 Task: Purchase a set of headphones from Amazon.
Action: Mouse moved to (99, 8)
Screenshot: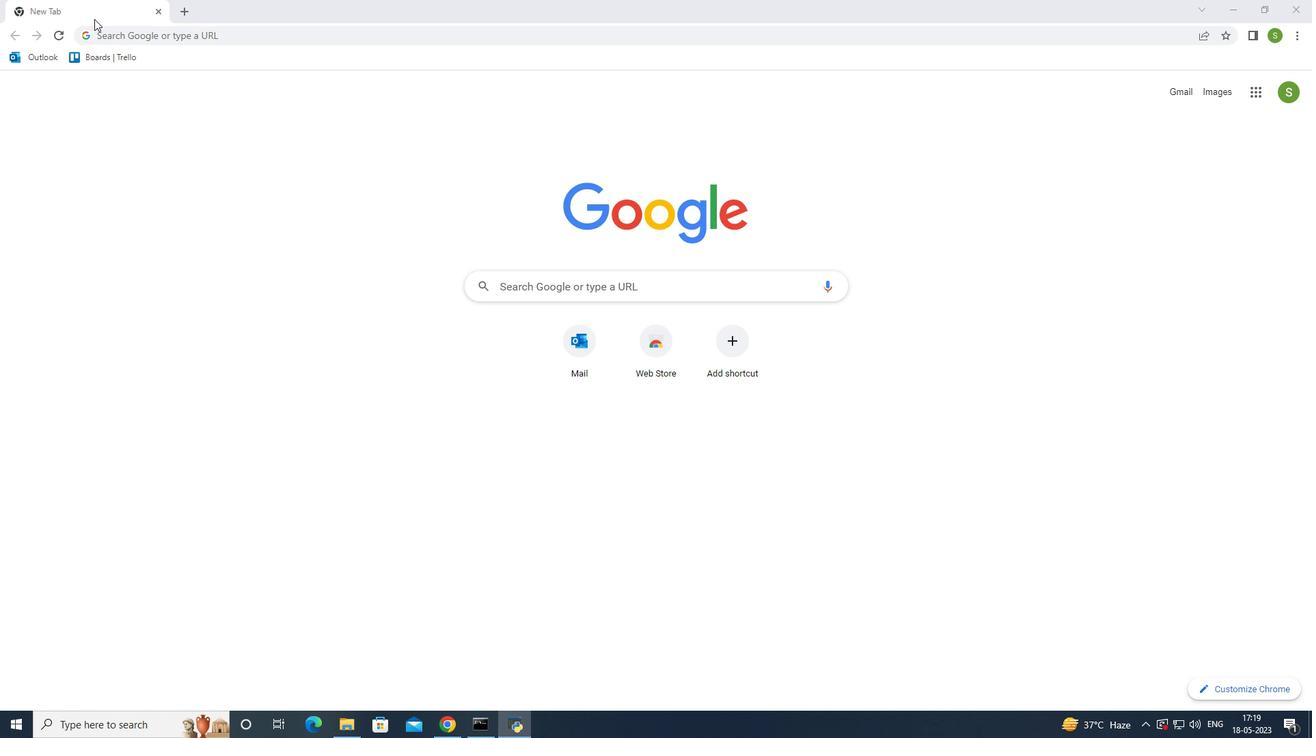 
Action: Mouse pressed left at (99, 8)
Screenshot: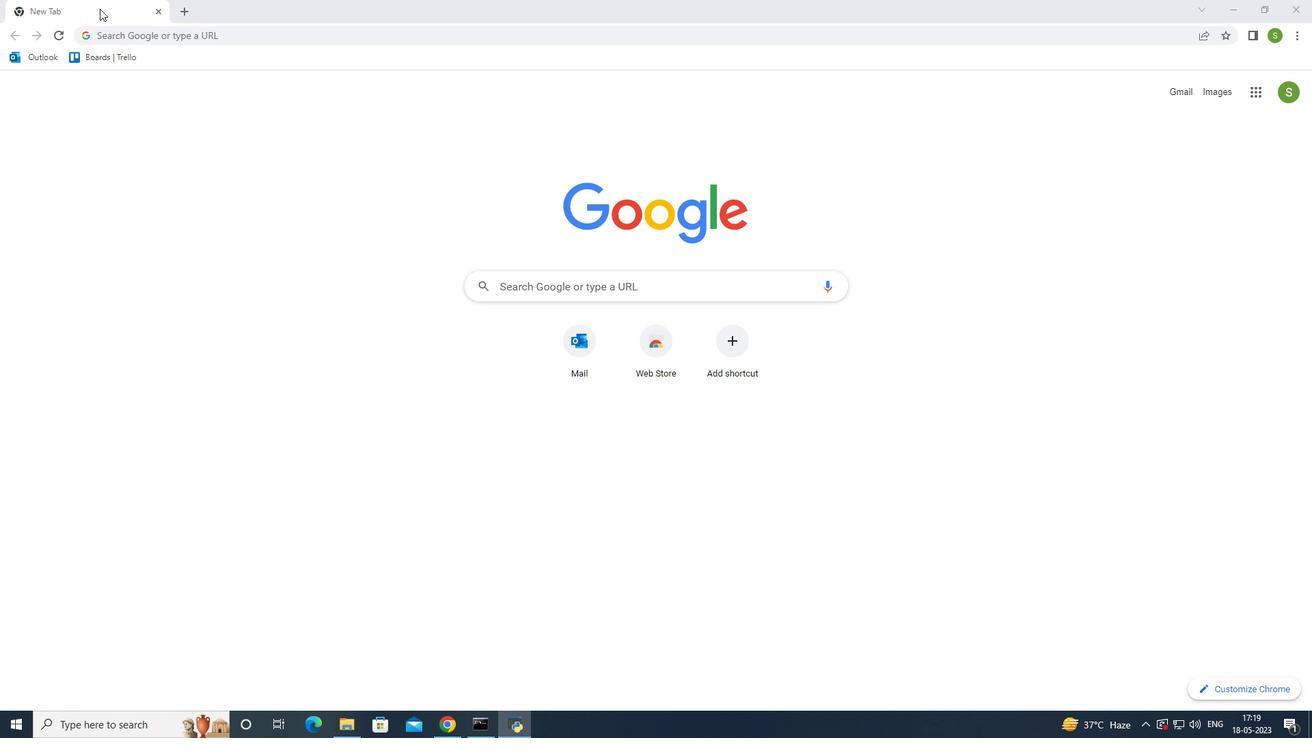 
Action: Mouse moved to (159, 123)
Screenshot: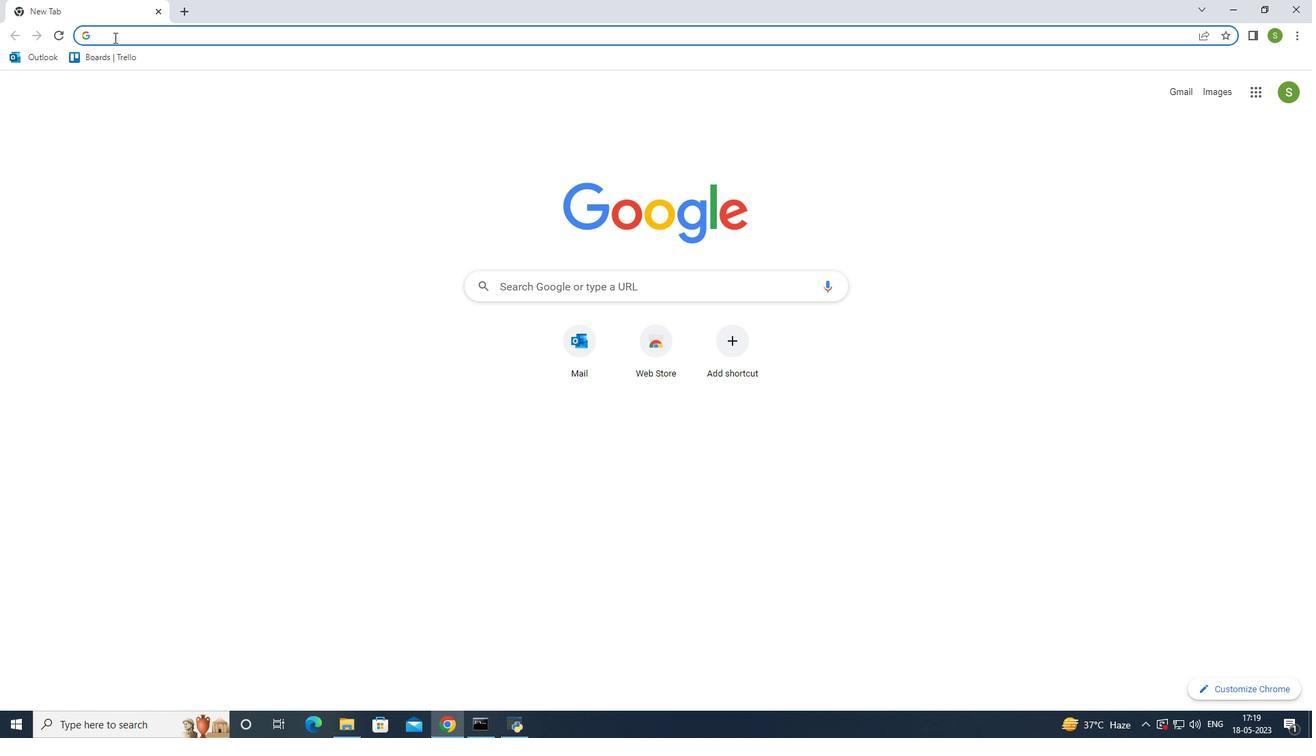 
Action: Key pressed amazon<Key.enter>
Screenshot: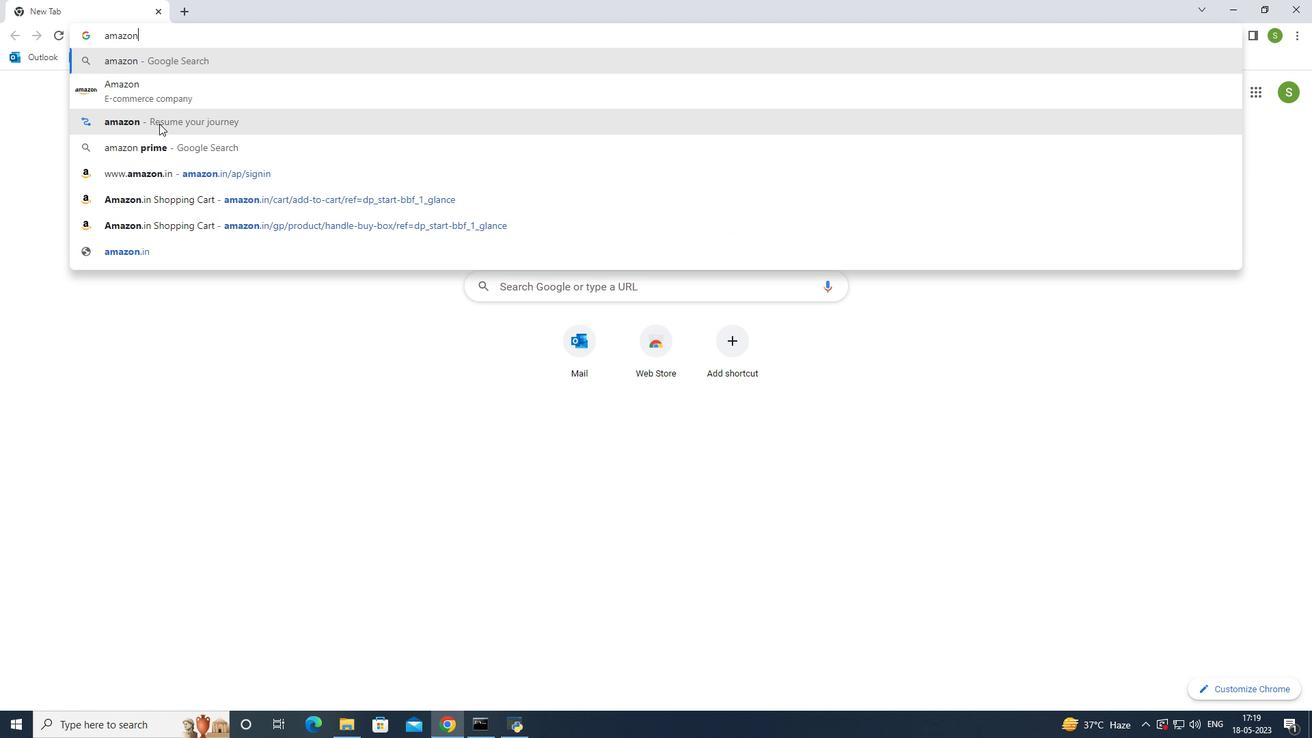 
Action: Mouse moved to (188, 221)
Screenshot: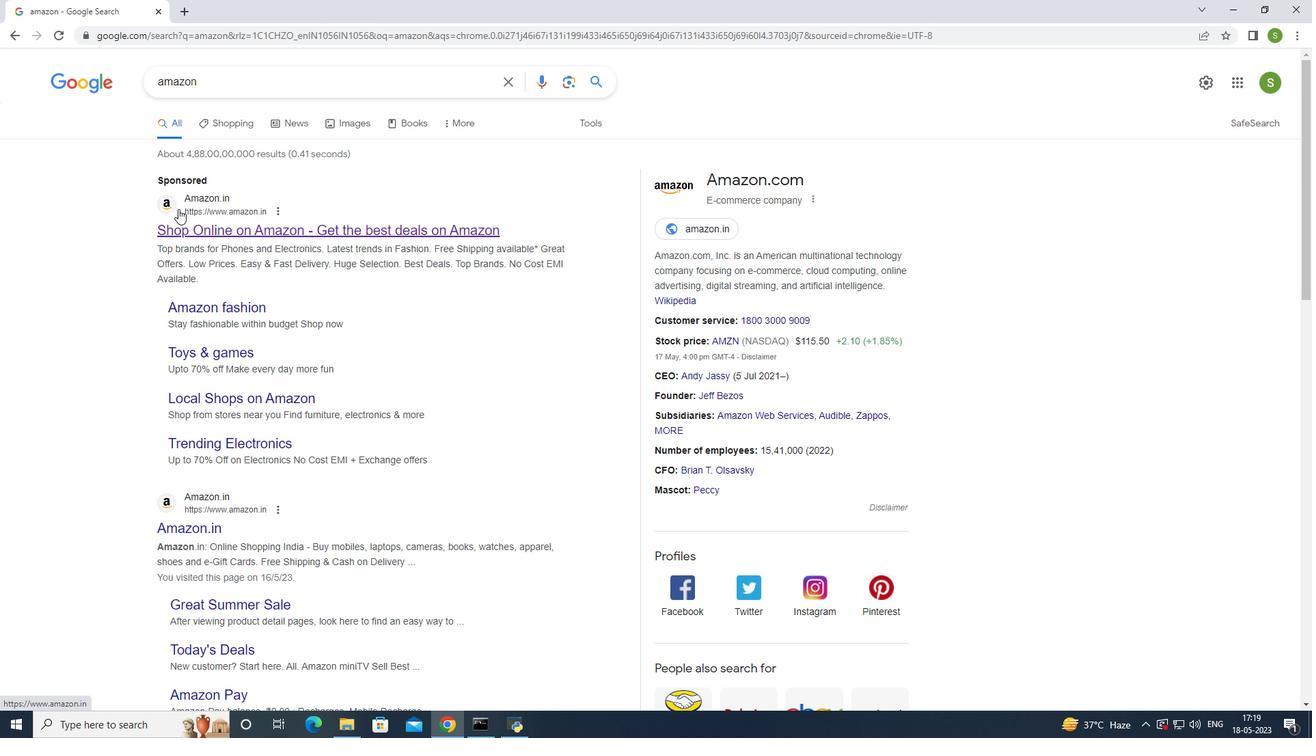 
Action: Mouse pressed left at (188, 221)
Screenshot: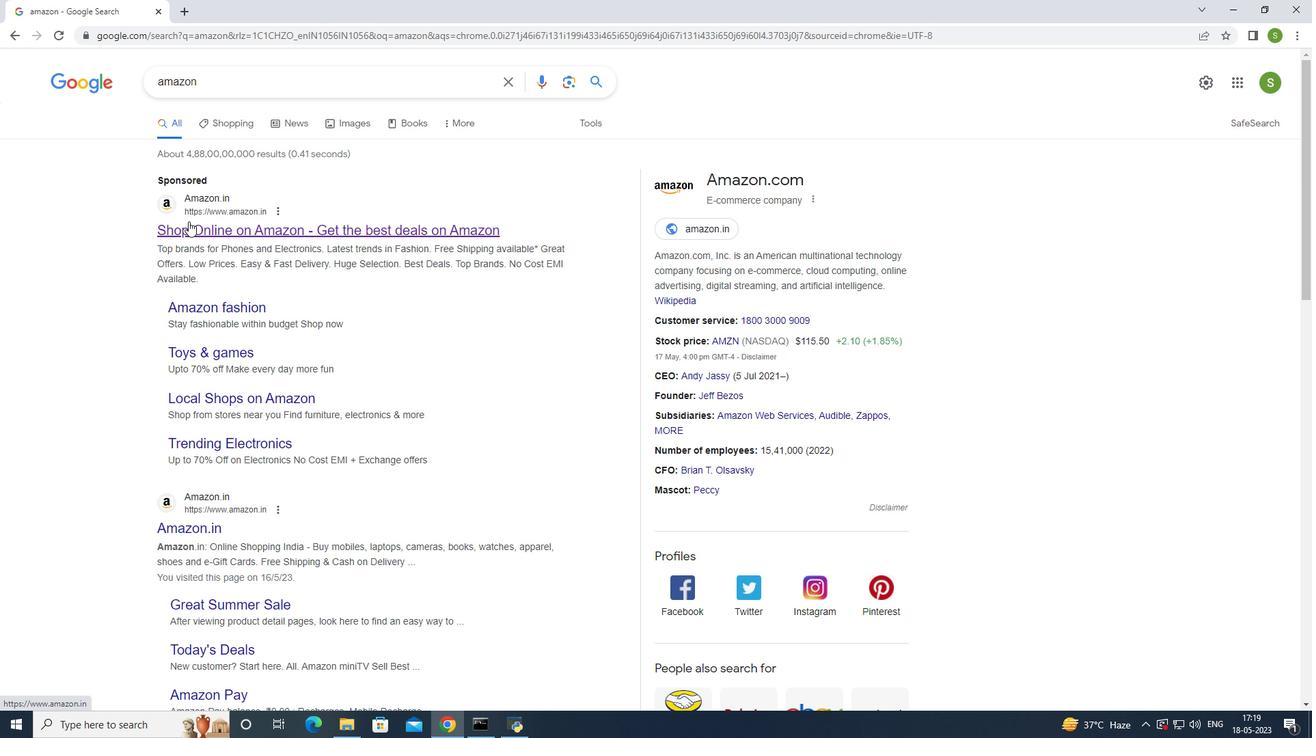 
Action: Mouse moved to (340, 69)
Screenshot: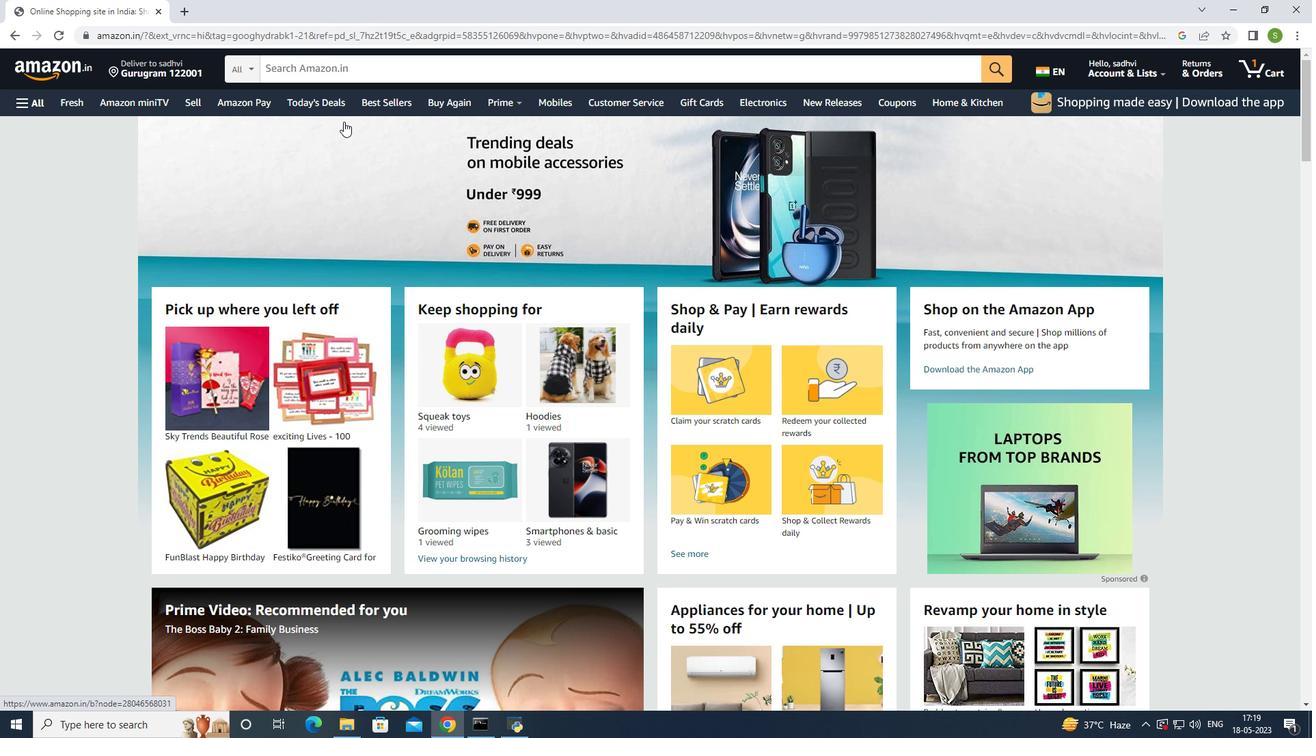 
Action: Mouse pressed left at (340, 69)
Screenshot: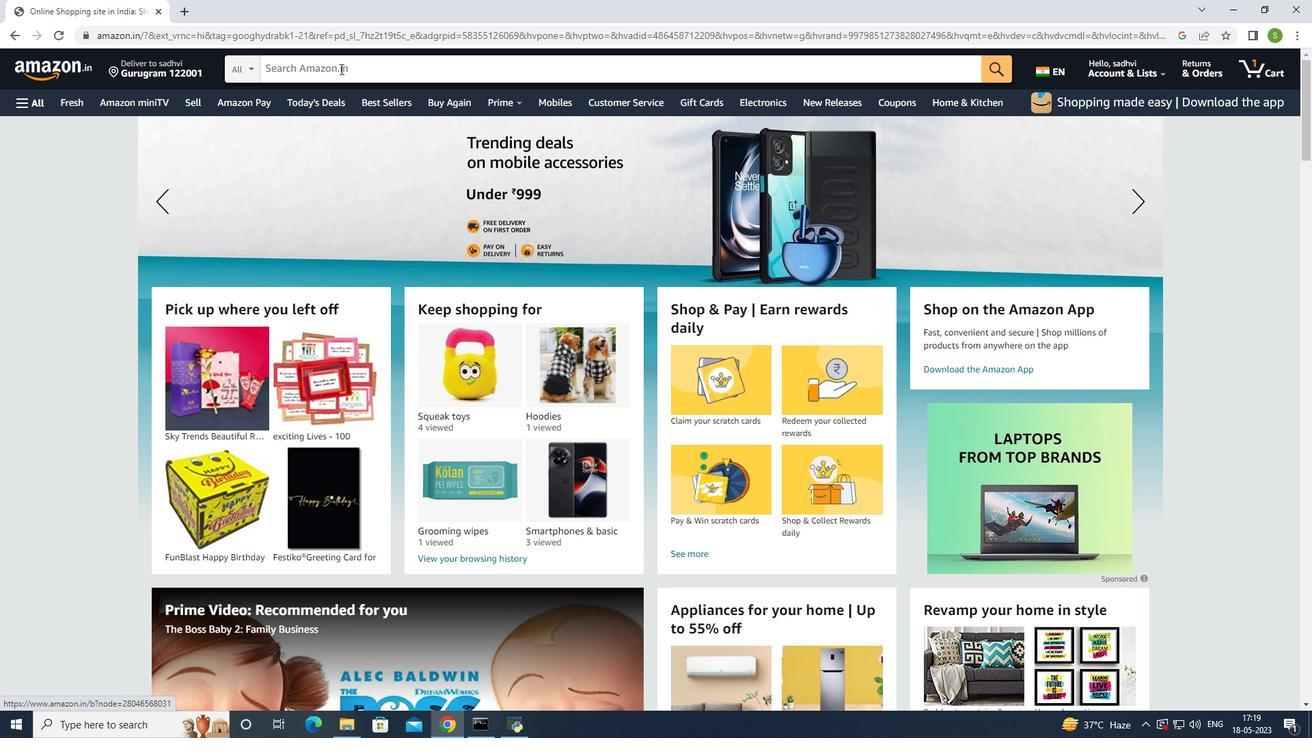 
Action: Mouse moved to (340, 69)
Screenshot: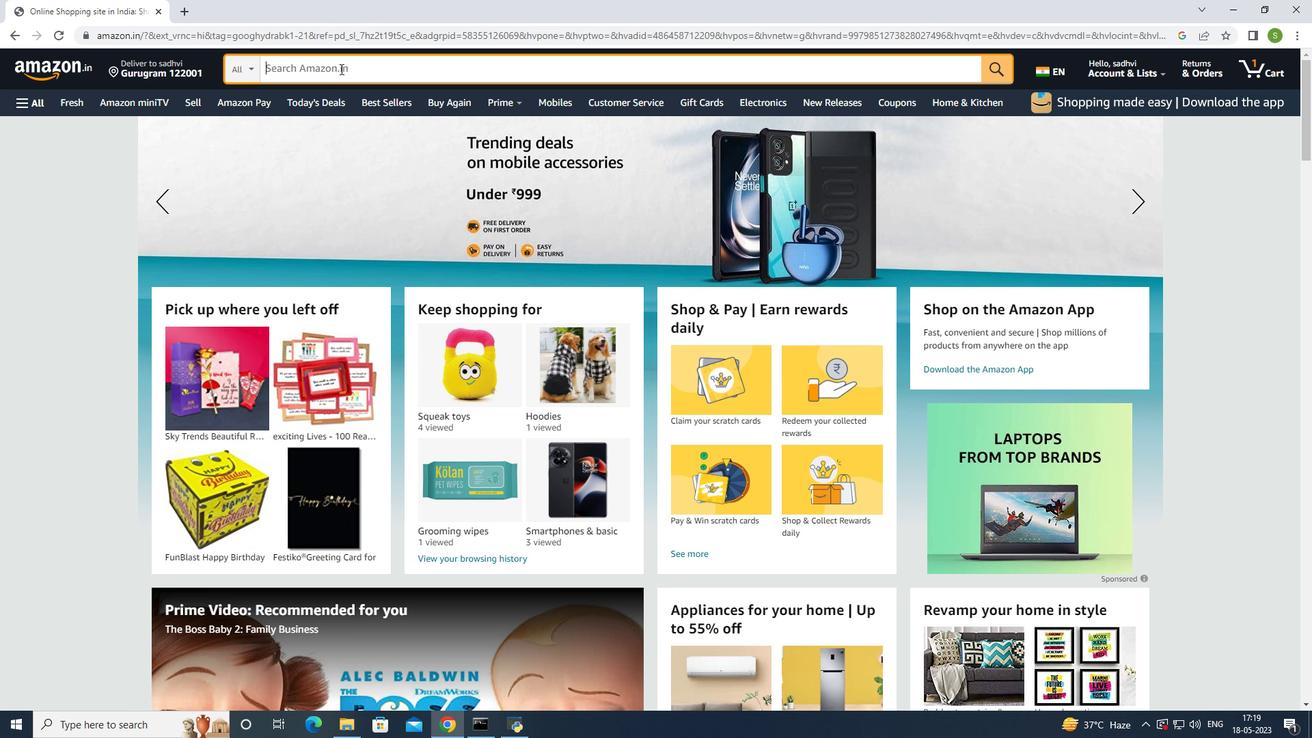 
Action: Key pressed set<Key.space>of<Key.space>headphone<Key.enter>
Screenshot: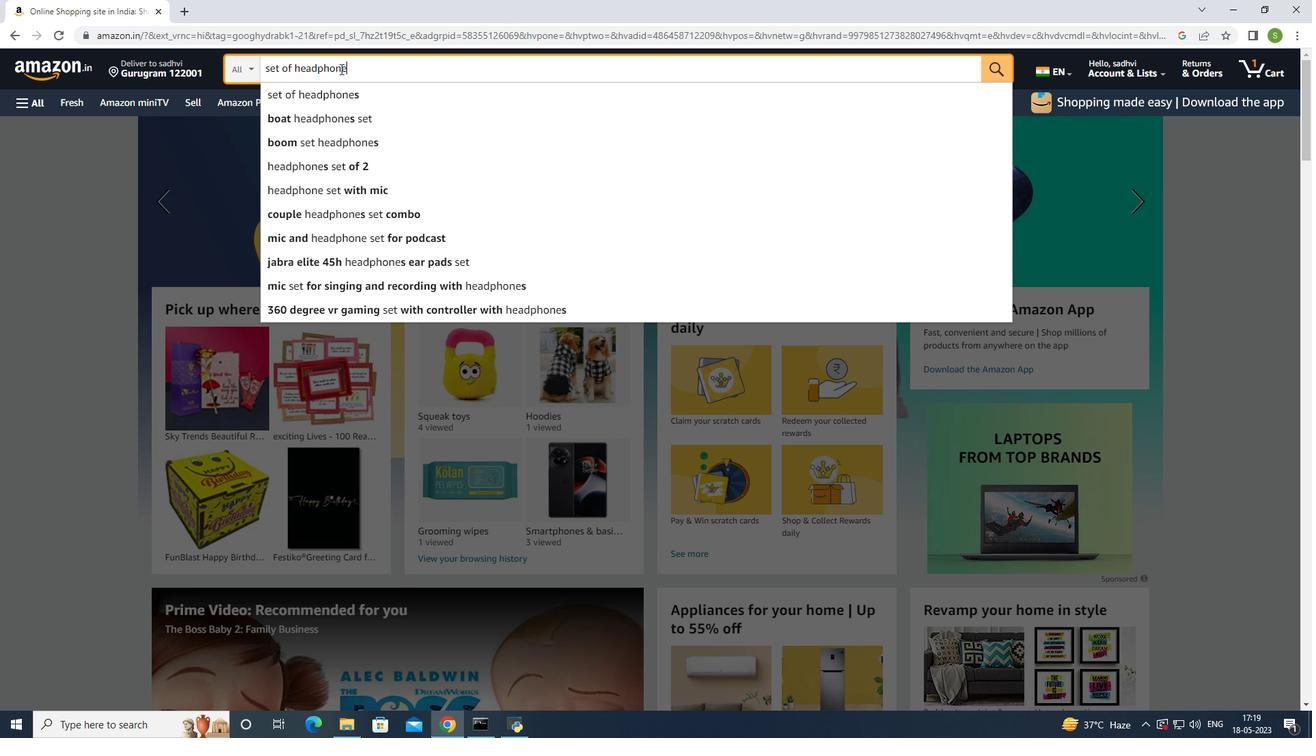 
Action: Mouse moved to (592, 347)
Screenshot: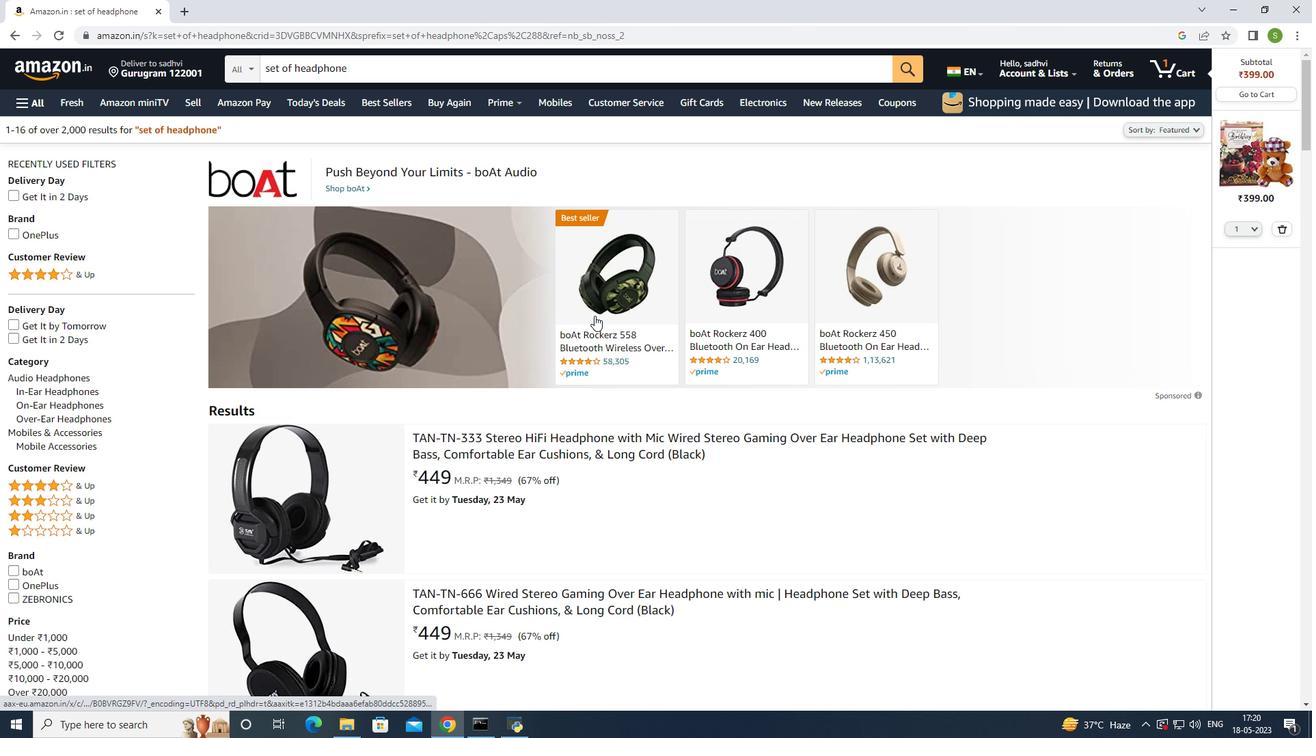 
Action: Mouse scrolled (592, 347) with delta (0, 0)
Screenshot: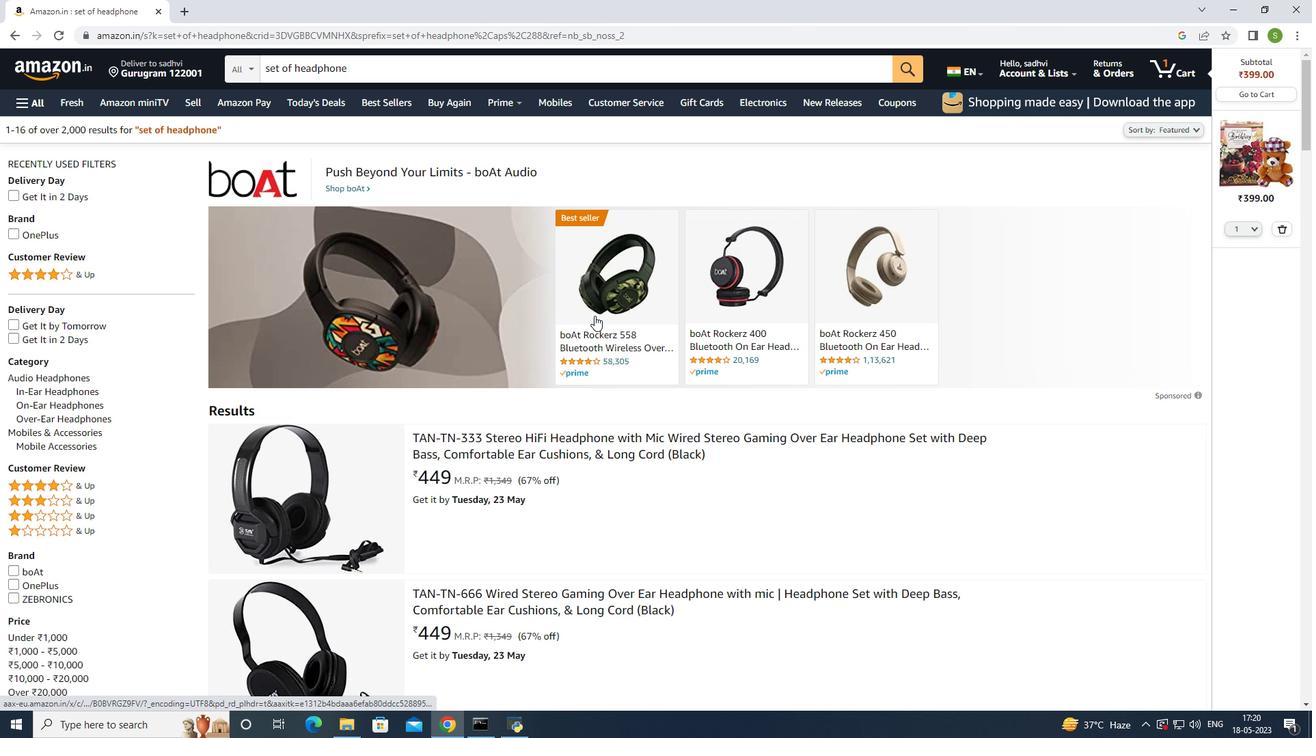 
Action: Mouse moved to (591, 359)
Screenshot: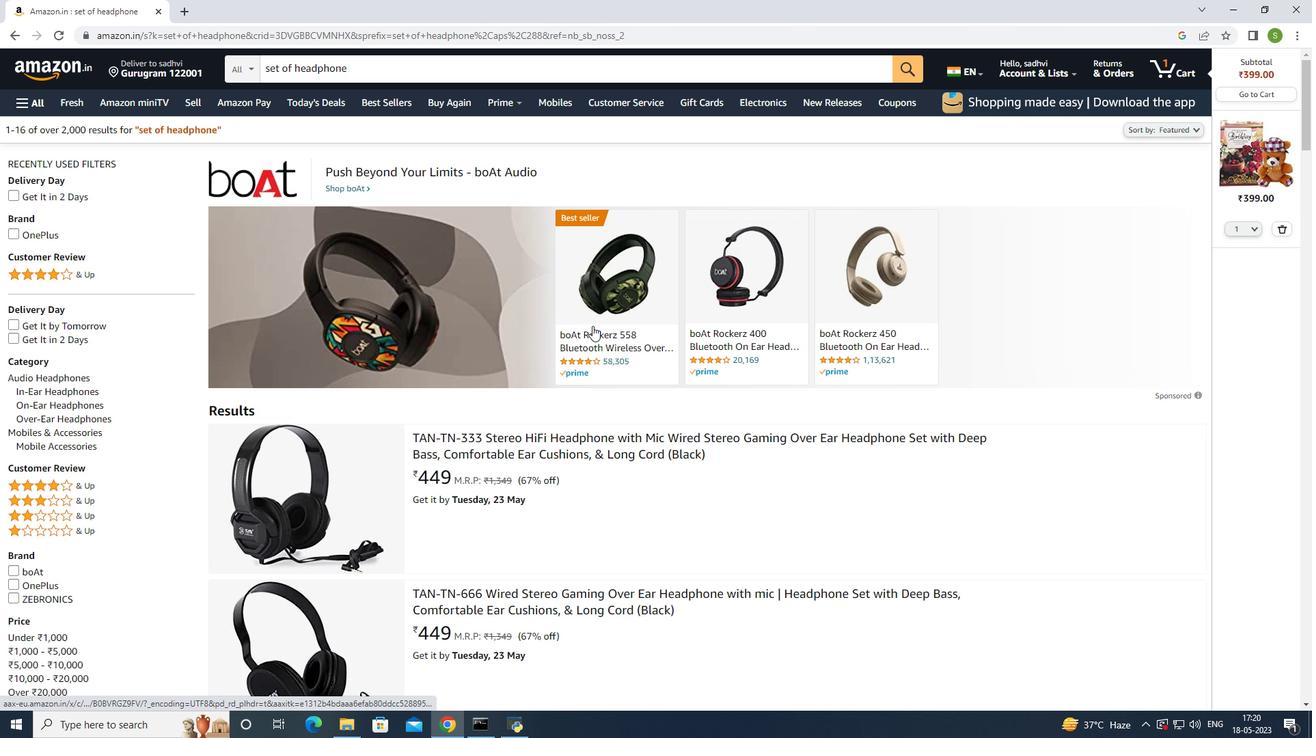 
Action: Mouse scrolled (591, 358) with delta (0, 0)
Screenshot: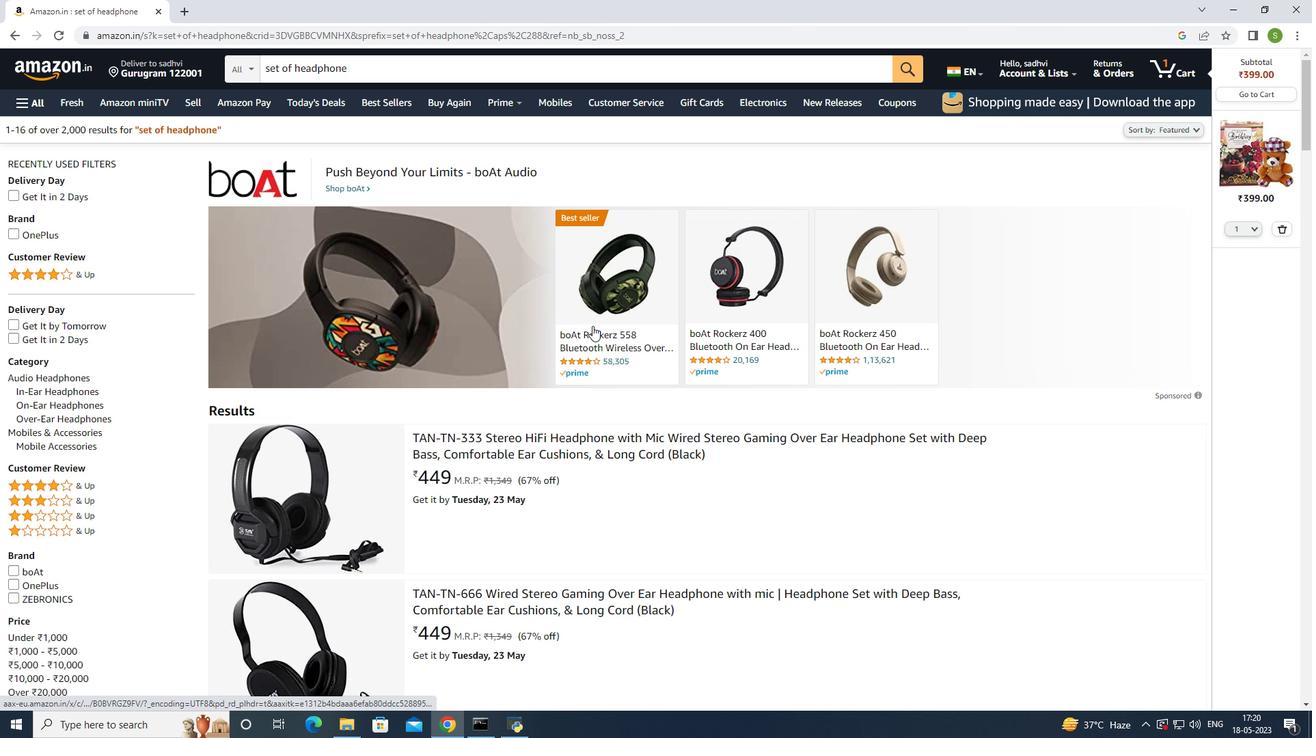 
Action: Mouse moved to (587, 349)
Screenshot: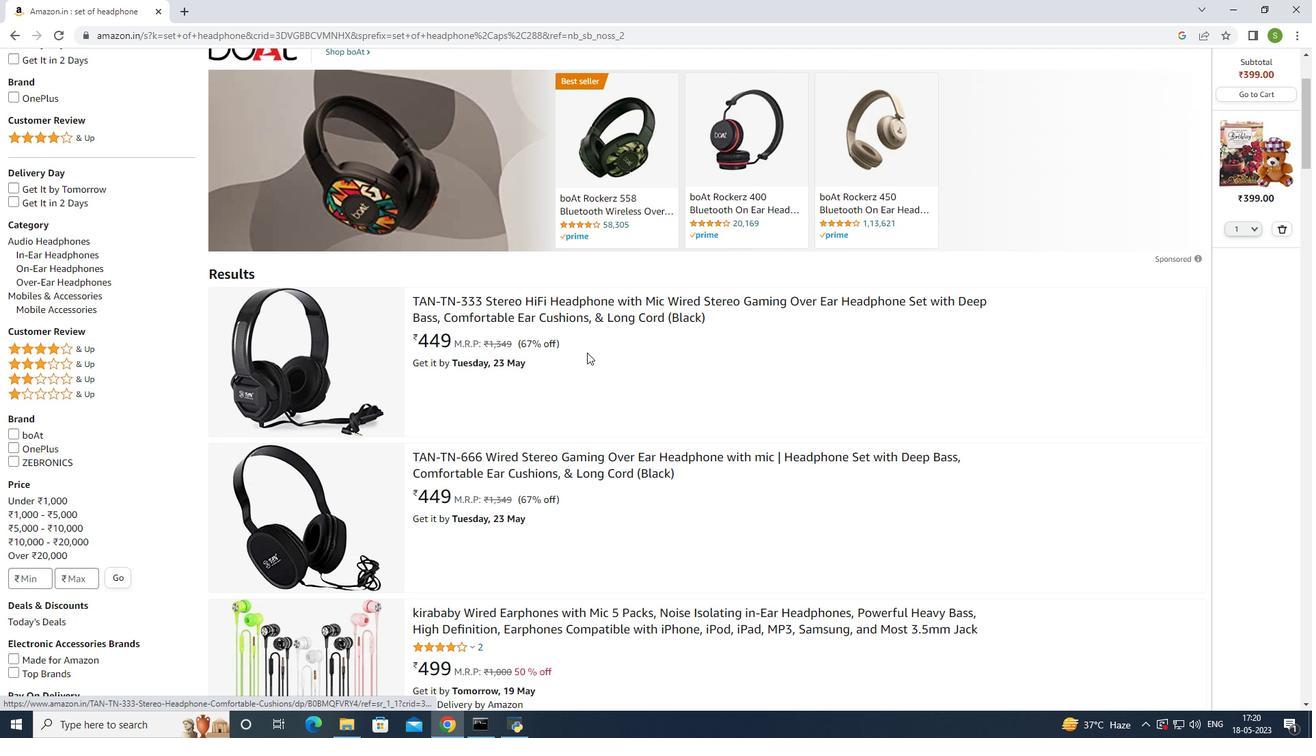 
Action: Mouse scrolled (587, 348) with delta (0, 0)
Screenshot: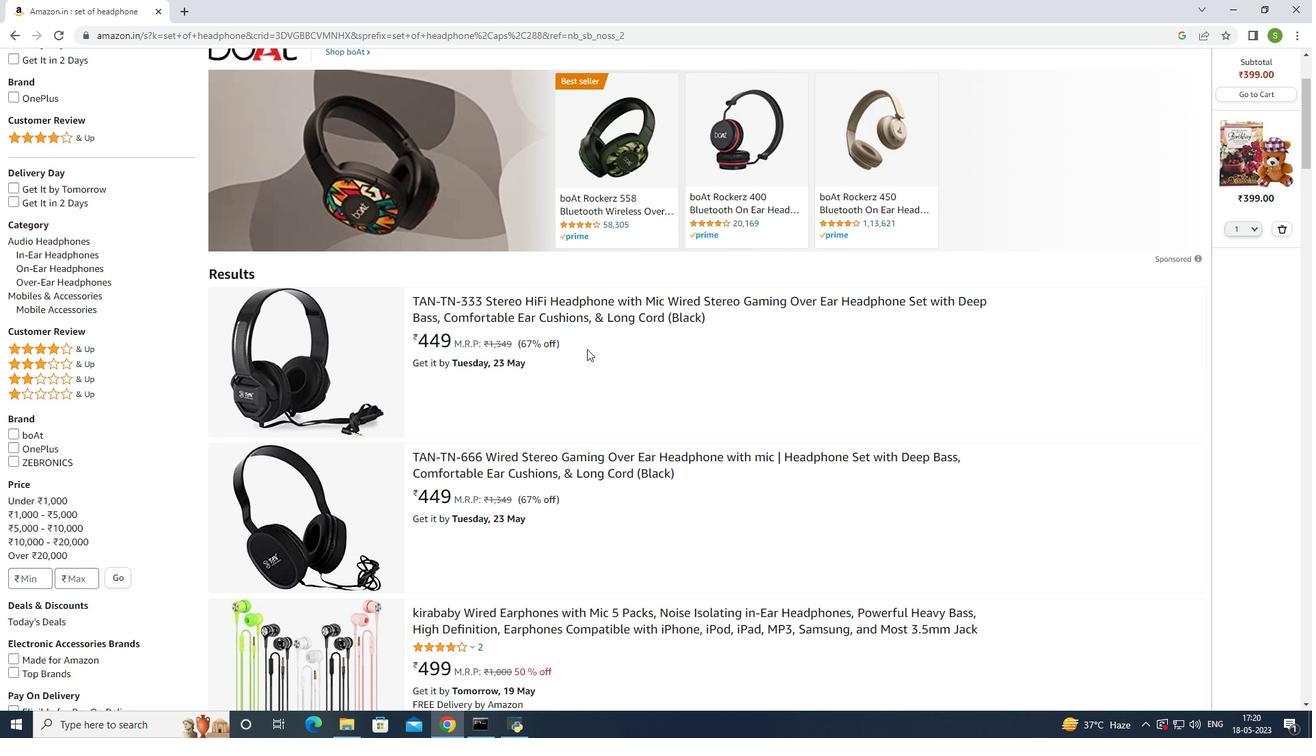 
Action: Mouse scrolled (587, 348) with delta (0, 0)
Screenshot: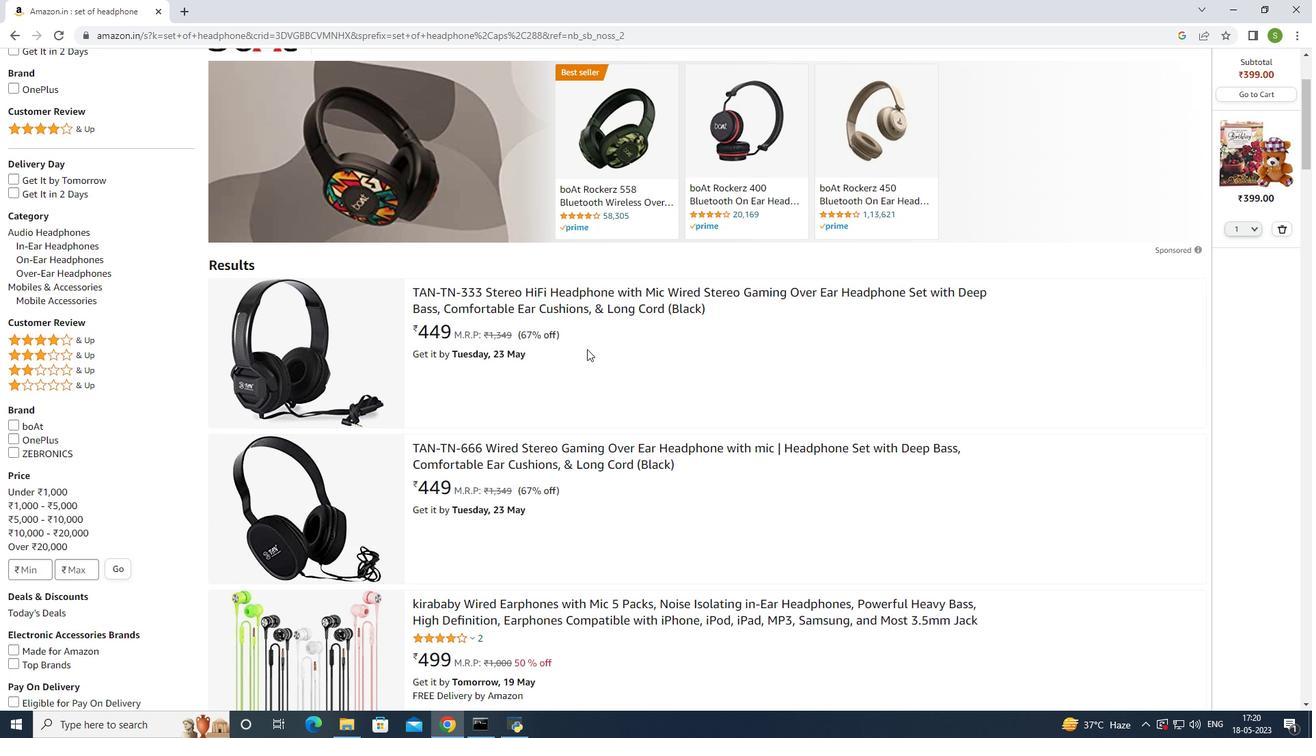
Action: Mouse moved to (455, 218)
Screenshot: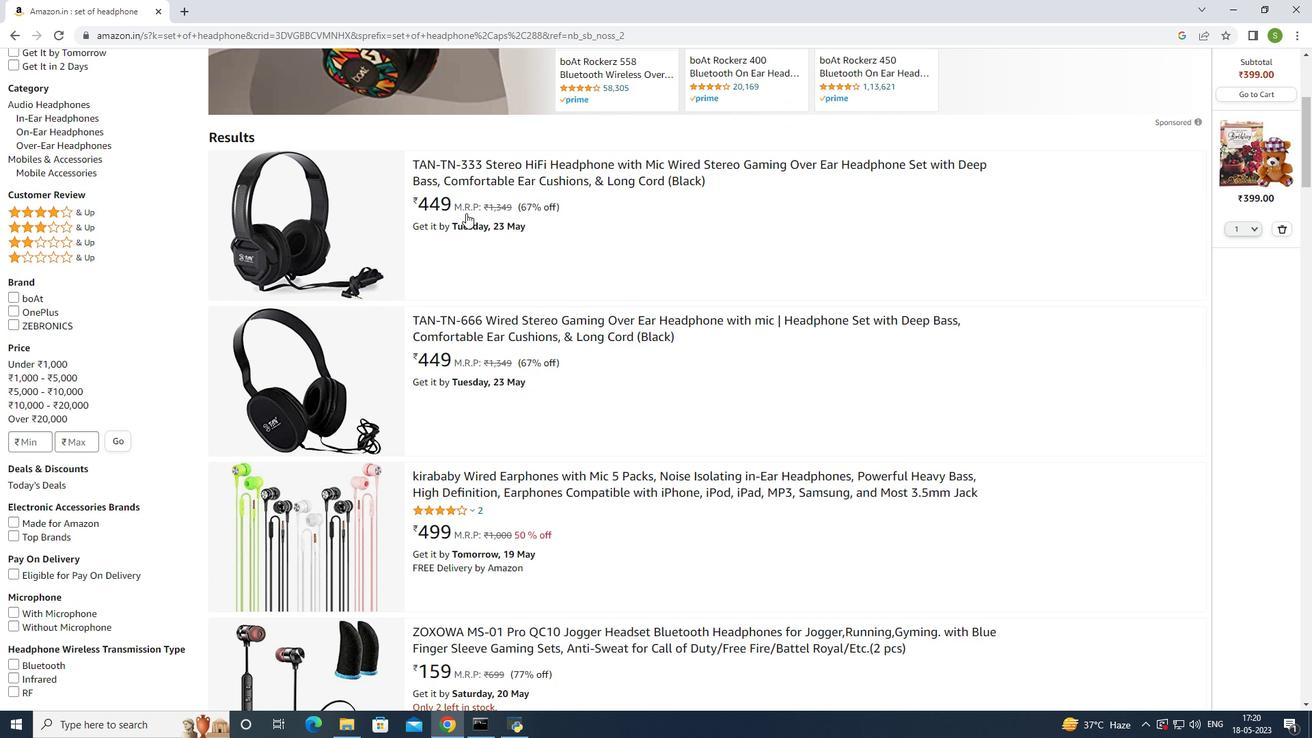 
Action: Mouse pressed left at (455, 218)
Screenshot: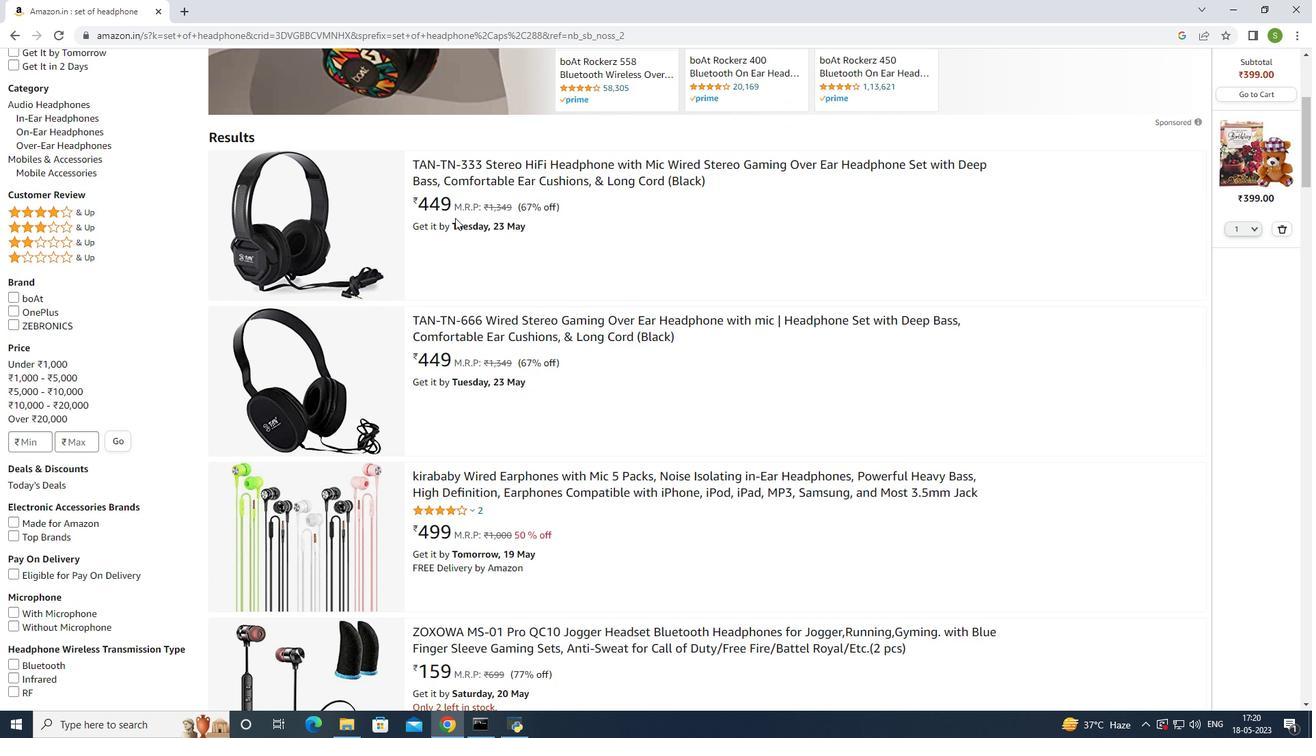 
Action: Mouse pressed left at (455, 218)
Screenshot: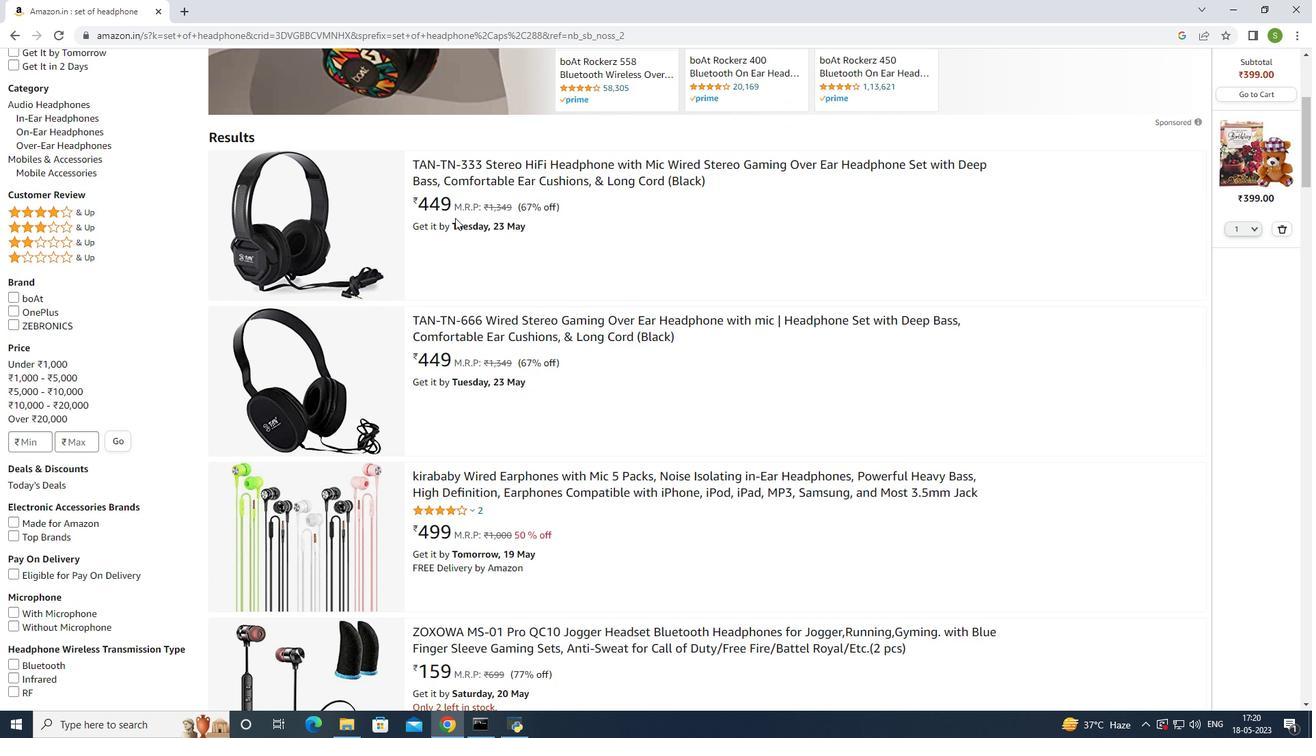 
Action: Mouse moved to (362, 215)
Screenshot: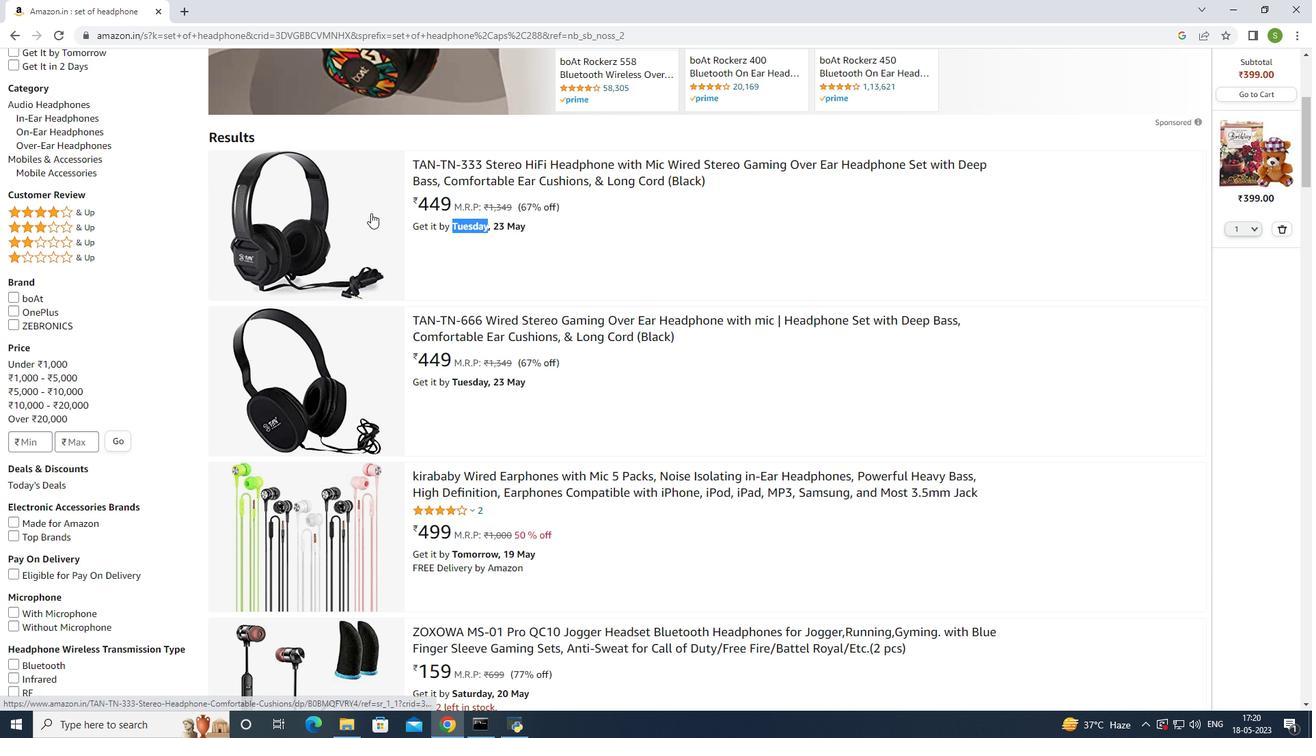 
Action: Mouse pressed left at (362, 215)
Screenshot: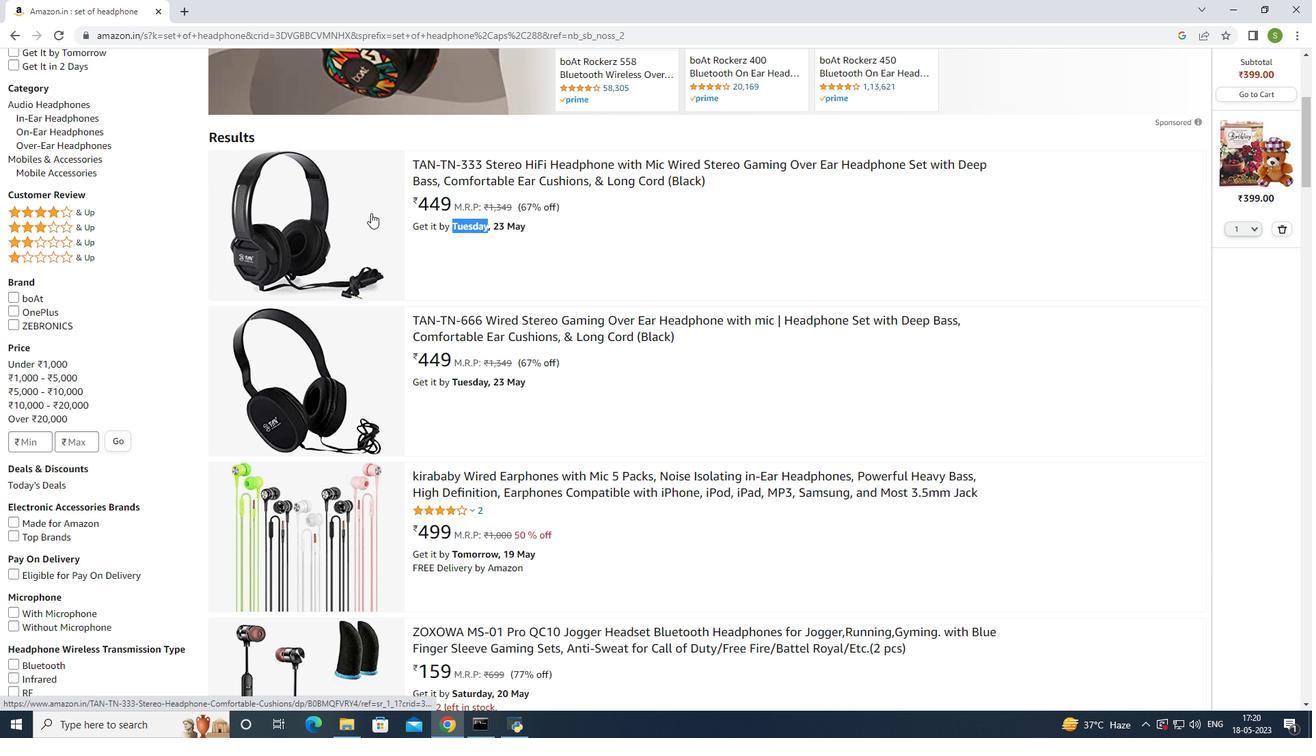 
Action: Mouse moved to (376, 287)
Screenshot: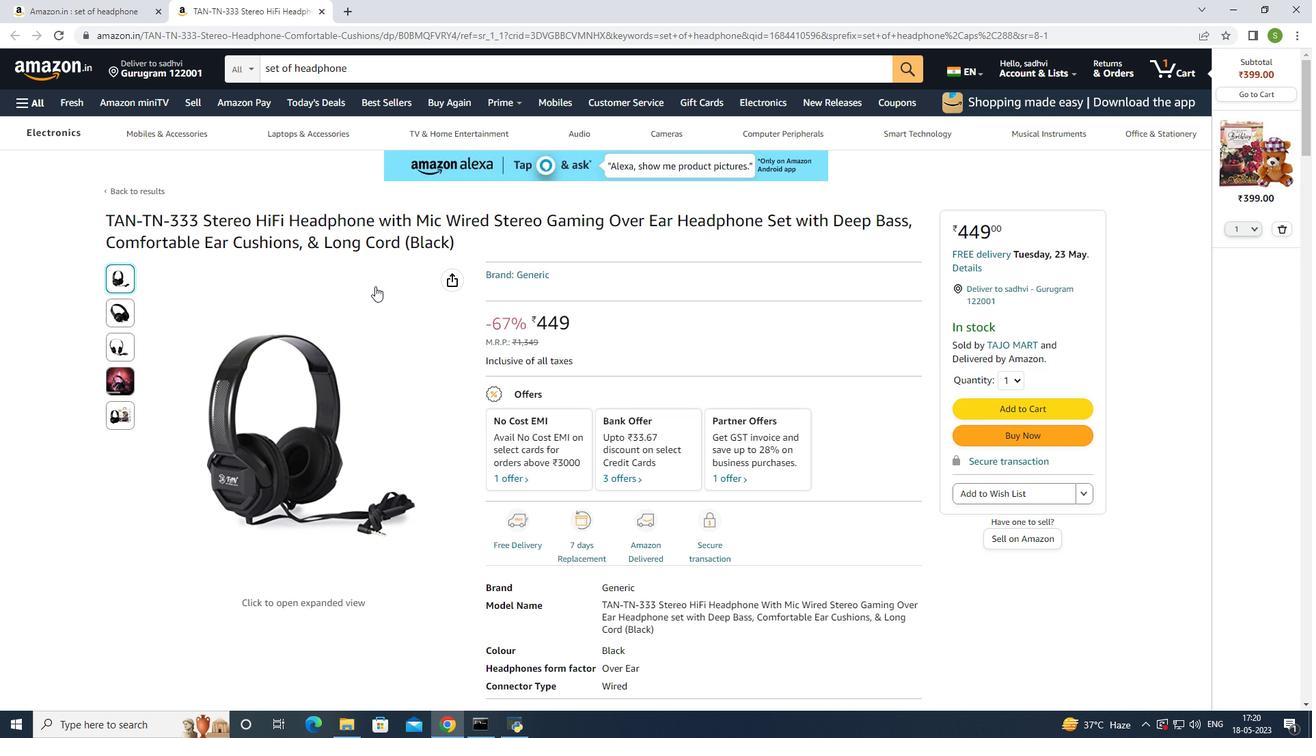 
Action: Mouse scrolled (376, 286) with delta (0, 0)
Screenshot: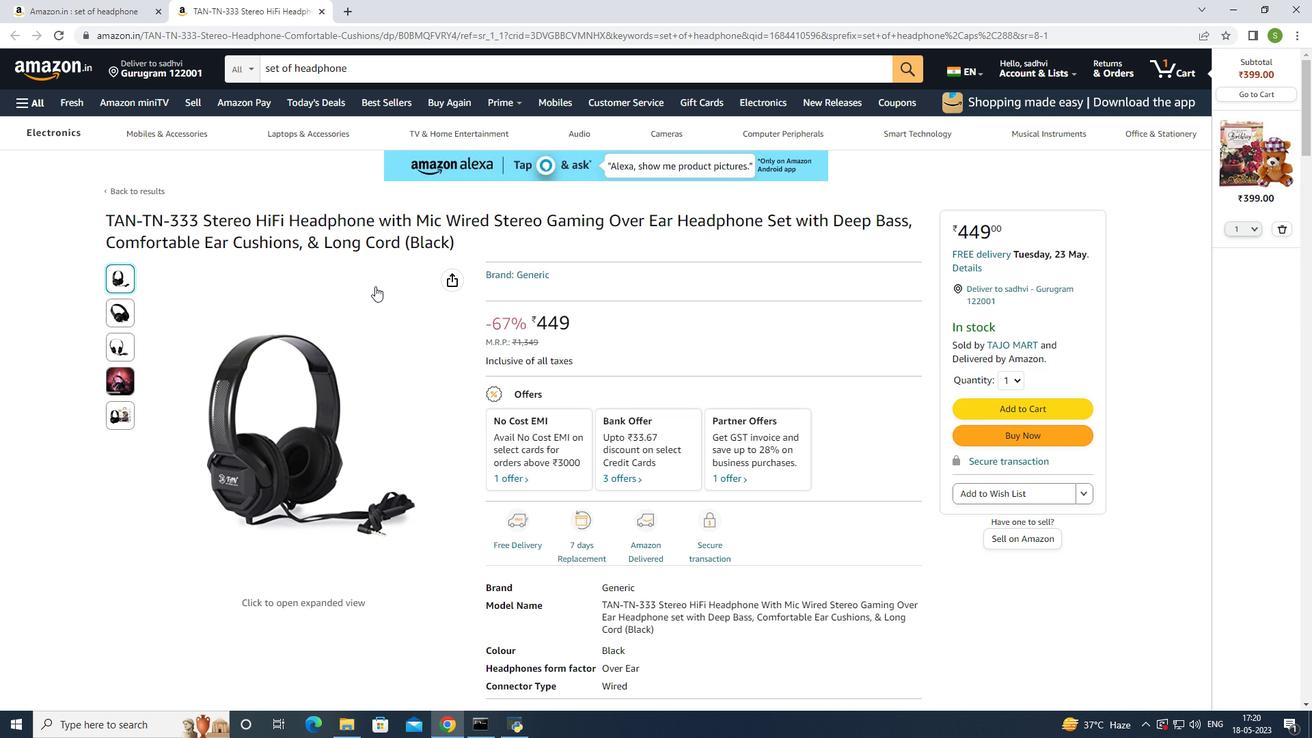
Action: Mouse moved to (384, 293)
Screenshot: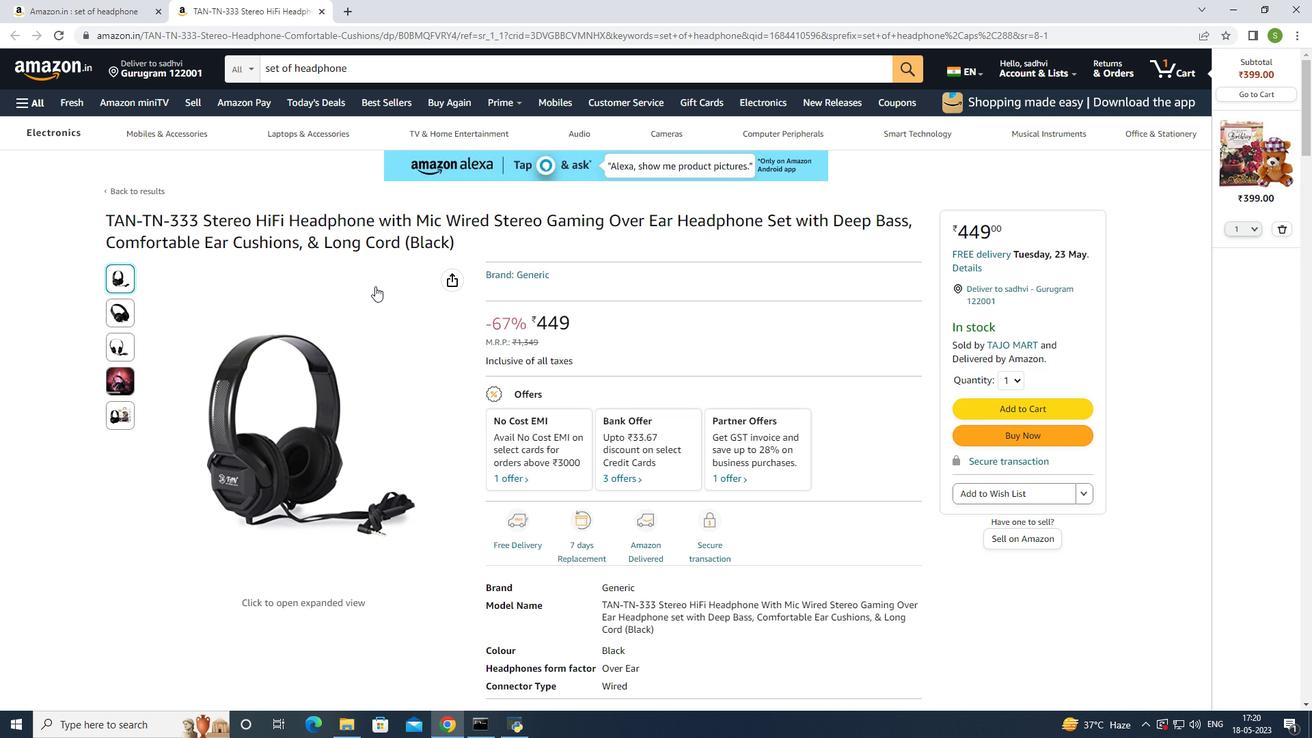 
Action: Mouse scrolled (384, 292) with delta (0, 0)
Screenshot: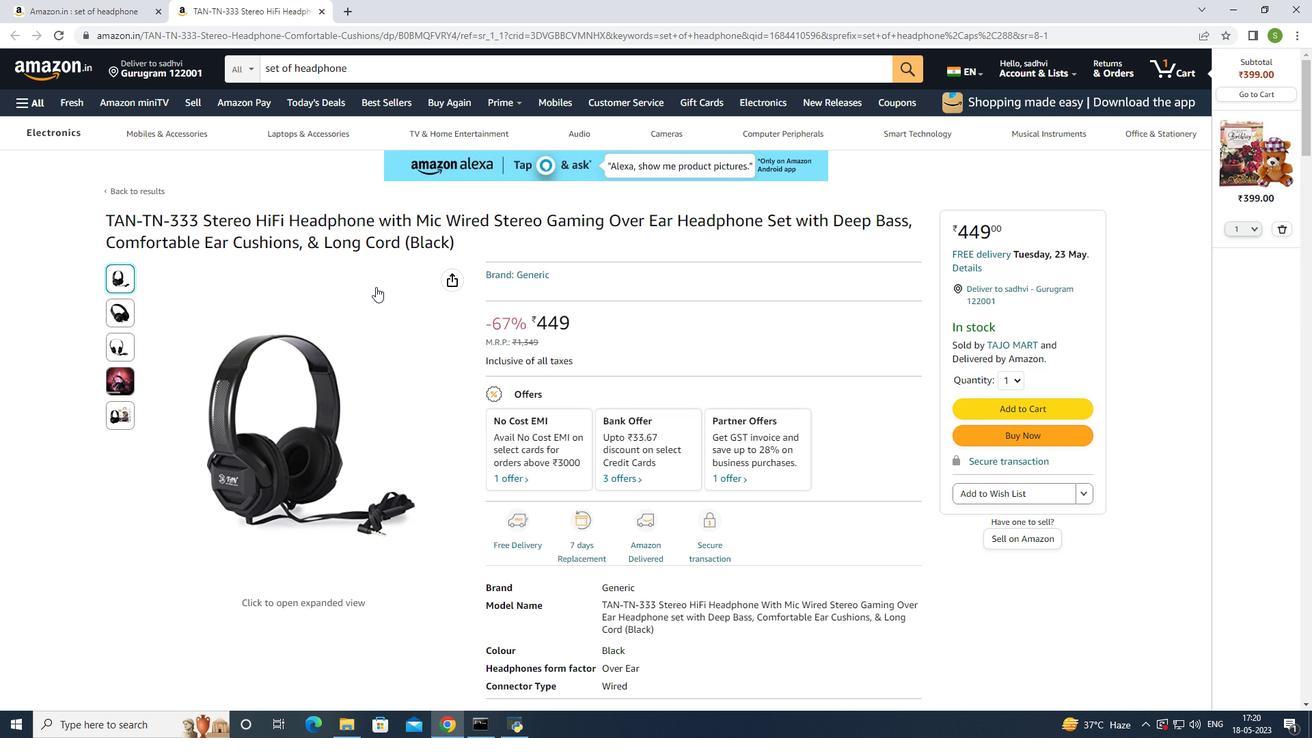 
Action: Mouse moved to (597, 328)
Screenshot: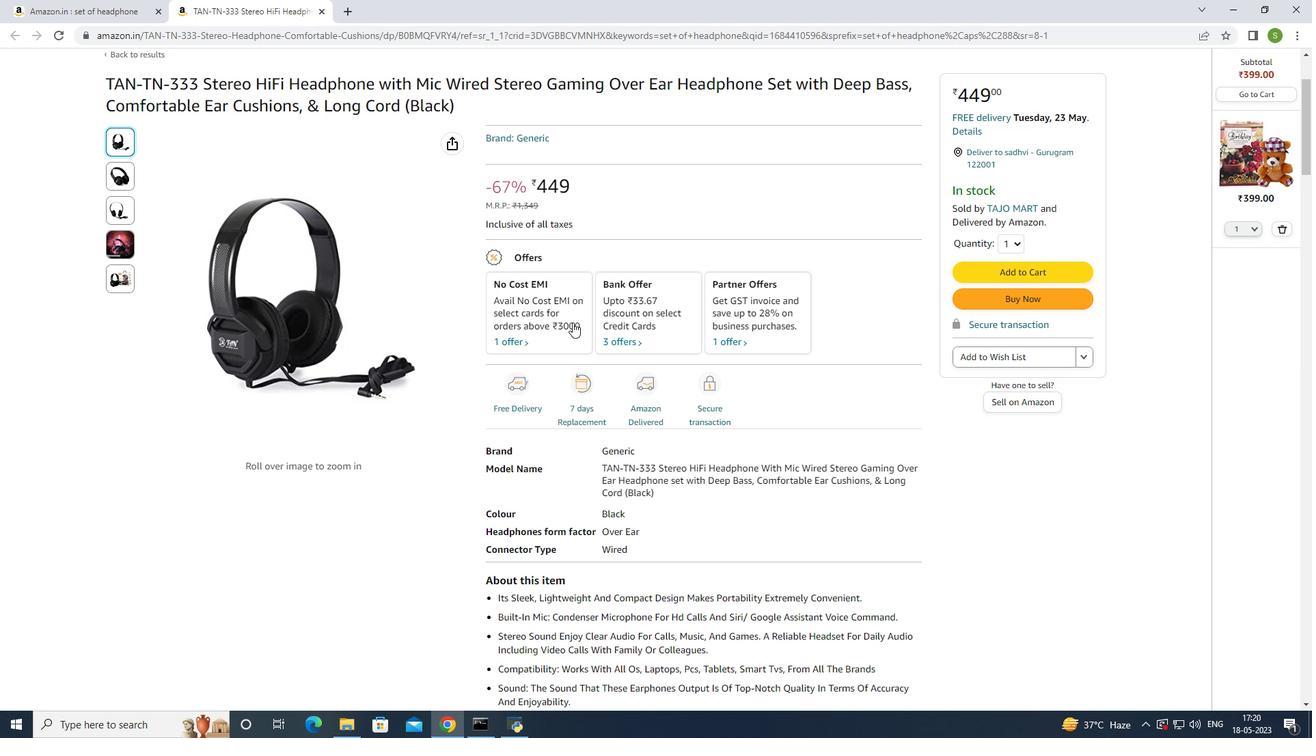 
Action: Mouse scrolled (597, 327) with delta (0, 0)
Screenshot: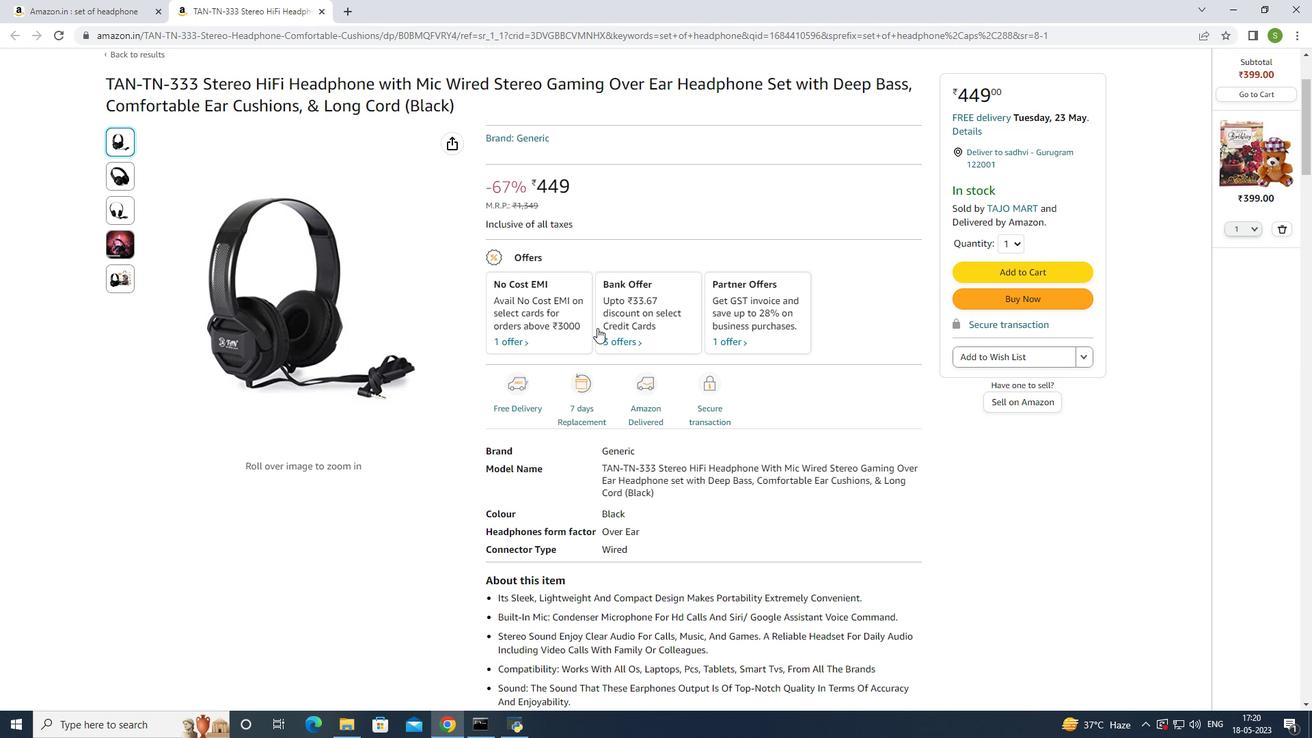 
Action: Mouse scrolled (597, 327) with delta (0, 0)
Screenshot: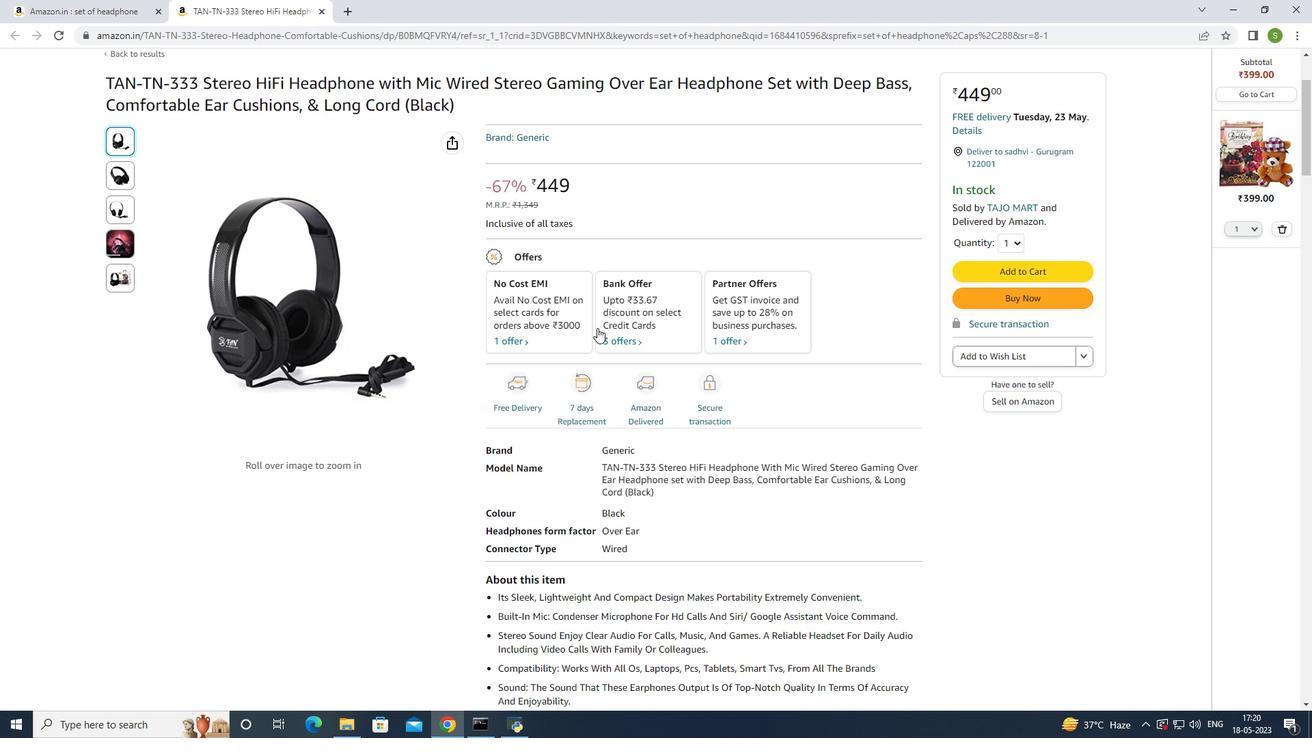 
Action: Mouse moved to (598, 331)
Screenshot: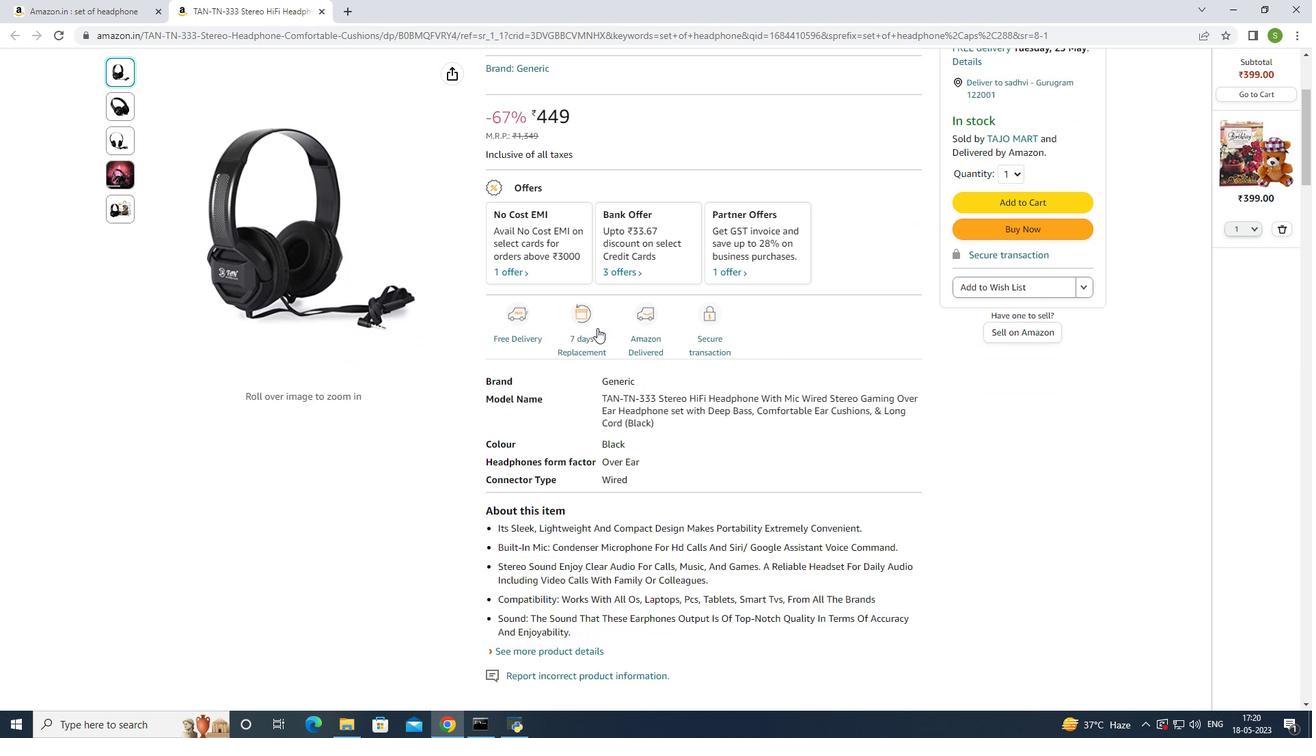 
Action: Mouse scrolled (598, 330) with delta (0, 0)
Screenshot: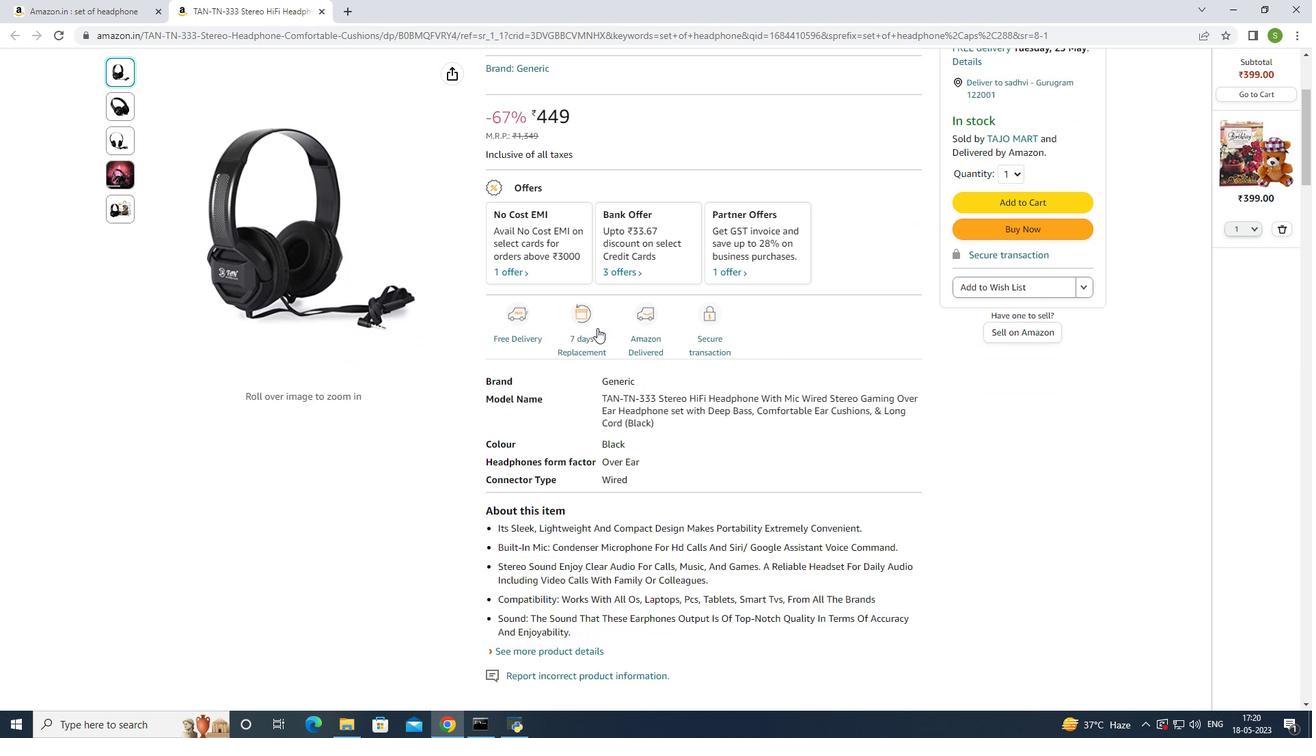 
Action: Mouse moved to (598, 332)
Screenshot: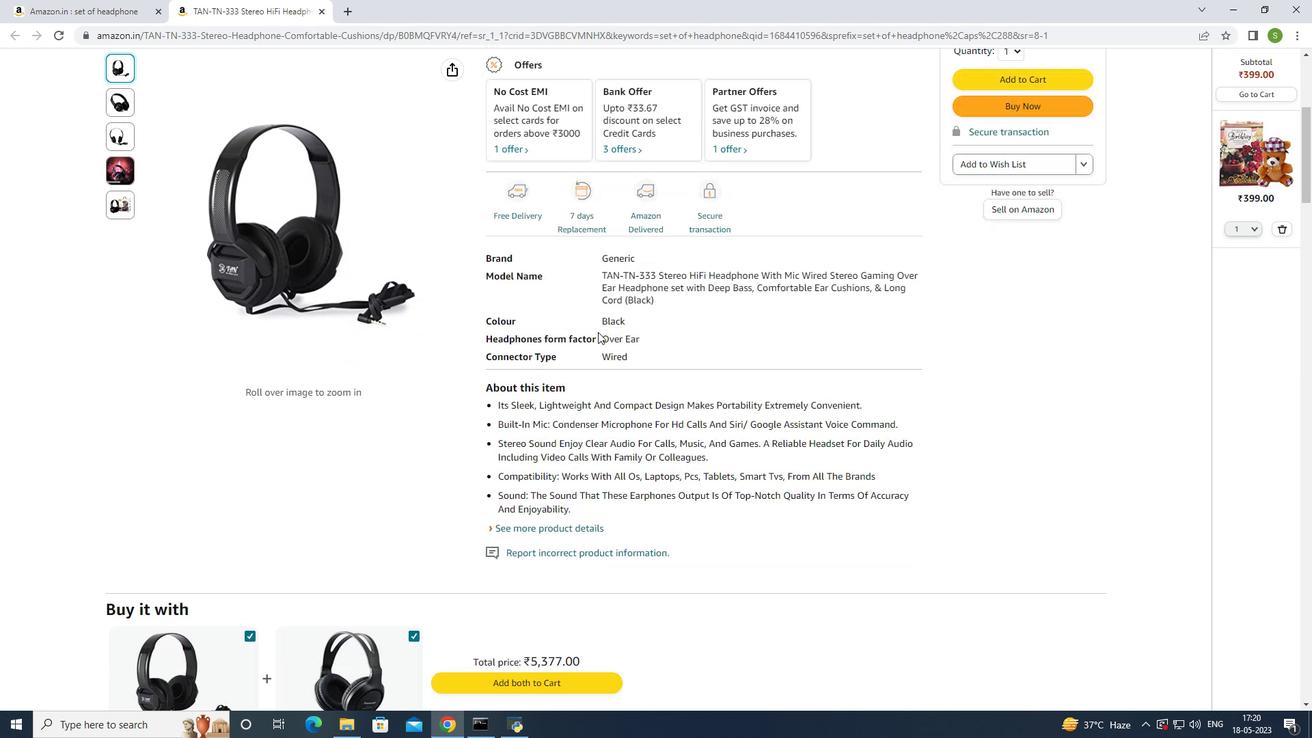 
Action: Mouse scrolled (598, 332) with delta (0, 0)
Screenshot: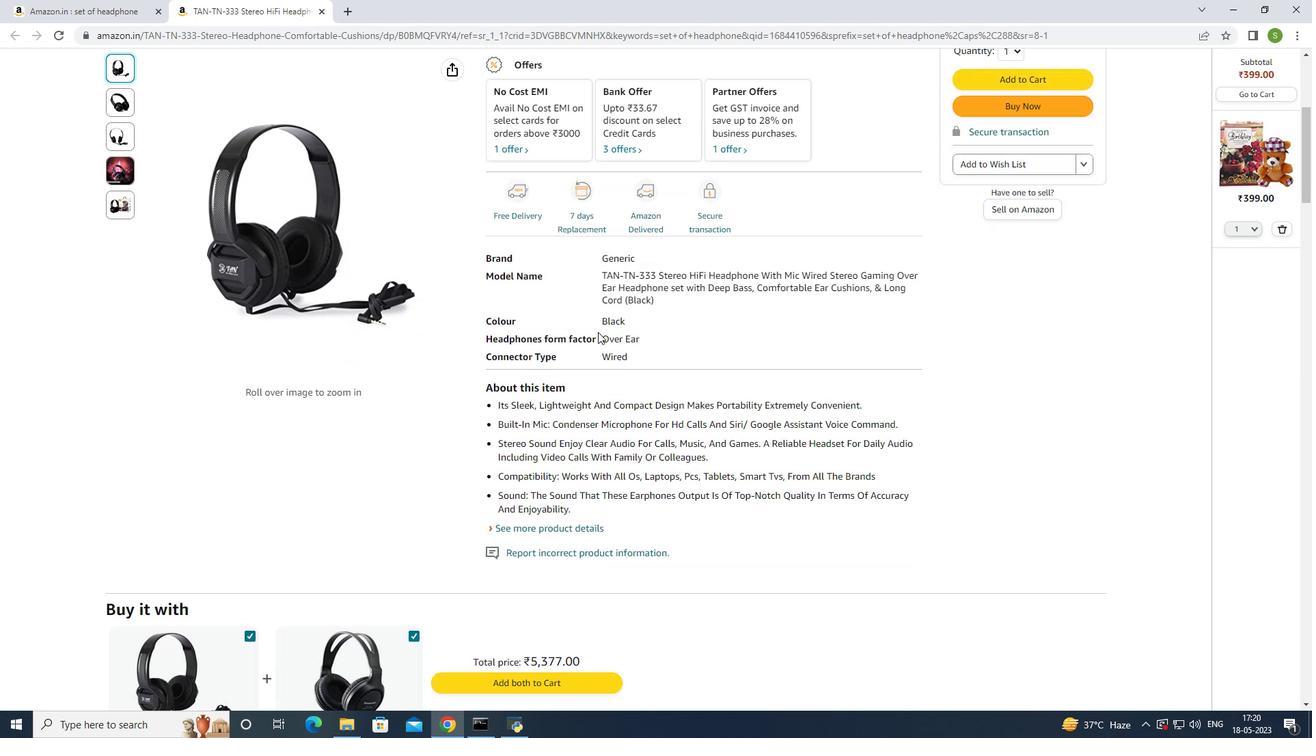 
Action: Mouse scrolled (598, 332) with delta (0, 0)
Screenshot: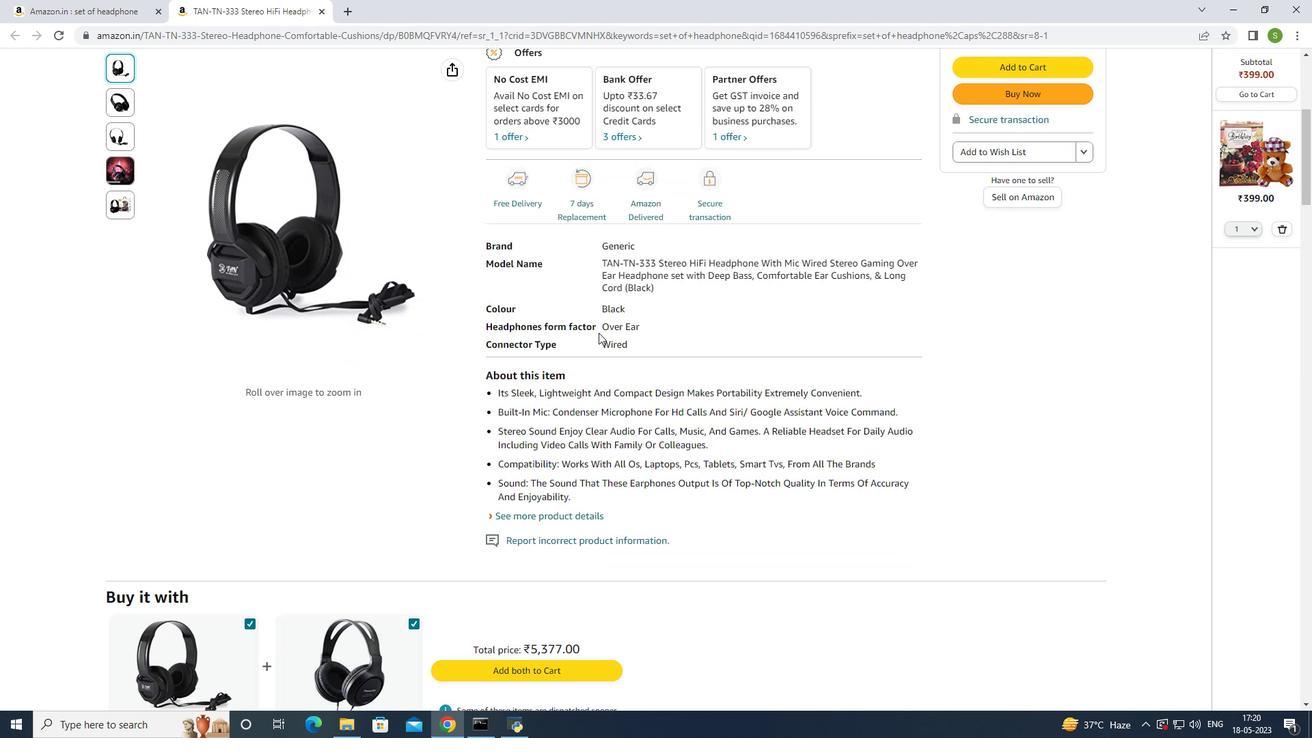 
Action: Mouse scrolled (598, 332) with delta (0, 0)
Screenshot: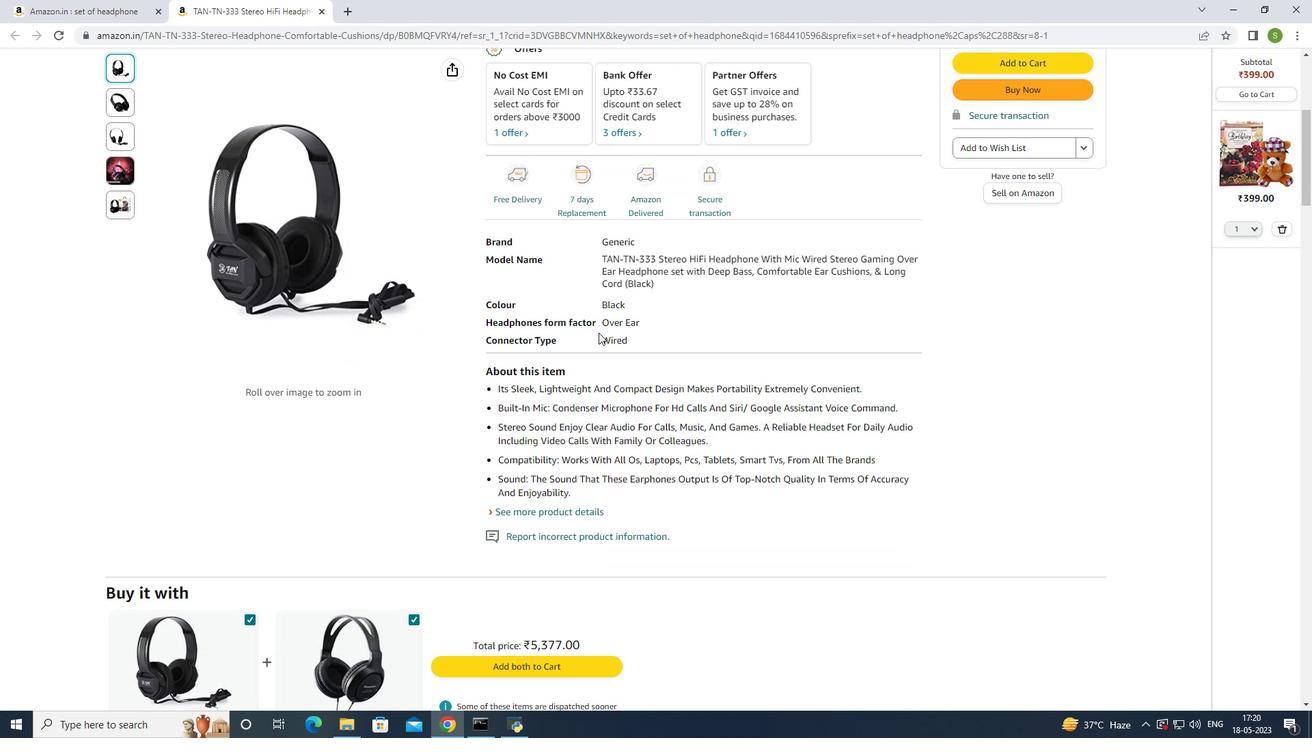 
Action: Mouse scrolled (598, 332) with delta (0, 0)
Screenshot: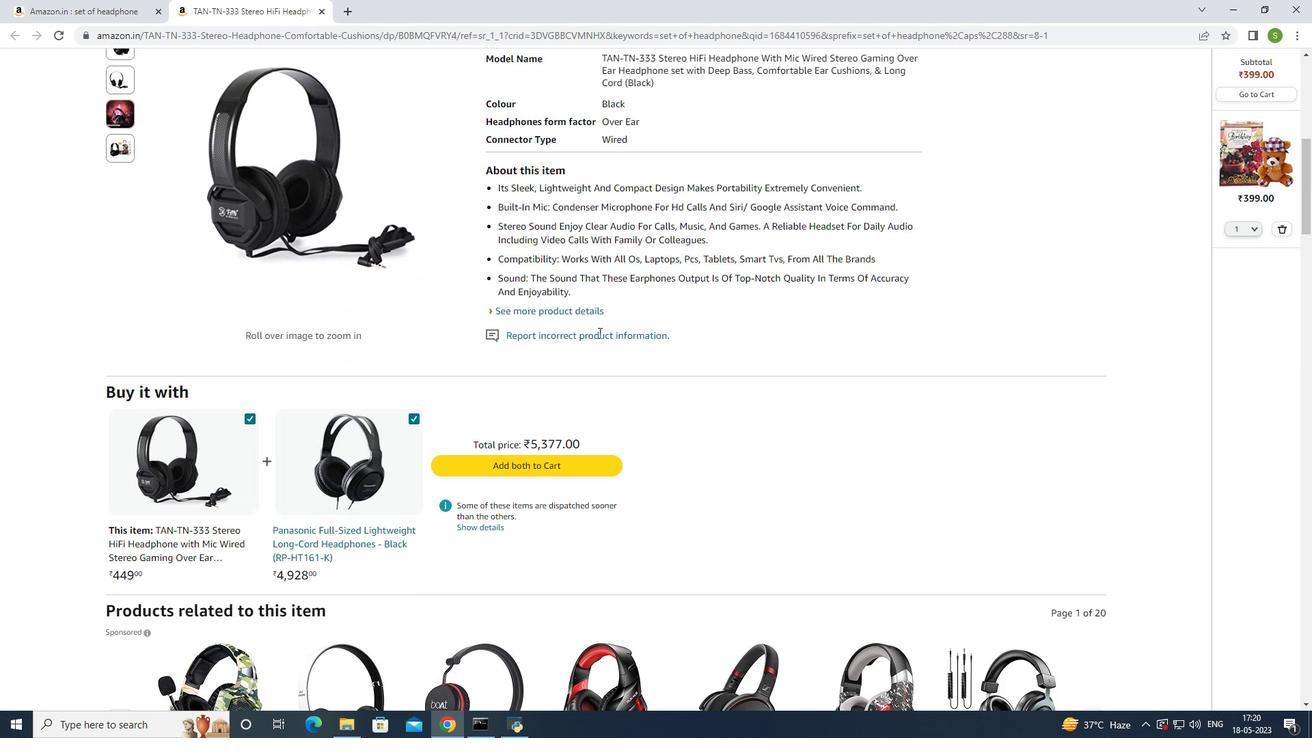 
Action: Mouse scrolled (598, 332) with delta (0, 0)
Screenshot: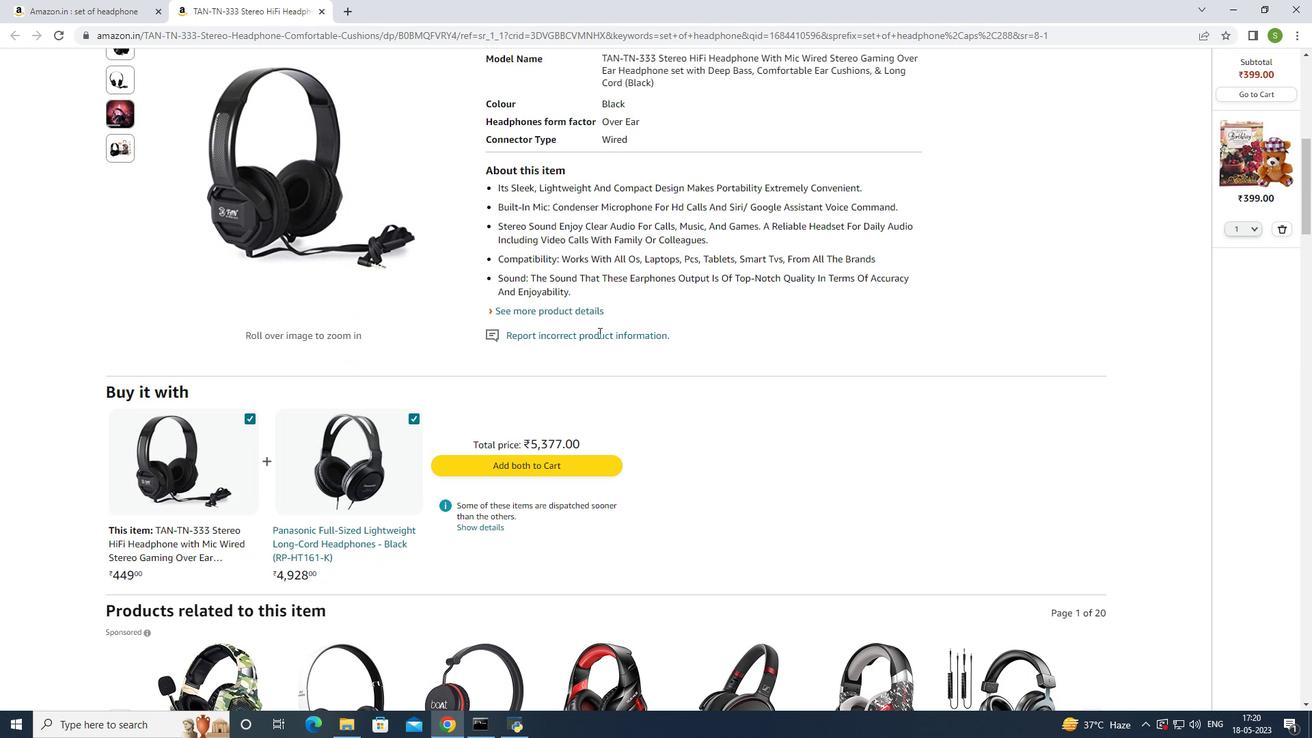 
Action: Mouse scrolled (598, 332) with delta (0, 0)
Screenshot: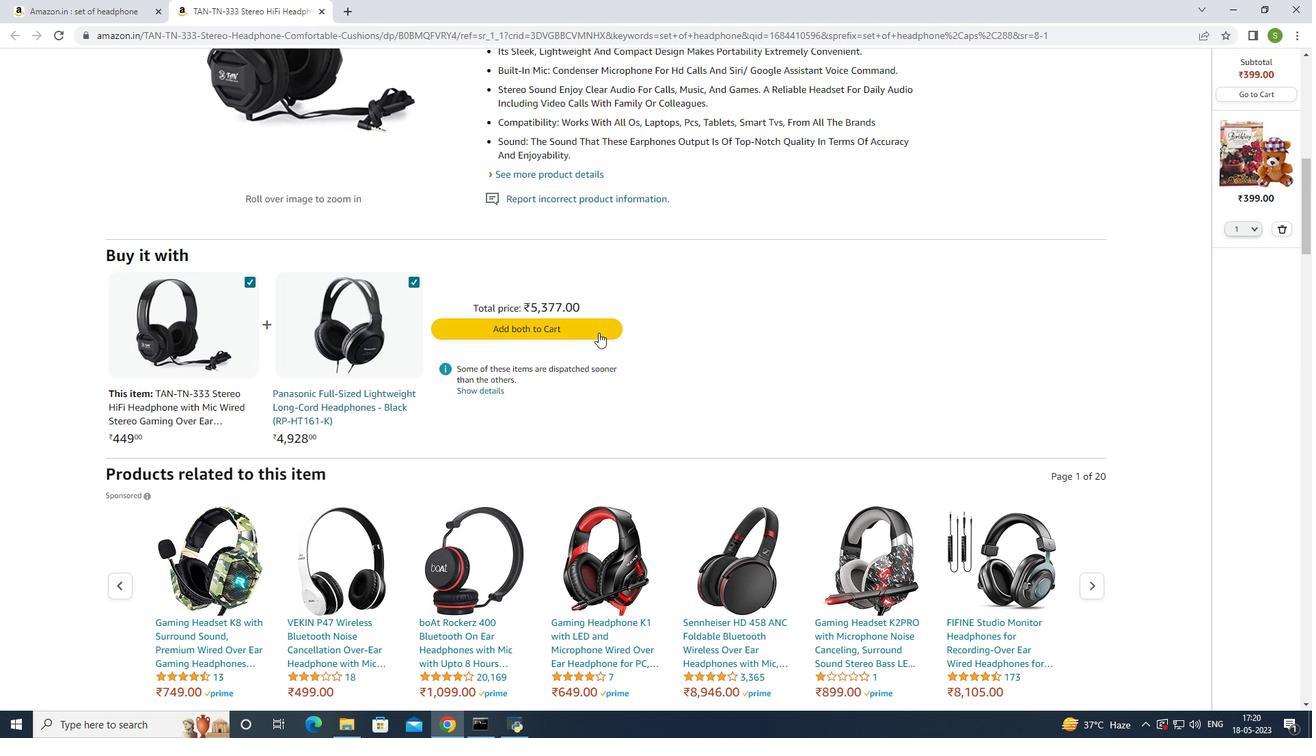 
Action: Mouse scrolled (598, 332) with delta (0, 0)
Screenshot: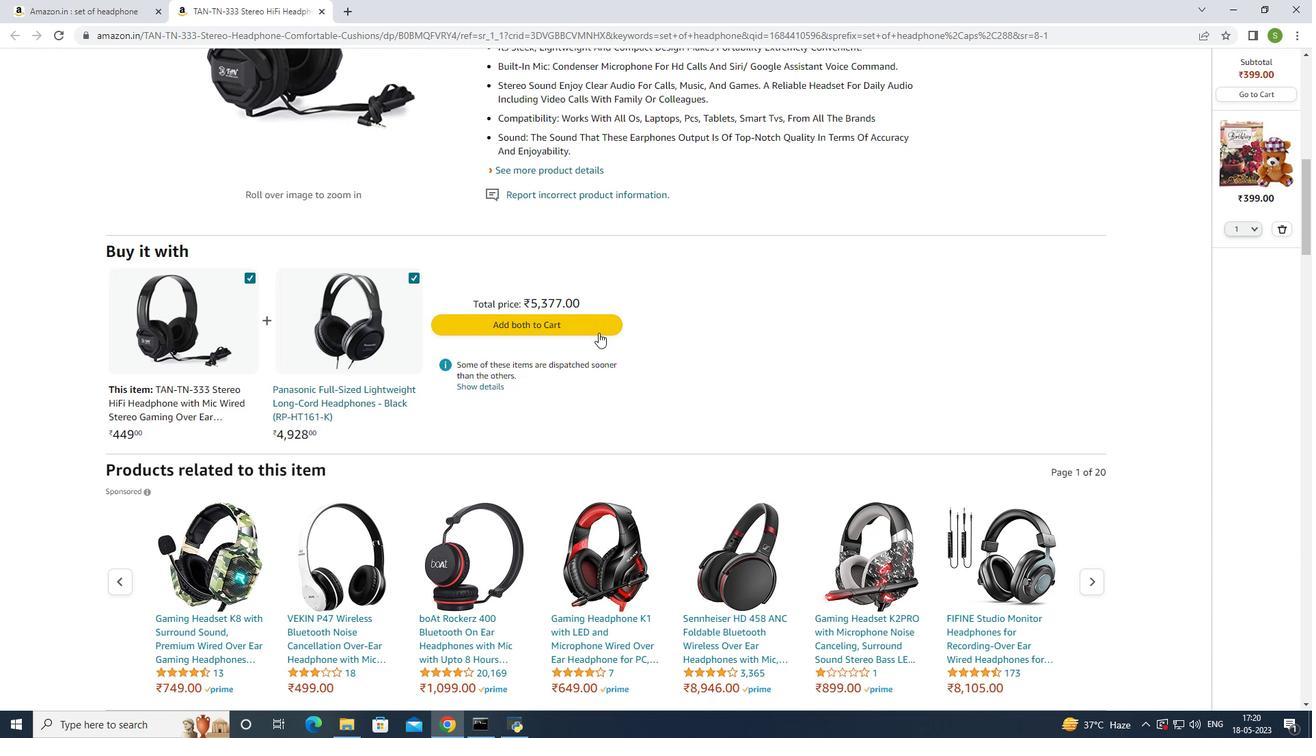 
Action: Mouse scrolled (598, 332) with delta (0, 0)
Screenshot: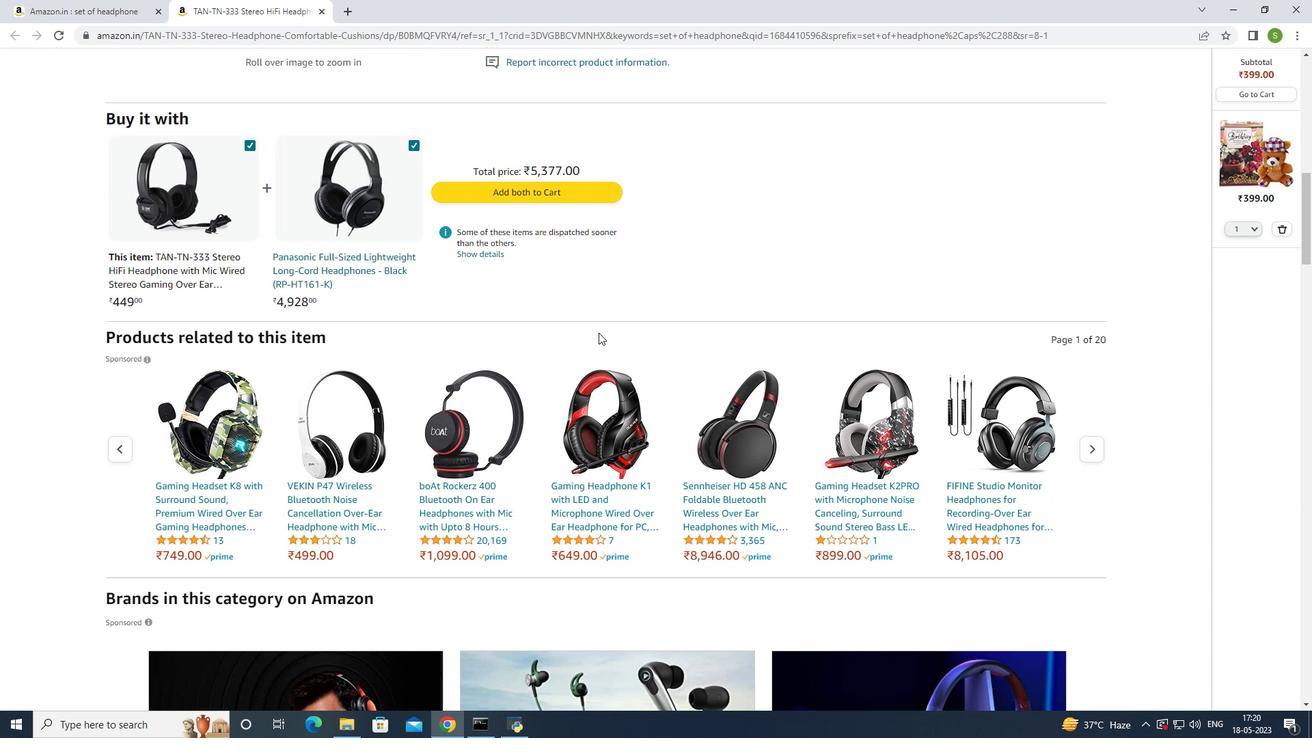 
Action: Mouse scrolled (598, 332) with delta (0, 0)
Screenshot: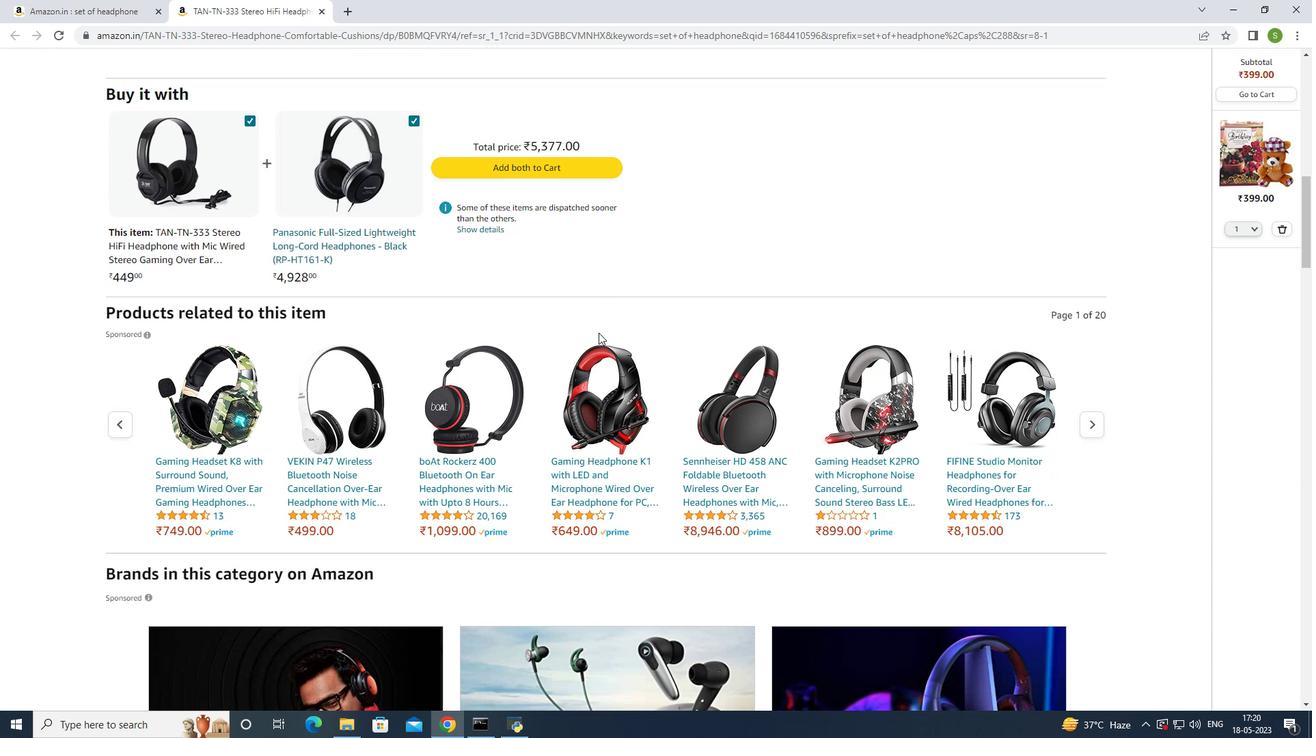 
Action: Mouse scrolled (598, 332) with delta (0, 0)
Screenshot: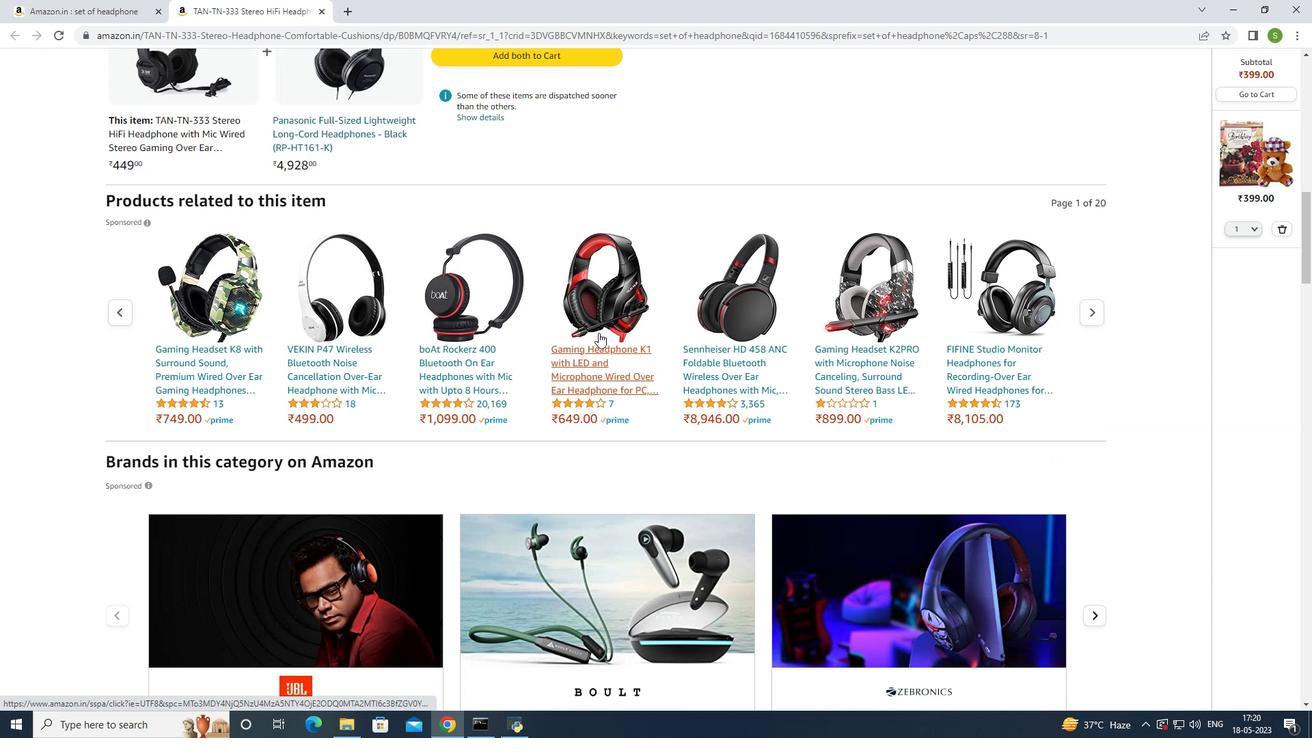 
Action: Mouse scrolled (598, 332) with delta (0, 0)
Screenshot: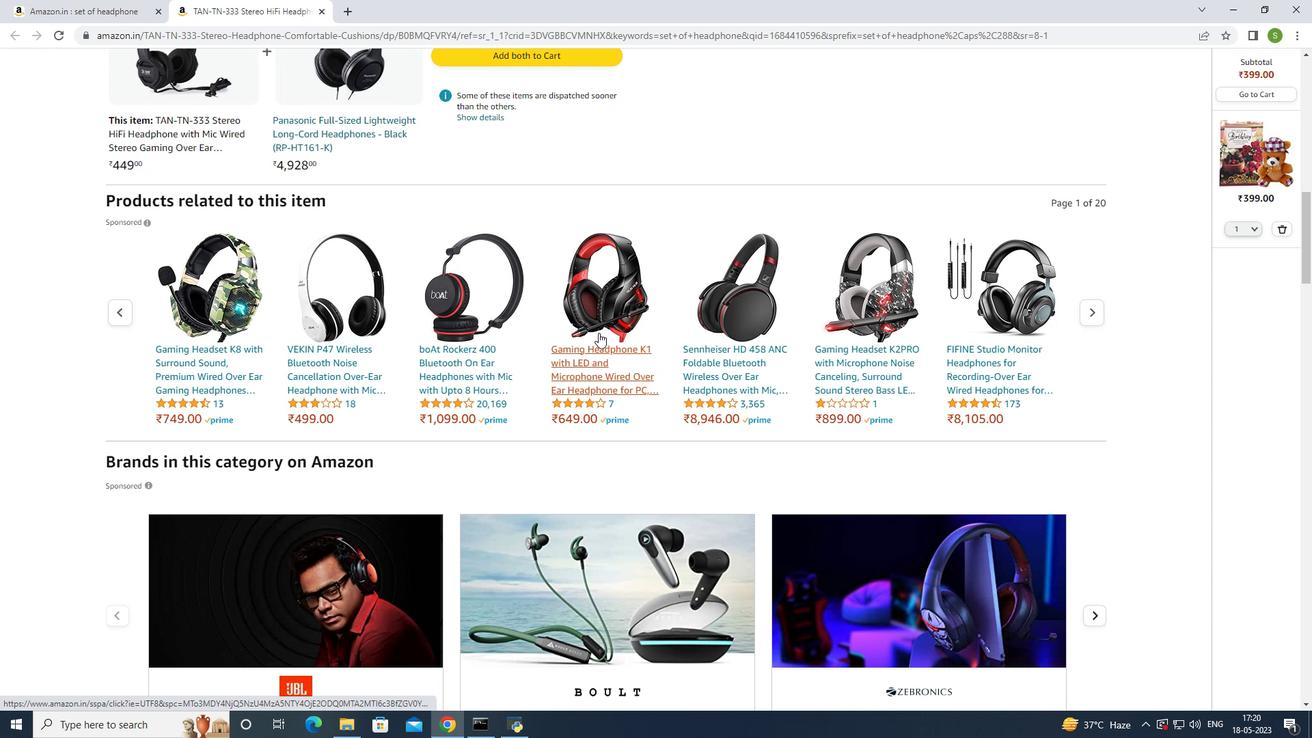 
Action: Mouse scrolled (598, 332) with delta (0, 0)
Screenshot: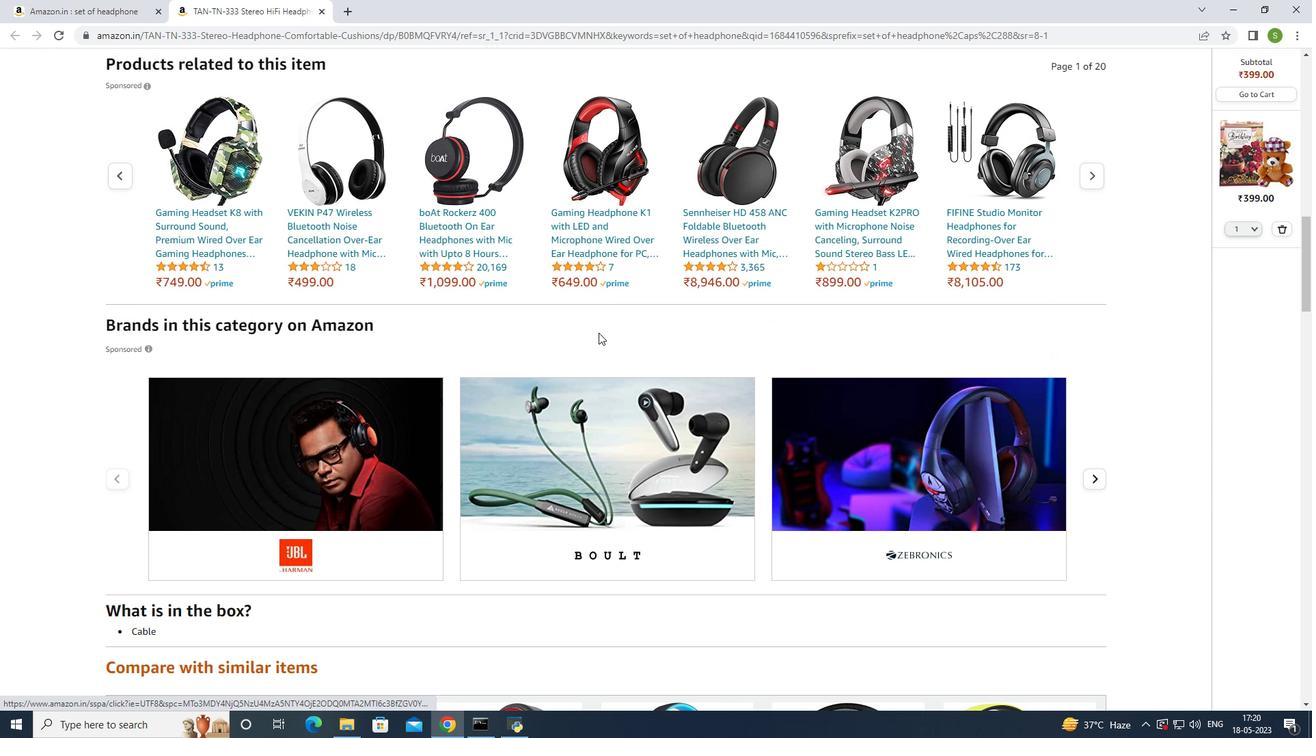 
Action: Mouse scrolled (598, 332) with delta (0, 0)
Screenshot: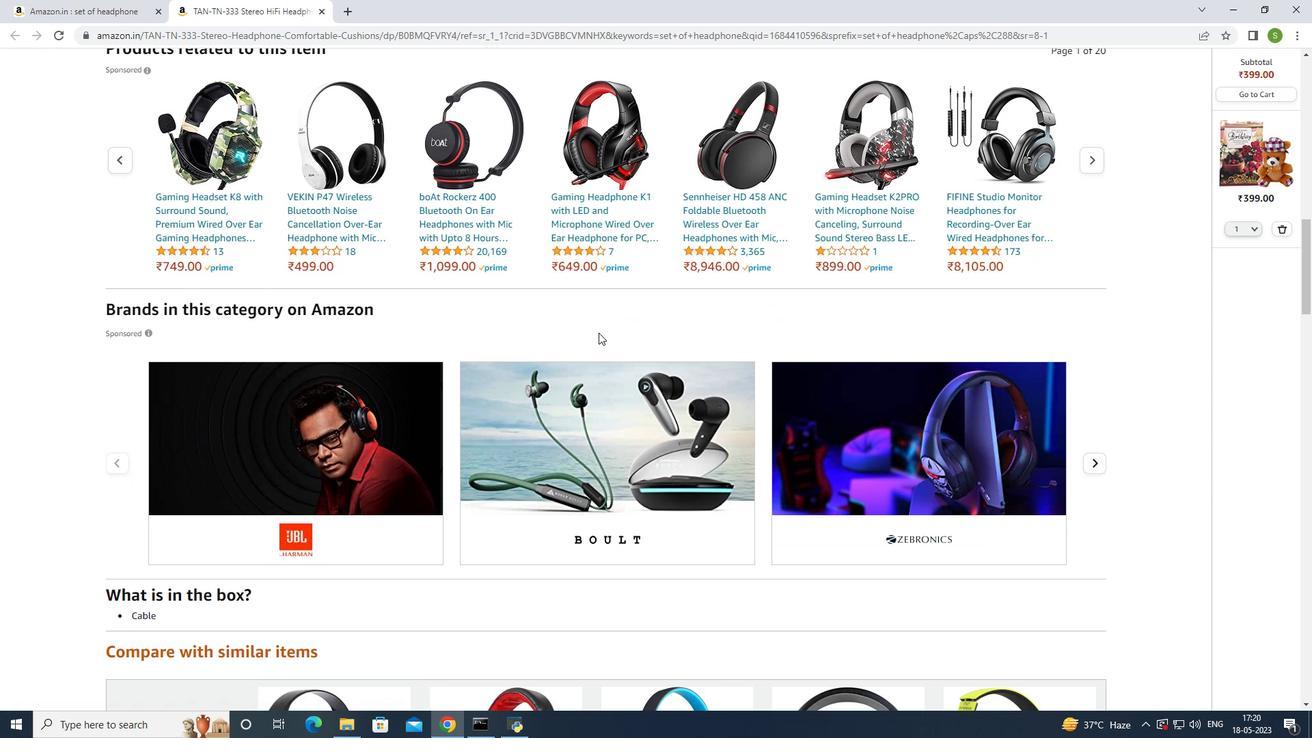 
Action: Mouse scrolled (598, 333) with delta (0, 0)
Screenshot: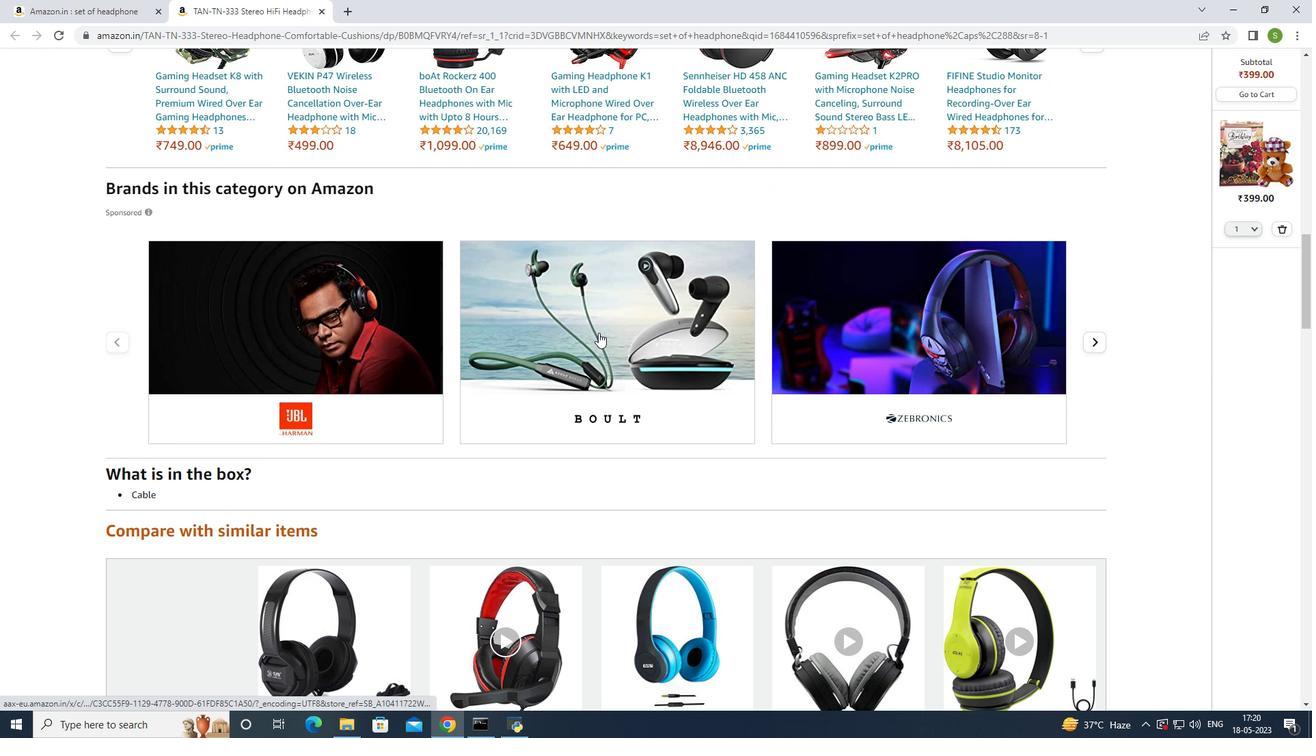 
Action: Mouse scrolled (598, 333) with delta (0, 0)
Screenshot: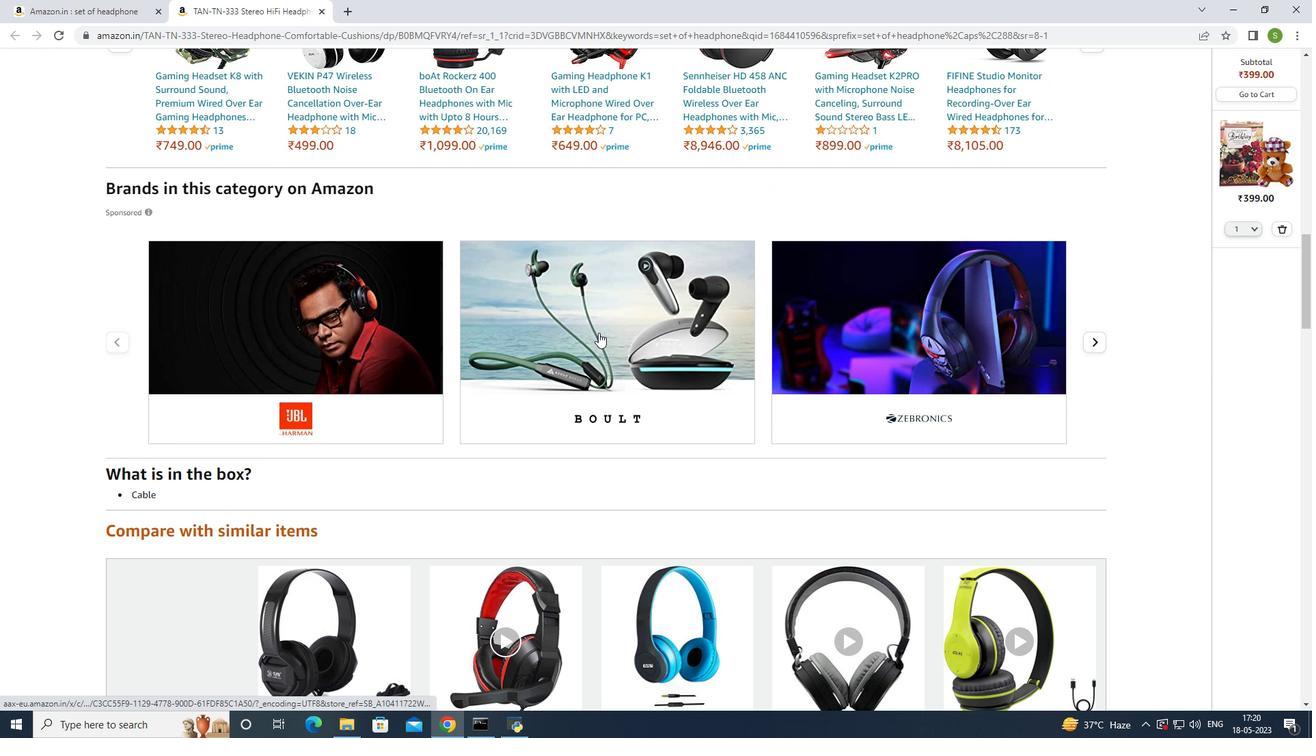 
Action: Mouse scrolled (598, 333) with delta (0, 0)
Screenshot: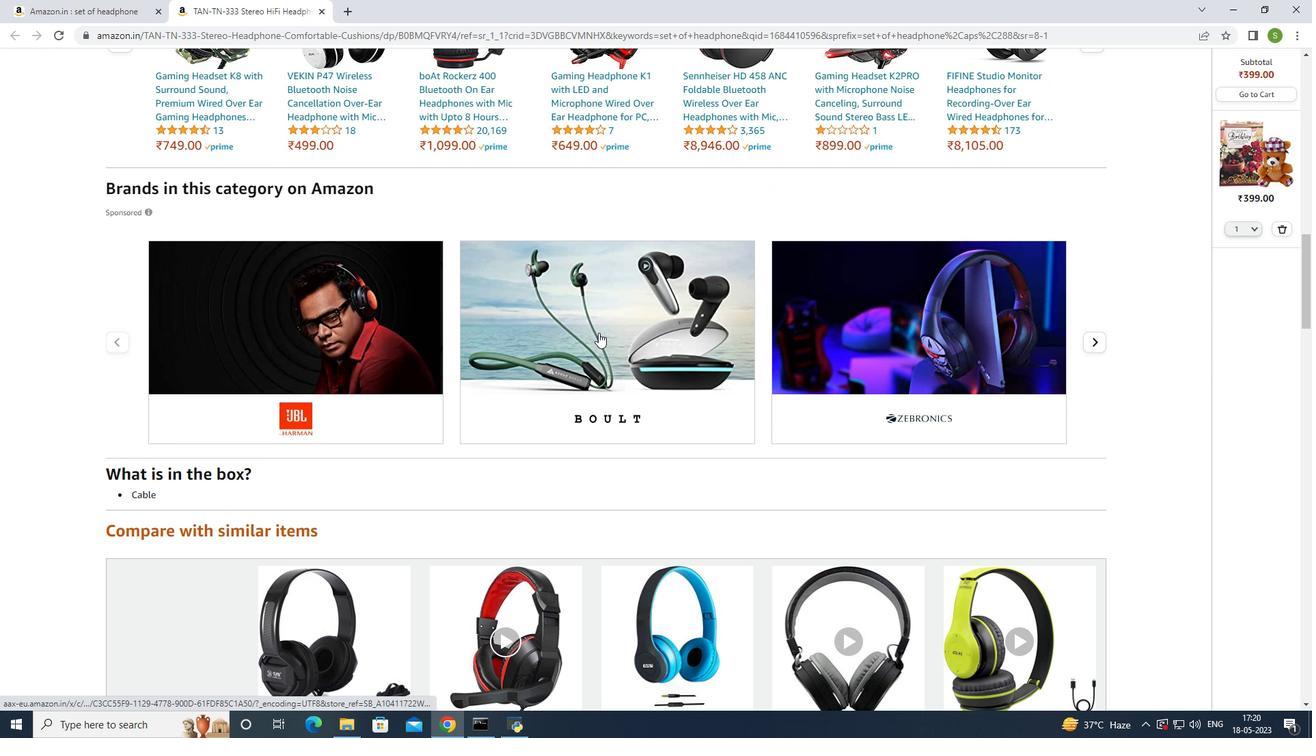 
Action: Mouse scrolled (598, 333) with delta (0, 0)
Screenshot: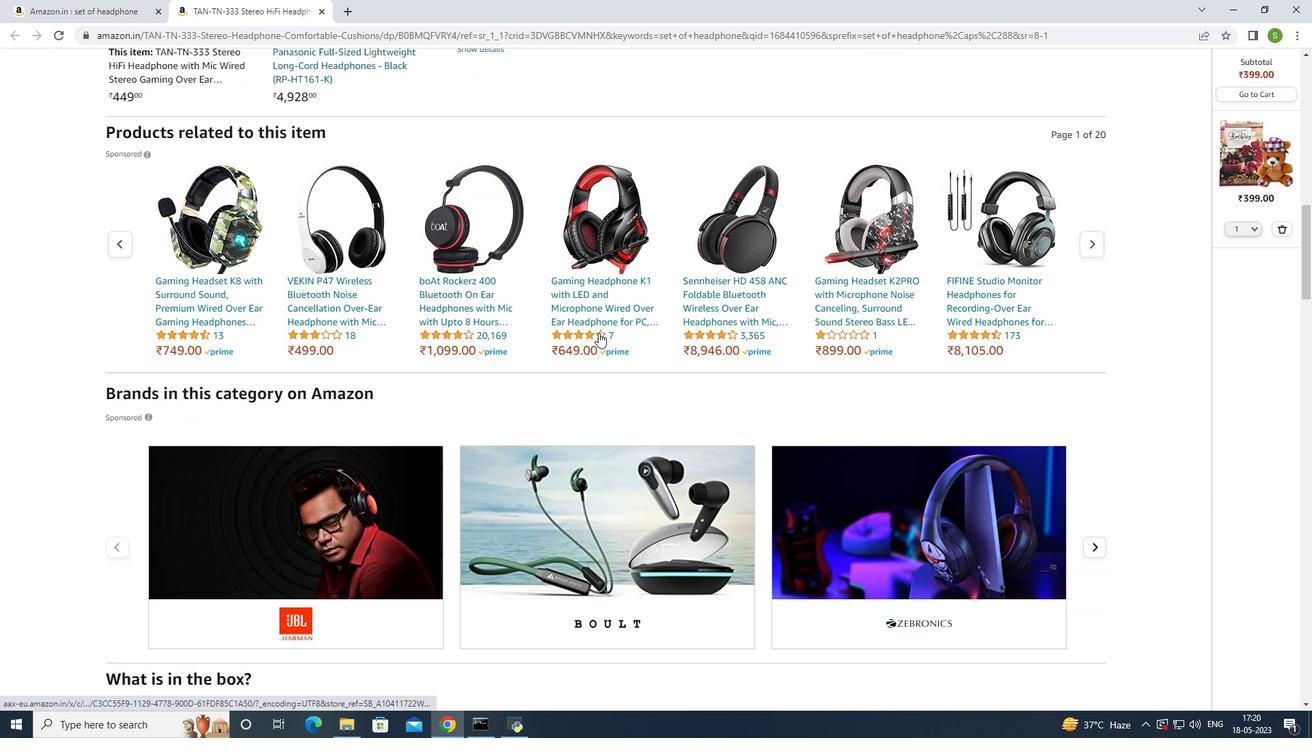 
Action: Mouse scrolled (598, 333) with delta (0, 0)
Screenshot: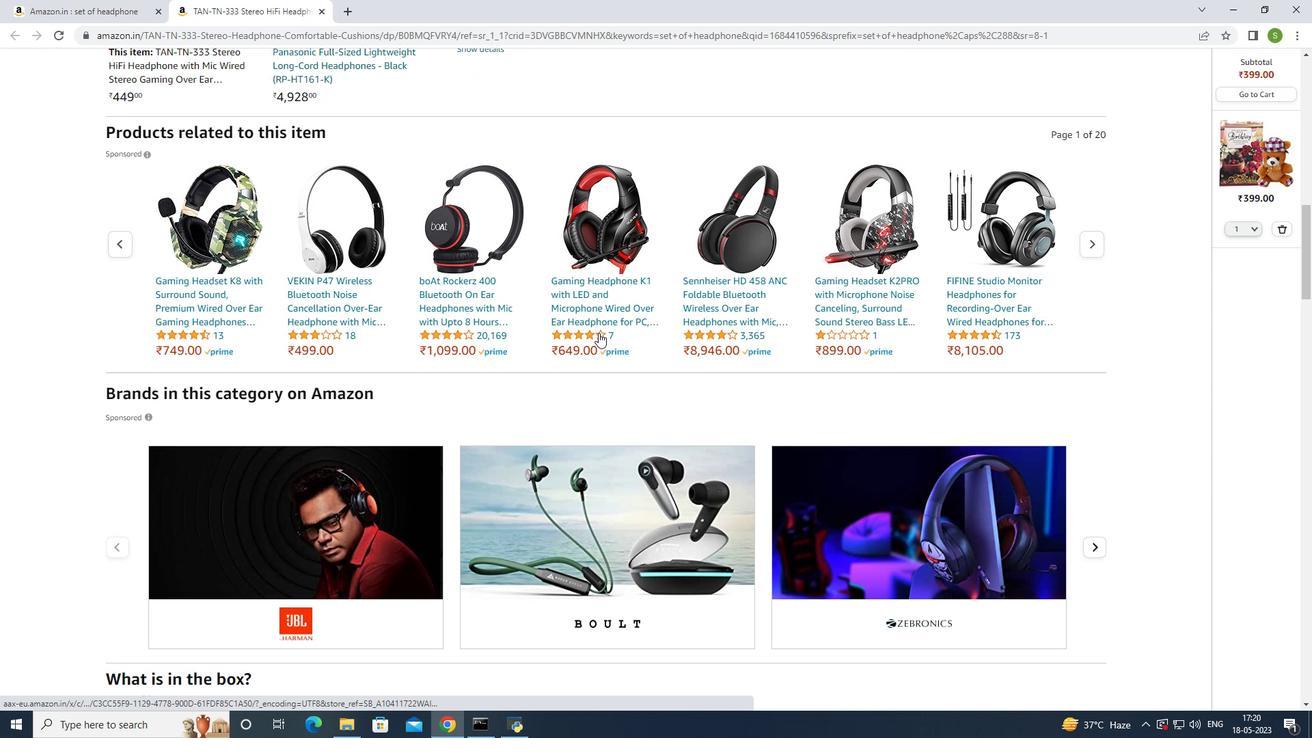
Action: Mouse scrolled (598, 333) with delta (0, 0)
Screenshot: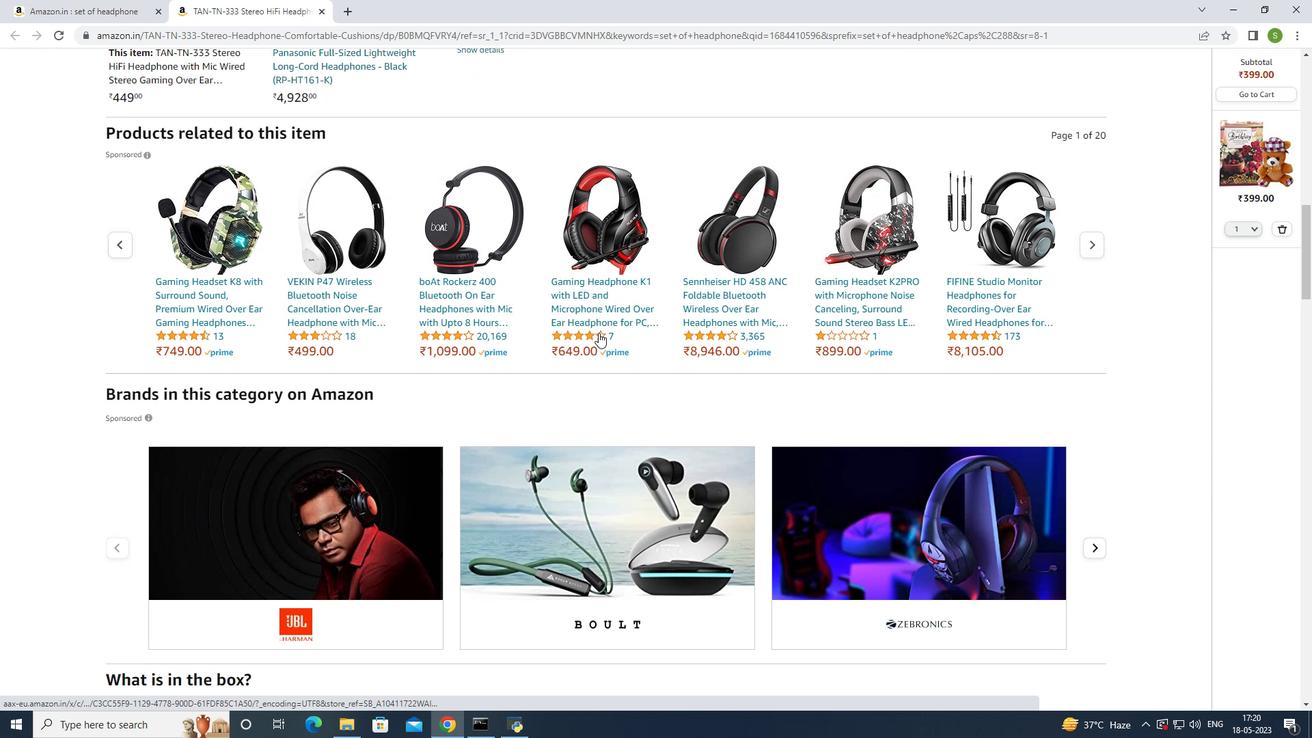 
Action: Mouse scrolled (598, 333) with delta (0, 0)
Screenshot: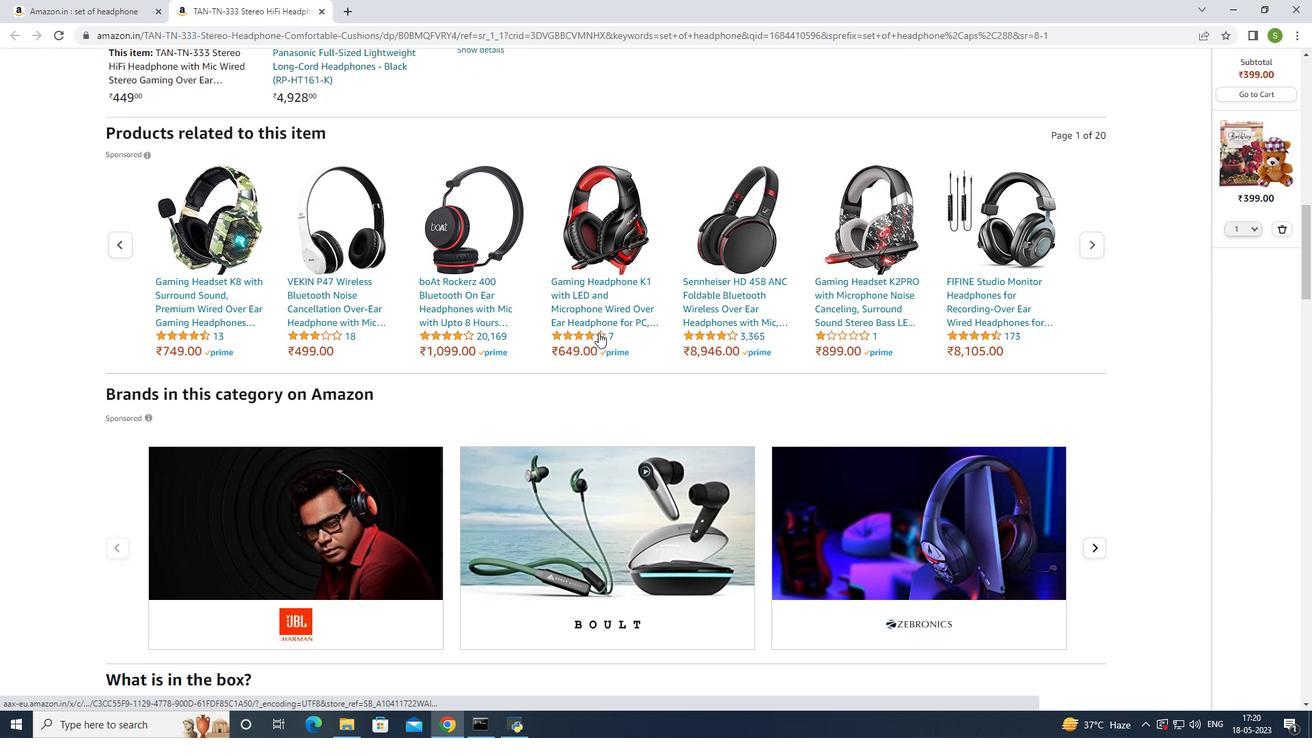 
Action: Mouse scrolled (598, 333) with delta (0, 0)
Screenshot: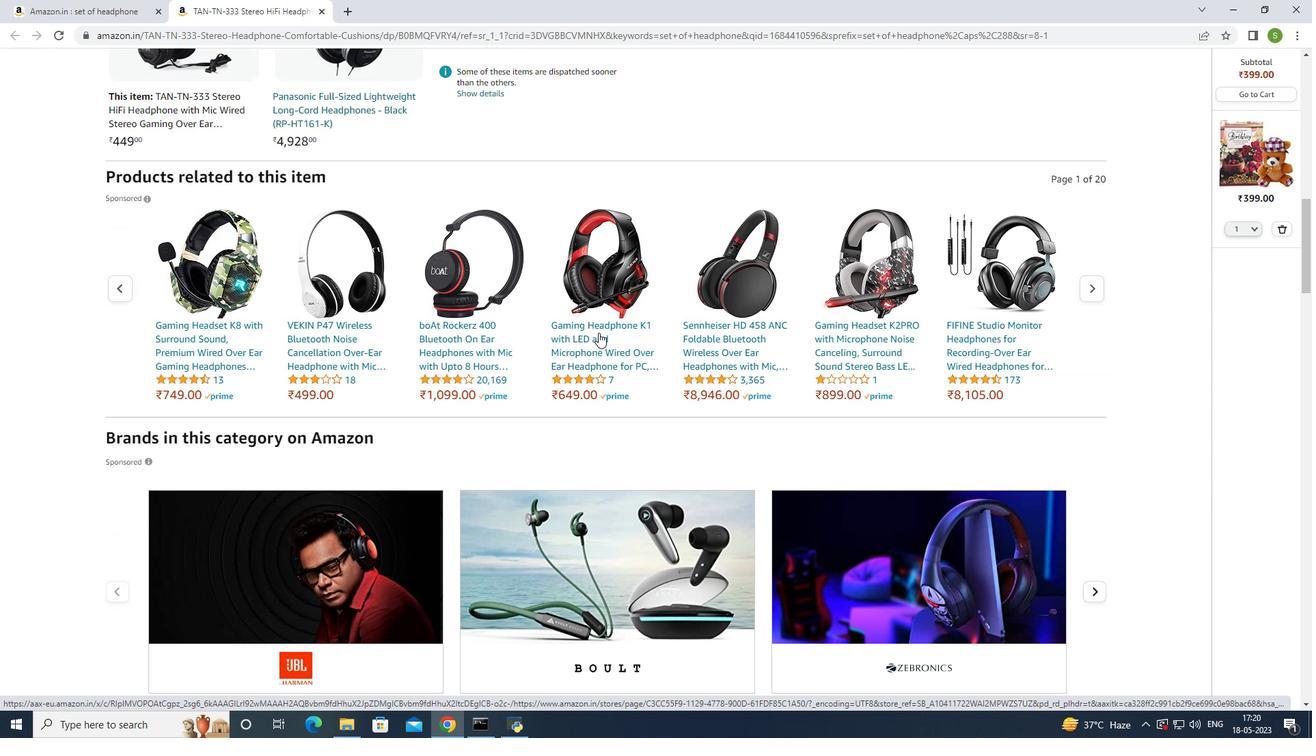 
Action: Mouse scrolled (598, 333) with delta (0, 0)
Screenshot: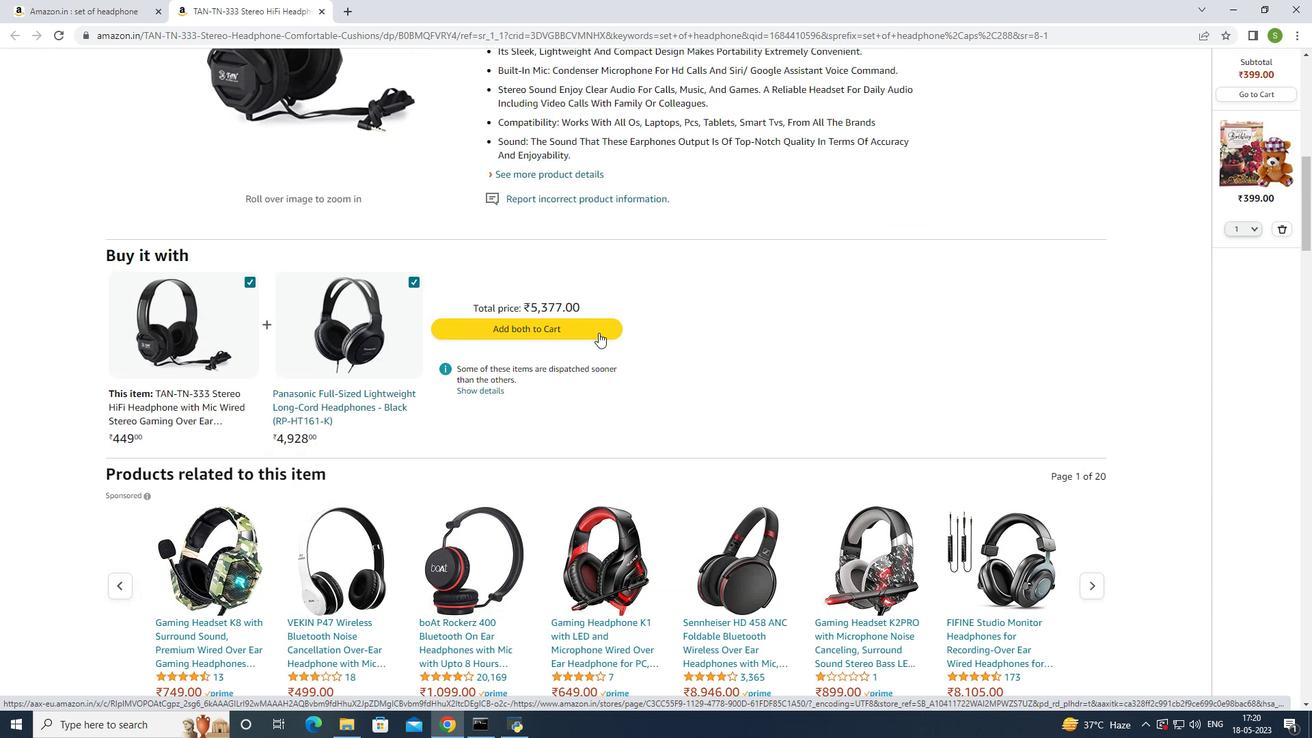 
Action: Mouse scrolled (598, 333) with delta (0, 0)
Screenshot: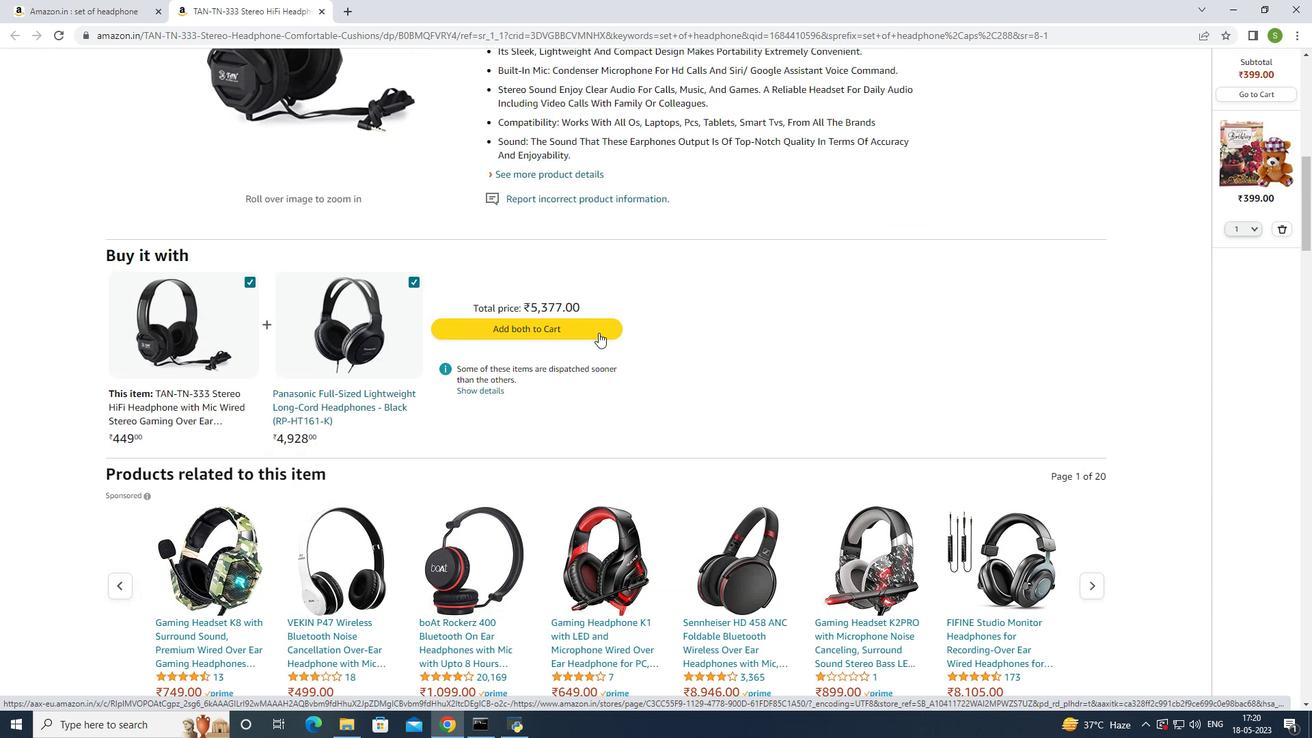 
Action: Mouse scrolled (598, 333) with delta (0, 0)
Screenshot: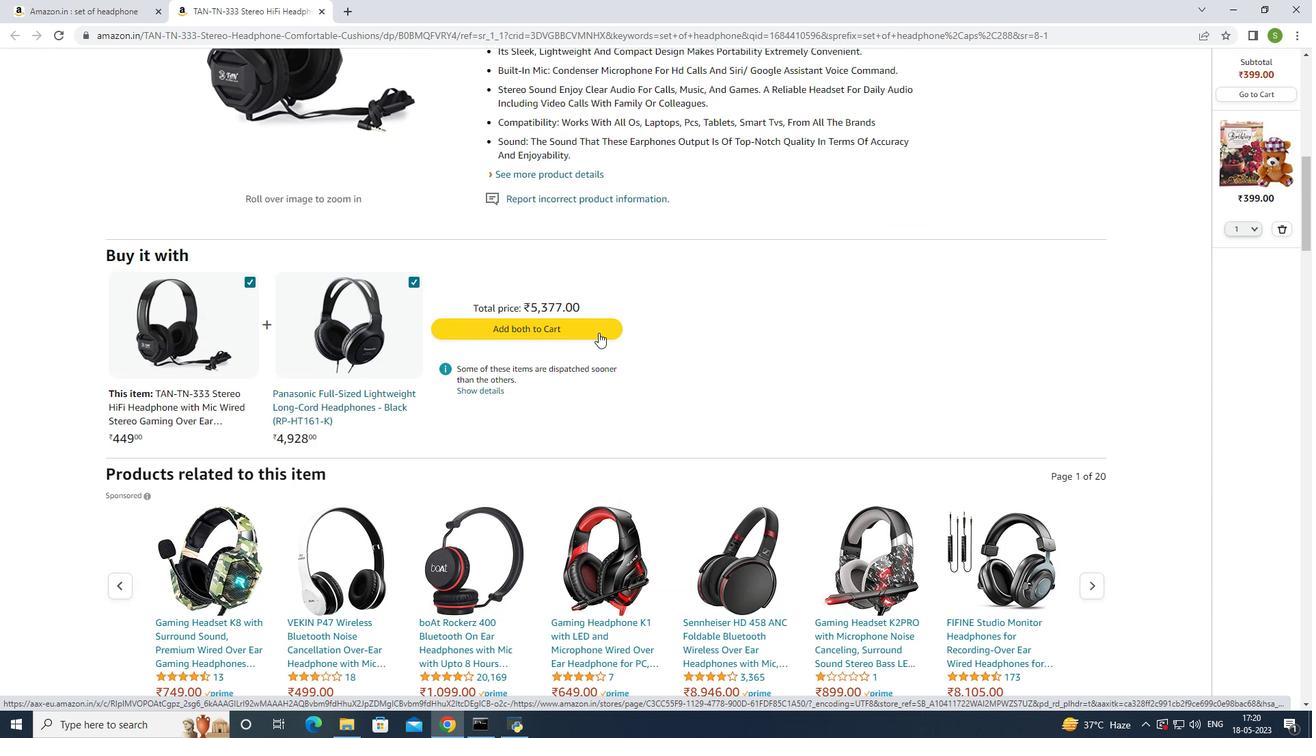 
Action: Mouse scrolled (598, 333) with delta (0, 0)
Screenshot: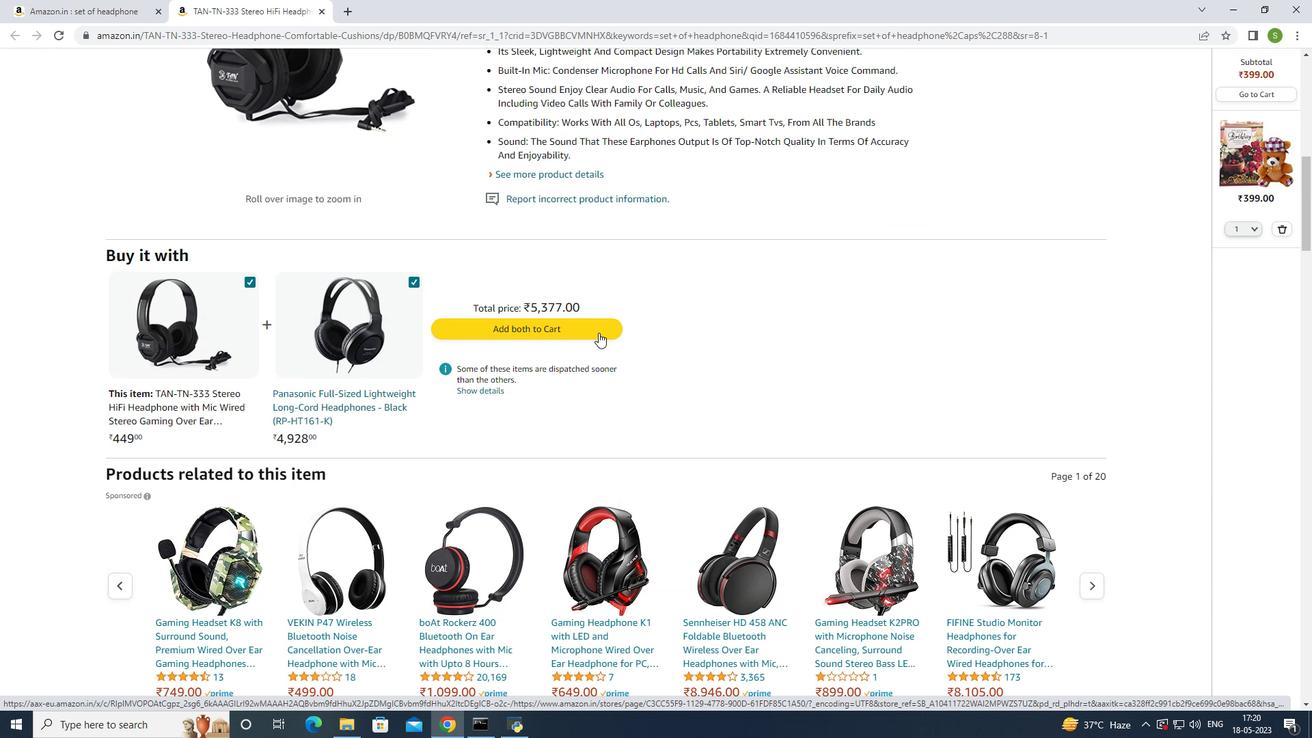 
Action: Mouse scrolled (598, 333) with delta (0, 0)
Screenshot: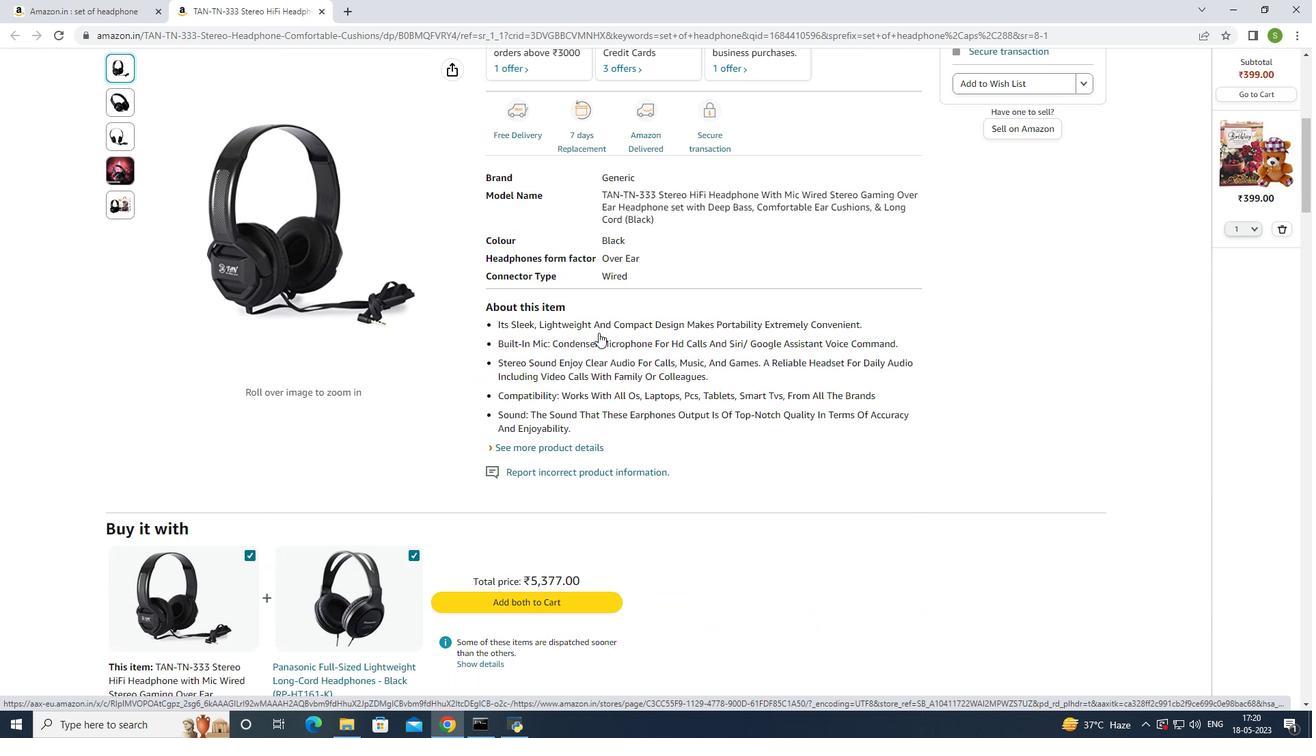 
Action: Mouse scrolled (598, 333) with delta (0, 0)
Screenshot: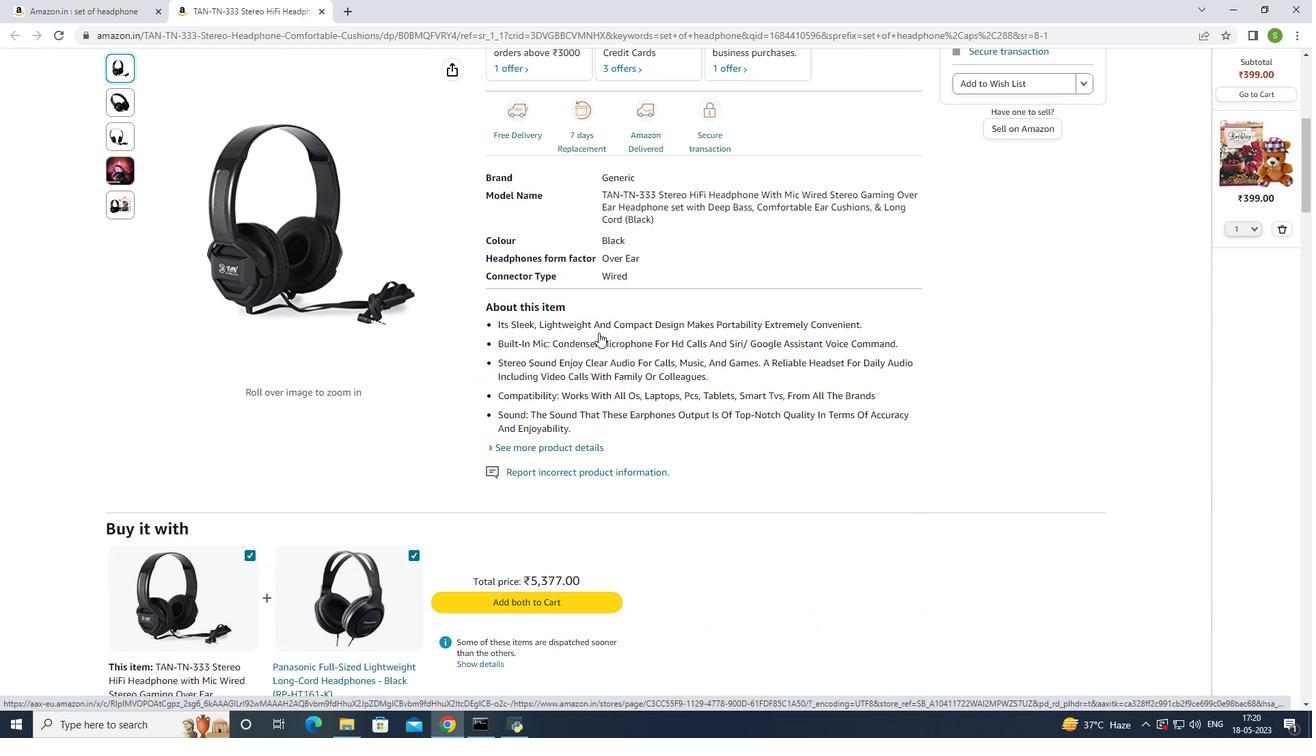 
Action: Mouse scrolled (598, 333) with delta (0, 0)
Screenshot: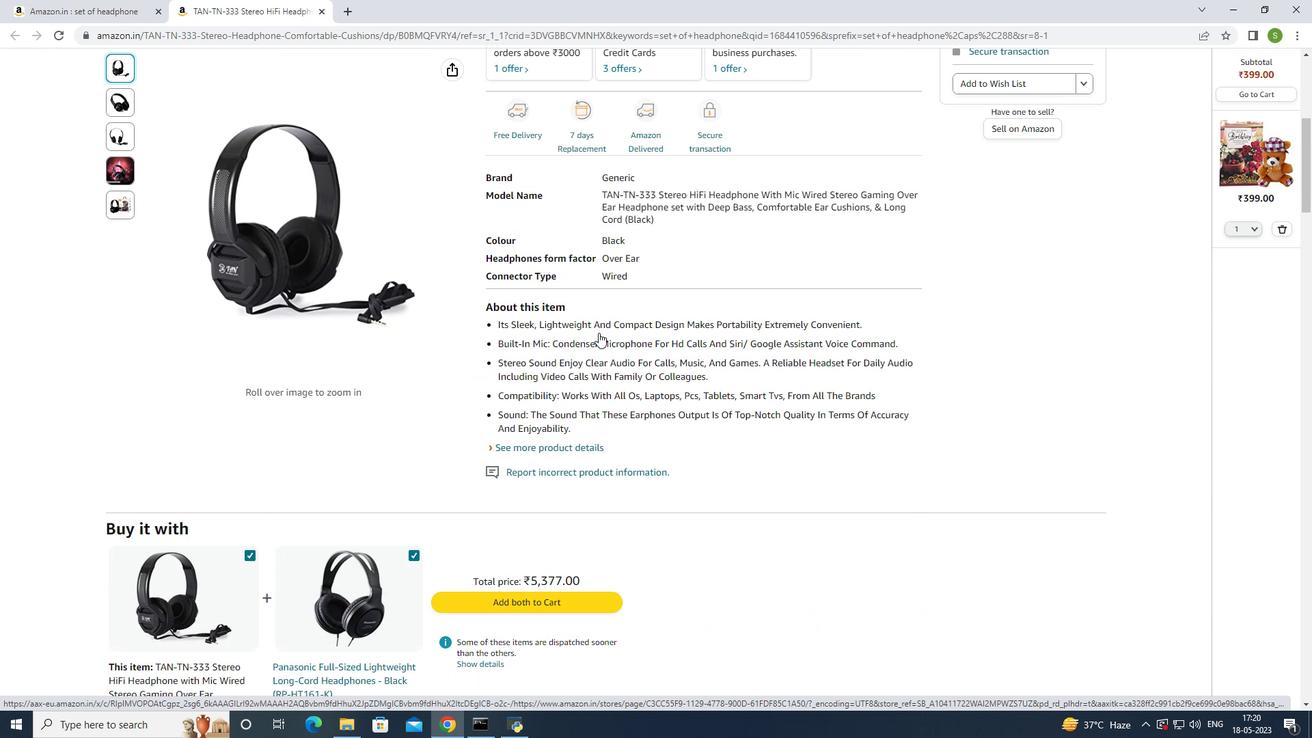 
Action: Mouse scrolled (598, 333) with delta (0, 0)
Screenshot: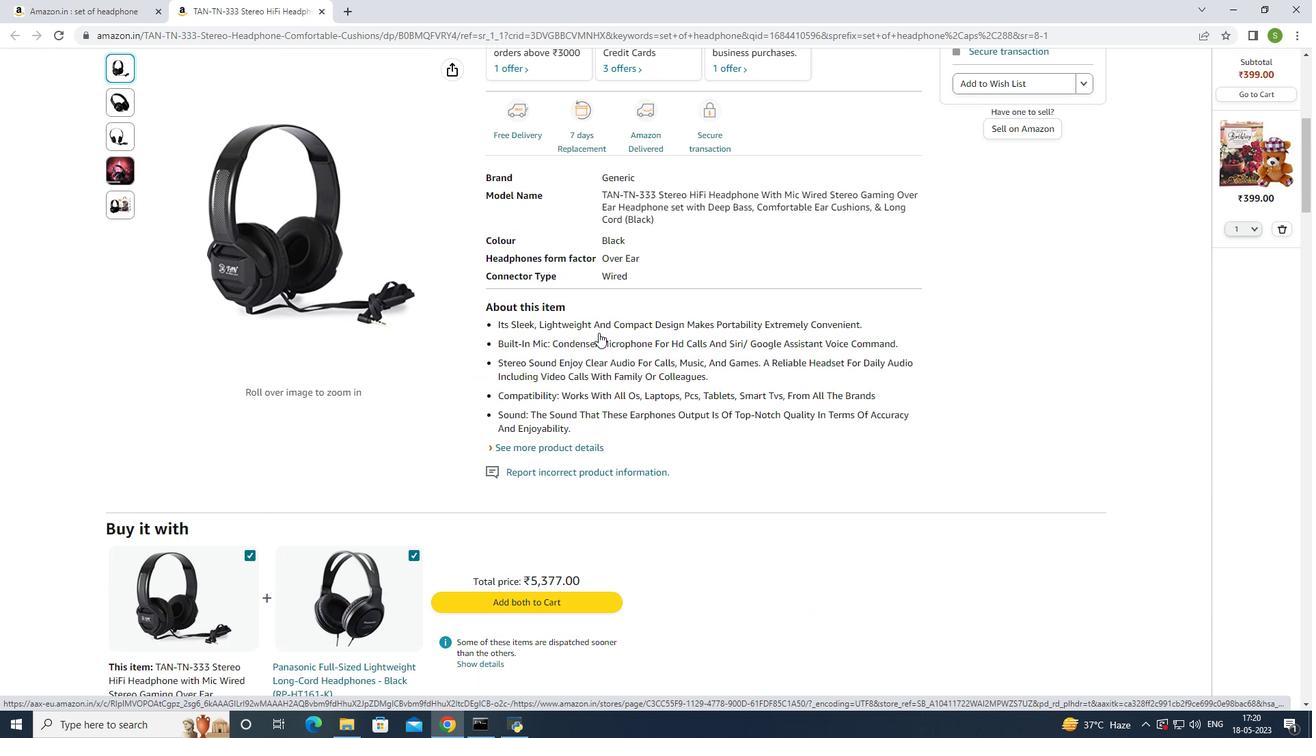 
Action: Mouse scrolled (598, 333) with delta (0, 0)
Screenshot: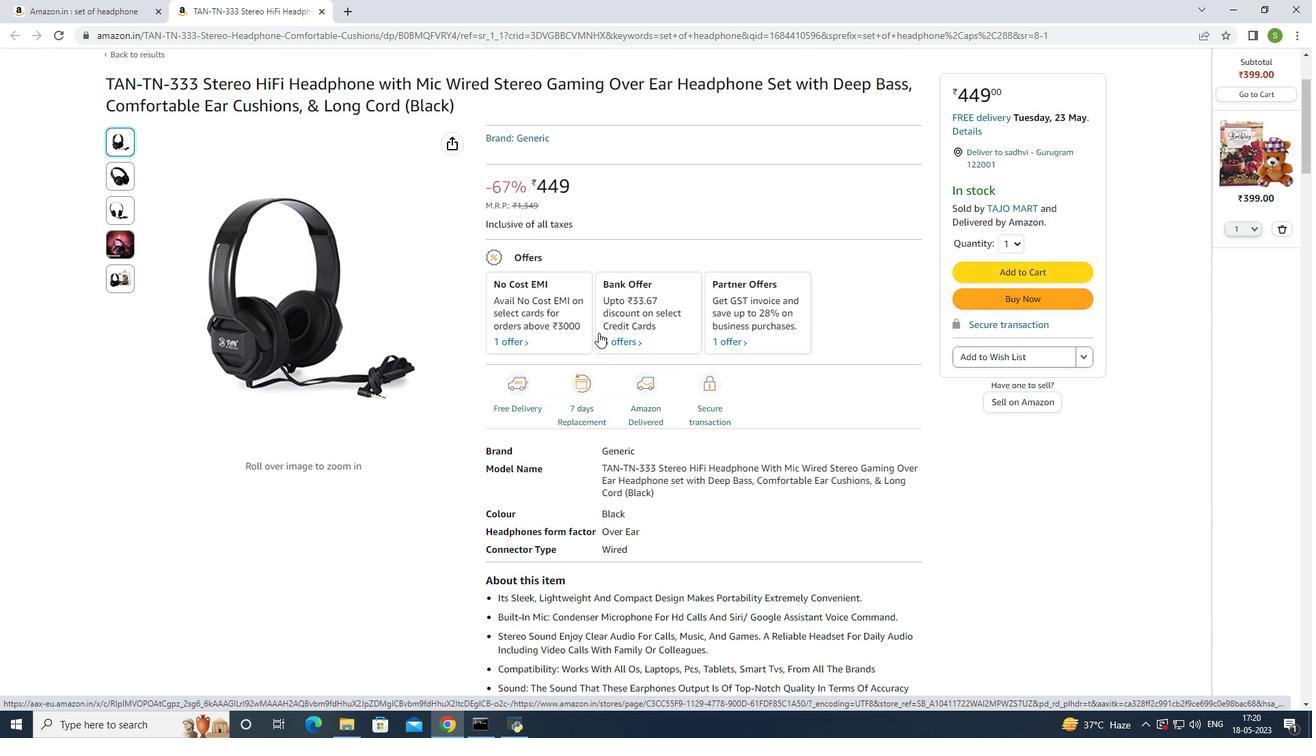 
Action: Mouse scrolled (598, 333) with delta (0, 0)
Screenshot: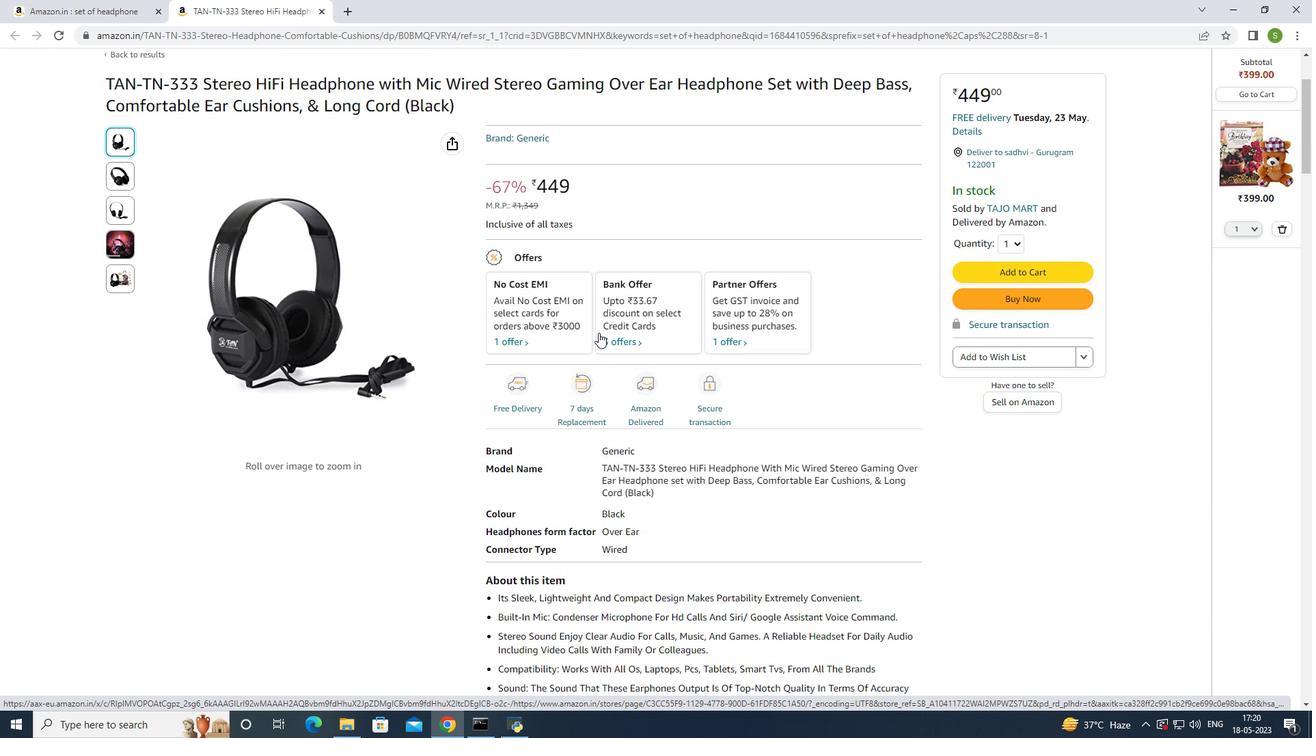 
Action: Mouse scrolled (598, 333) with delta (0, 0)
Screenshot: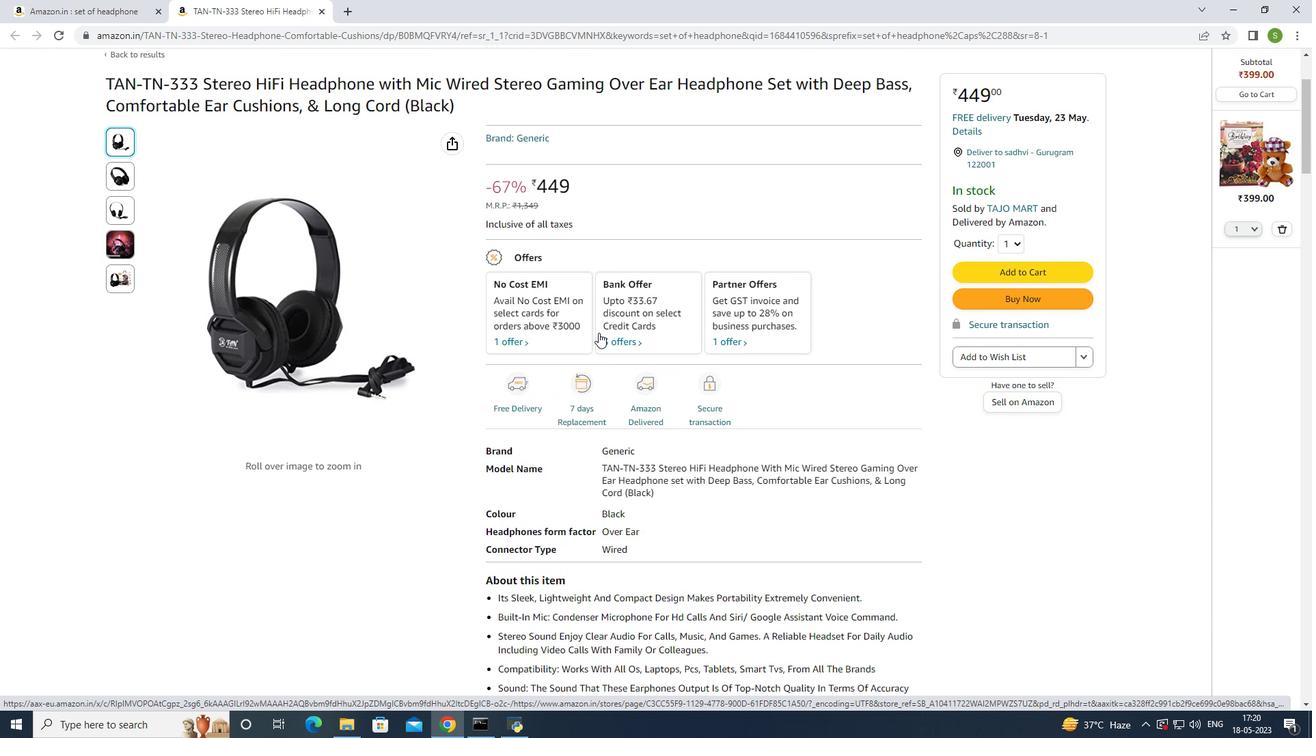 
Action: Mouse moved to (122, 189)
Screenshot: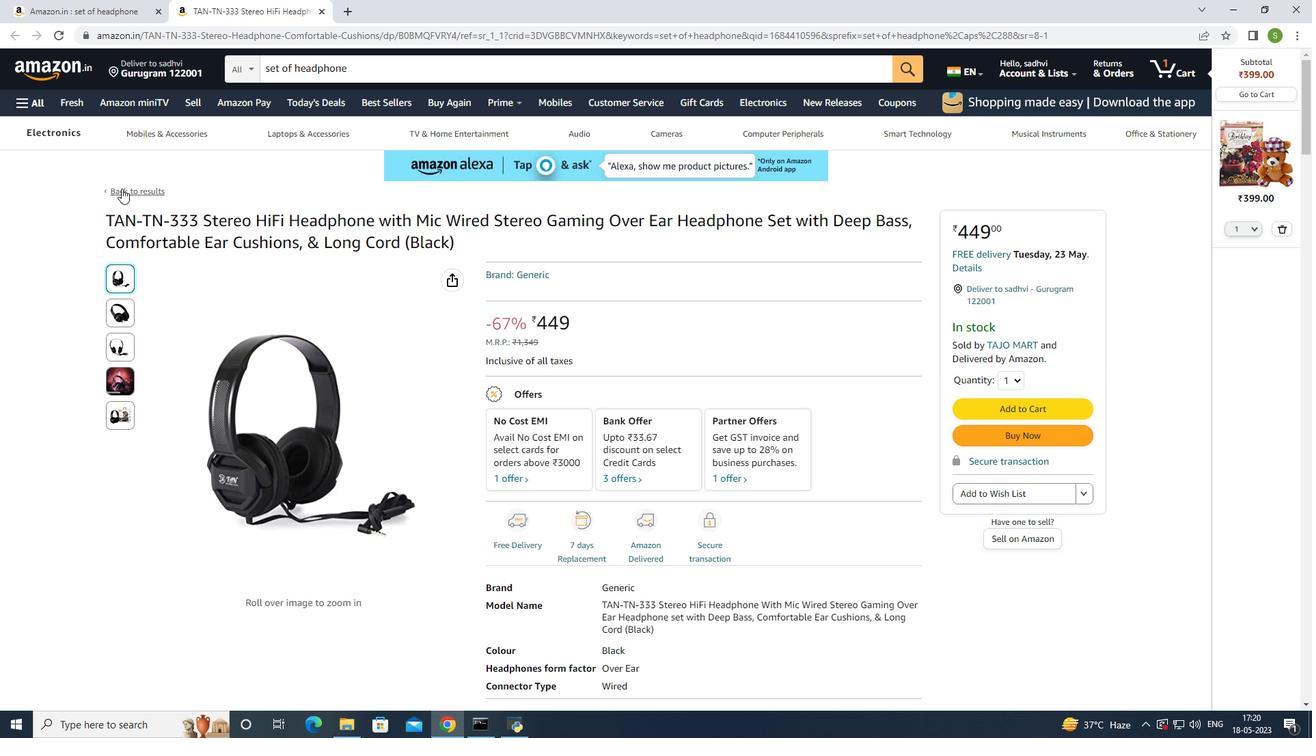 
Action: Mouse pressed left at (122, 189)
Screenshot: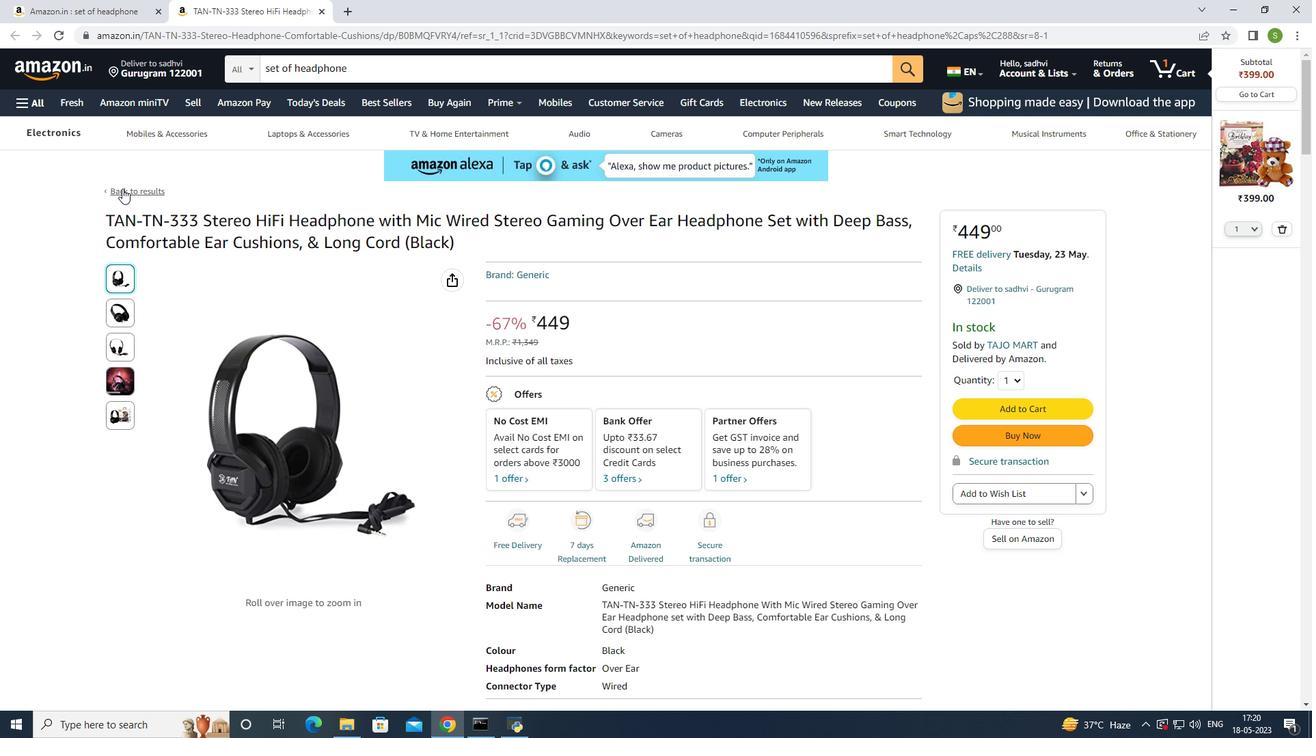 
Action: Mouse moved to (665, 373)
Screenshot: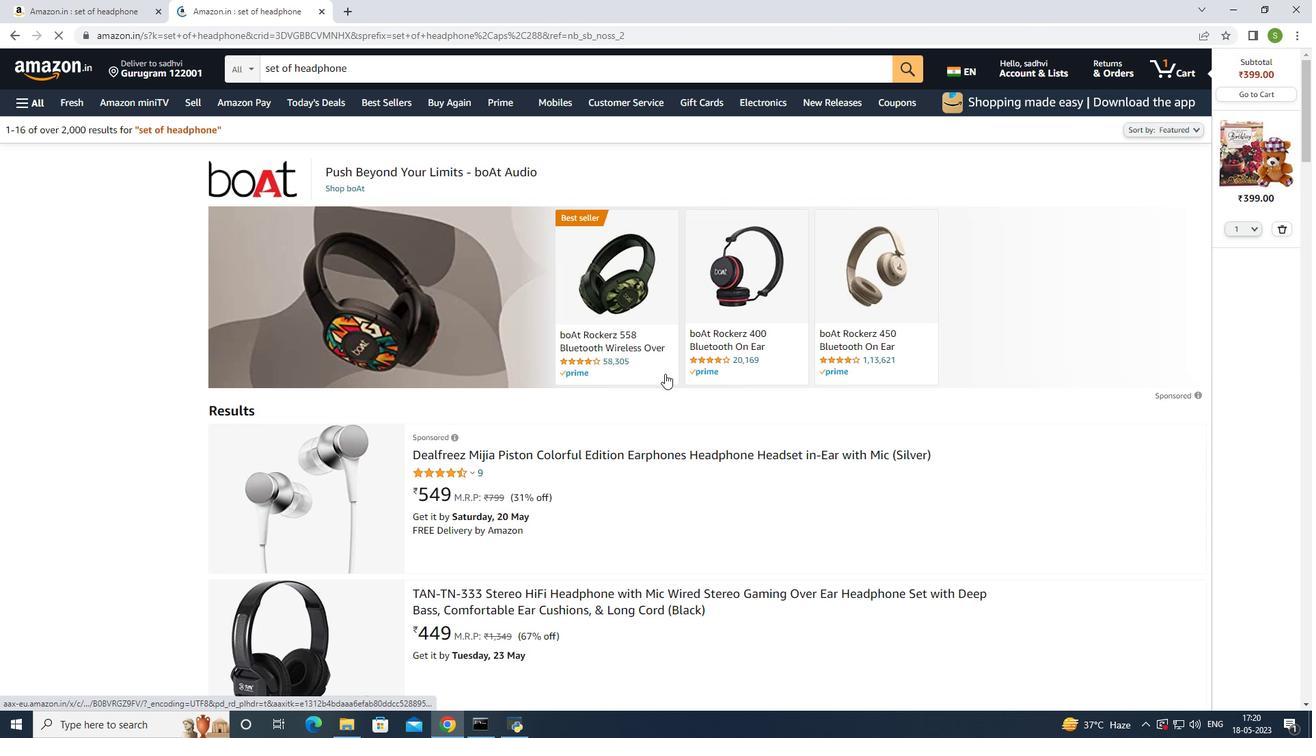 
Action: Mouse scrolled (665, 372) with delta (0, 0)
Screenshot: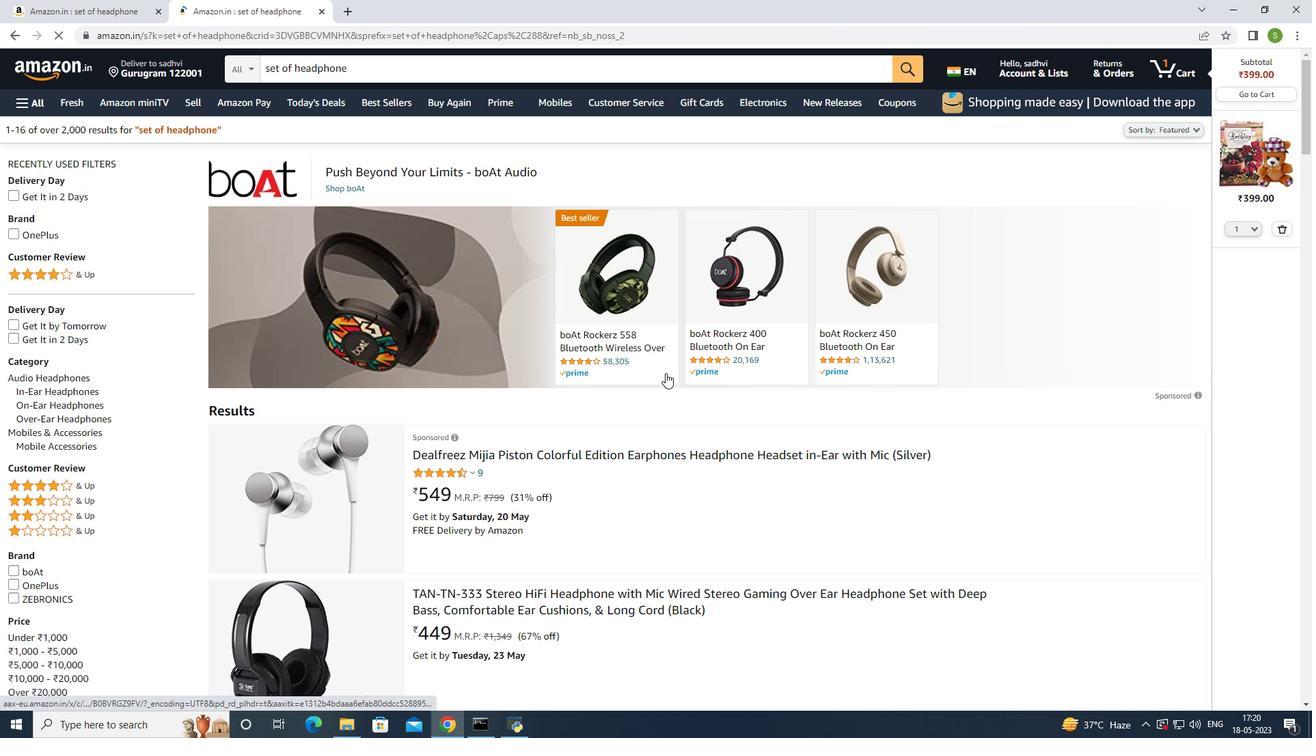 
Action: Mouse scrolled (665, 372) with delta (0, 0)
Screenshot: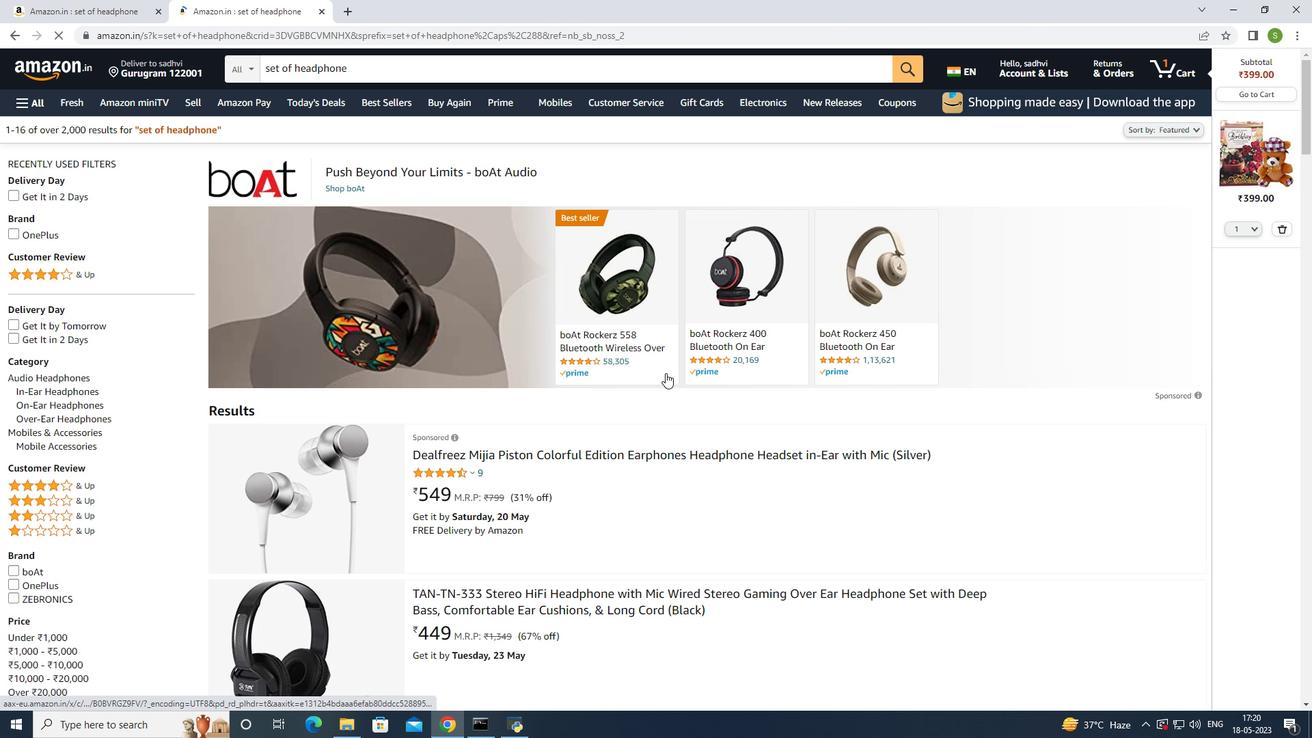 
Action: Mouse scrolled (665, 372) with delta (0, 0)
Screenshot: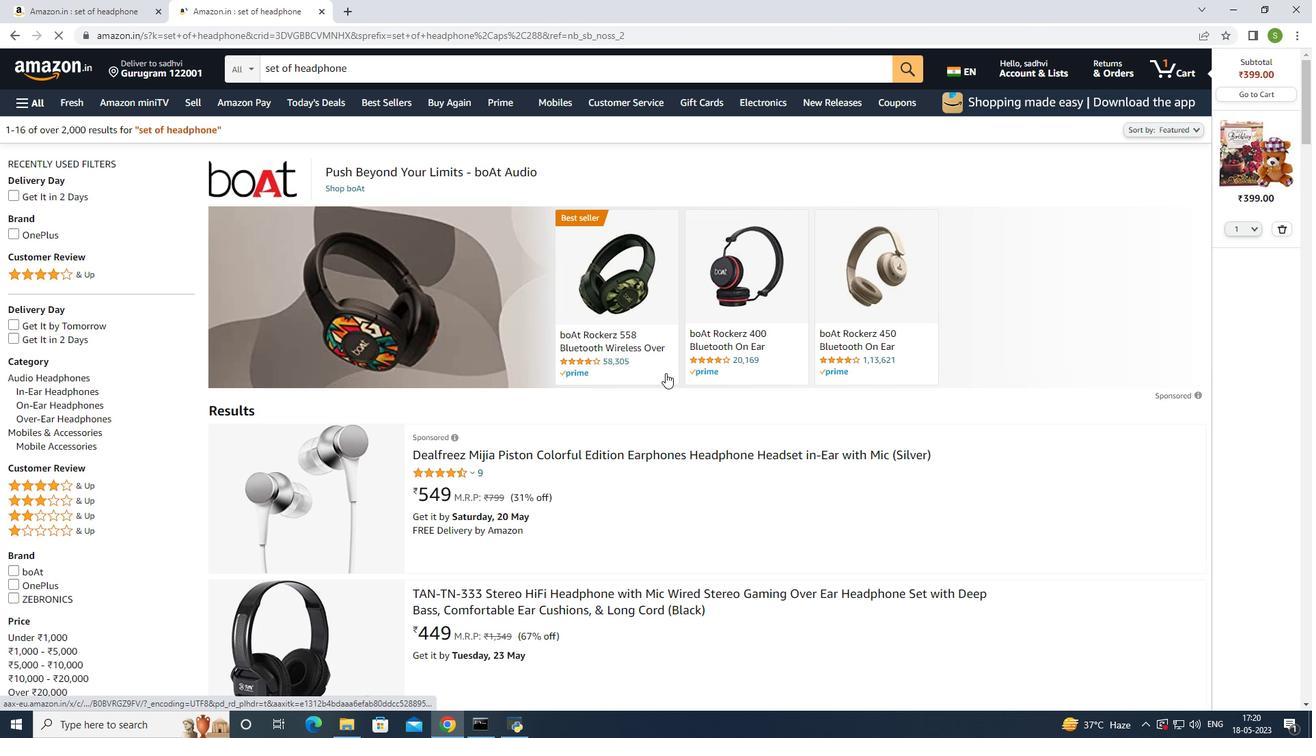 
Action: Mouse moved to (662, 393)
Screenshot: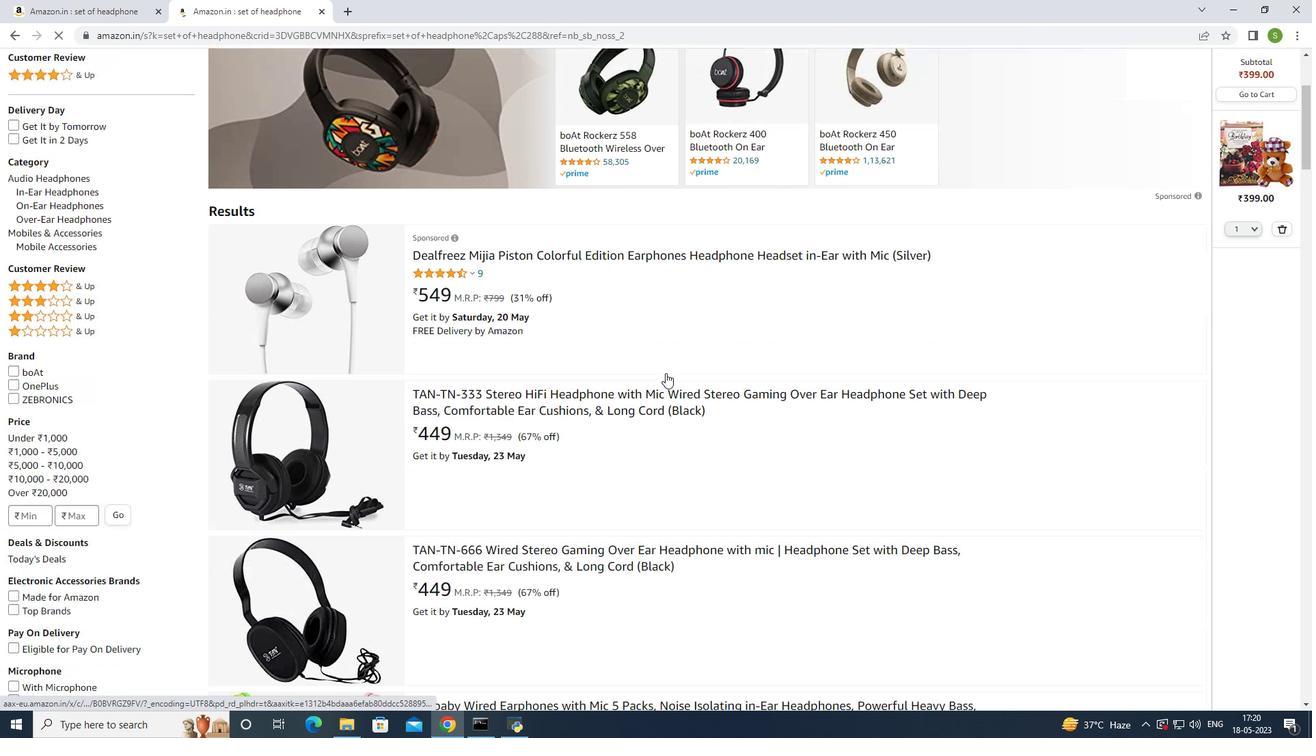 
Action: Mouse scrolled (662, 392) with delta (0, 0)
Screenshot: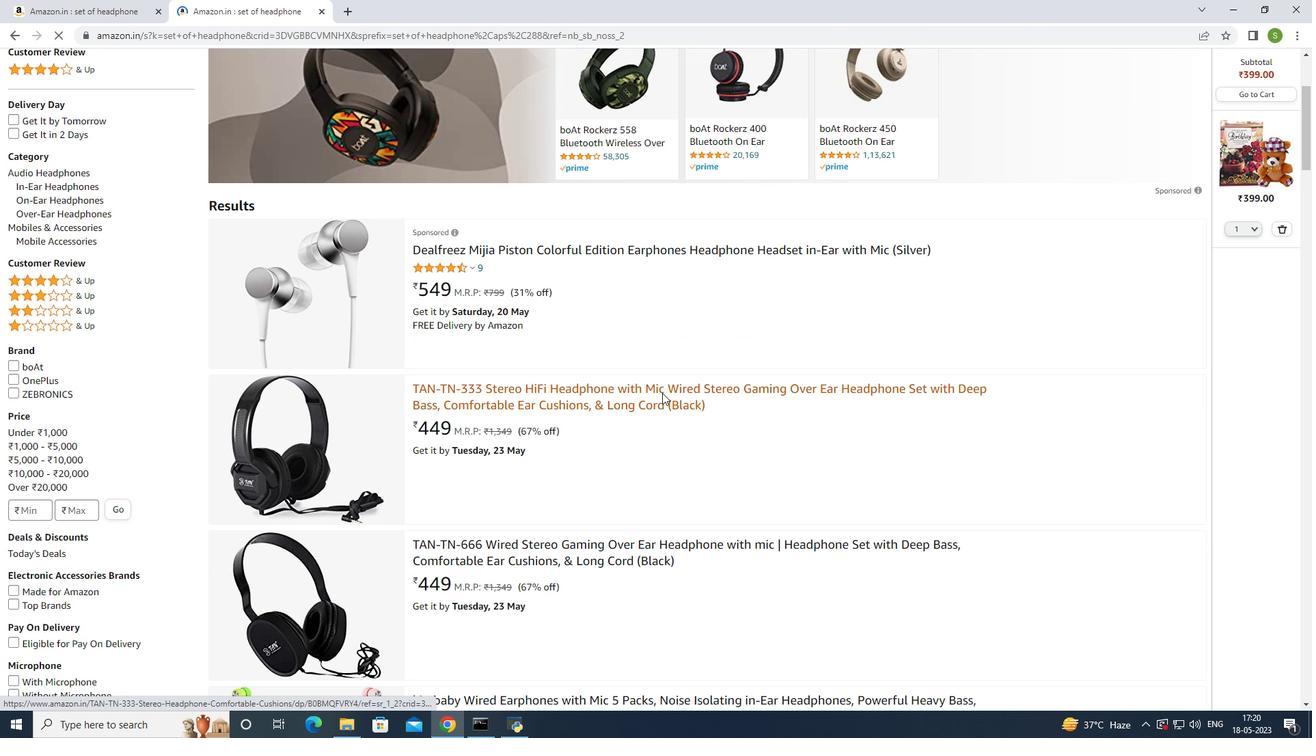 
Action: Mouse scrolled (662, 392) with delta (0, 0)
Screenshot: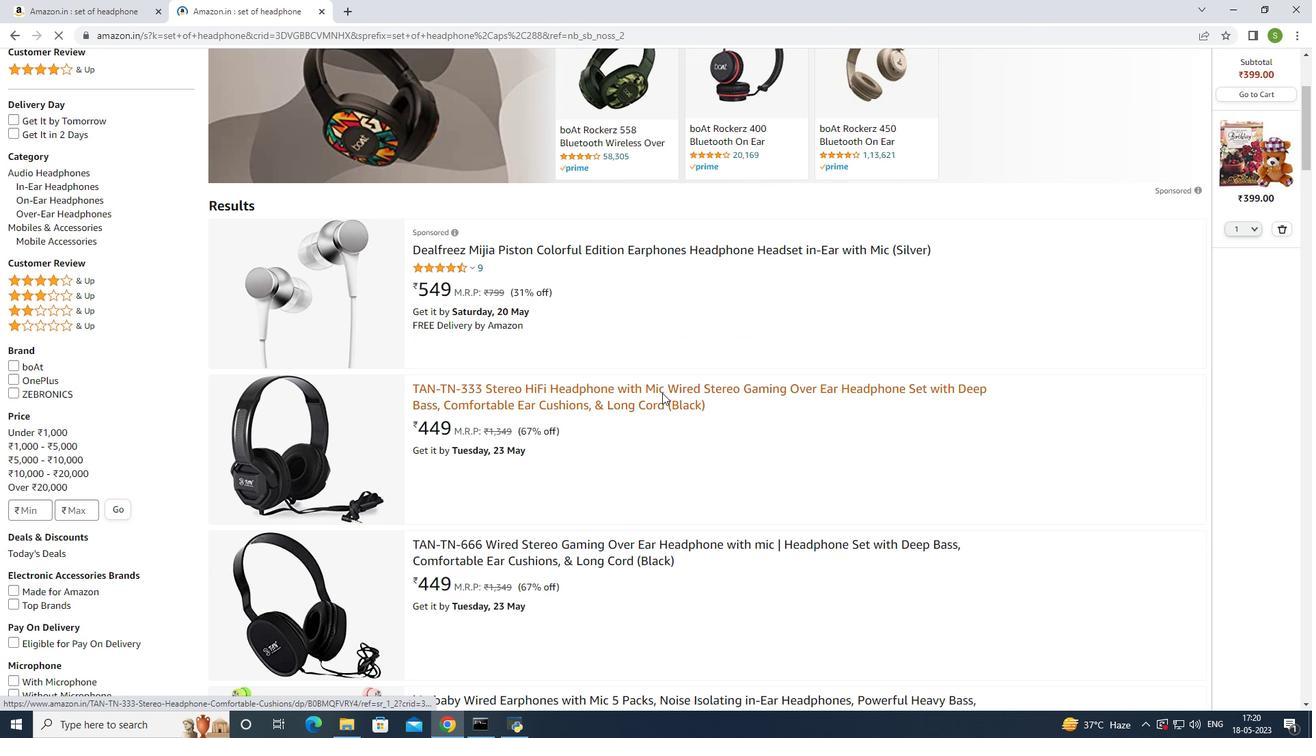 
Action: Mouse scrolled (662, 392) with delta (0, 0)
Screenshot: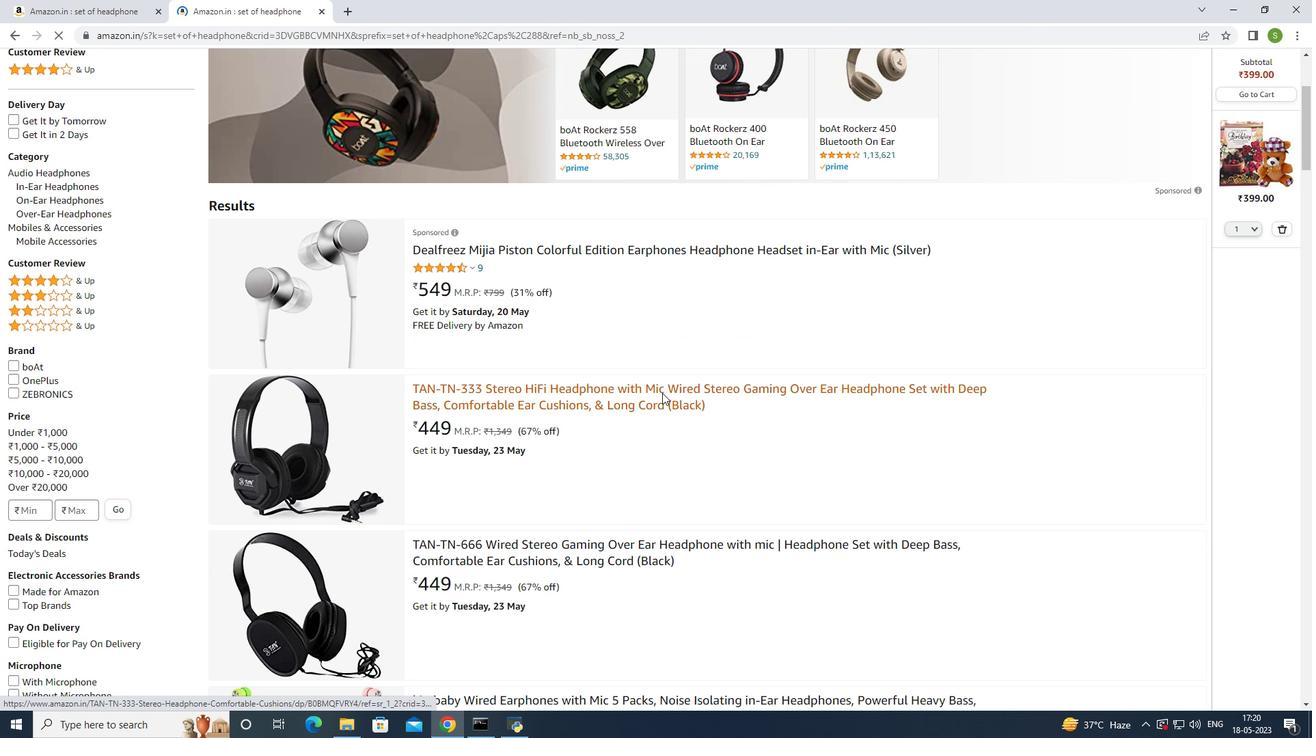 
Action: Mouse moved to (662, 393)
Screenshot: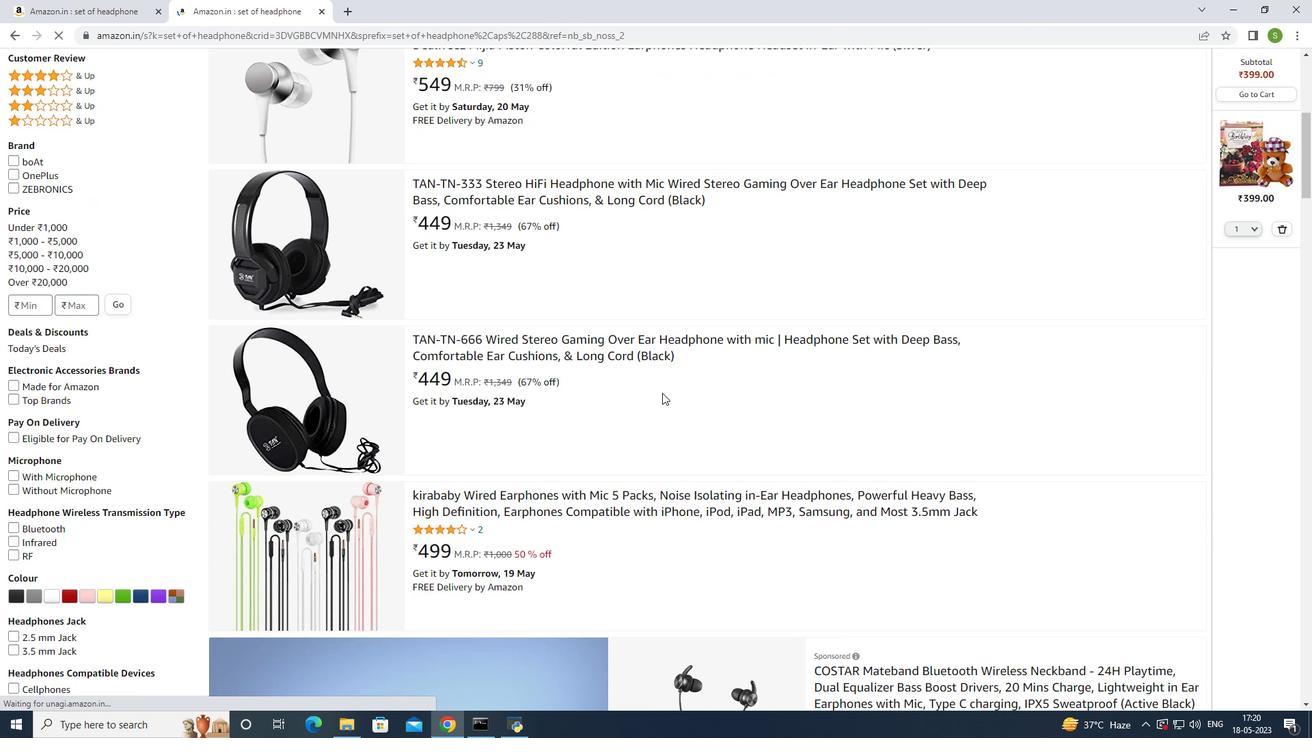 
Action: Mouse scrolled (662, 392) with delta (0, 0)
Screenshot: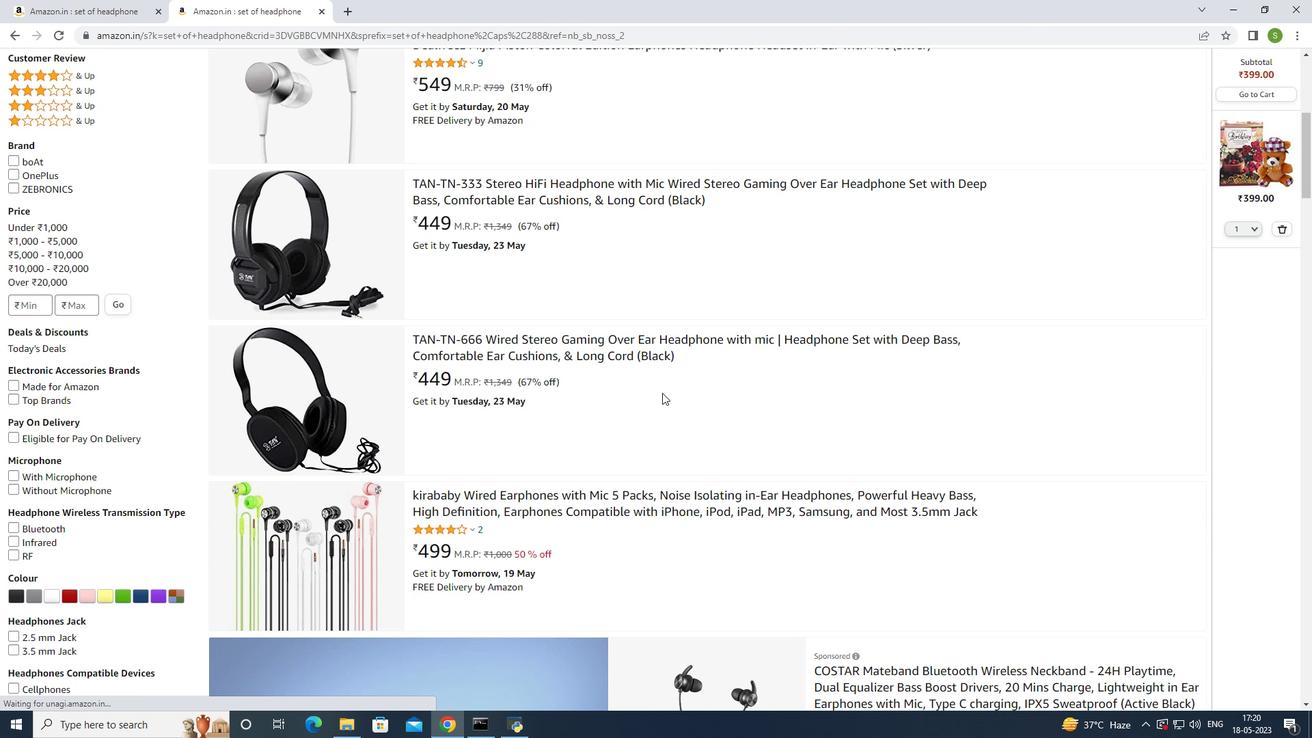 
Action: Mouse scrolled (662, 392) with delta (0, 0)
Screenshot: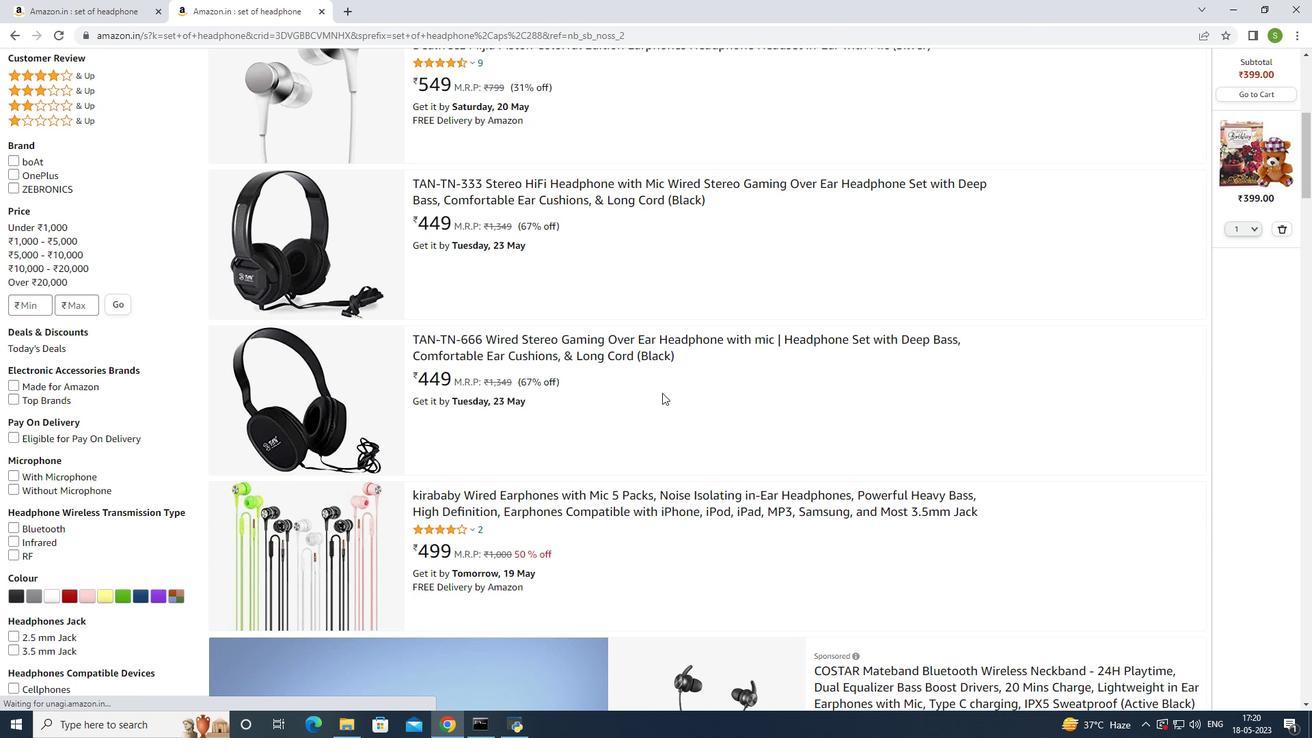 
Action: Mouse scrolled (662, 392) with delta (0, 0)
Screenshot: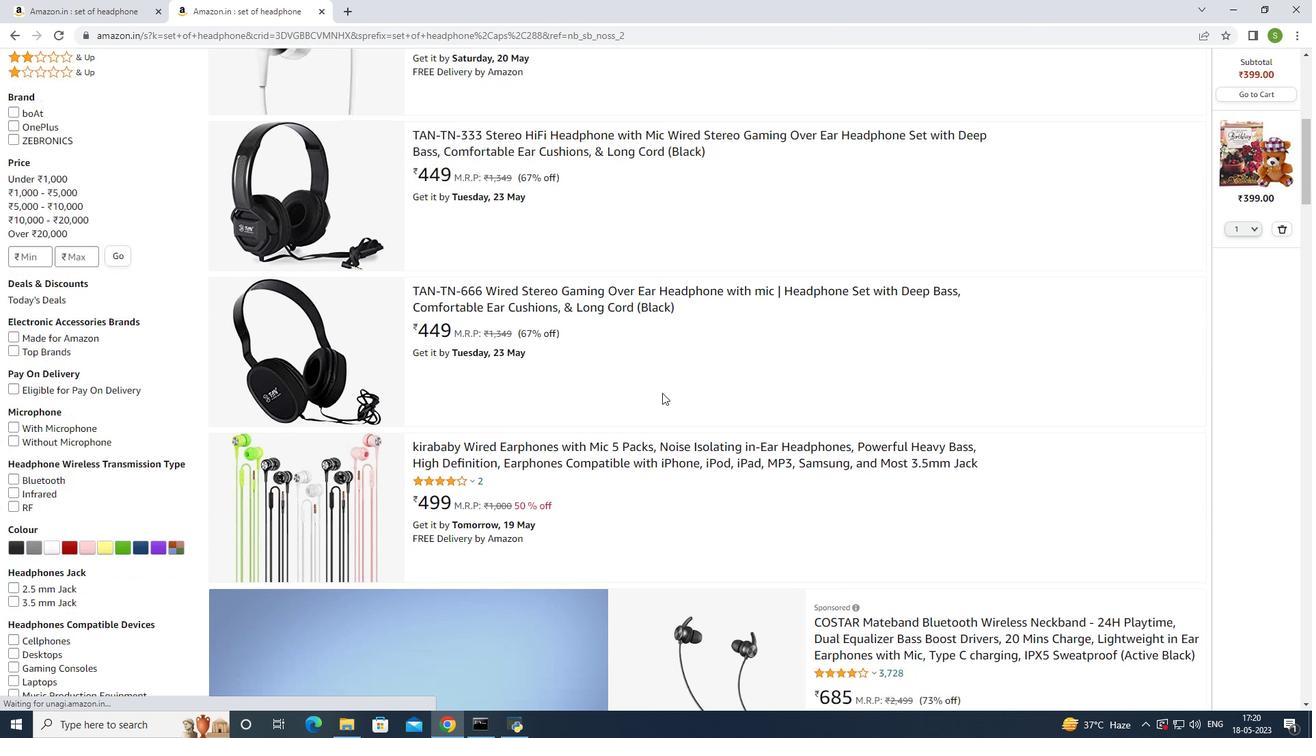 
Action: Mouse scrolled (662, 392) with delta (0, 0)
Screenshot: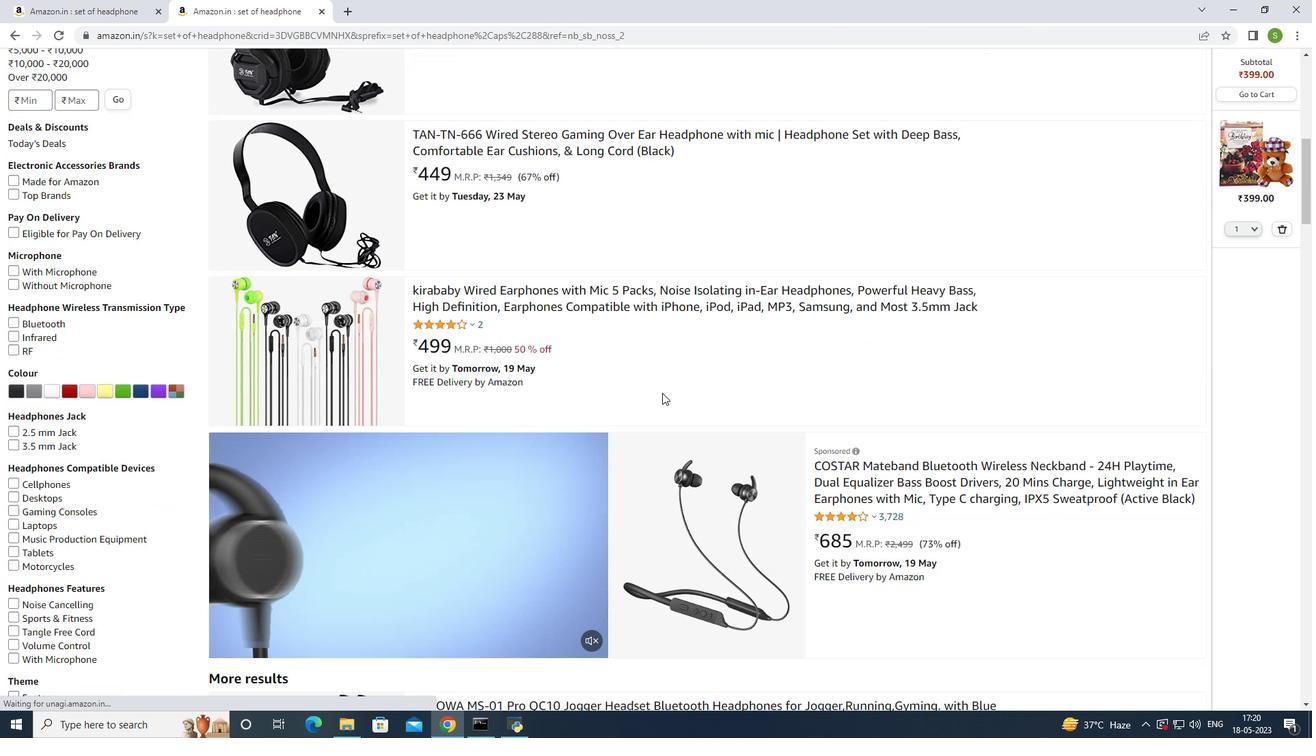 
Action: Mouse scrolled (662, 392) with delta (0, 0)
Screenshot: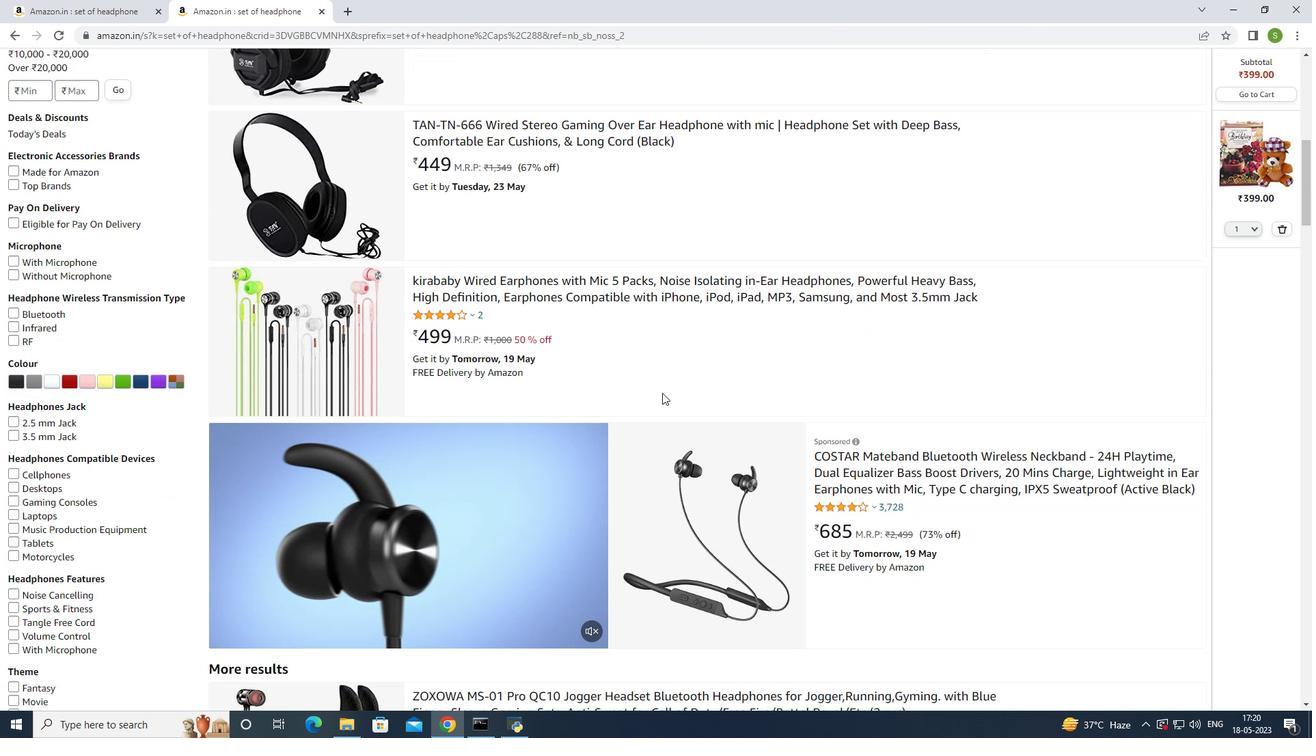 
Action: Mouse scrolled (662, 392) with delta (0, 0)
Screenshot: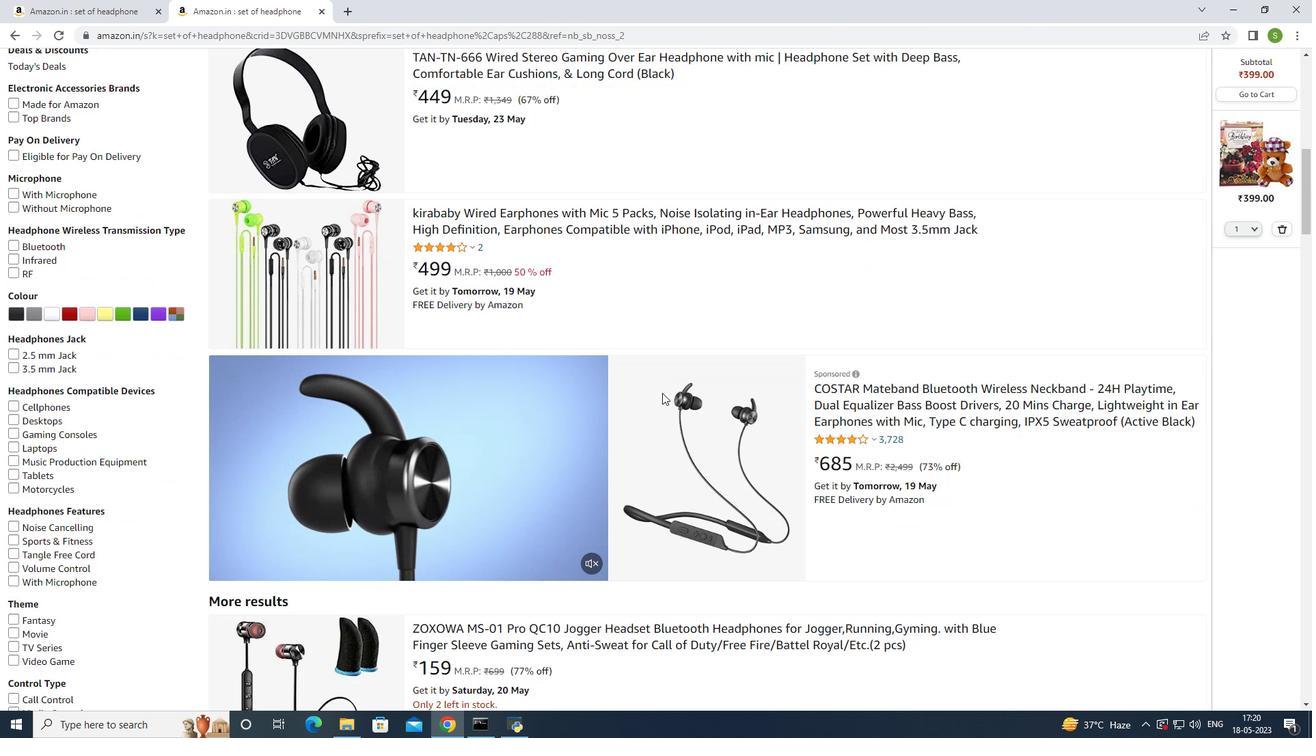 
Action: Mouse scrolled (662, 392) with delta (0, 0)
Screenshot: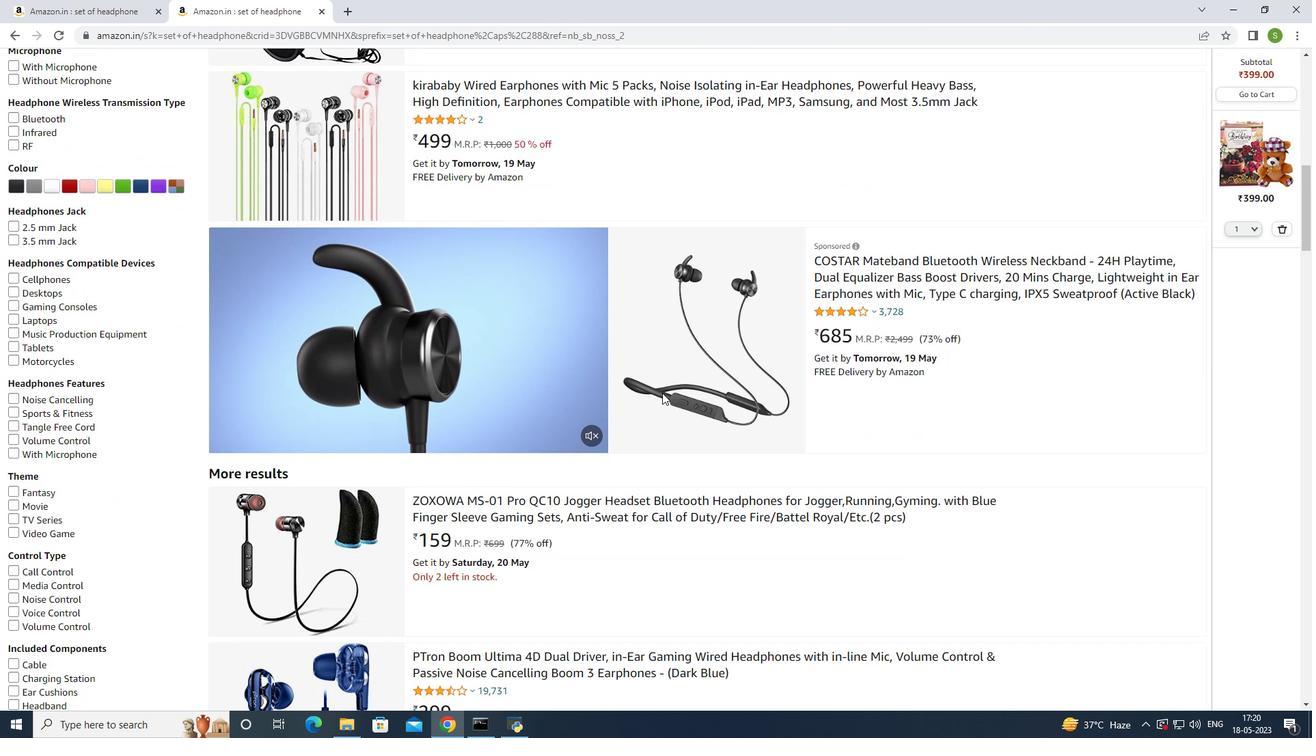 
Action: Mouse scrolled (662, 392) with delta (0, 0)
Screenshot: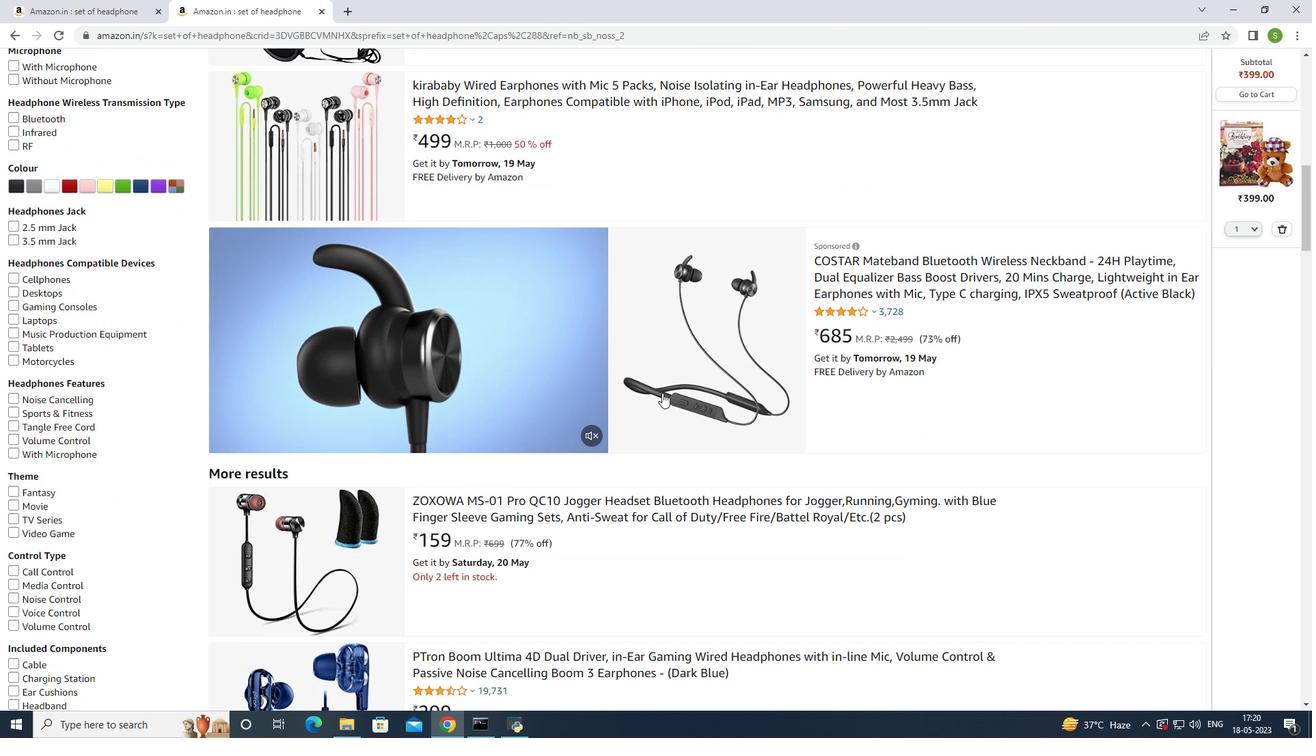 
Action: Mouse scrolled (662, 392) with delta (0, 0)
Screenshot: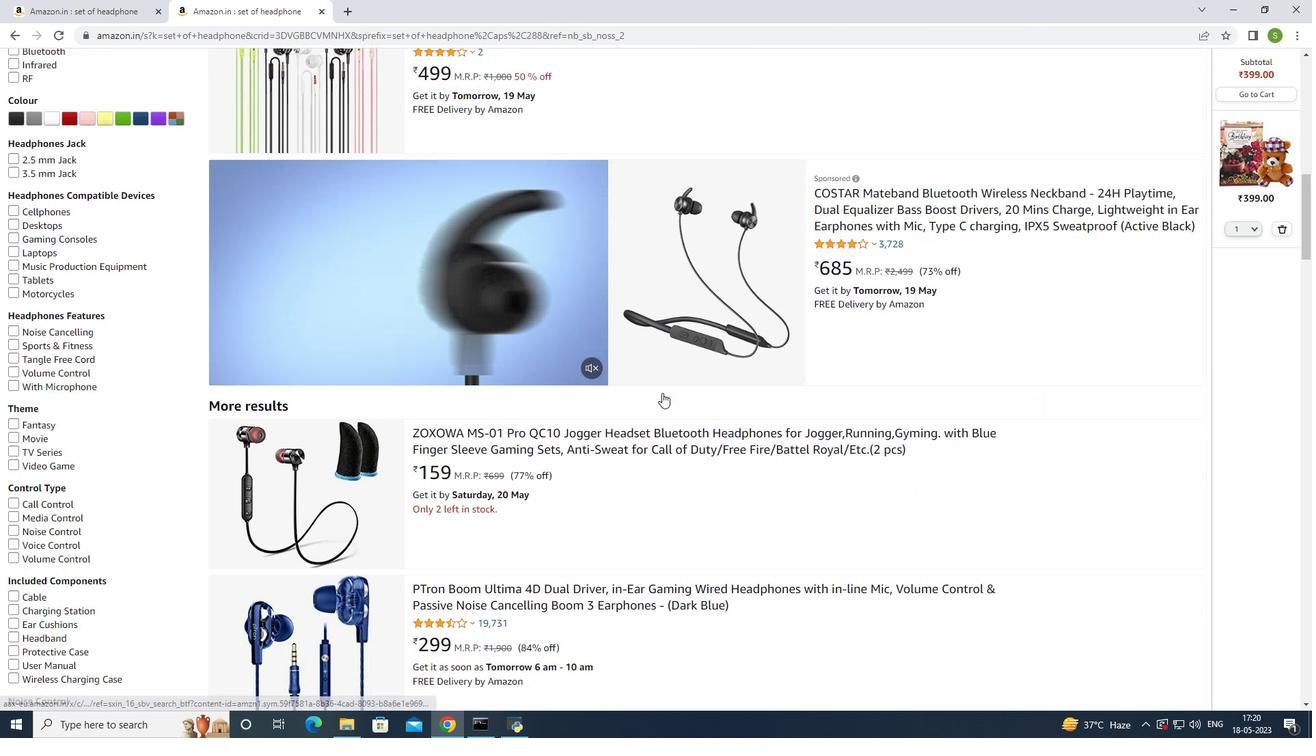
Action: Mouse scrolled (662, 392) with delta (0, 0)
Screenshot: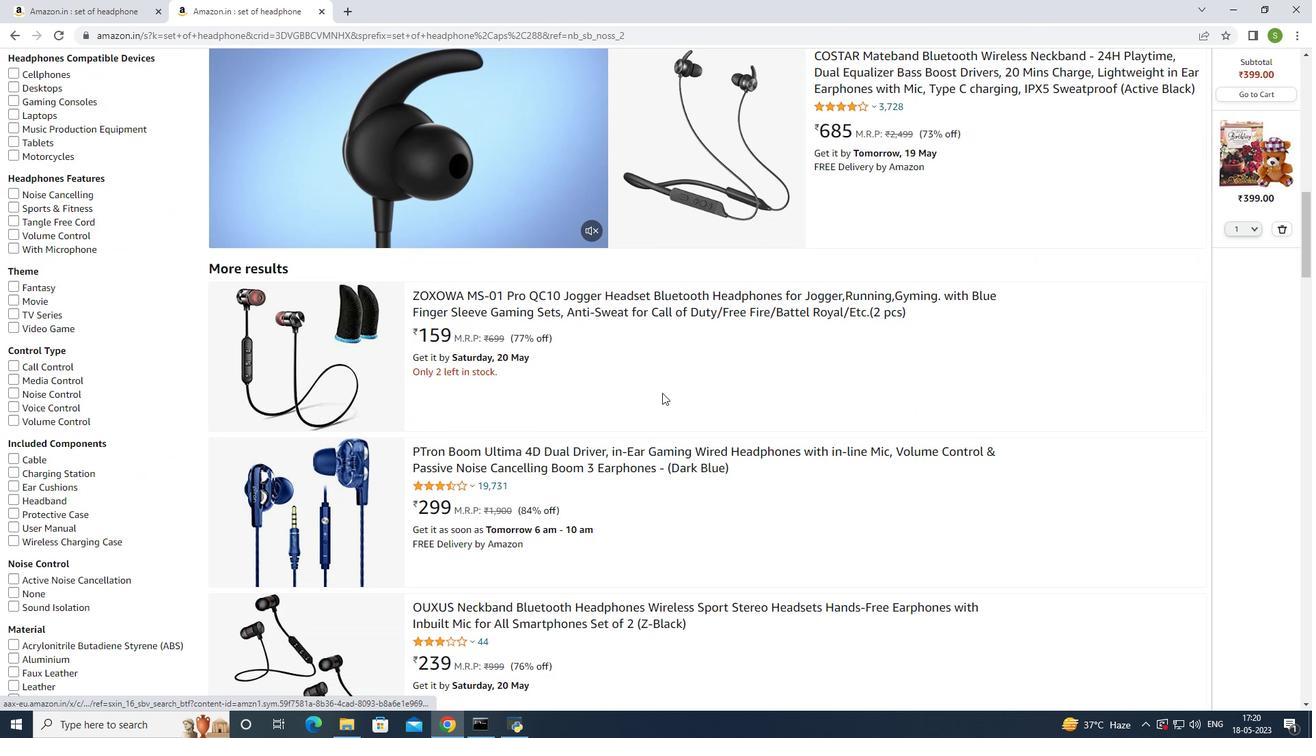 
Action: Mouse scrolled (662, 392) with delta (0, 0)
Screenshot: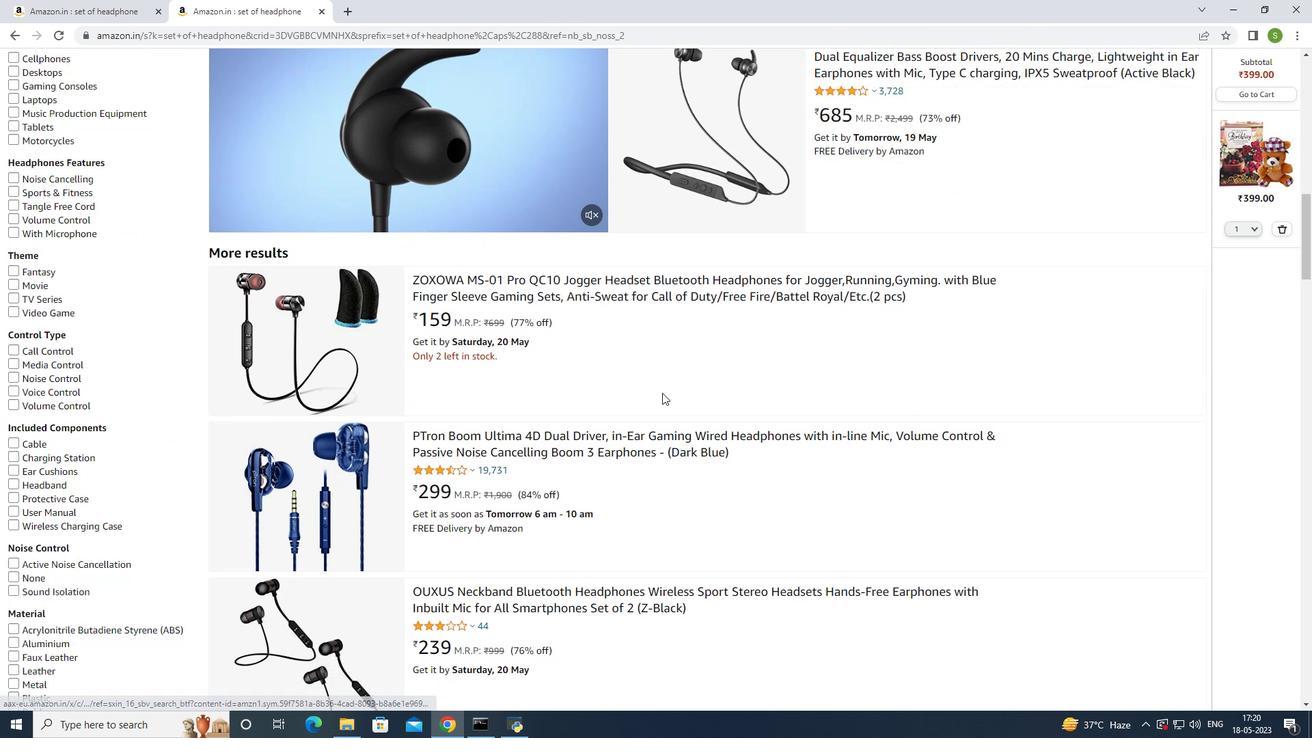 
Action: Mouse scrolled (662, 392) with delta (0, 0)
Screenshot: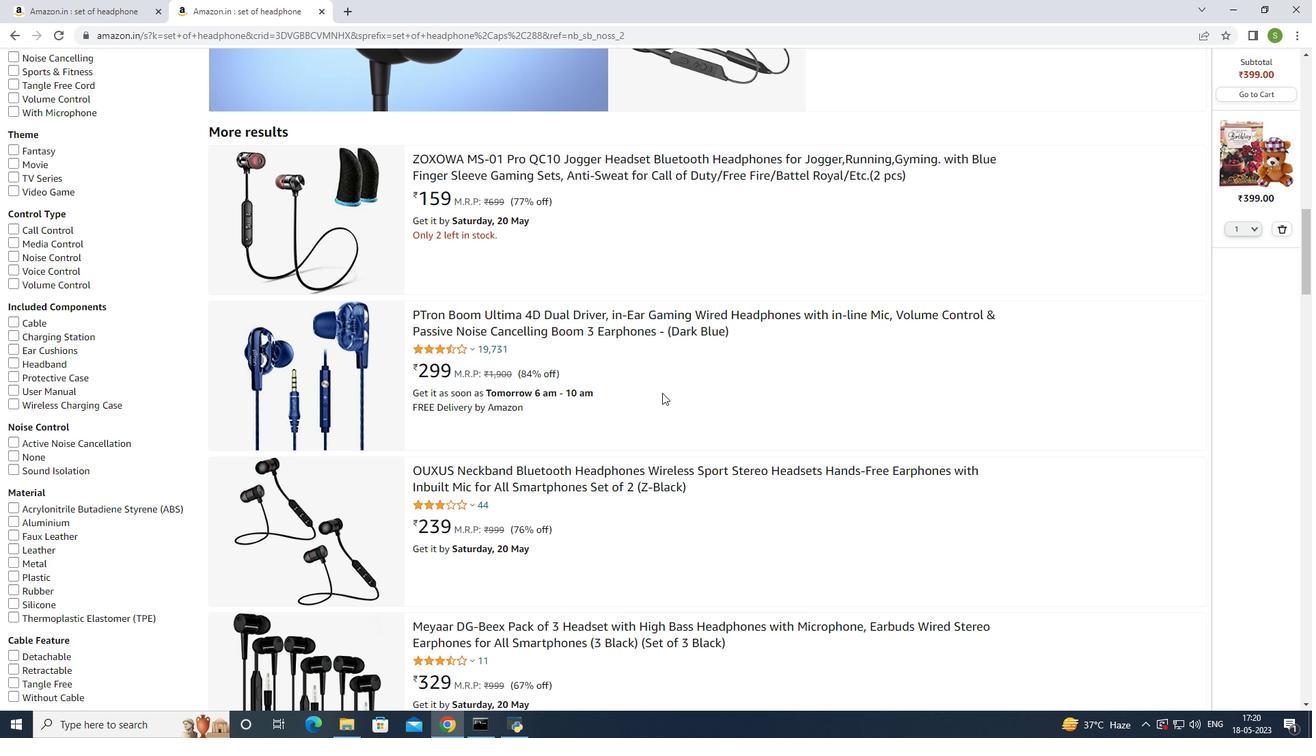 
Action: Mouse scrolled (662, 392) with delta (0, 0)
Screenshot: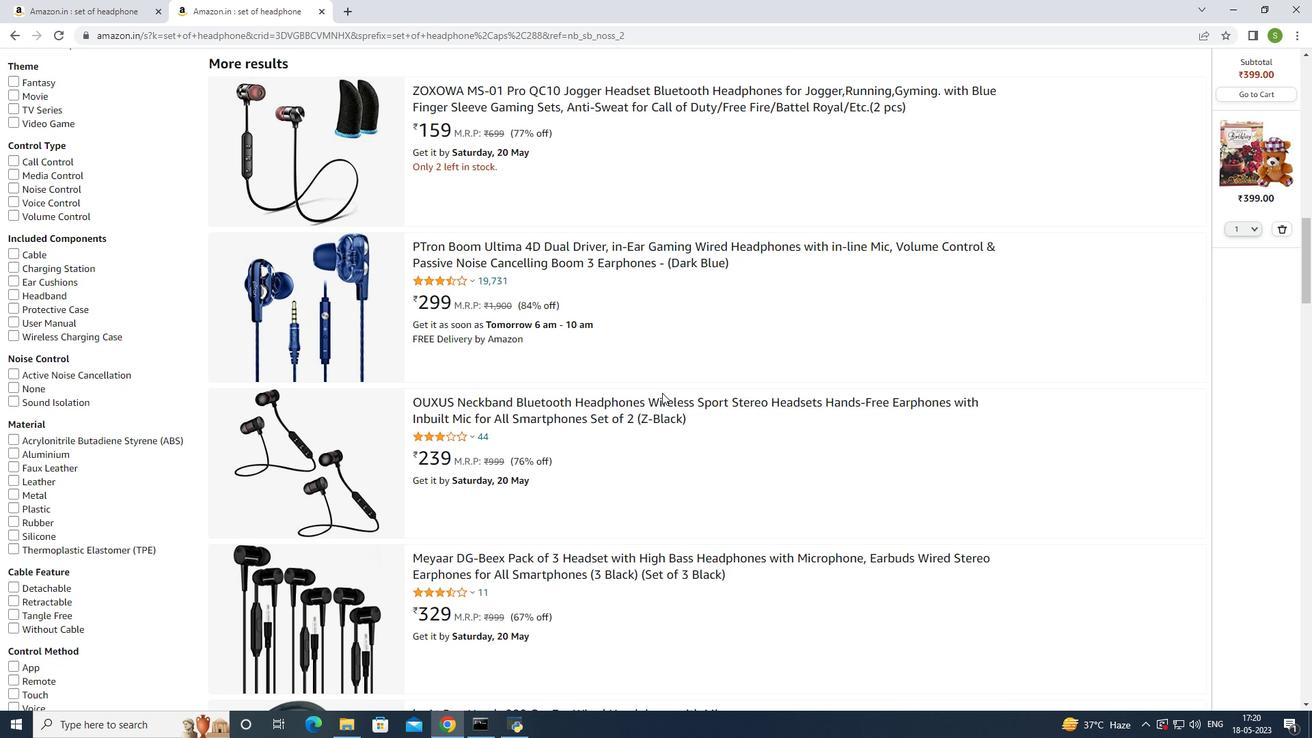 
Action: Mouse scrolled (662, 392) with delta (0, 0)
Screenshot: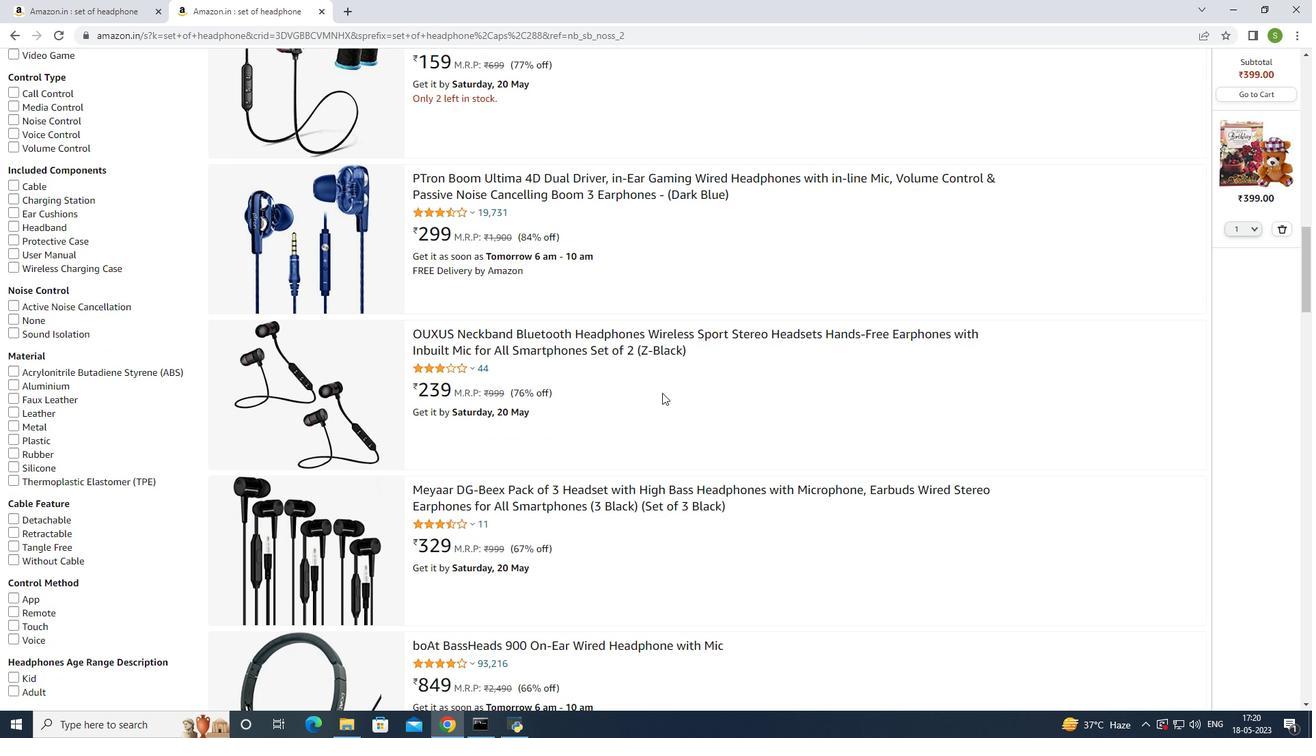 
Action: Mouse moved to (662, 389)
Screenshot: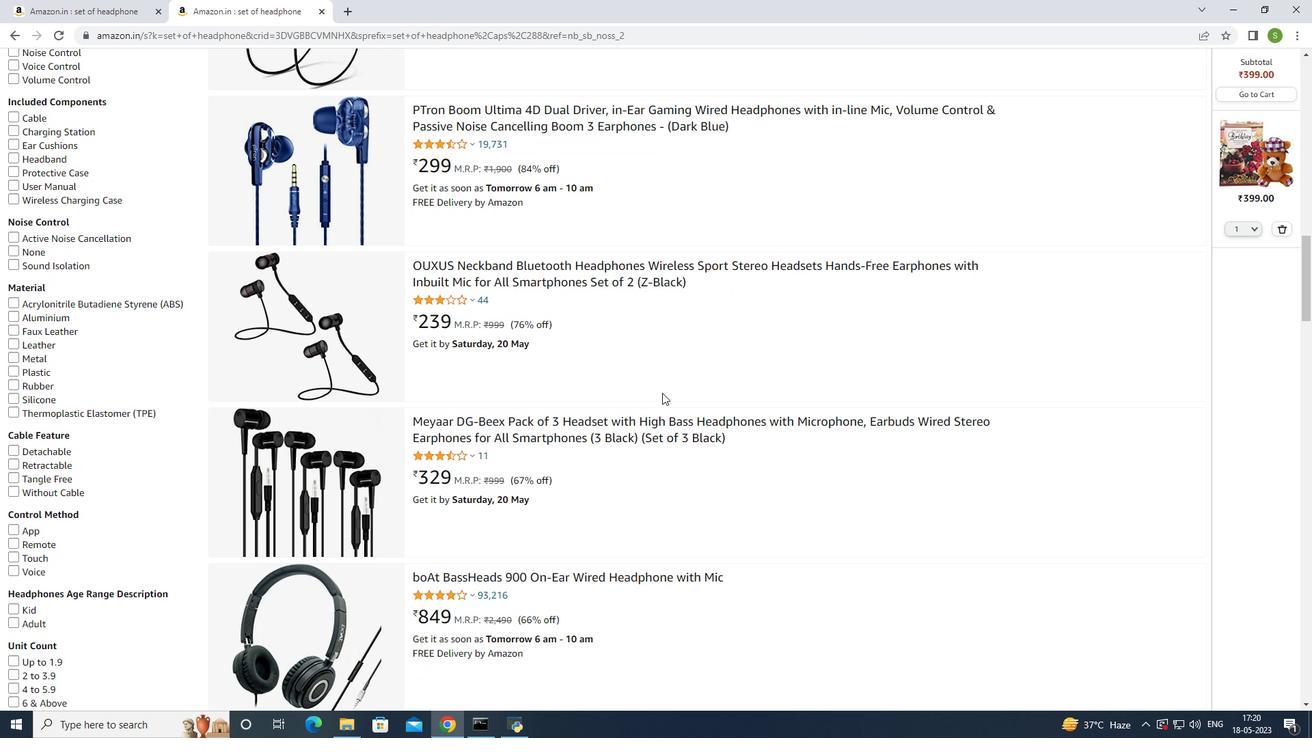 
Action: Mouse scrolled (662, 388) with delta (0, 0)
Screenshot: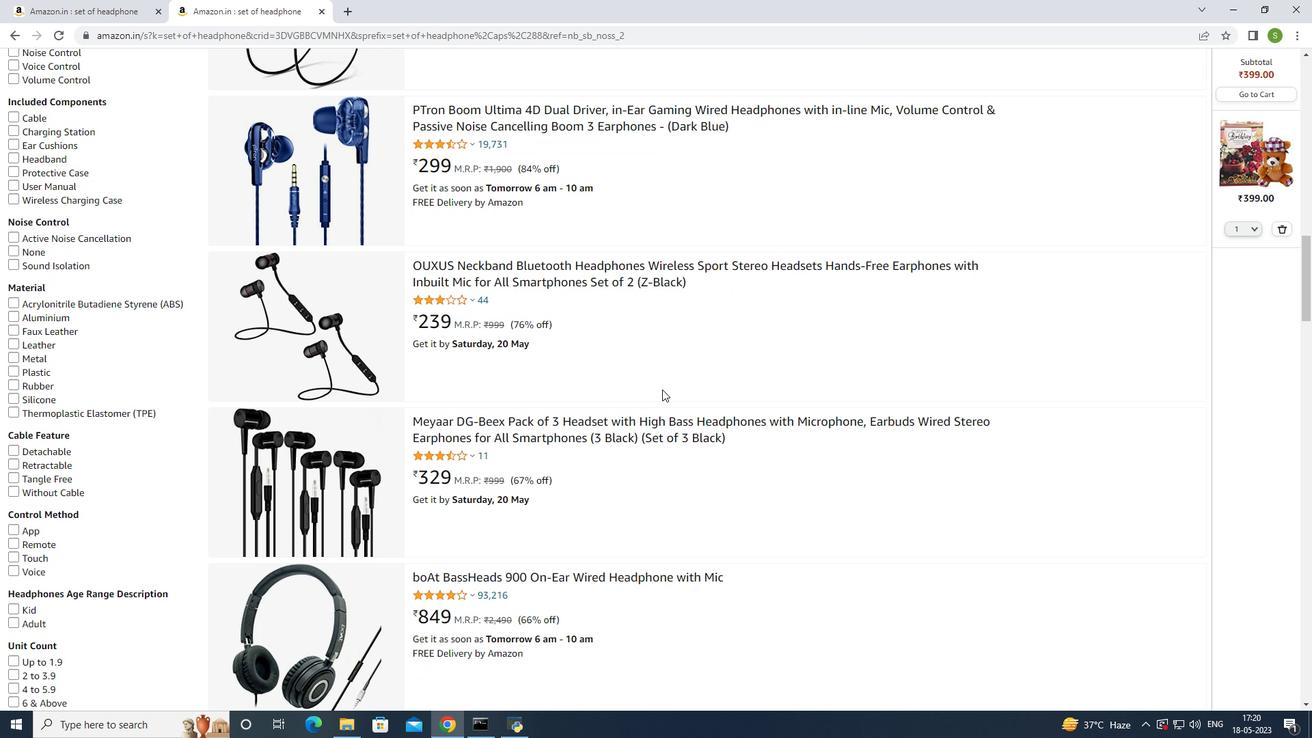 
Action: Mouse scrolled (662, 388) with delta (0, 0)
Screenshot: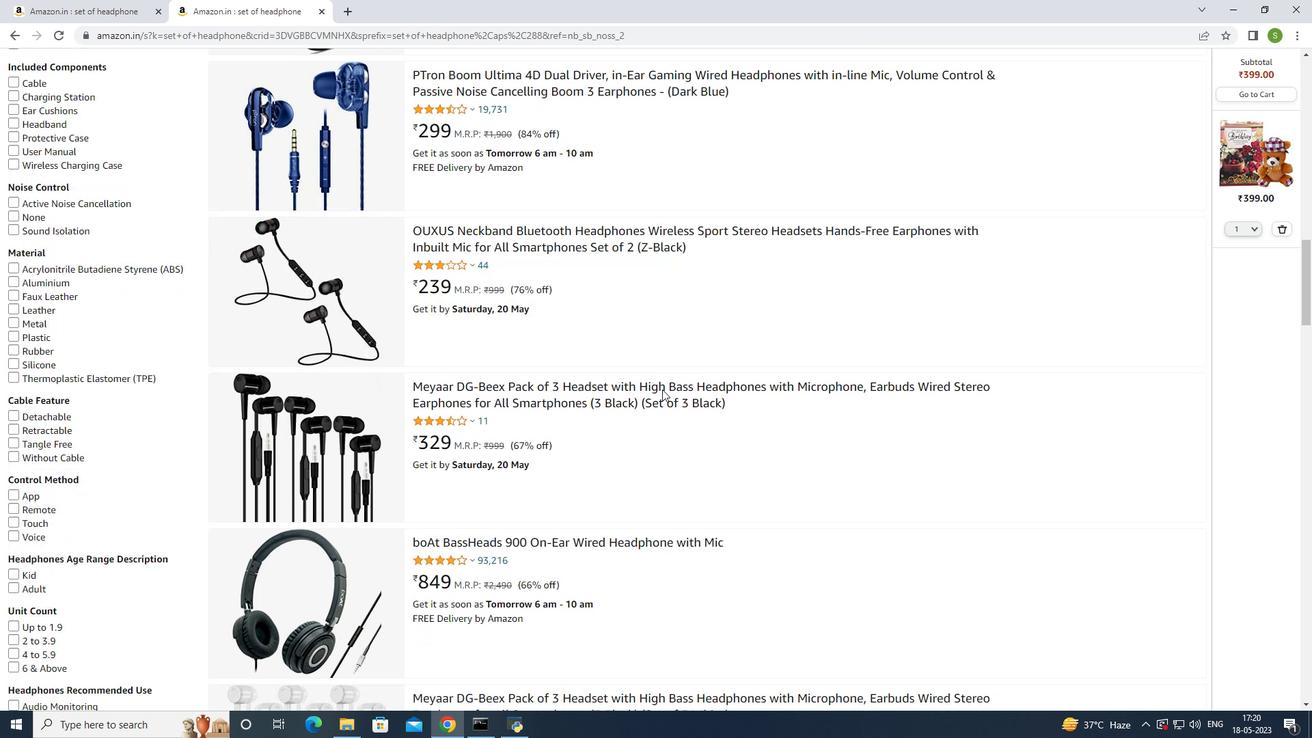 
Action: Mouse scrolled (662, 388) with delta (0, 0)
Screenshot: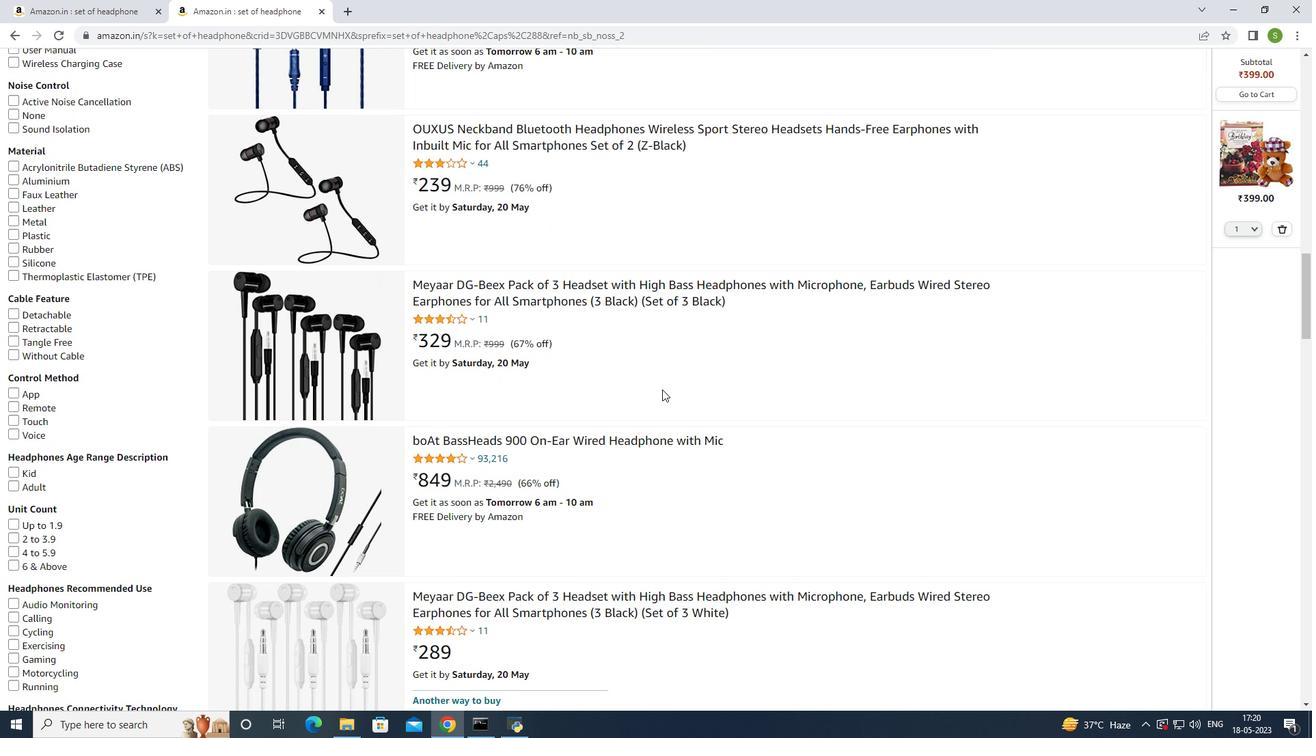 
Action: Mouse scrolled (662, 388) with delta (0, 0)
Screenshot: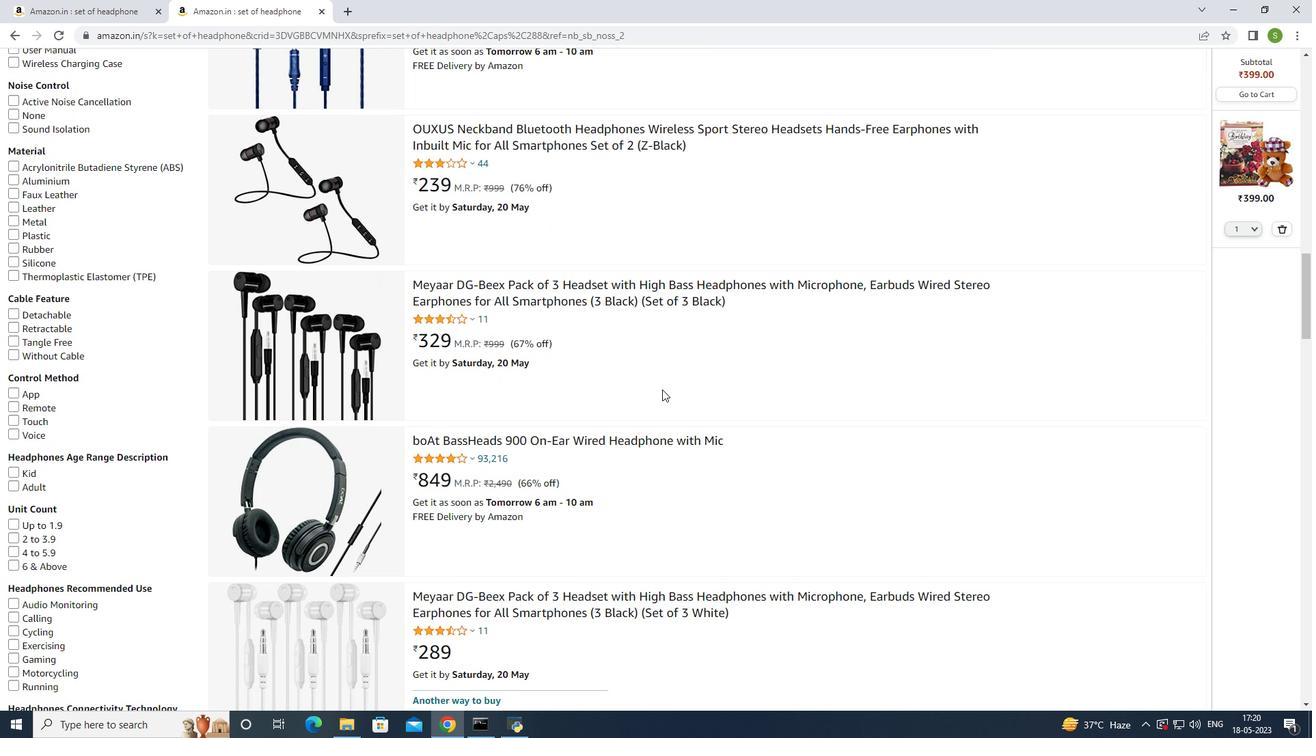 
Action: Mouse scrolled (662, 388) with delta (0, 0)
Screenshot: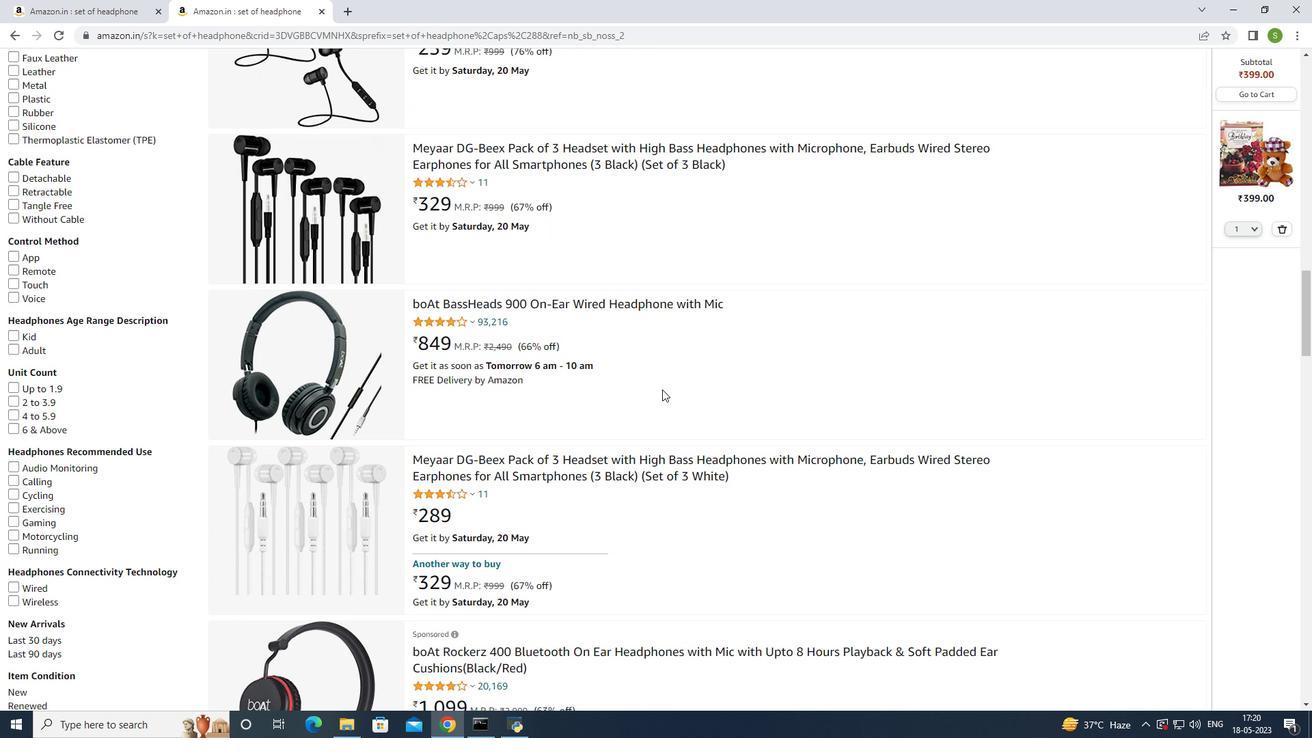 
Action: Mouse scrolled (662, 388) with delta (0, 0)
Screenshot: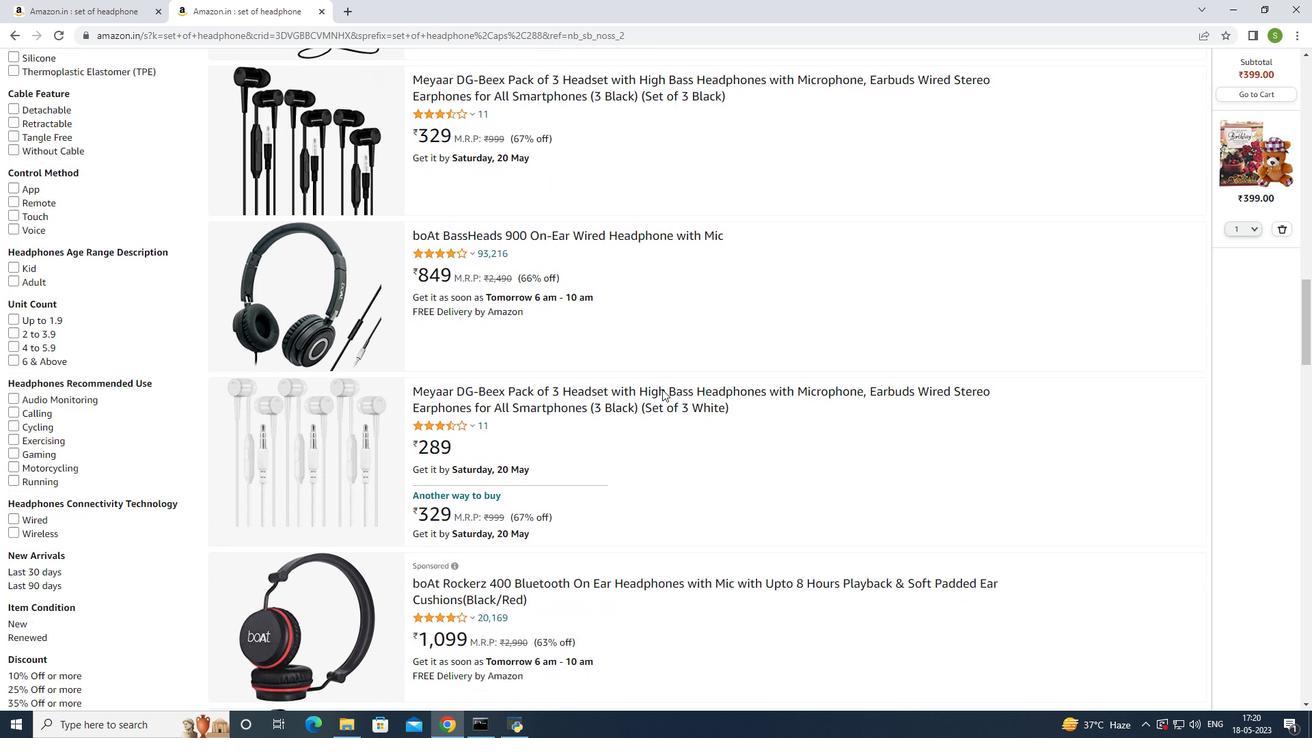 
Action: Mouse scrolled (662, 388) with delta (0, 0)
Screenshot: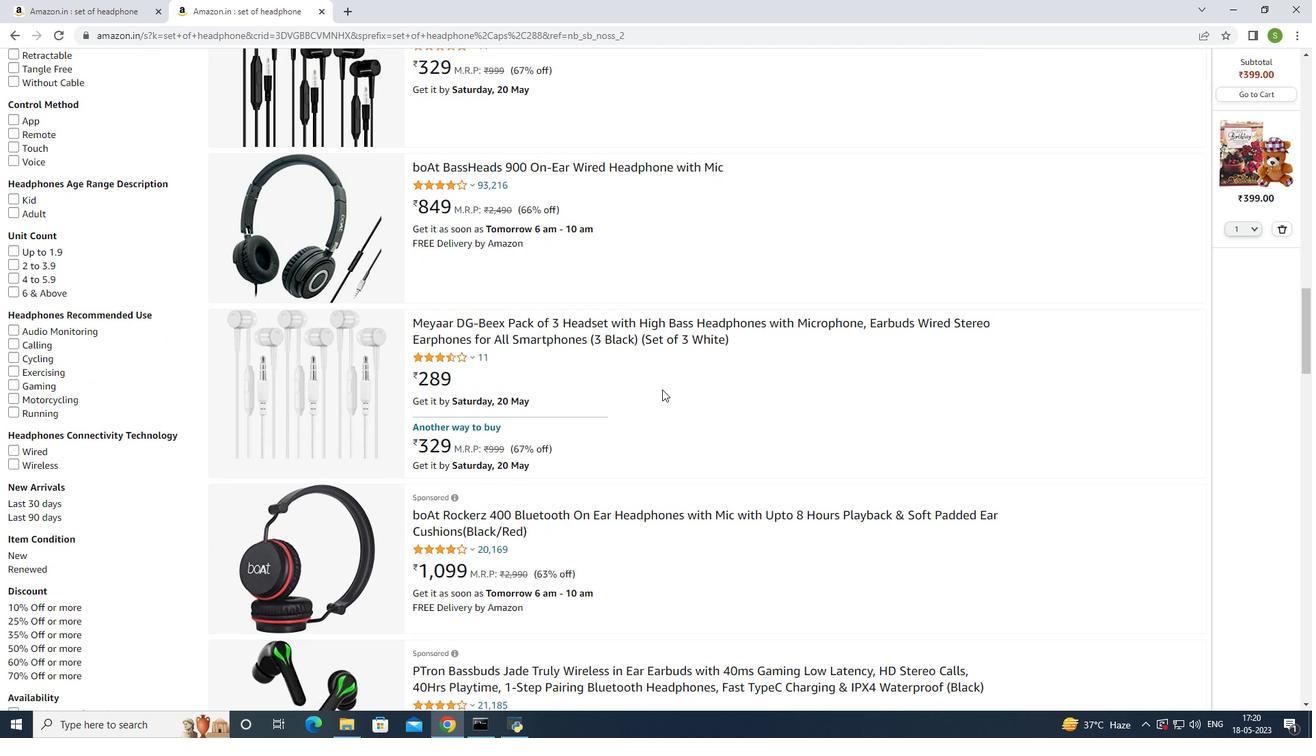 
Action: Mouse moved to (516, 466)
Screenshot: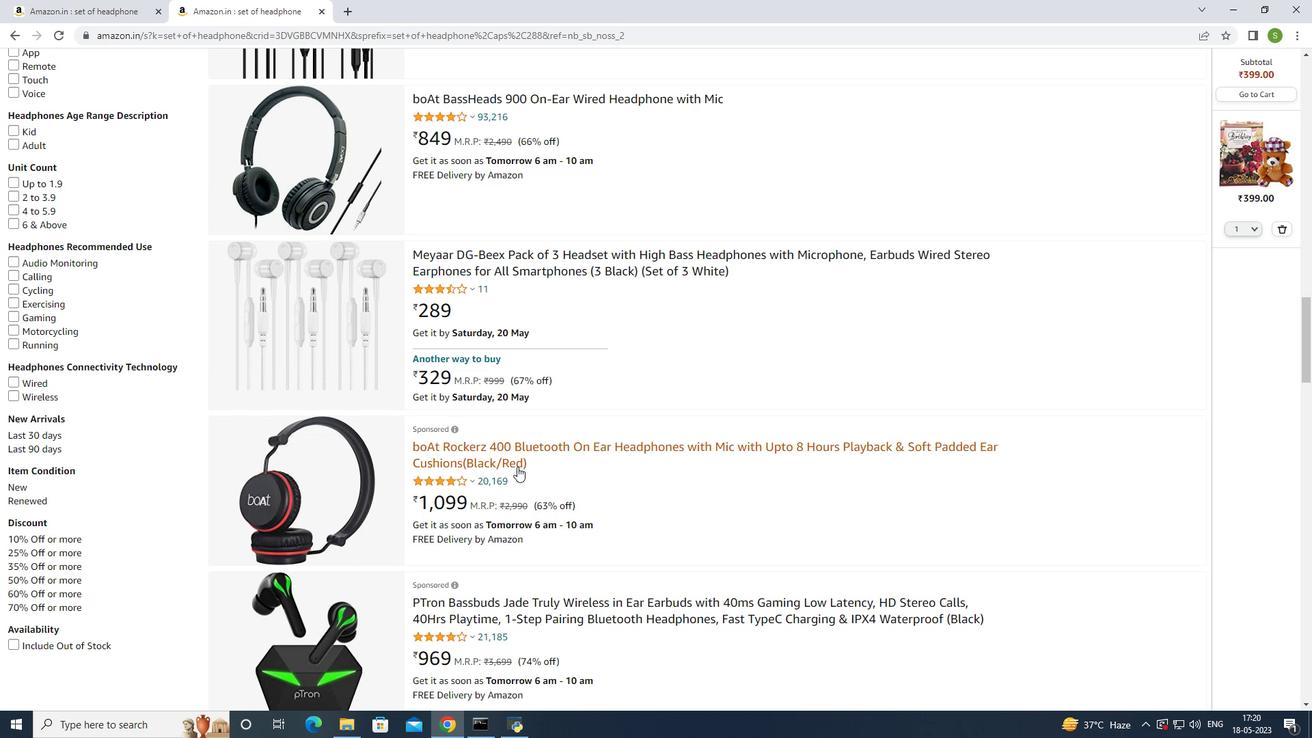 
Action: Mouse pressed left at (516, 466)
Screenshot: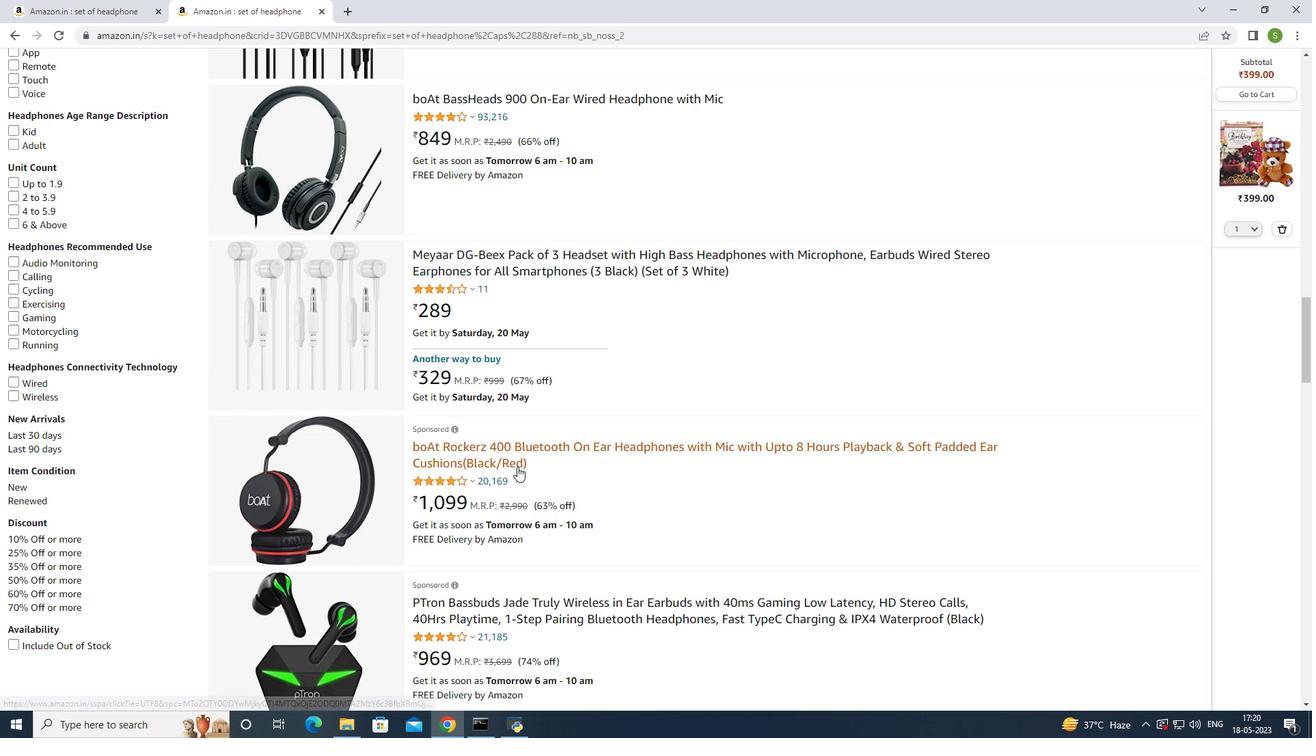 
Action: Mouse pressed left at (516, 466)
Screenshot: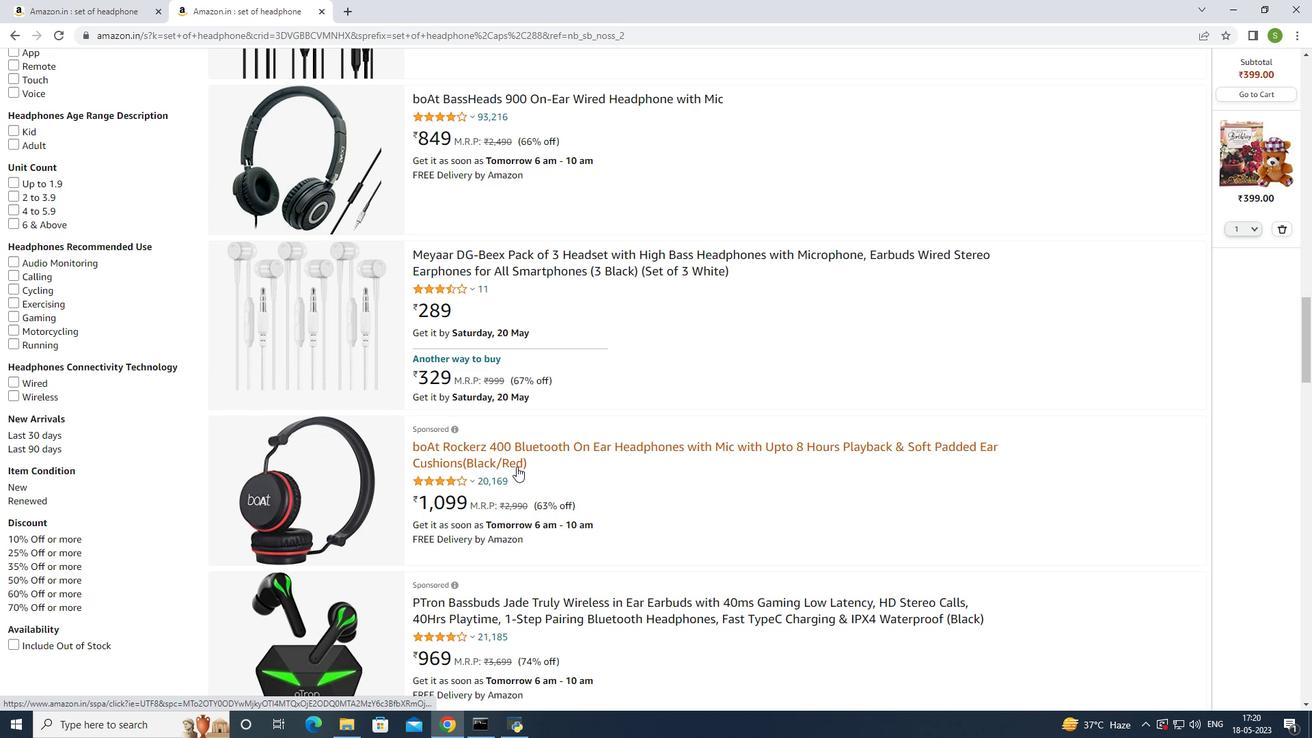 
Action: Mouse moved to (516, 463)
Screenshot: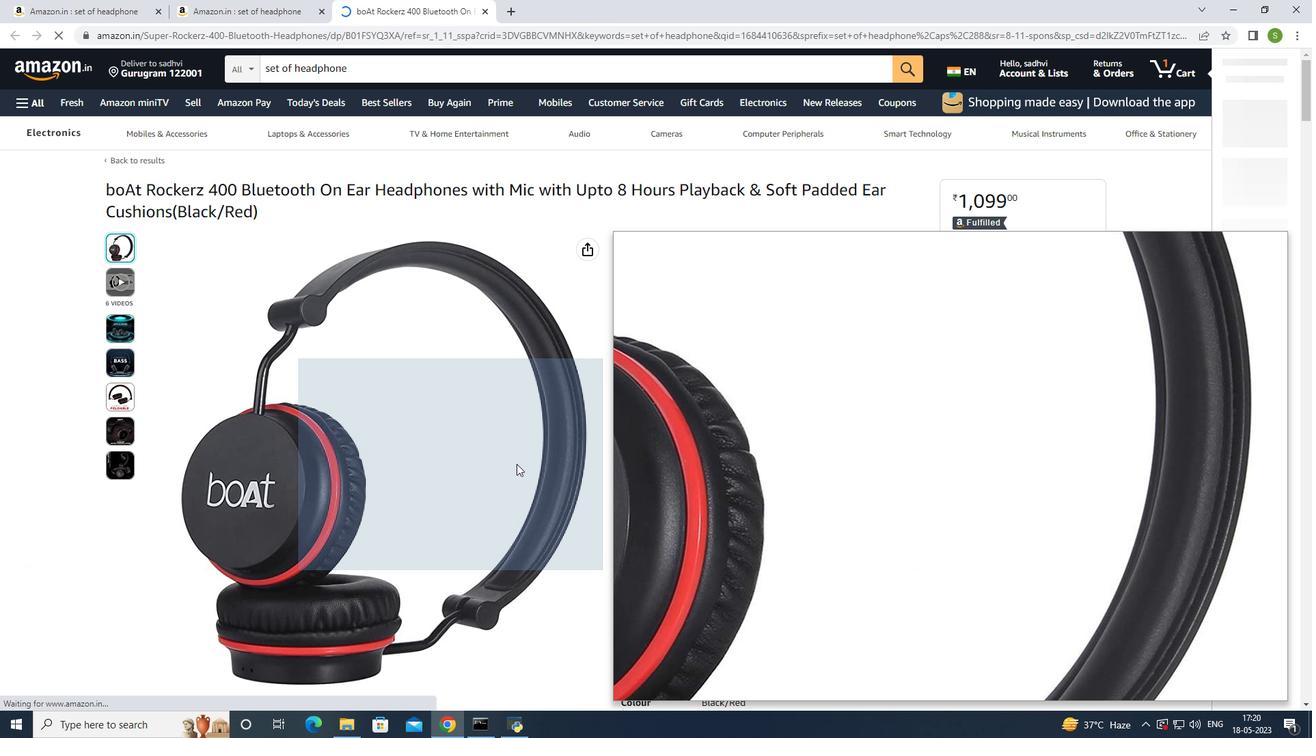 
Action: Mouse scrolled (516, 462) with delta (0, 0)
Screenshot: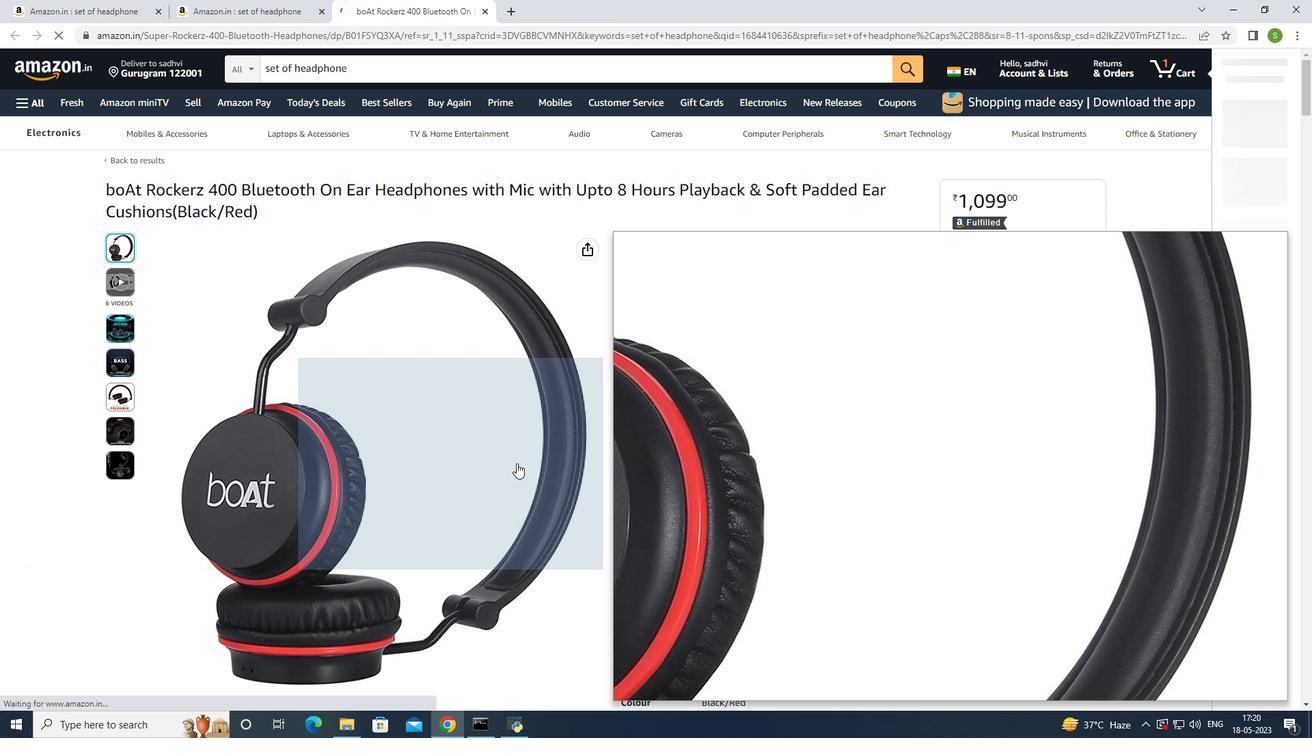 
Action: Mouse moved to (525, 453)
Screenshot: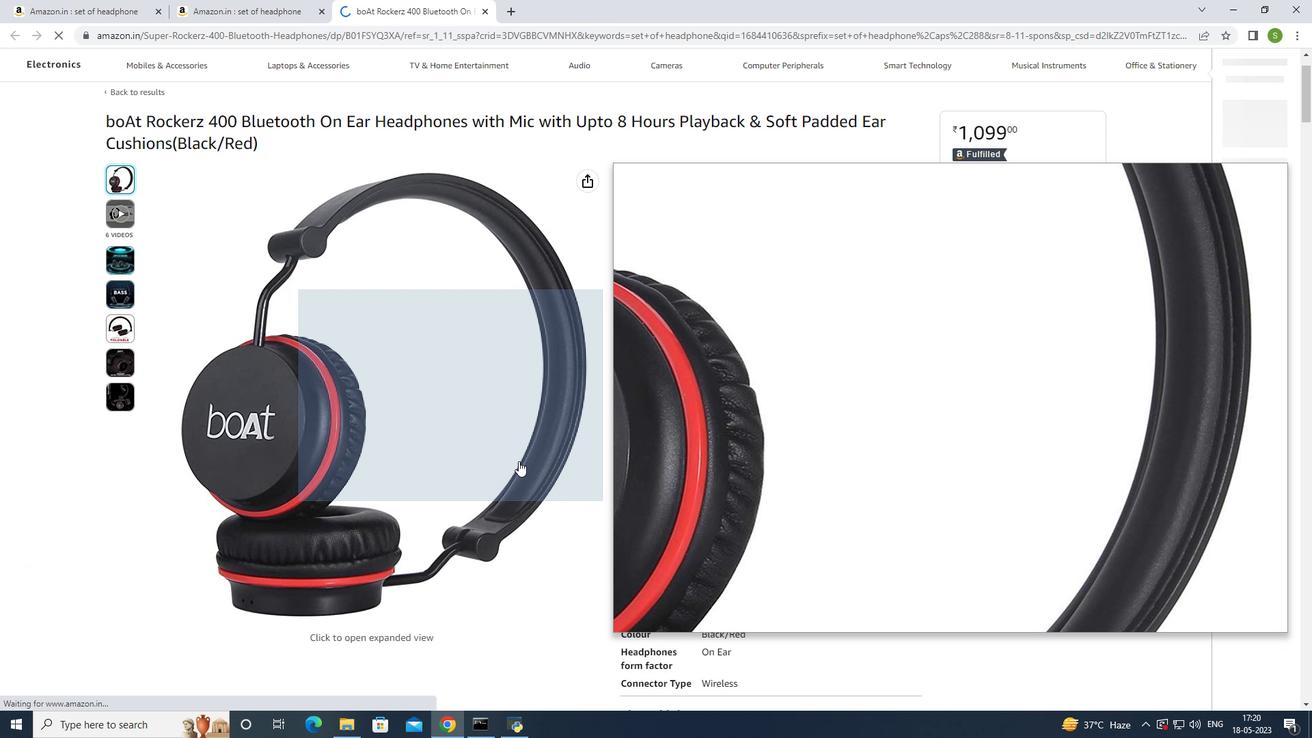 
Action: Mouse scrolled (525, 452) with delta (0, 0)
Screenshot: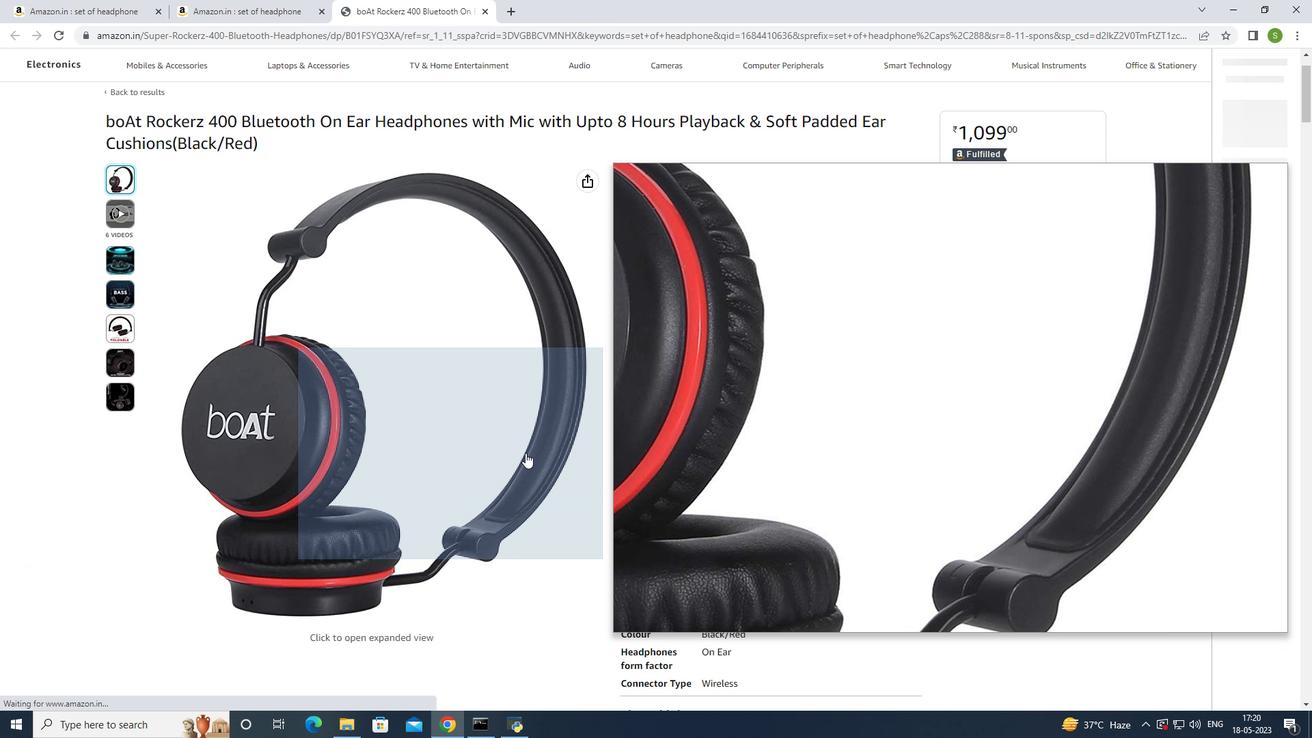 
Action: Mouse moved to (407, 518)
Screenshot: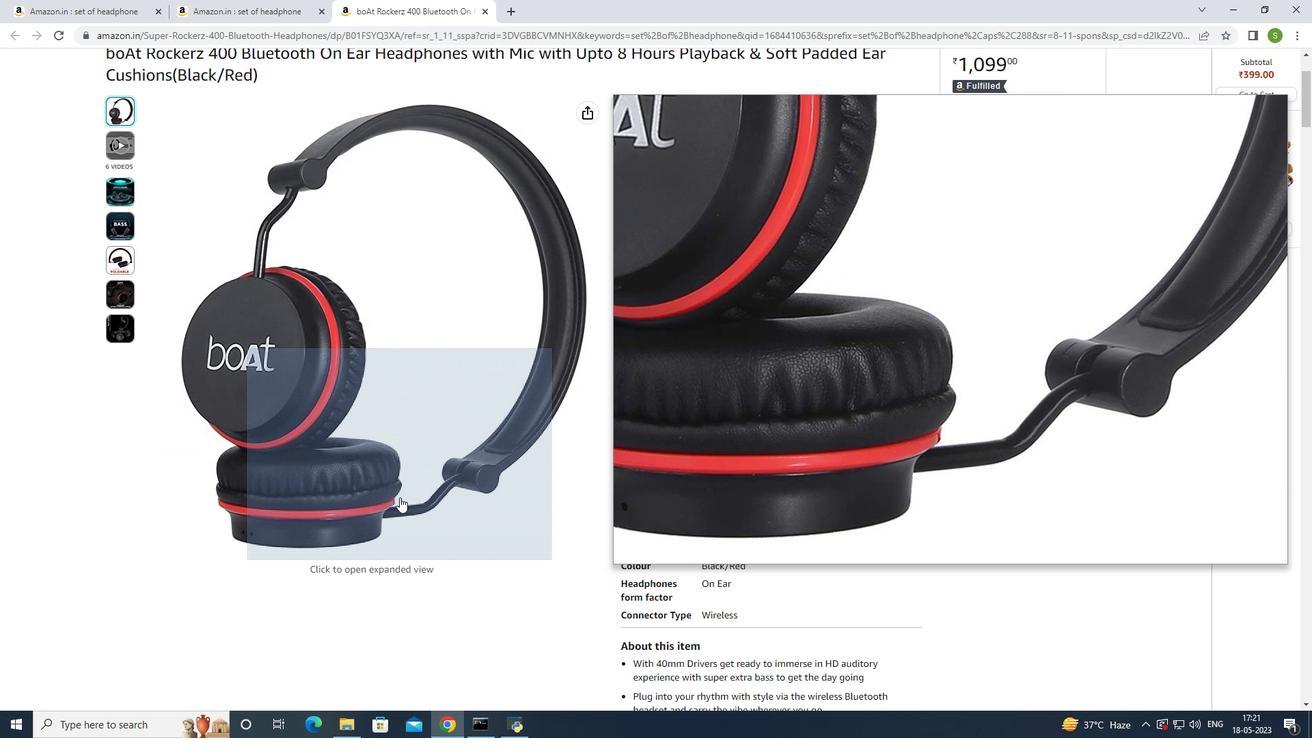 
Action: Mouse scrolled (407, 518) with delta (0, 0)
Screenshot: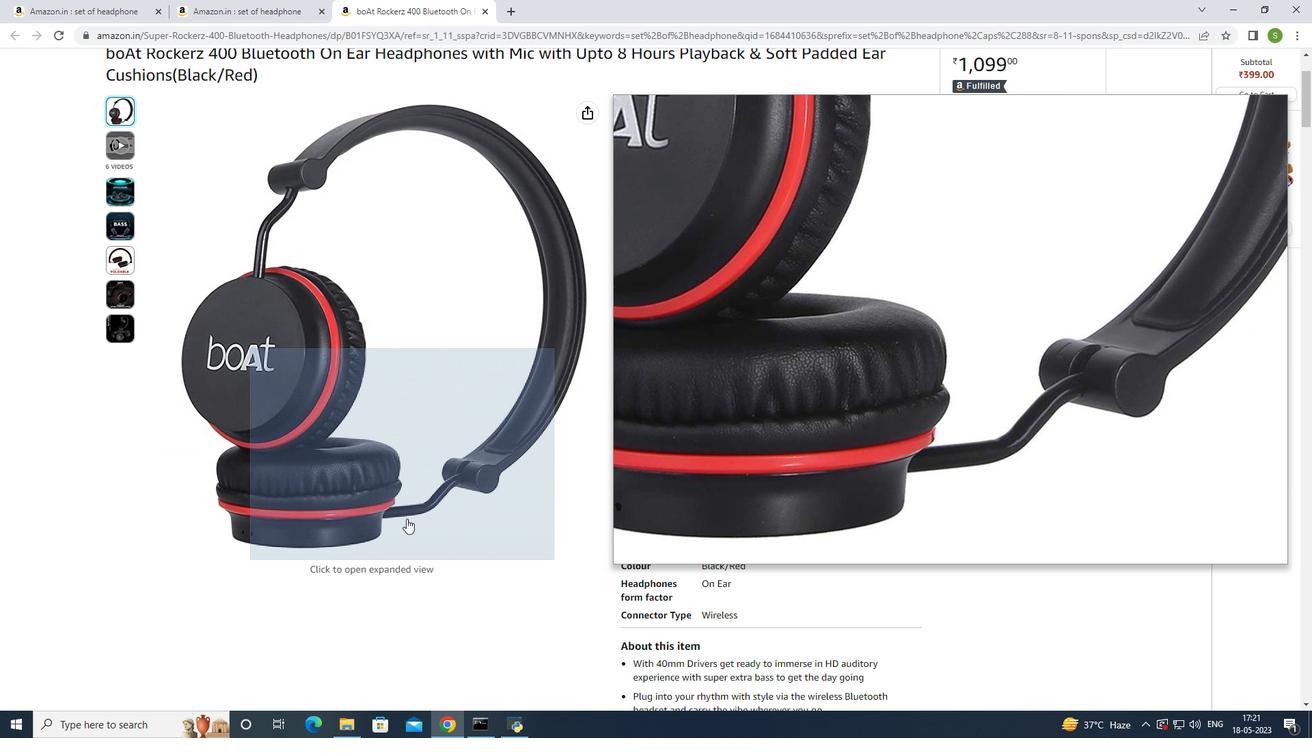 
Action: Mouse scrolled (407, 518) with delta (0, 0)
Screenshot: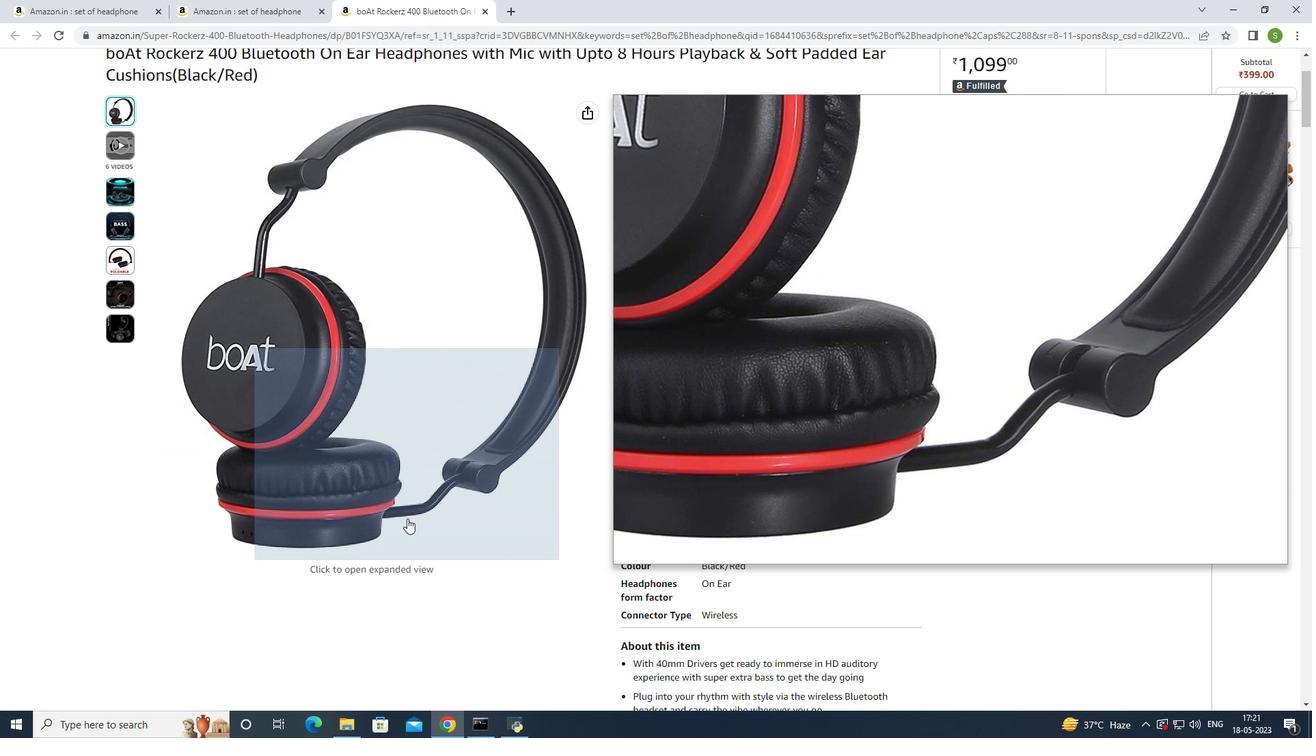 
Action: Mouse moved to (423, 515)
Screenshot: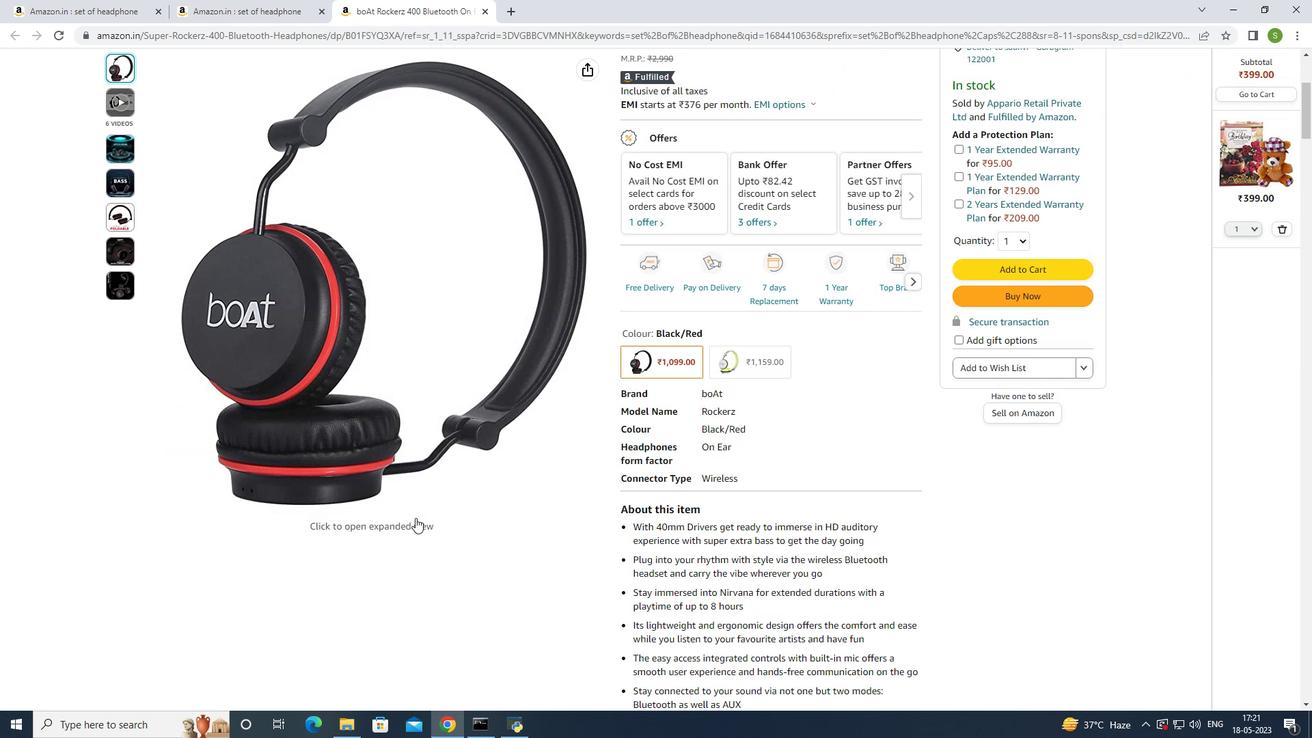 
Action: Mouse scrolled (423, 514) with delta (0, 0)
Screenshot: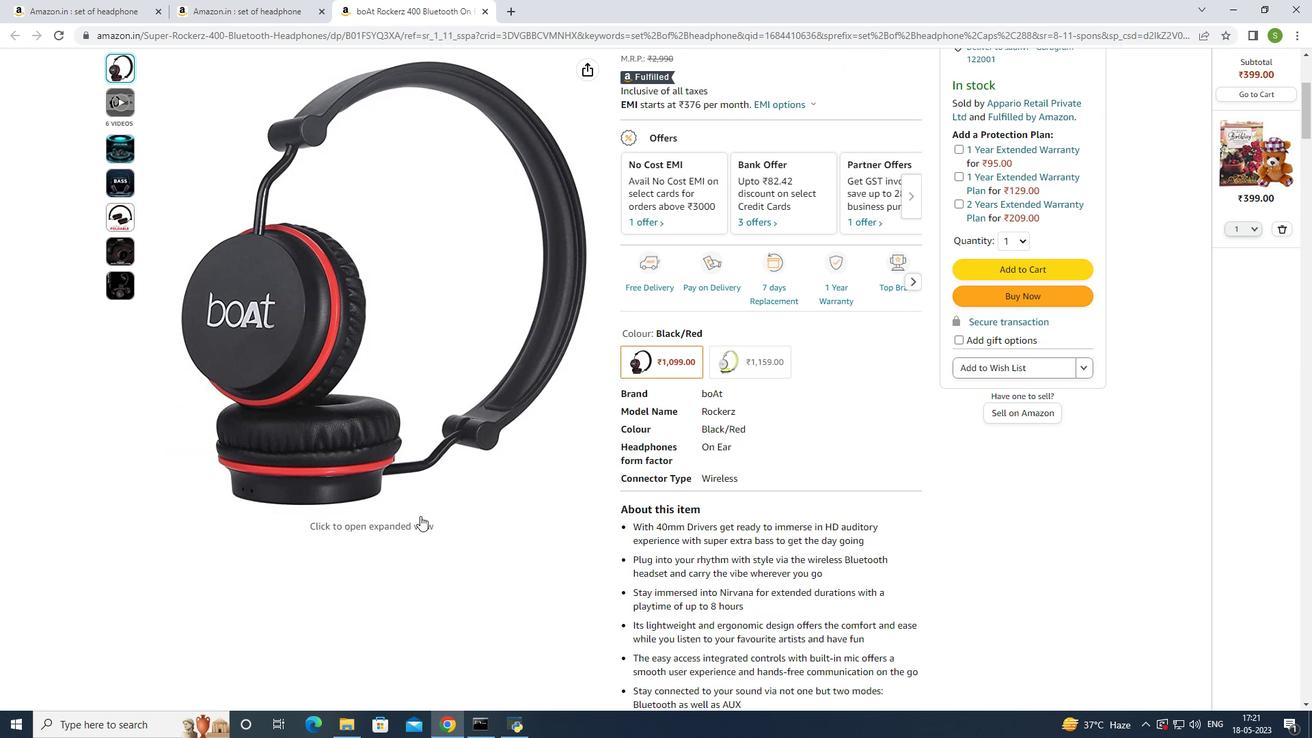 
Action: Mouse scrolled (423, 514) with delta (0, 0)
Screenshot: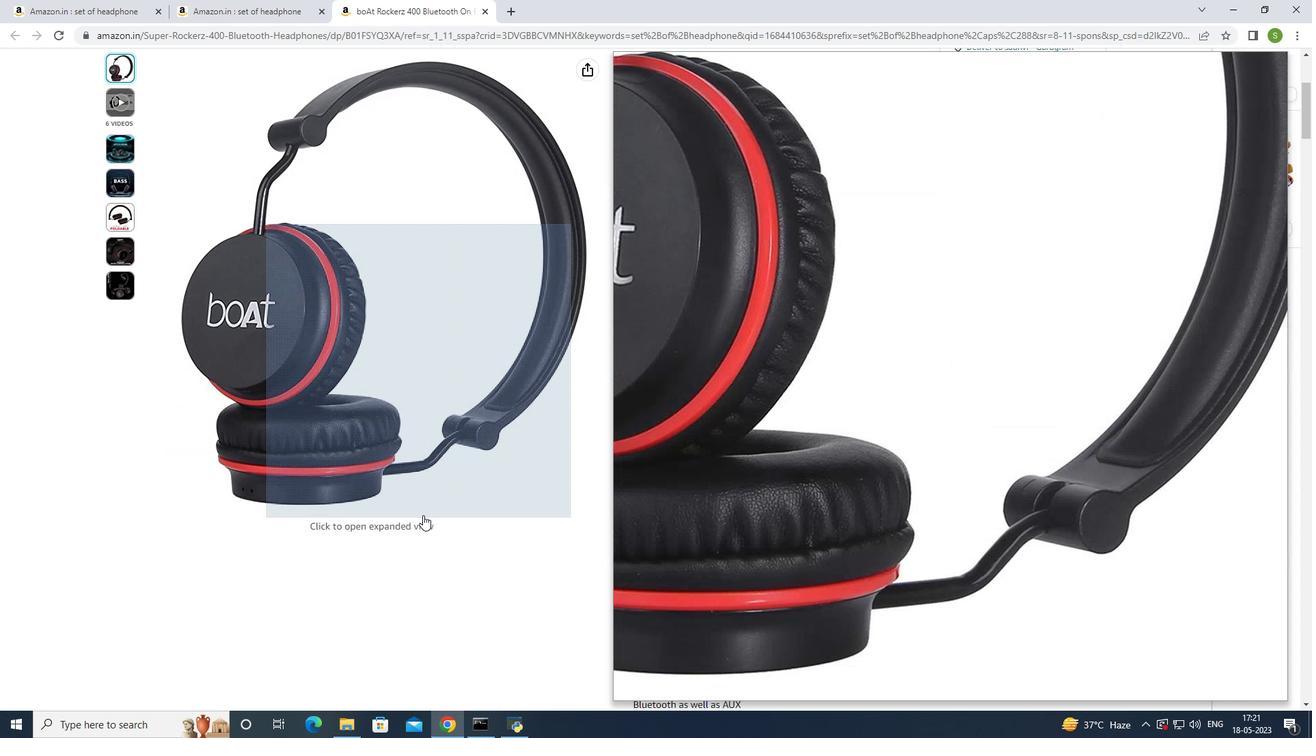 
Action: Mouse moved to (425, 512)
Screenshot: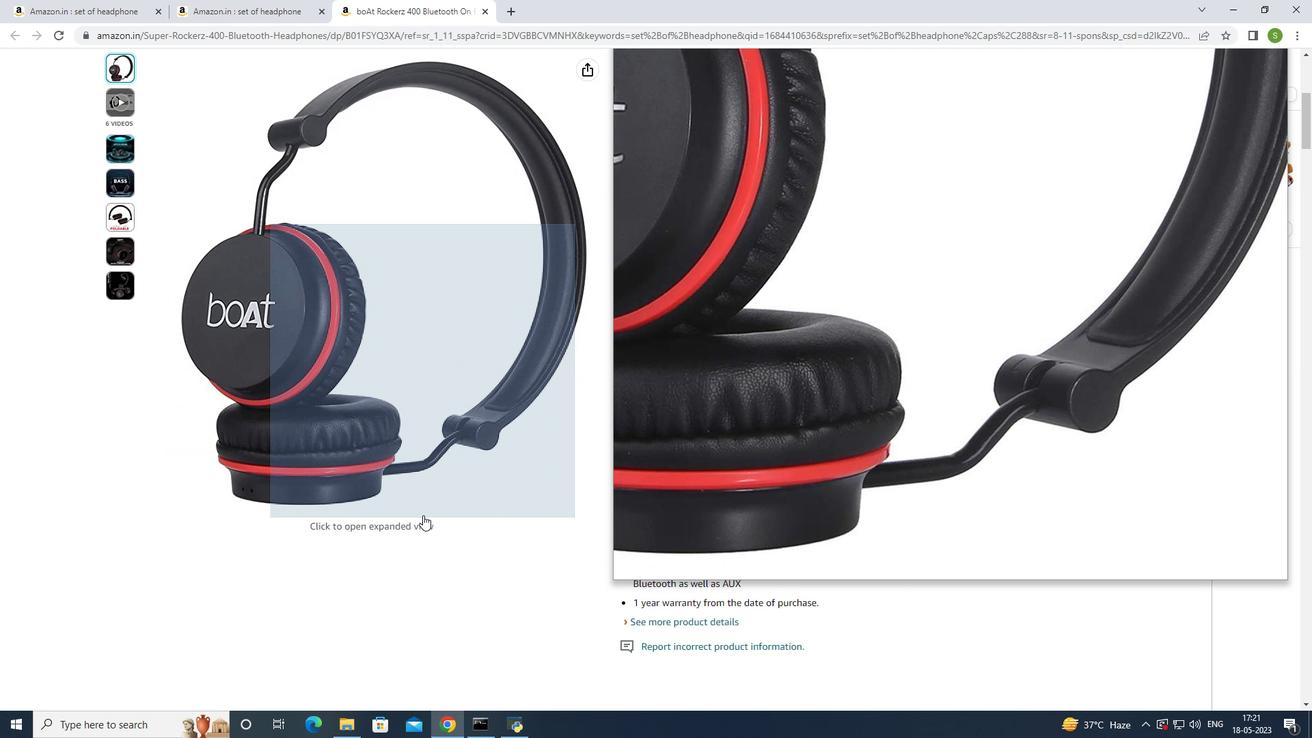 
Action: Mouse scrolled (425, 511) with delta (0, 0)
Screenshot: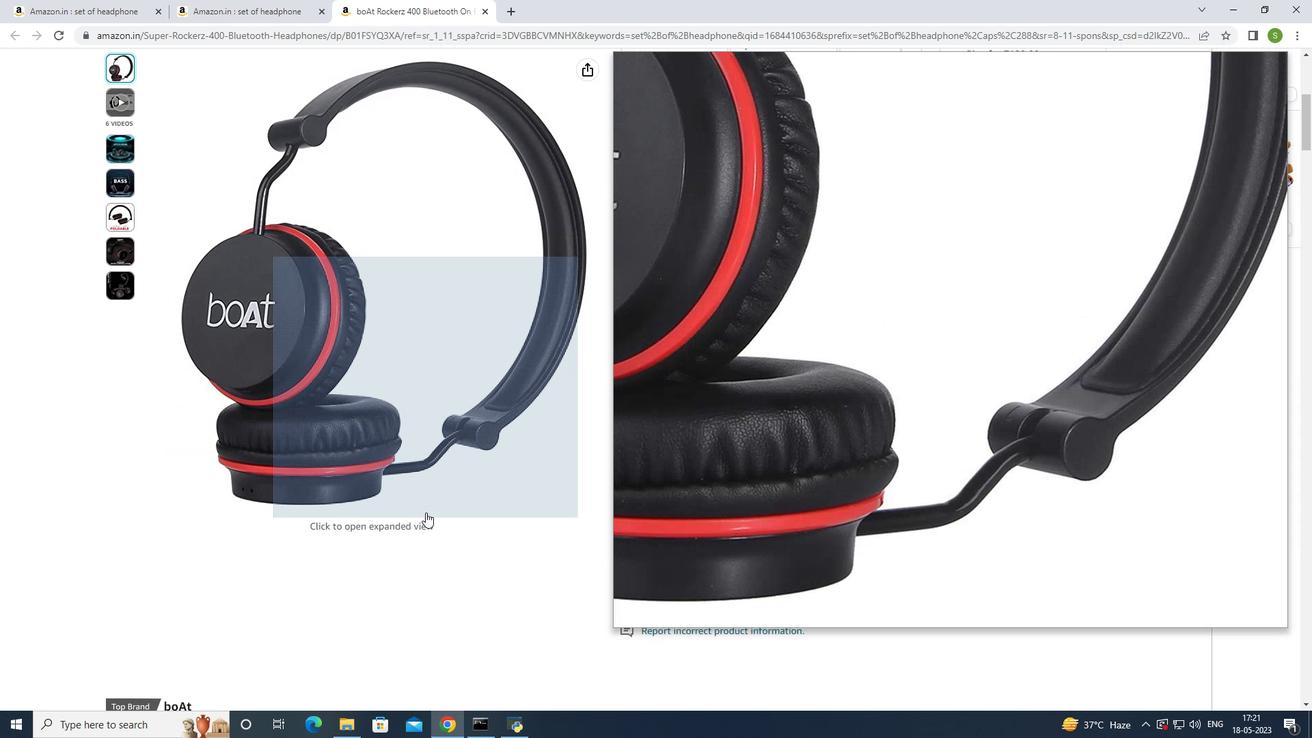 
Action: Mouse scrolled (425, 511) with delta (0, 0)
Screenshot: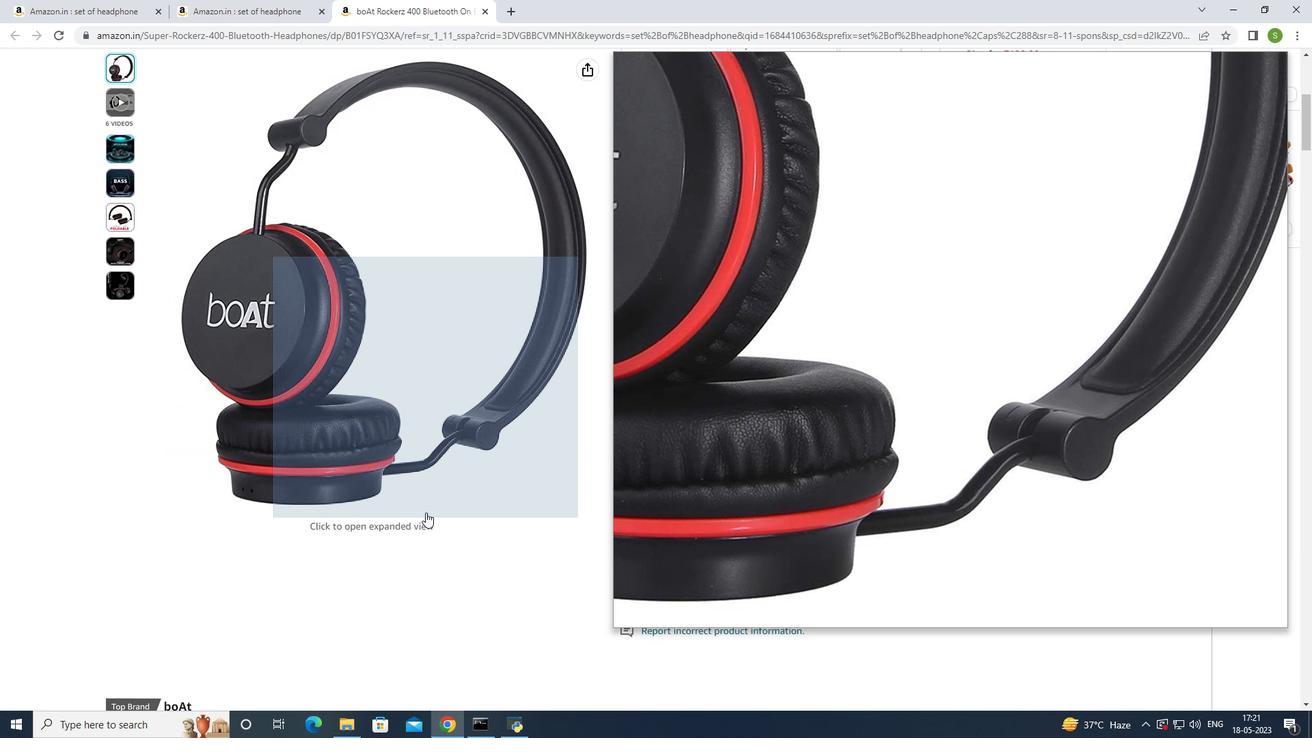 
Action: Mouse moved to (572, 523)
Screenshot: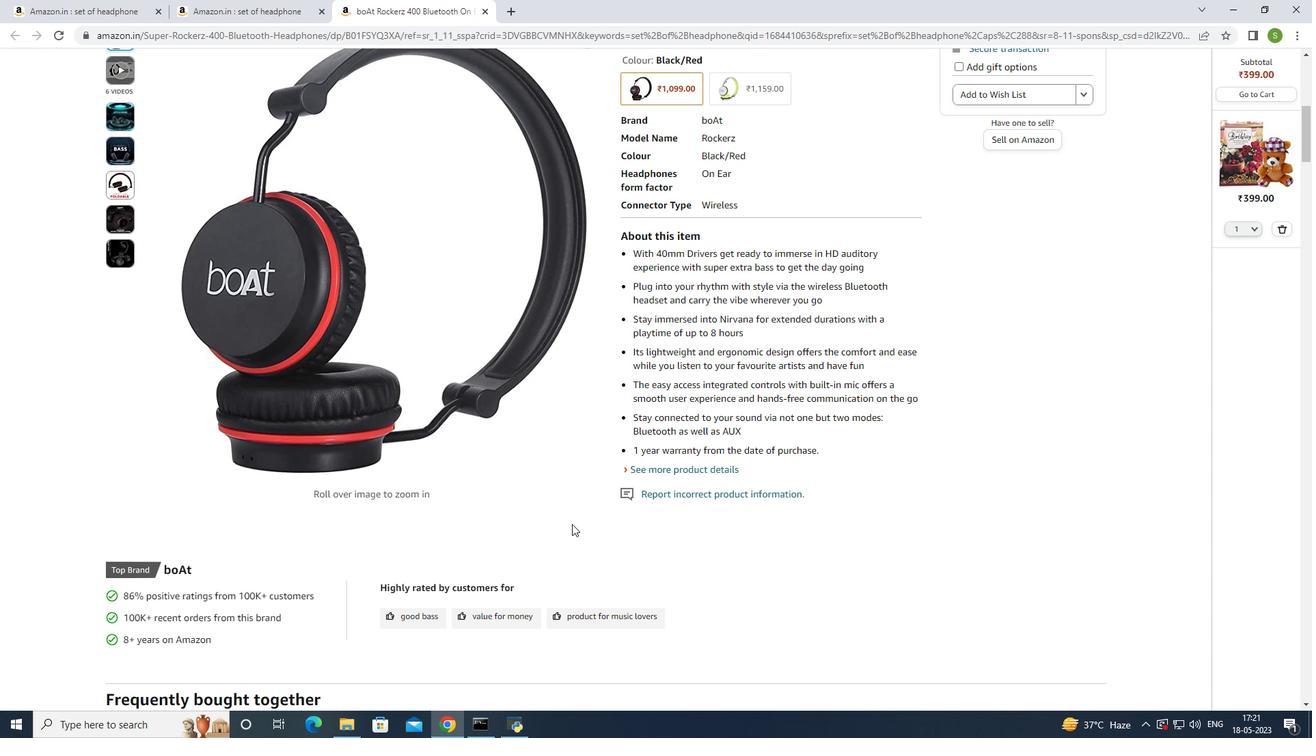 
Action: Mouse scrolled (572, 522) with delta (0, 0)
Screenshot: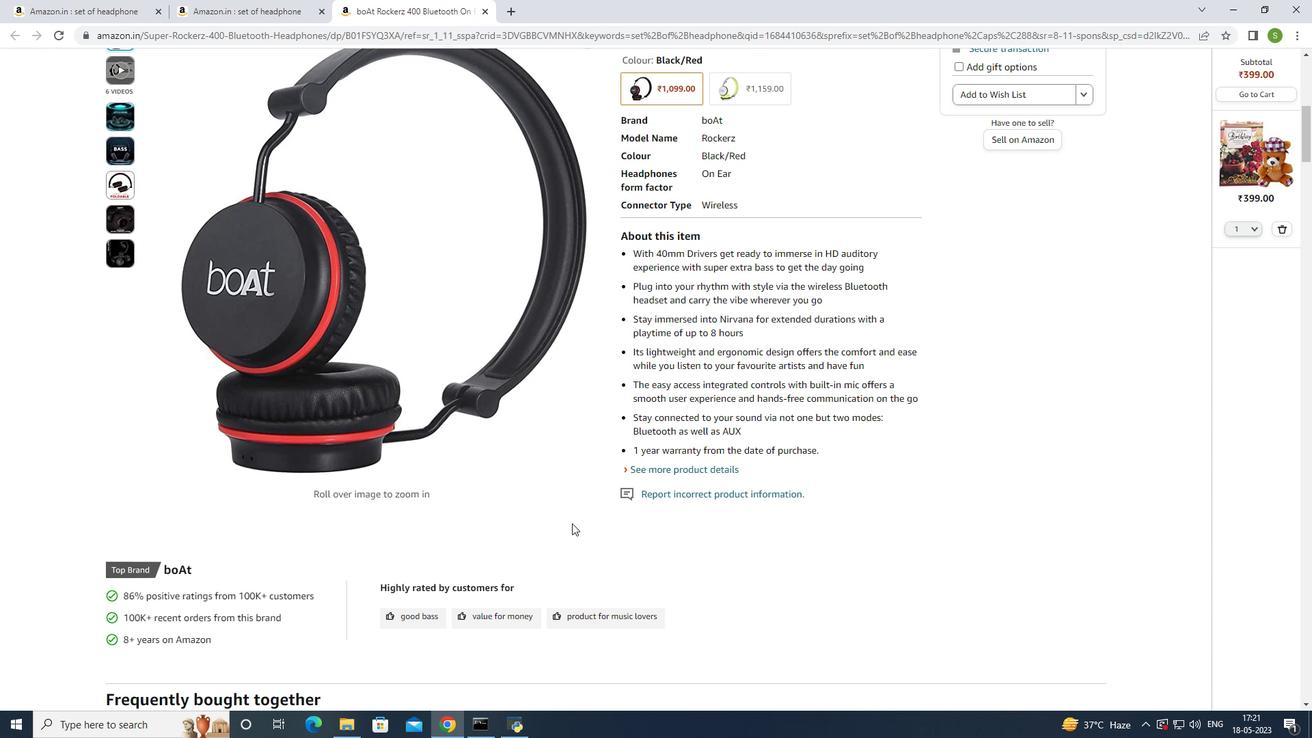 
Action: Mouse scrolled (572, 522) with delta (0, 0)
Screenshot: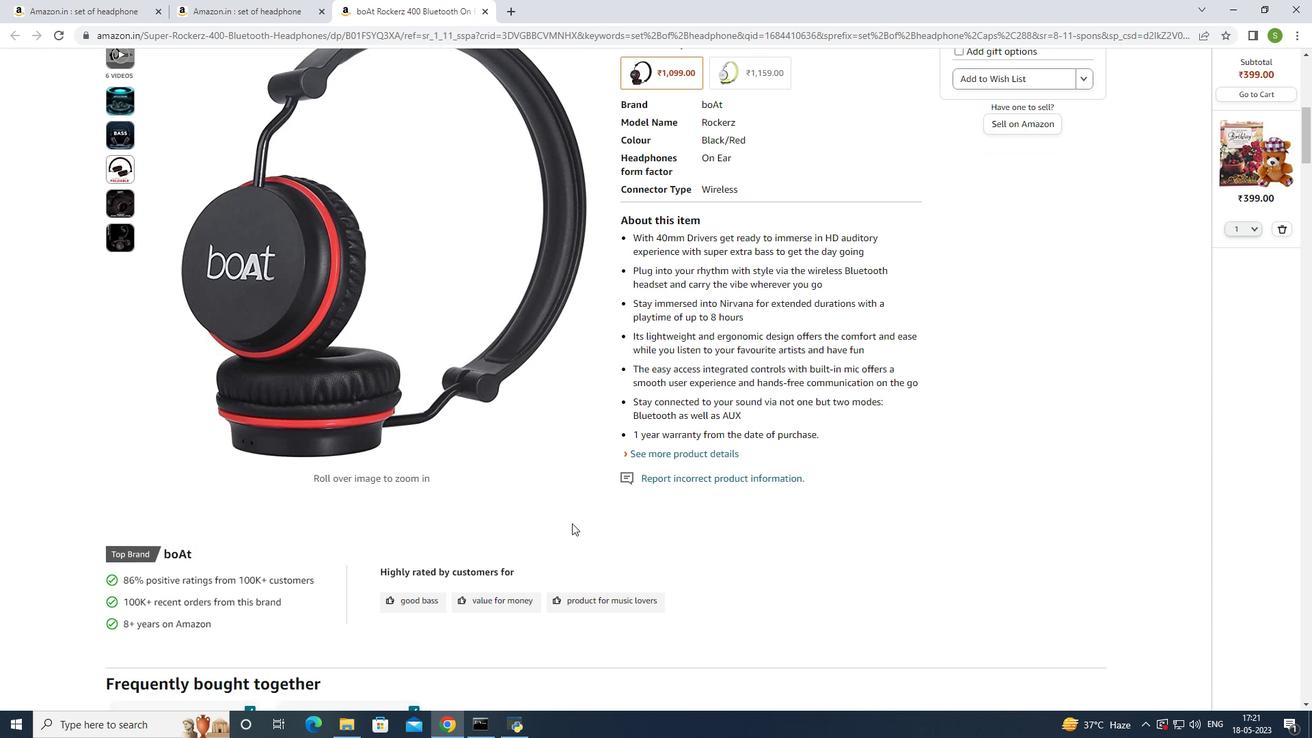 
Action: Mouse scrolled (572, 522) with delta (0, 0)
Screenshot: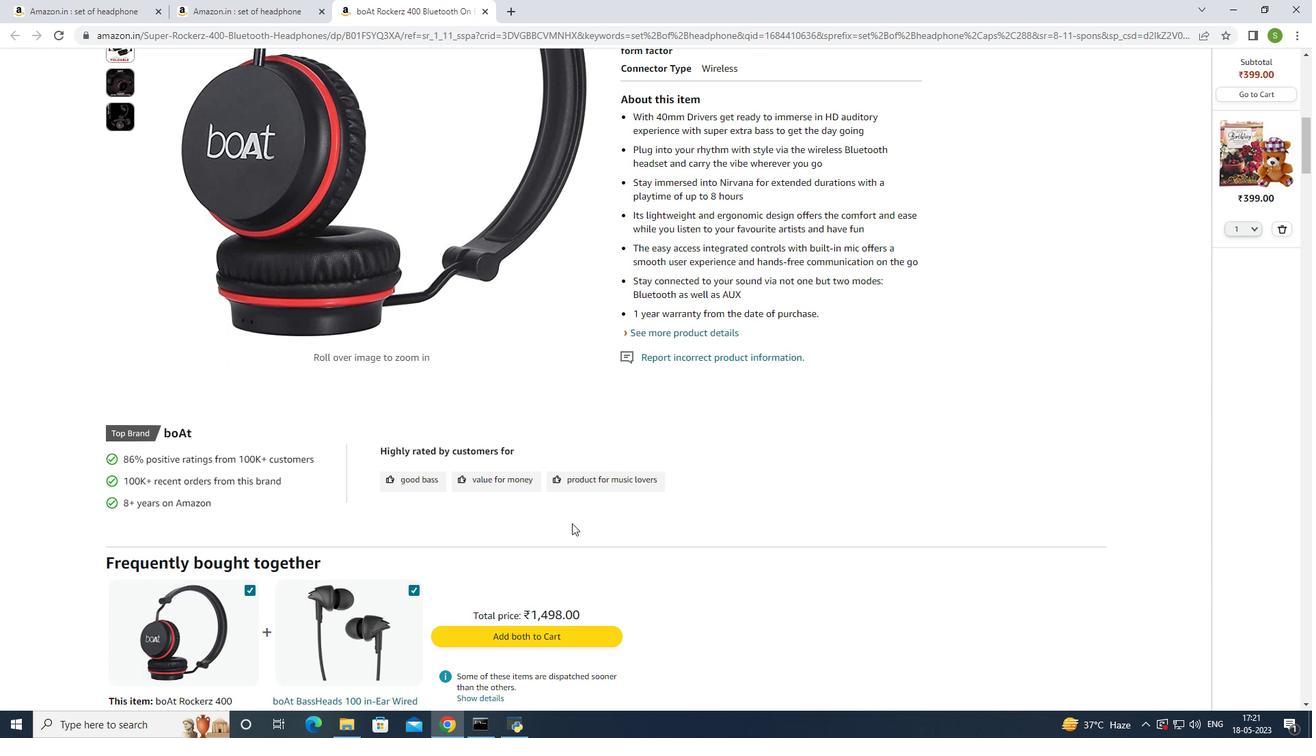 
Action: Mouse scrolled (572, 522) with delta (0, 0)
Screenshot: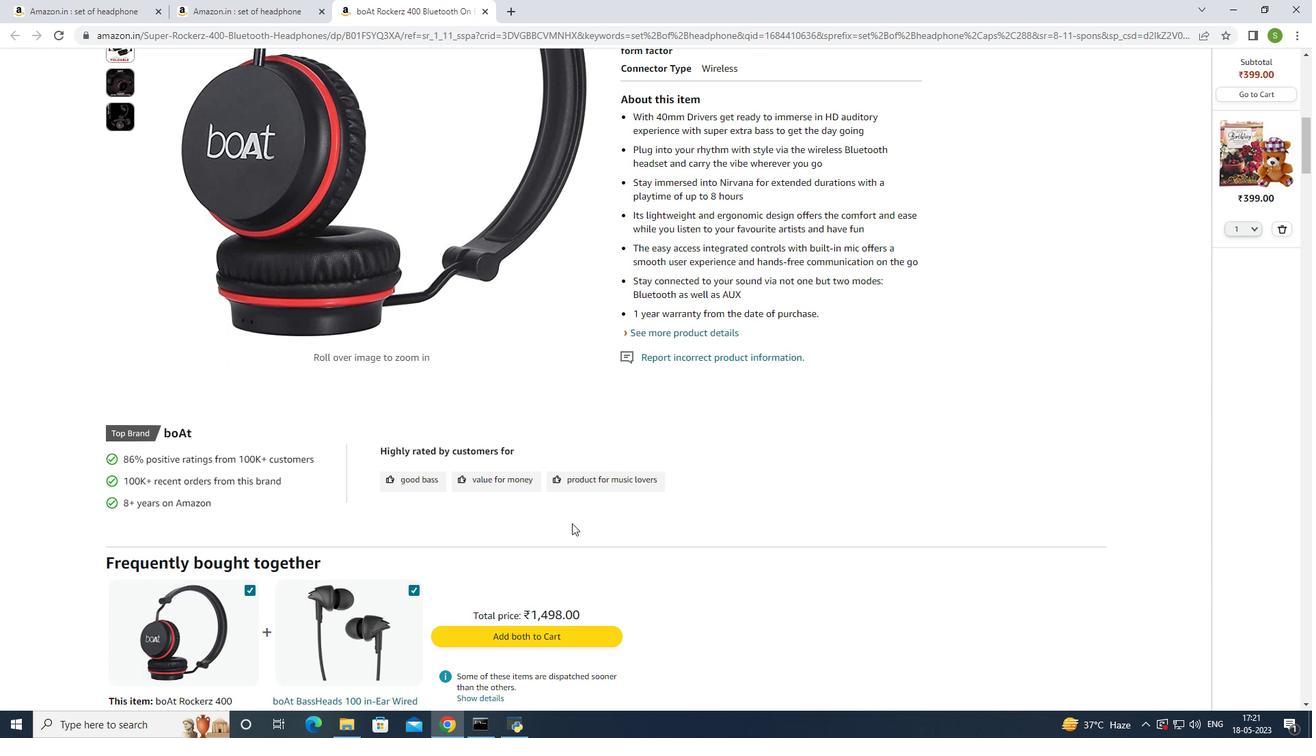 
Action: Mouse moved to (563, 518)
Screenshot: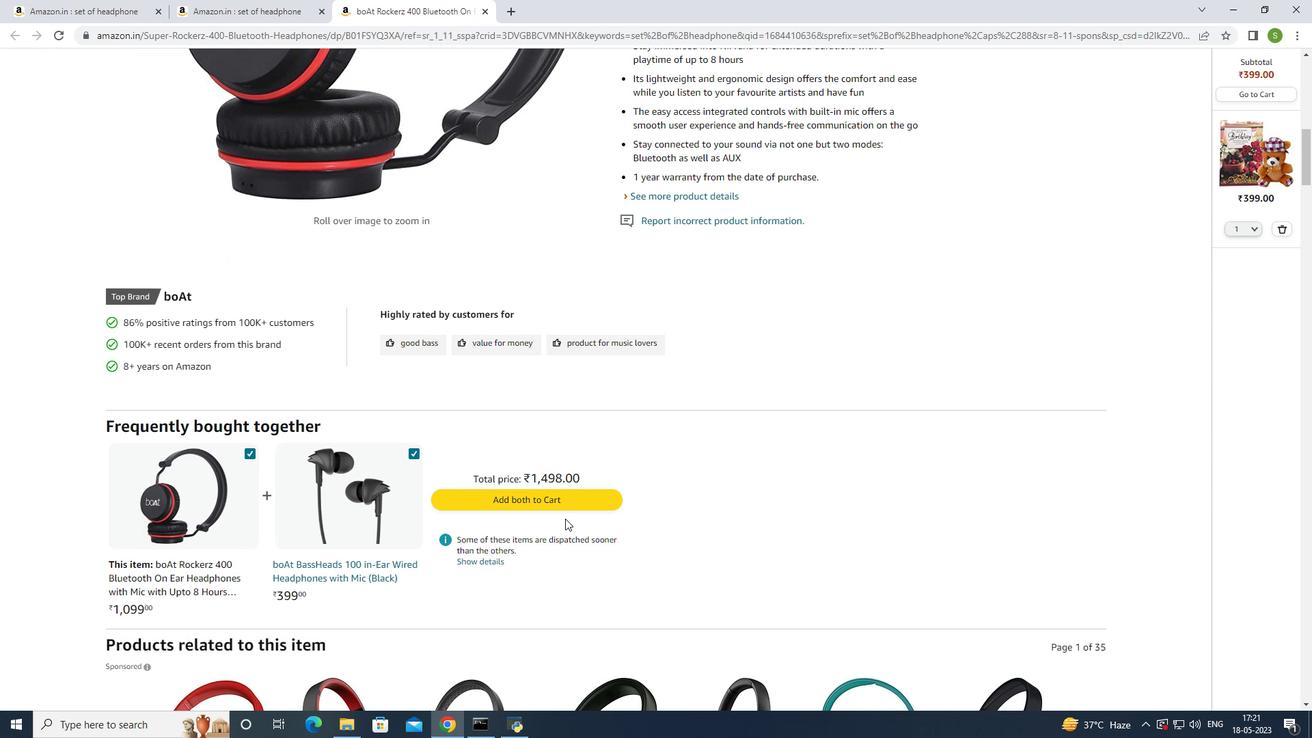 
Action: Mouse scrolled (563, 518) with delta (0, 0)
Screenshot: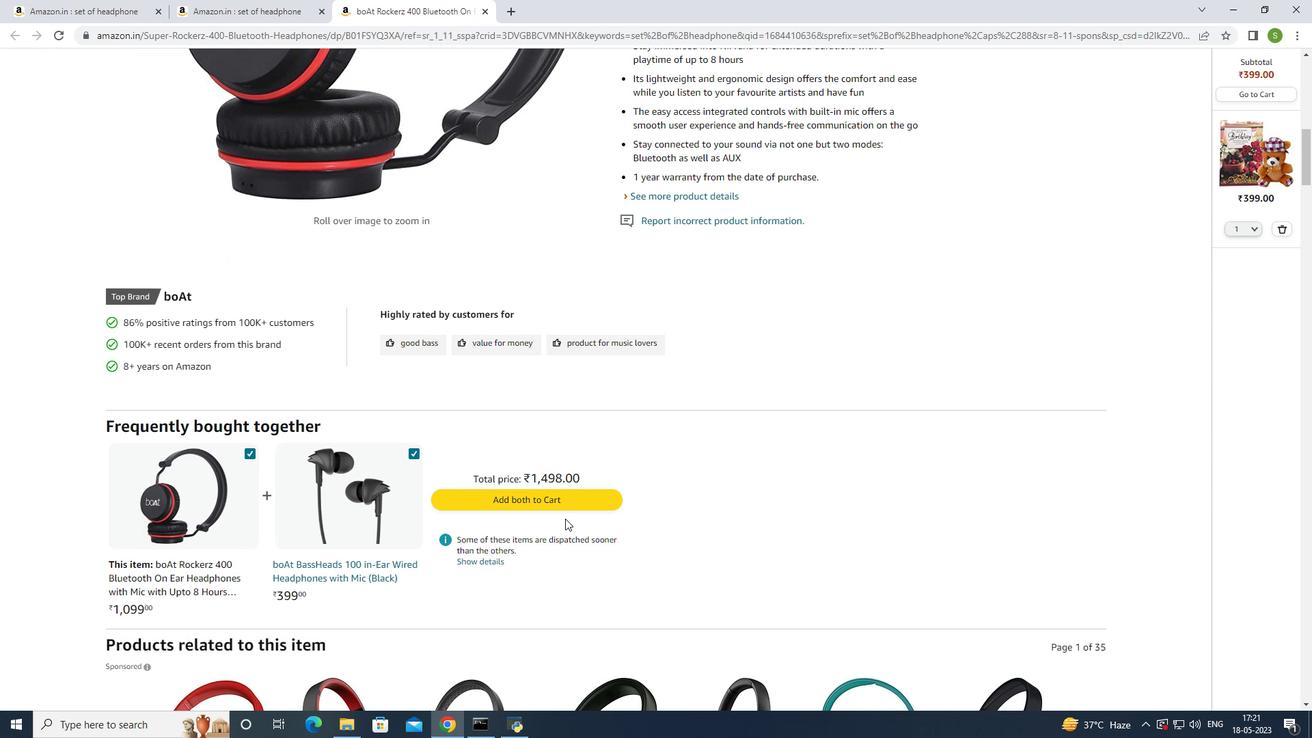 
Action: Mouse scrolled (563, 518) with delta (0, 0)
Screenshot: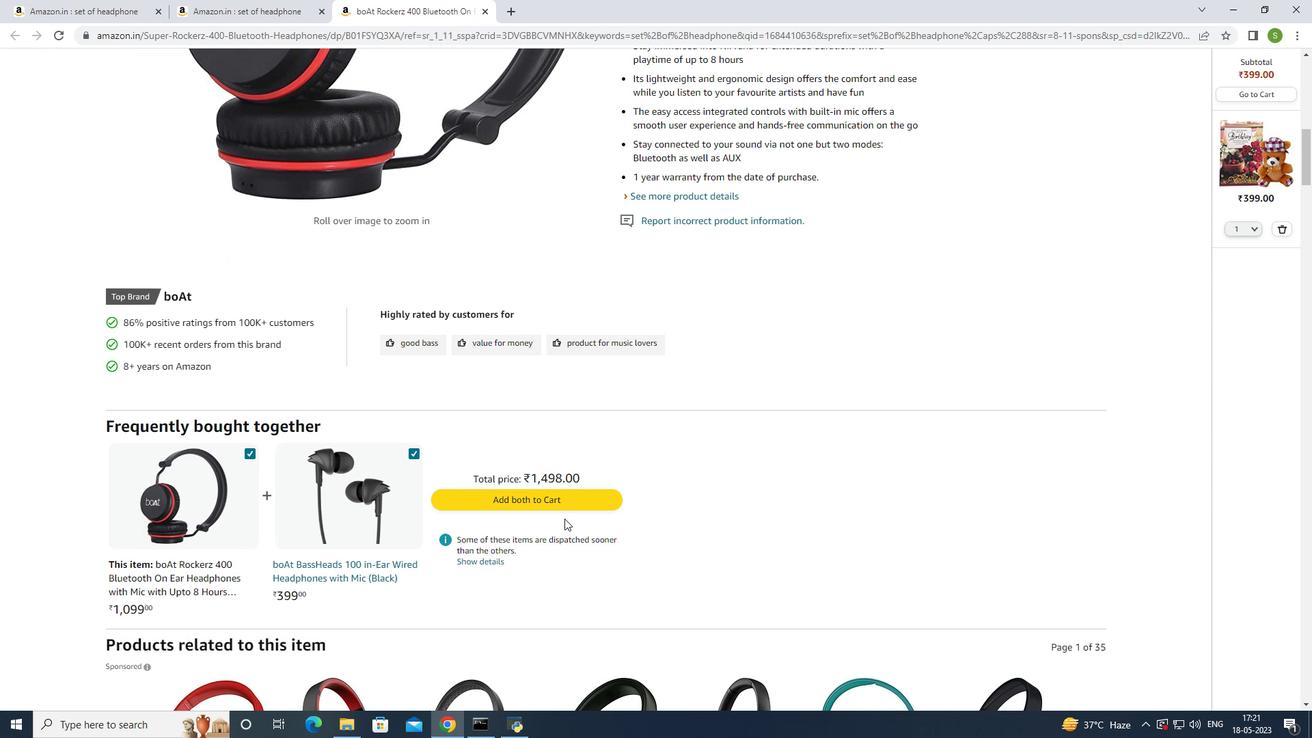 
Action: Mouse scrolled (563, 518) with delta (0, 0)
Screenshot: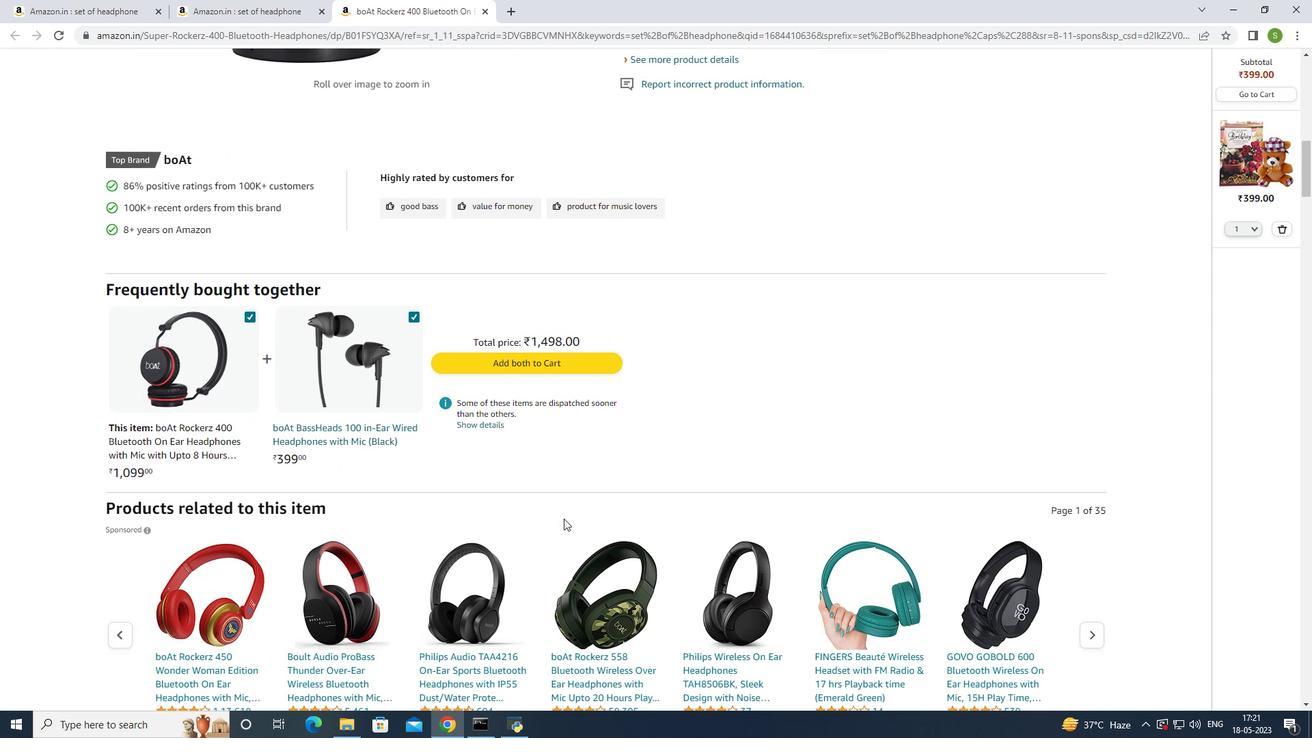 
Action: Mouse scrolled (563, 518) with delta (0, 0)
Screenshot: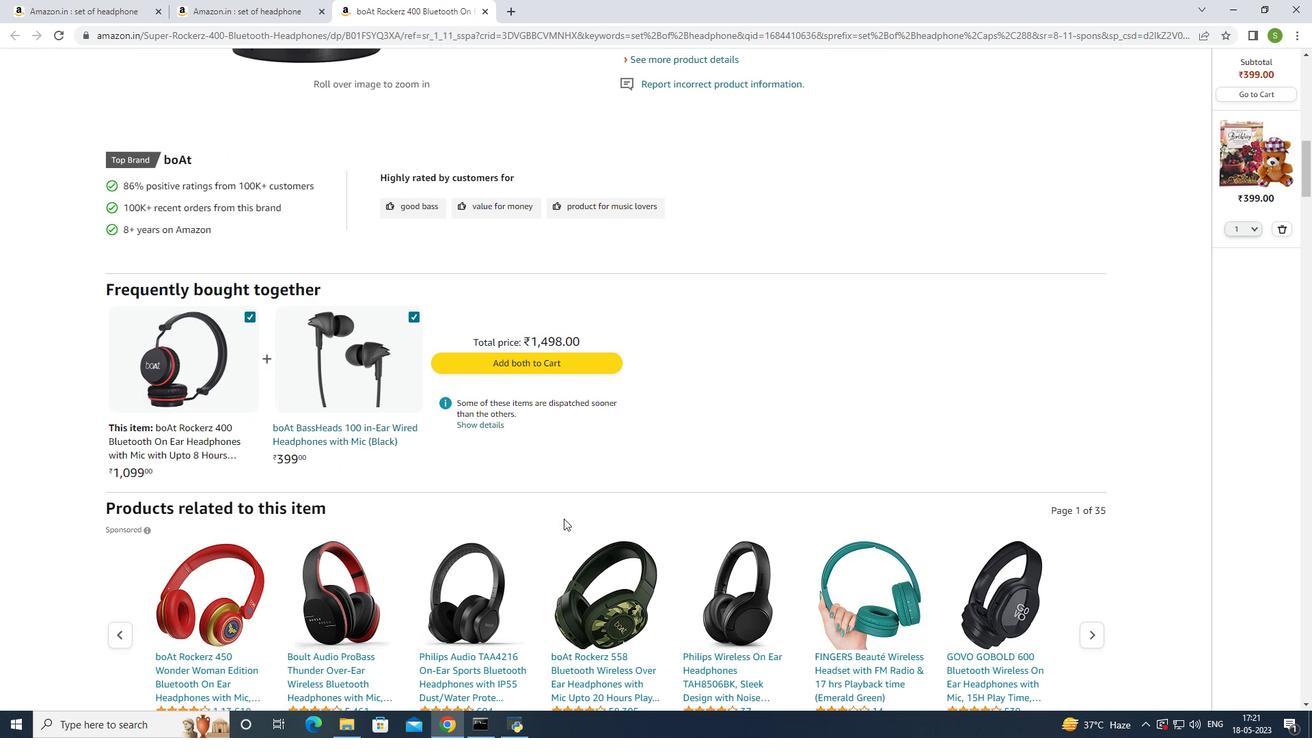
Action: Mouse moved to (563, 518)
Screenshot: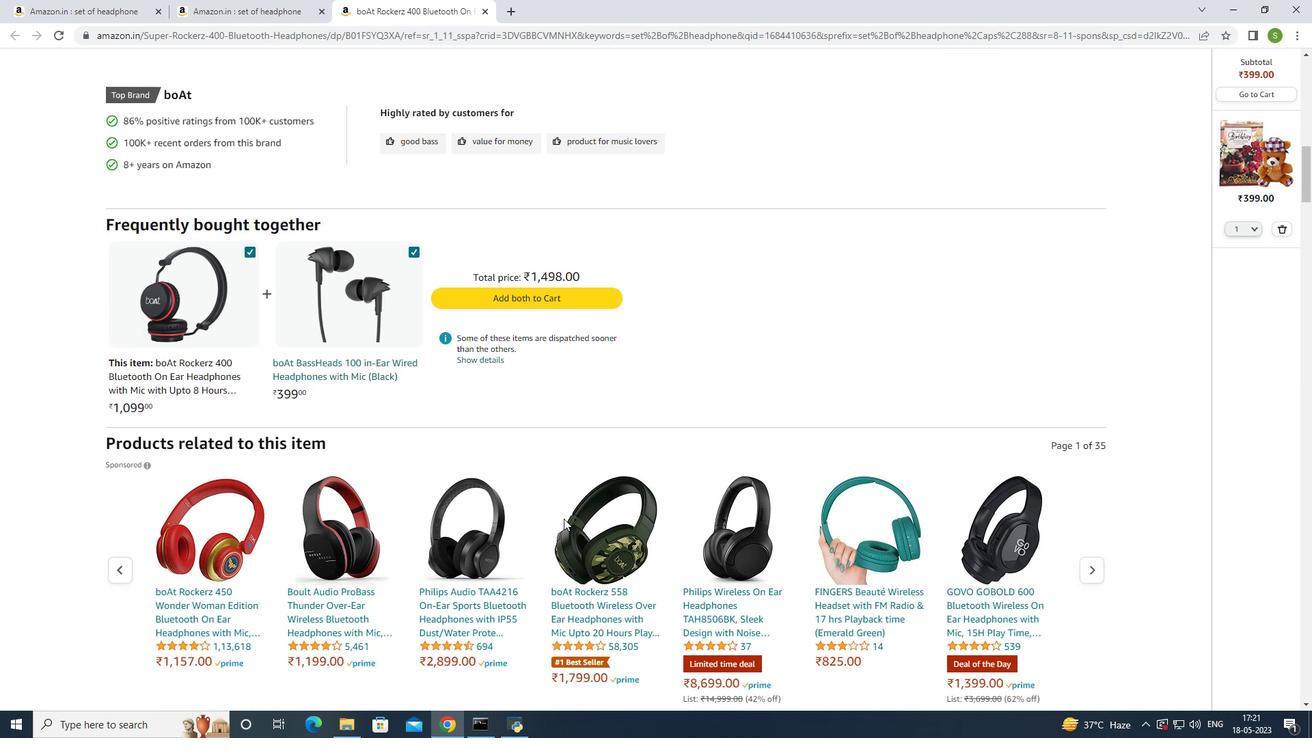 
Action: Mouse scrolled (563, 517) with delta (0, 0)
Screenshot: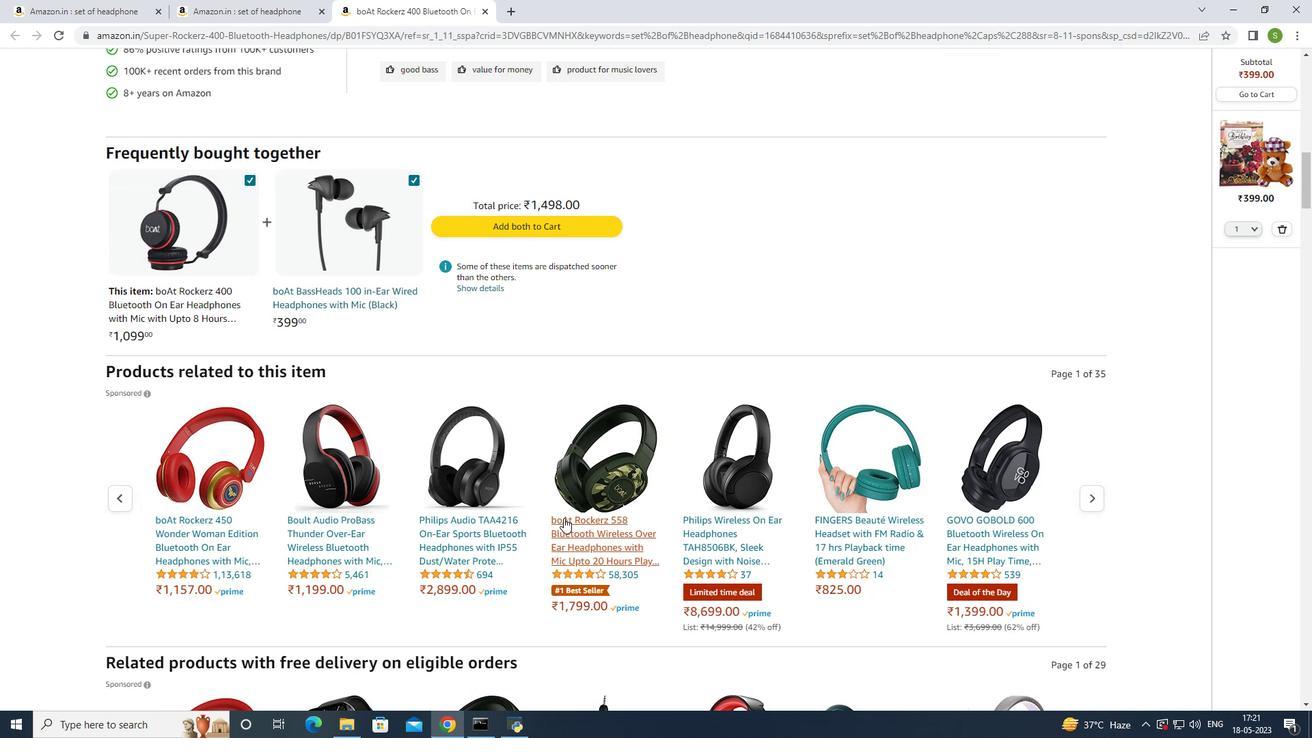 
Action: Mouse scrolled (563, 517) with delta (0, 0)
Screenshot: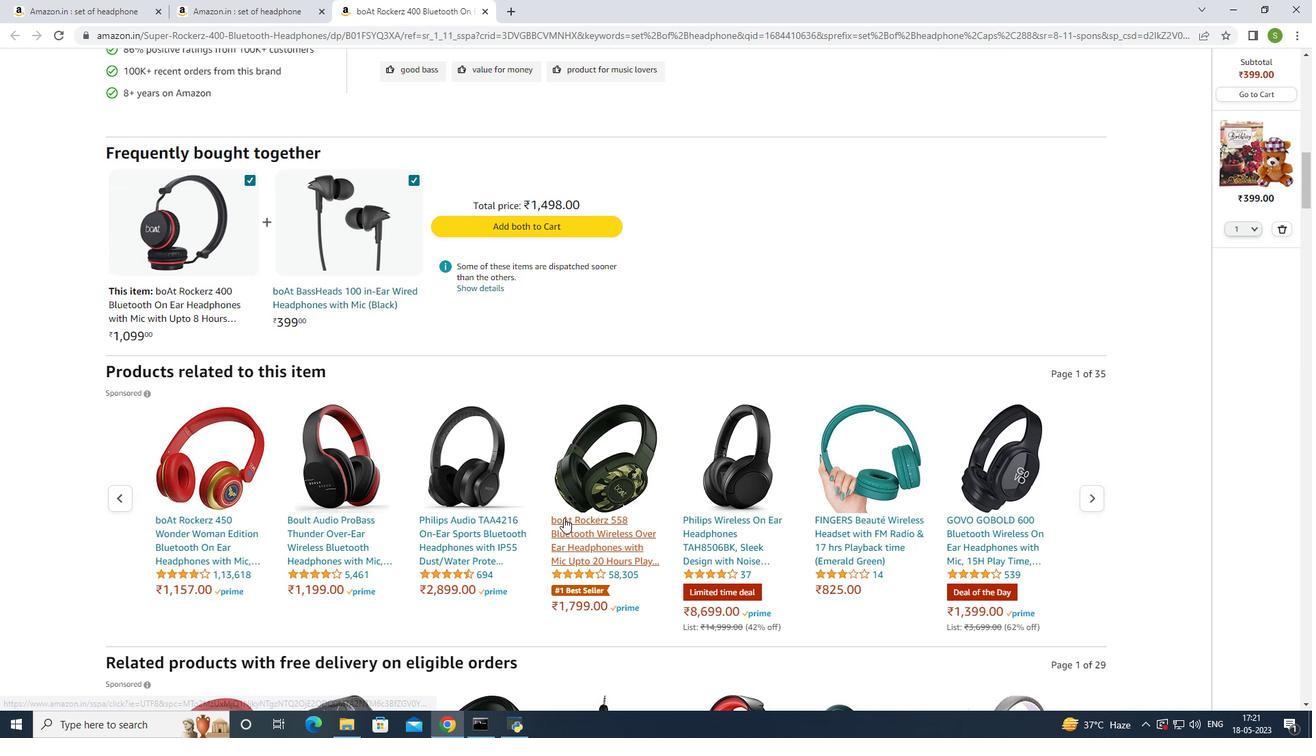 
Action: Mouse scrolled (563, 517) with delta (0, 0)
Screenshot: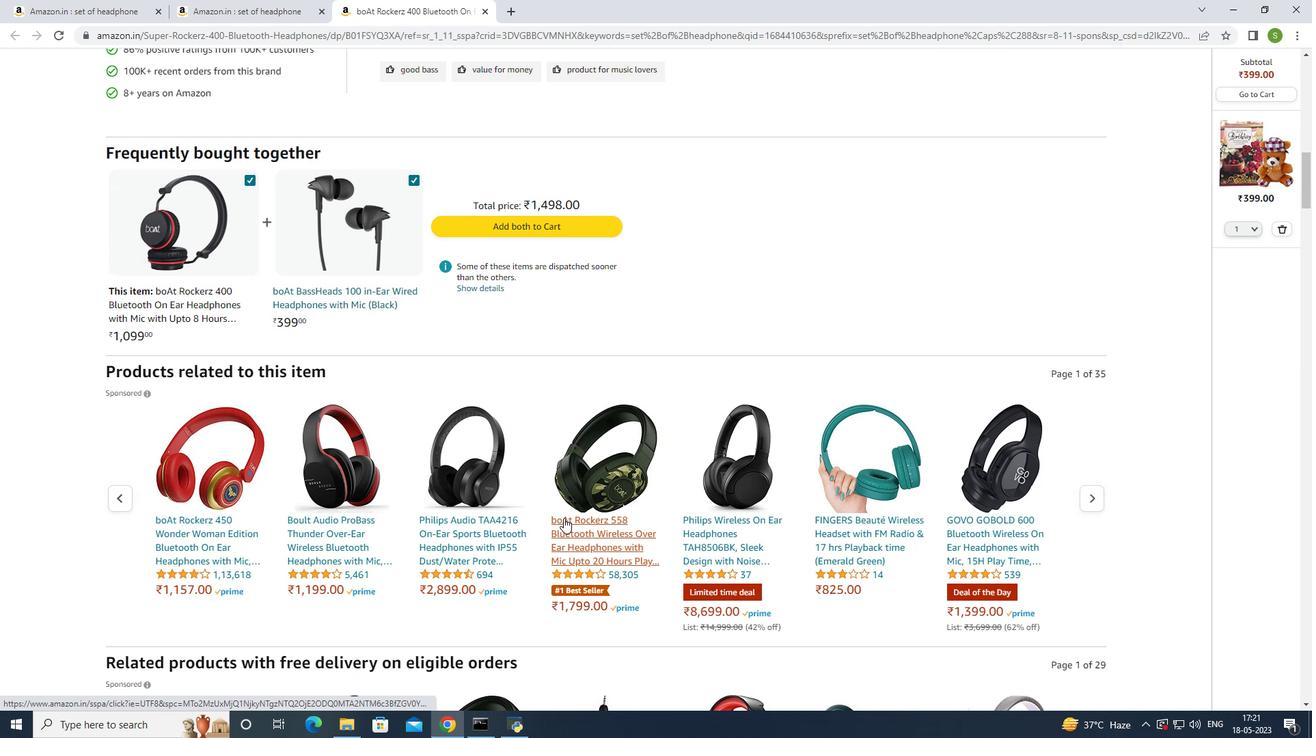 
Action: Mouse scrolled (563, 517) with delta (0, 0)
Screenshot: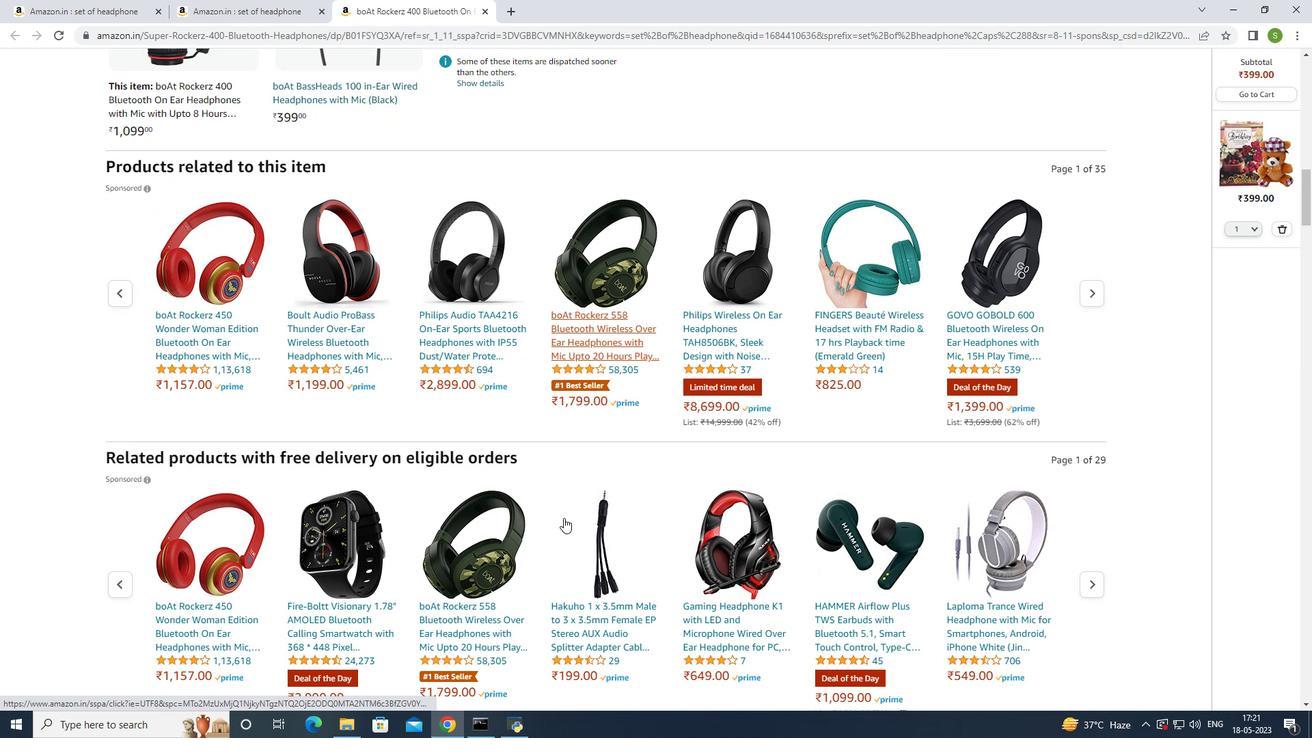 
Action: Mouse scrolled (563, 517) with delta (0, 0)
Screenshot: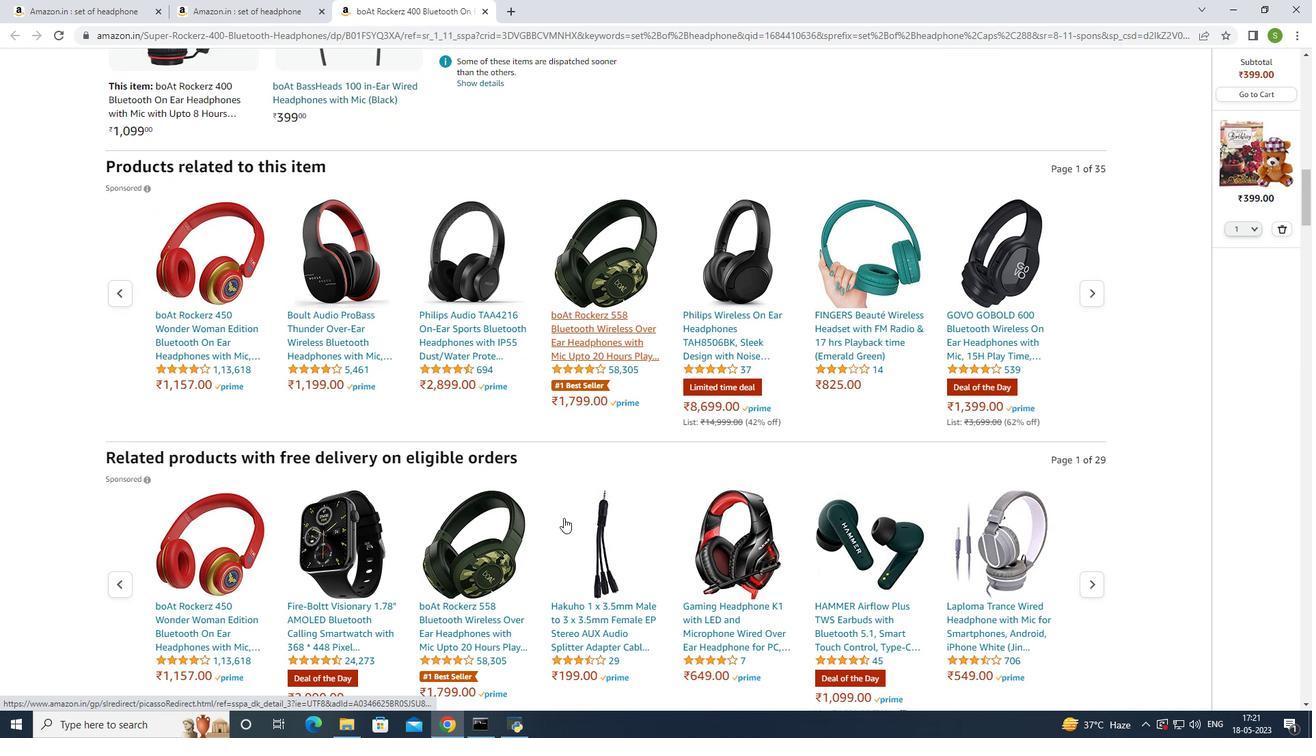 
Action: Mouse scrolled (563, 517) with delta (0, 0)
Screenshot: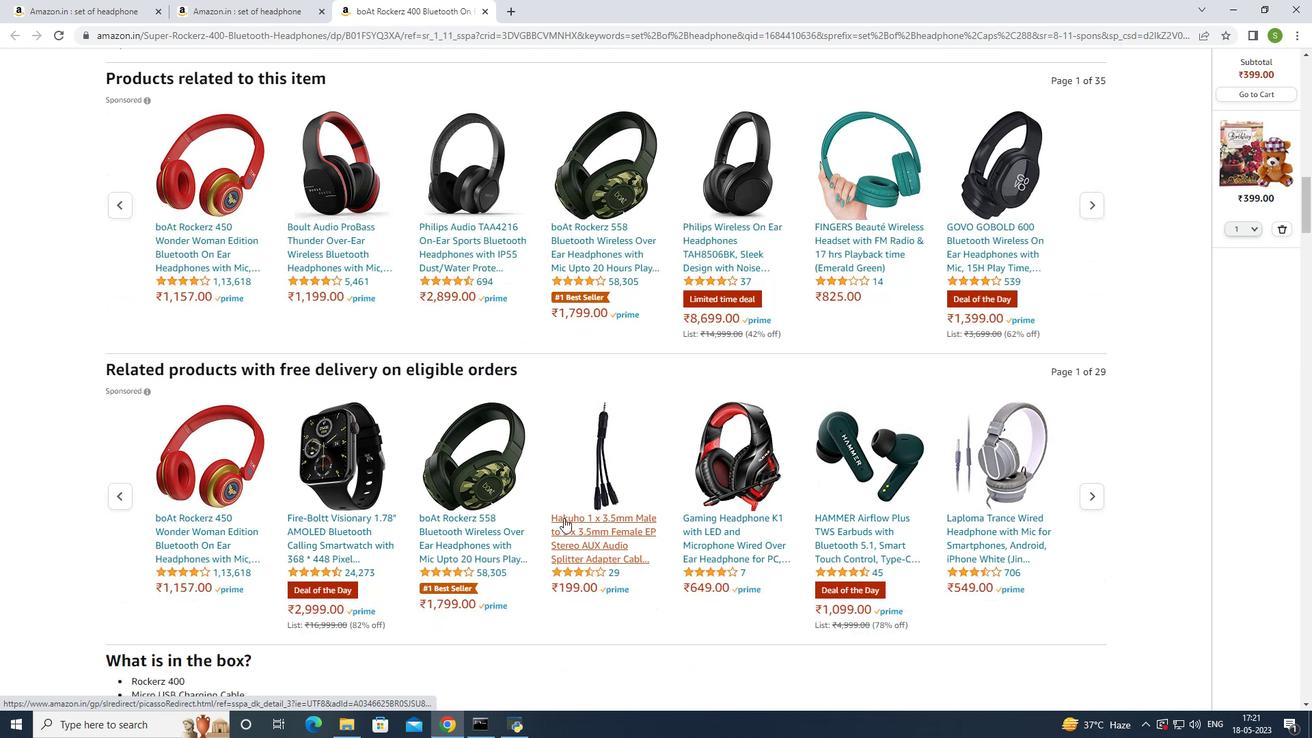 
Action: Mouse scrolled (563, 517) with delta (0, 0)
Screenshot: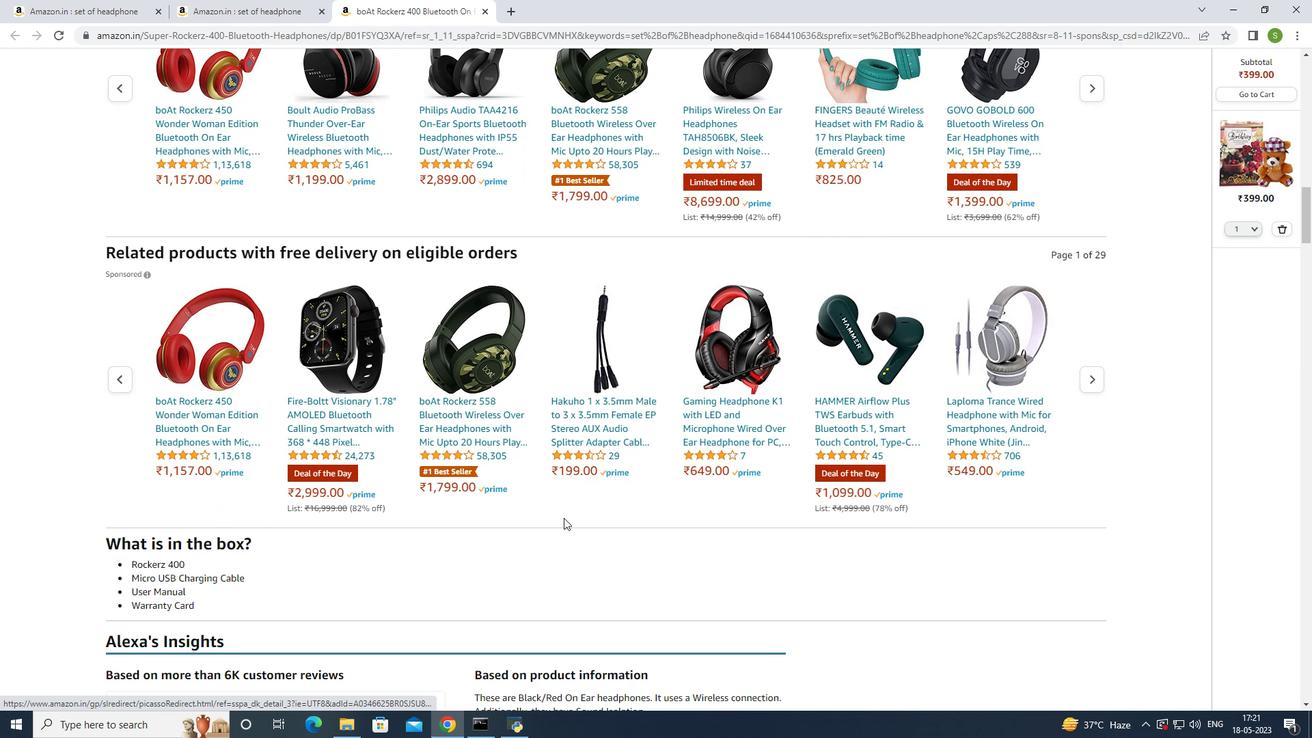 
Action: Mouse scrolled (563, 517) with delta (0, 0)
Screenshot: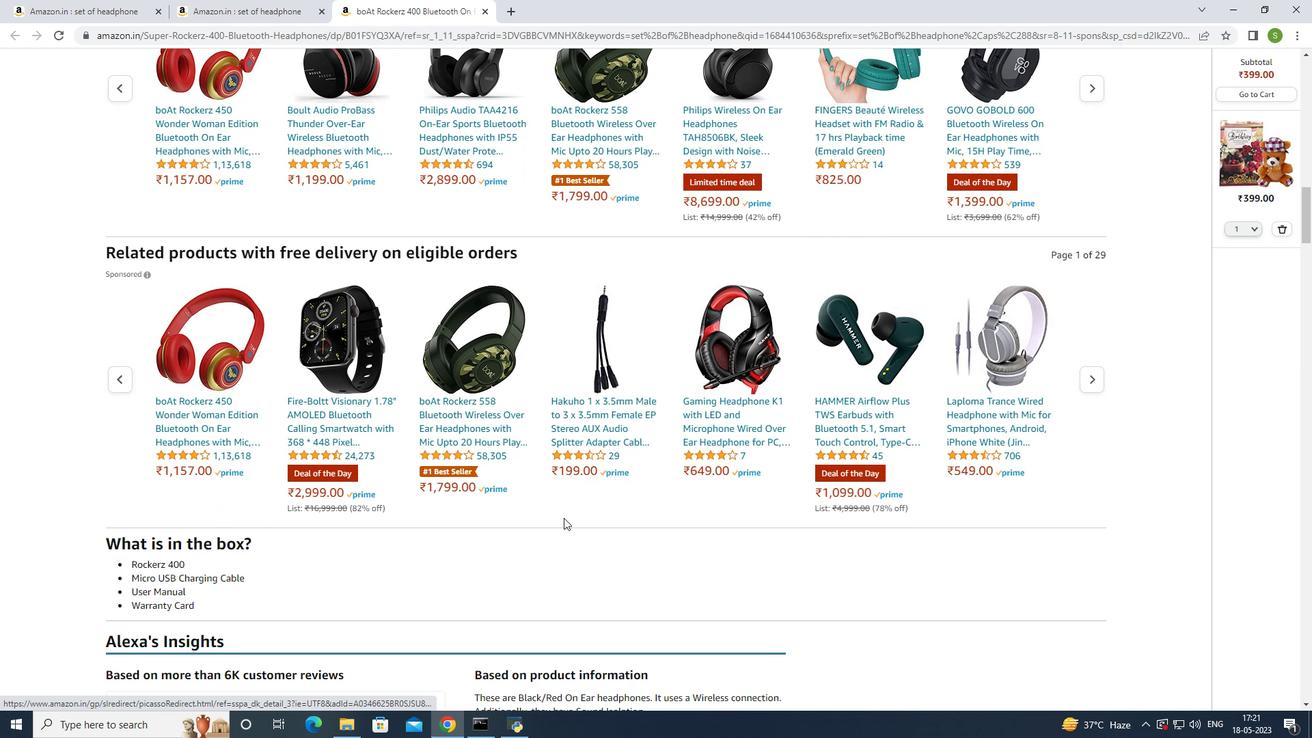 
Action: Mouse scrolled (563, 518) with delta (0, 0)
Screenshot: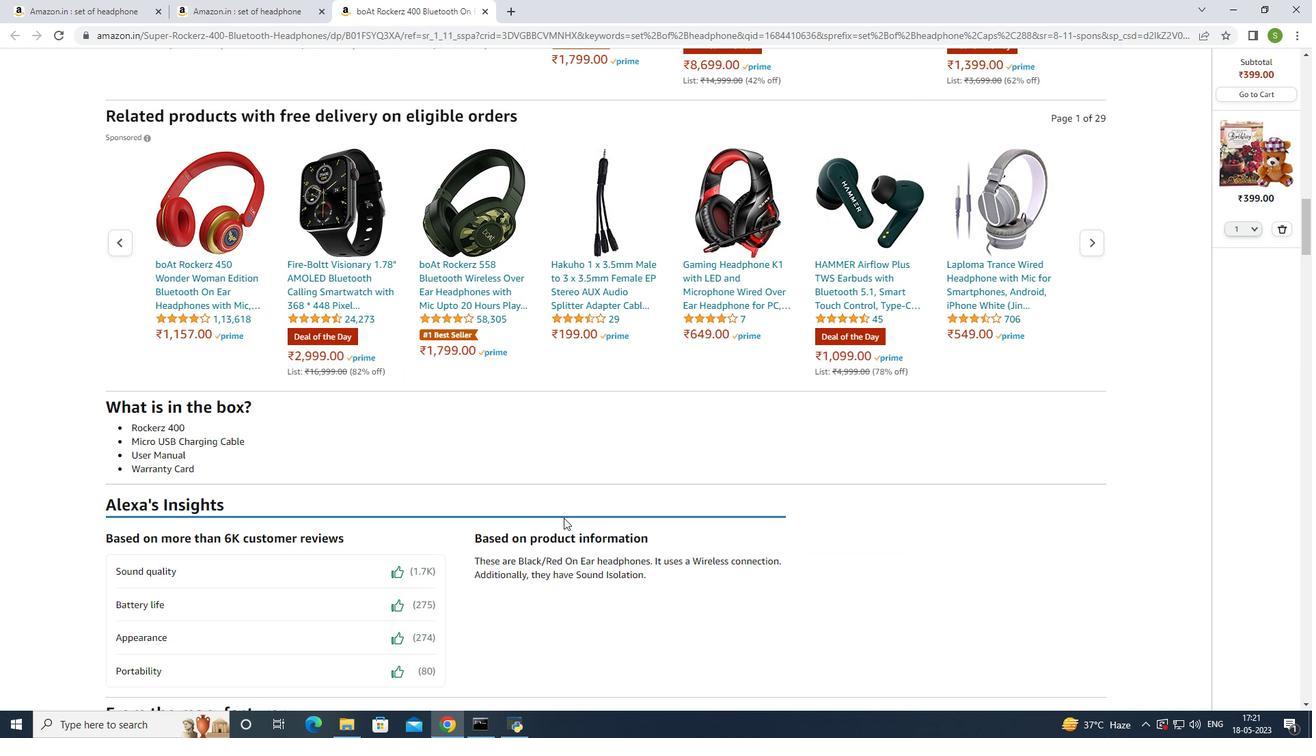 
Action: Mouse scrolled (563, 518) with delta (0, 0)
Screenshot: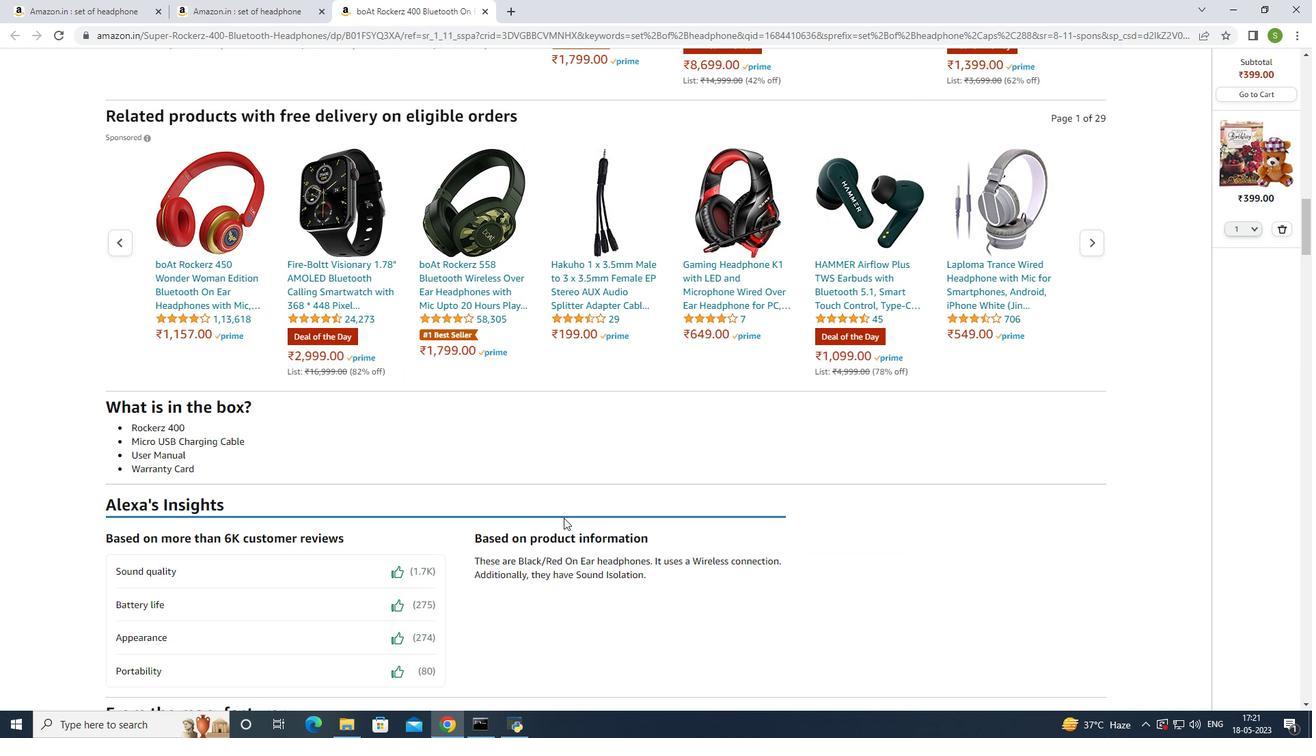 
Action: Mouse scrolled (563, 518) with delta (0, 0)
Screenshot: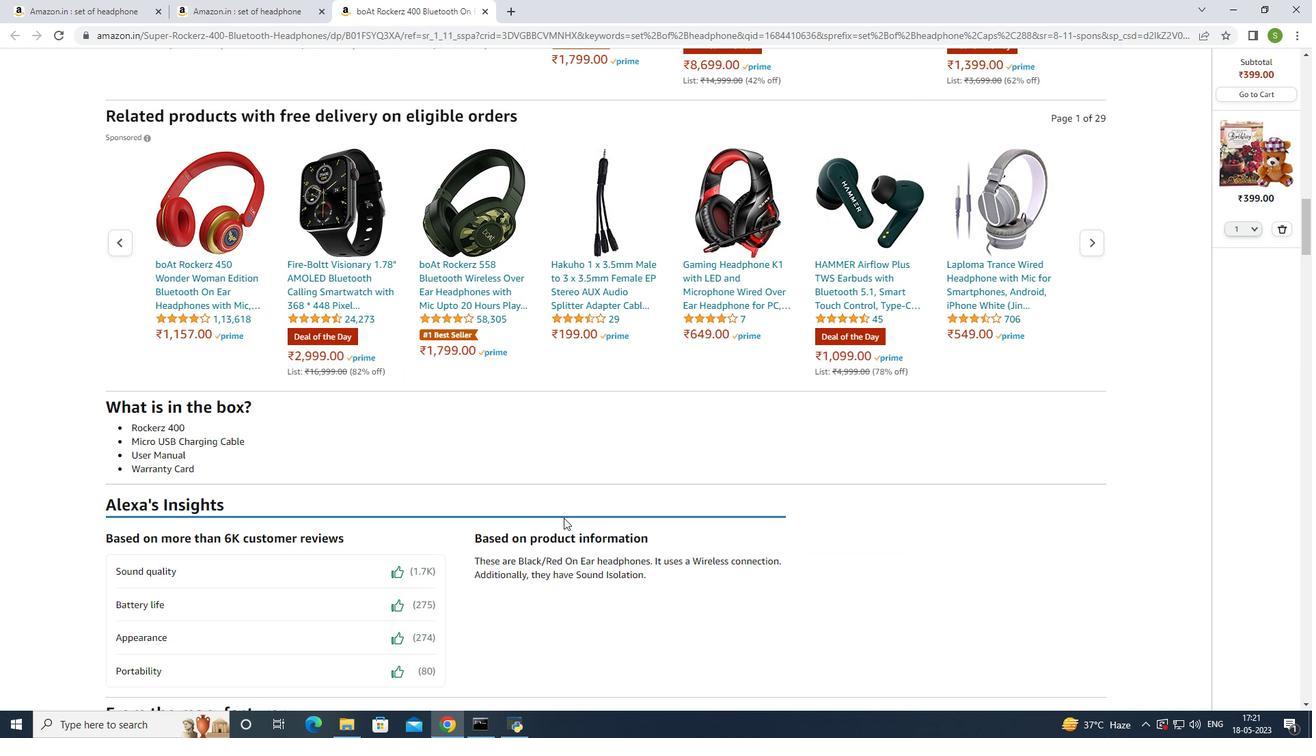 
Action: Mouse scrolled (563, 518) with delta (0, 0)
Screenshot: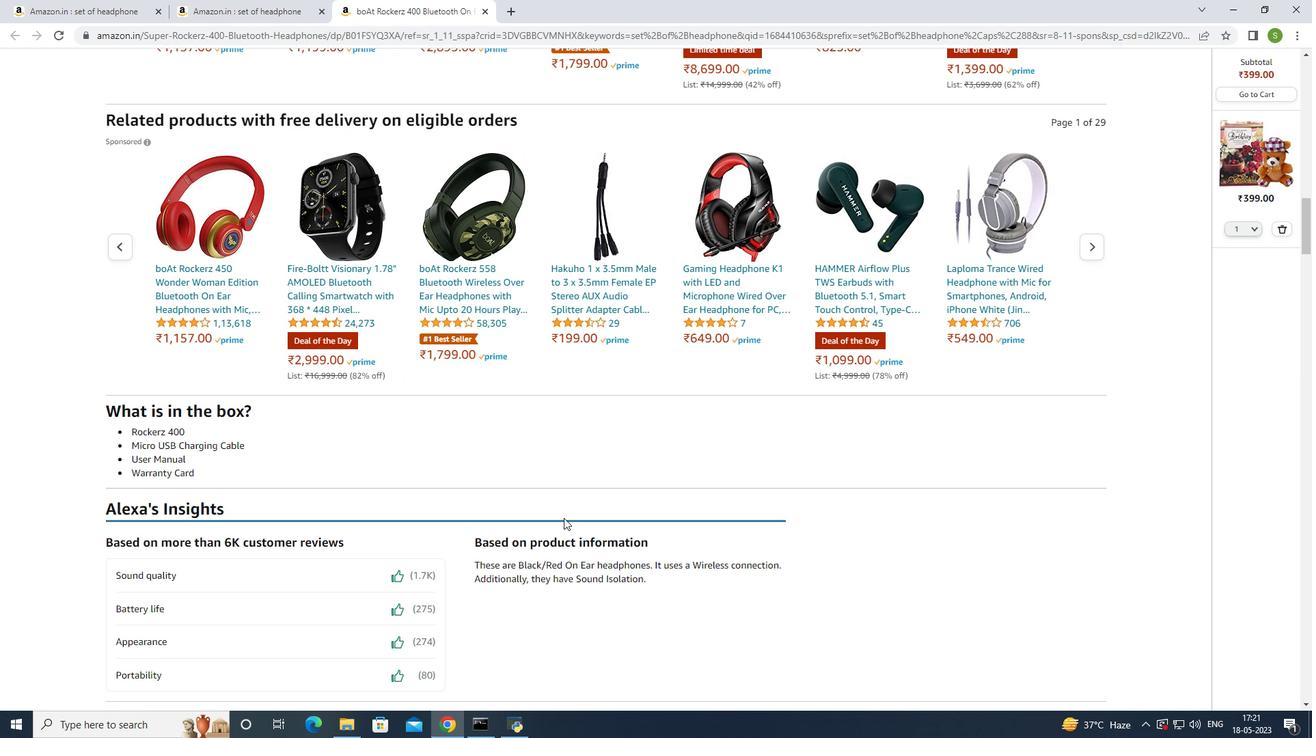 
Action: Mouse scrolled (563, 518) with delta (0, 0)
Screenshot: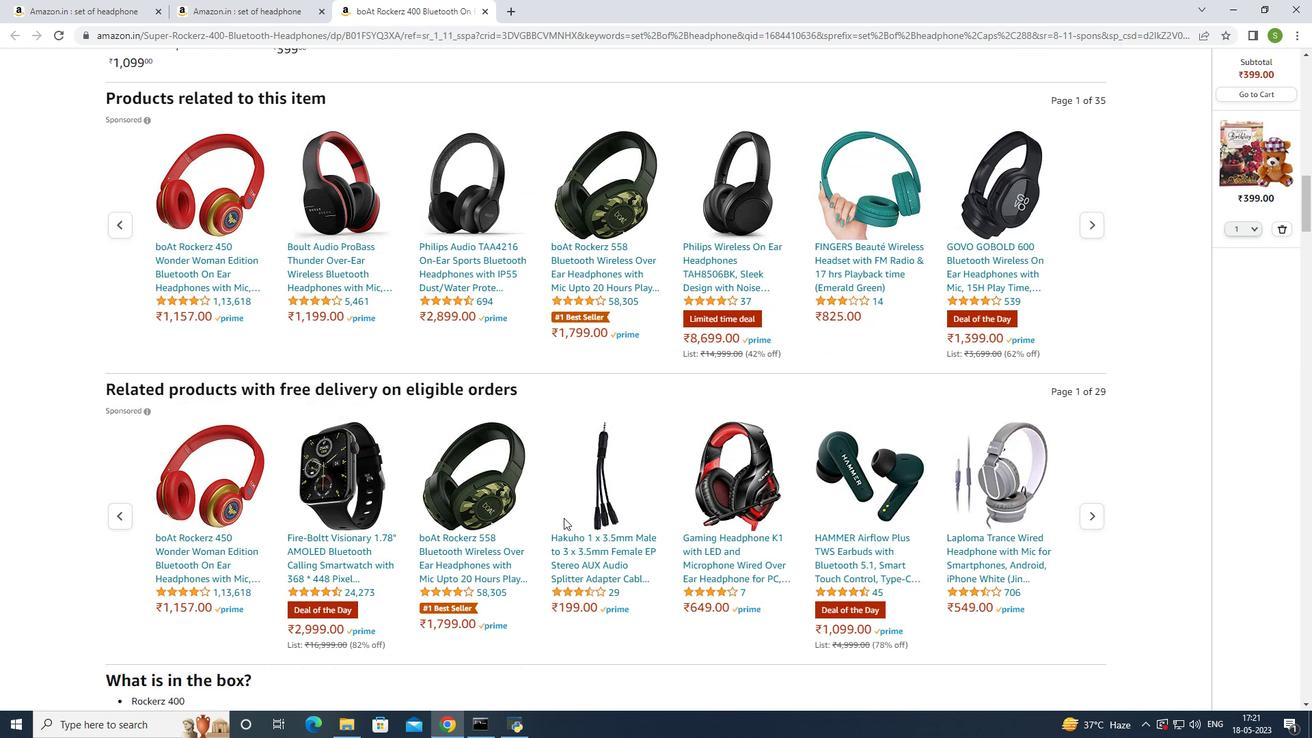 
Action: Mouse scrolled (563, 518) with delta (0, 0)
Screenshot: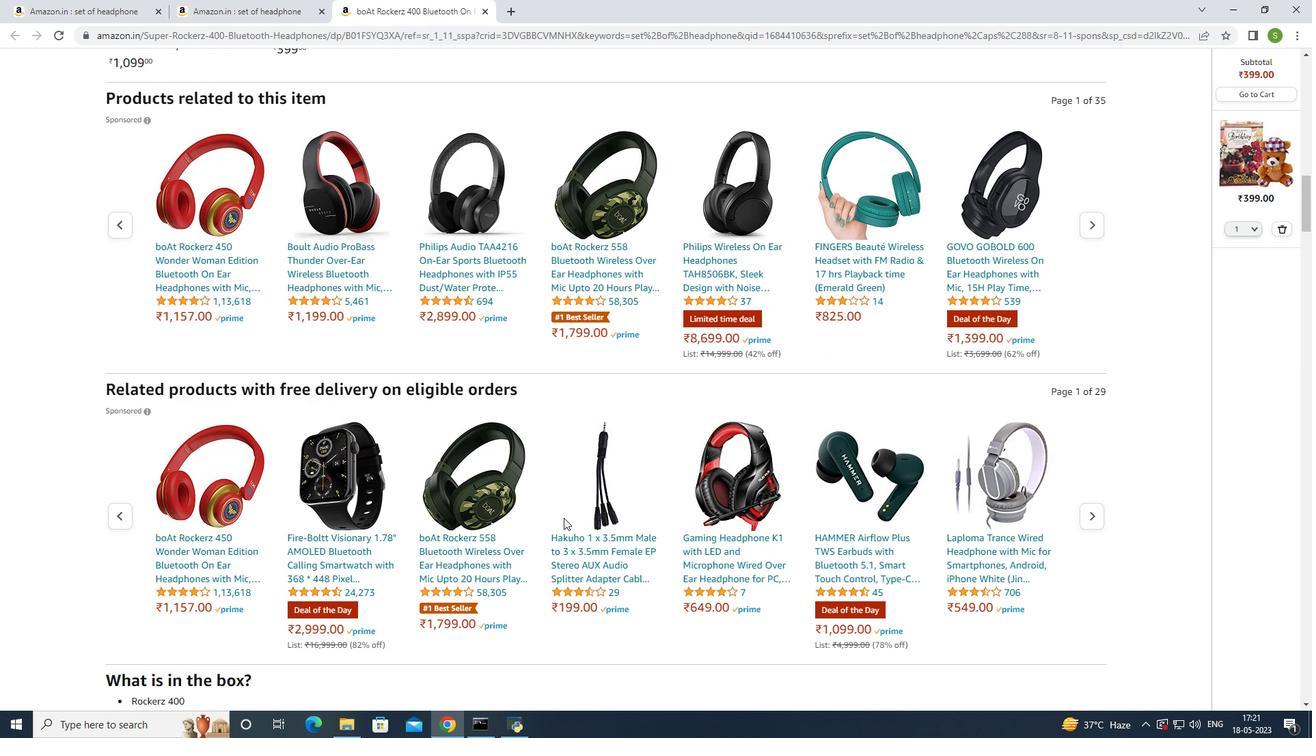 
Action: Mouse scrolled (563, 518) with delta (0, 0)
Screenshot: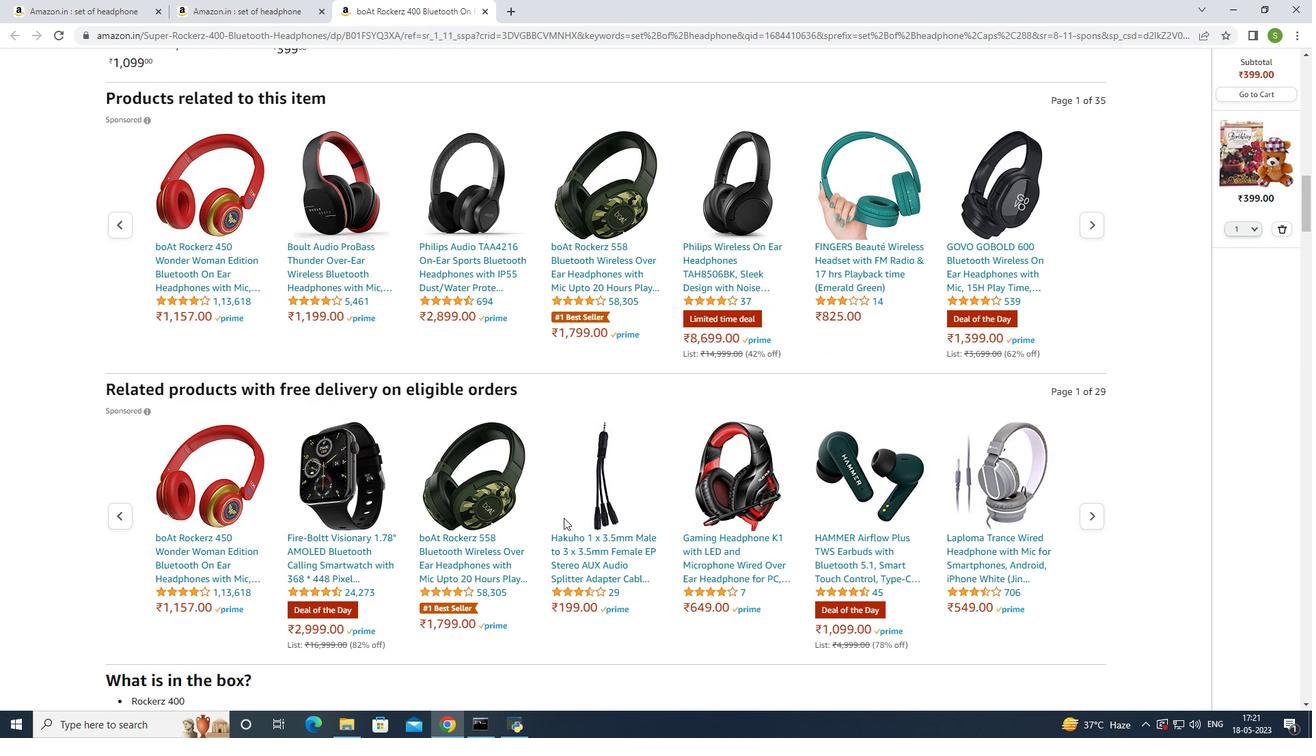 
Action: Mouse scrolled (563, 518) with delta (0, 0)
Screenshot: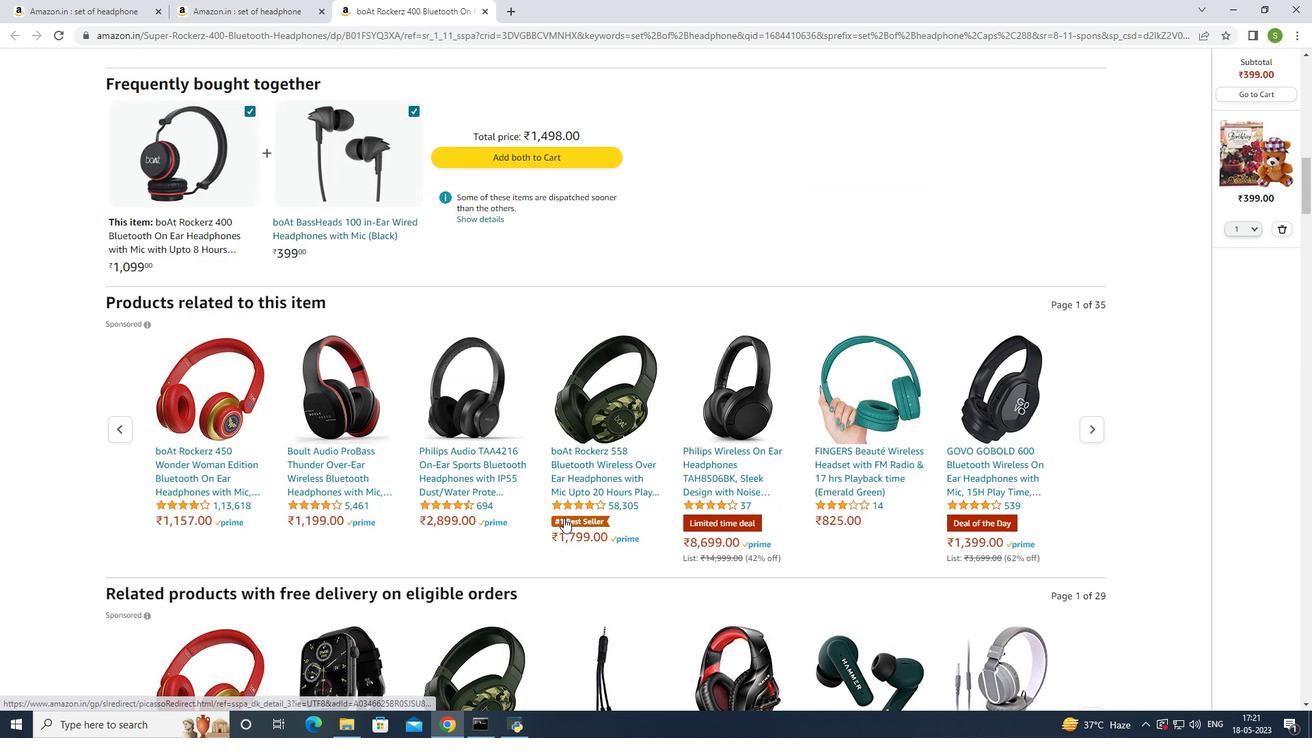 
Action: Mouse scrolled (563, 518) with delta (0, 0)
Screenshot: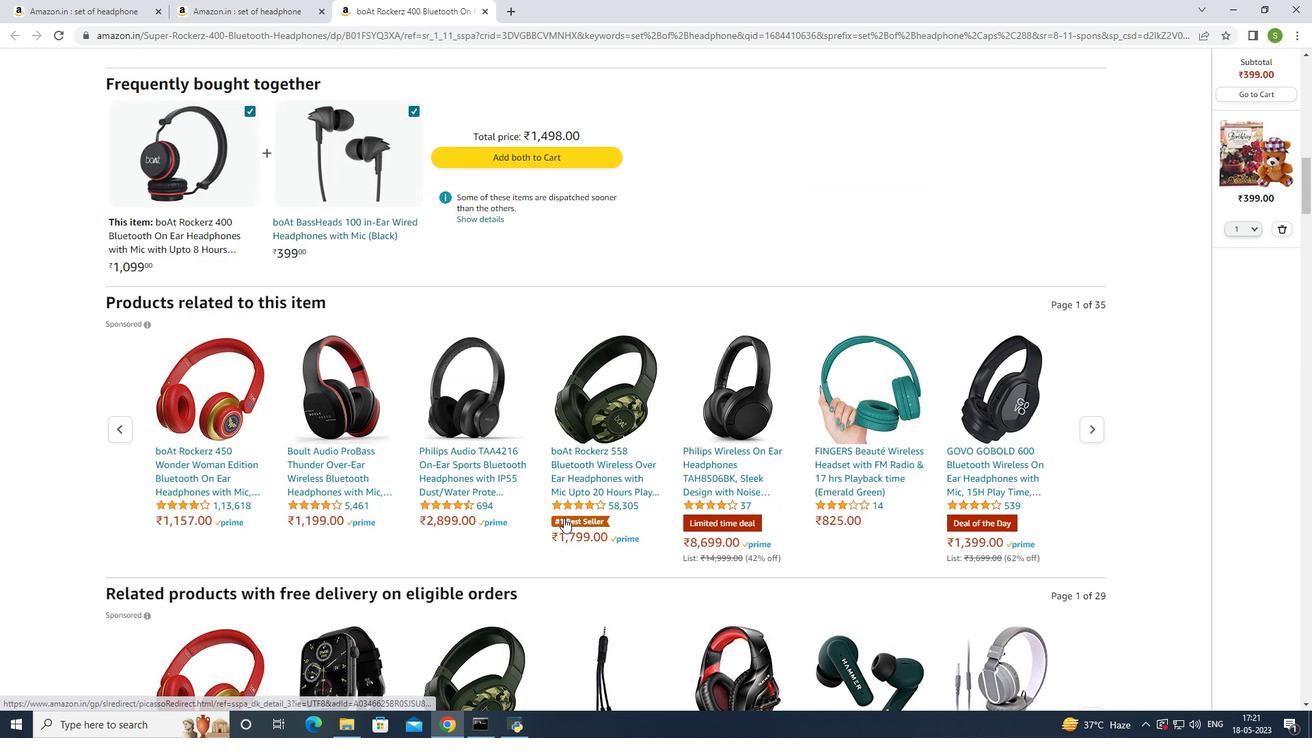 
Action: Mouse scrolled (563, 518) with delta (0, 0)
Screenshot: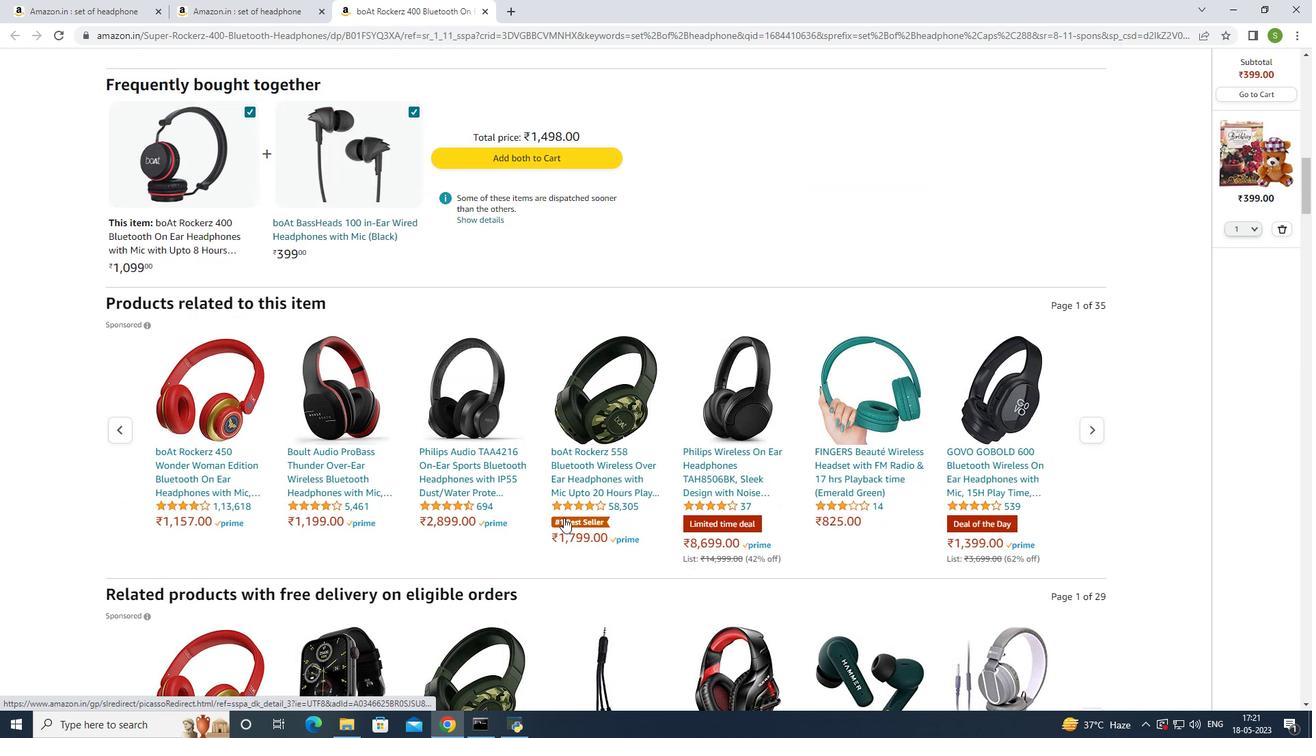 
Action: Mouse scrolled (563, 518) with delta (0, 0)
Screenshot: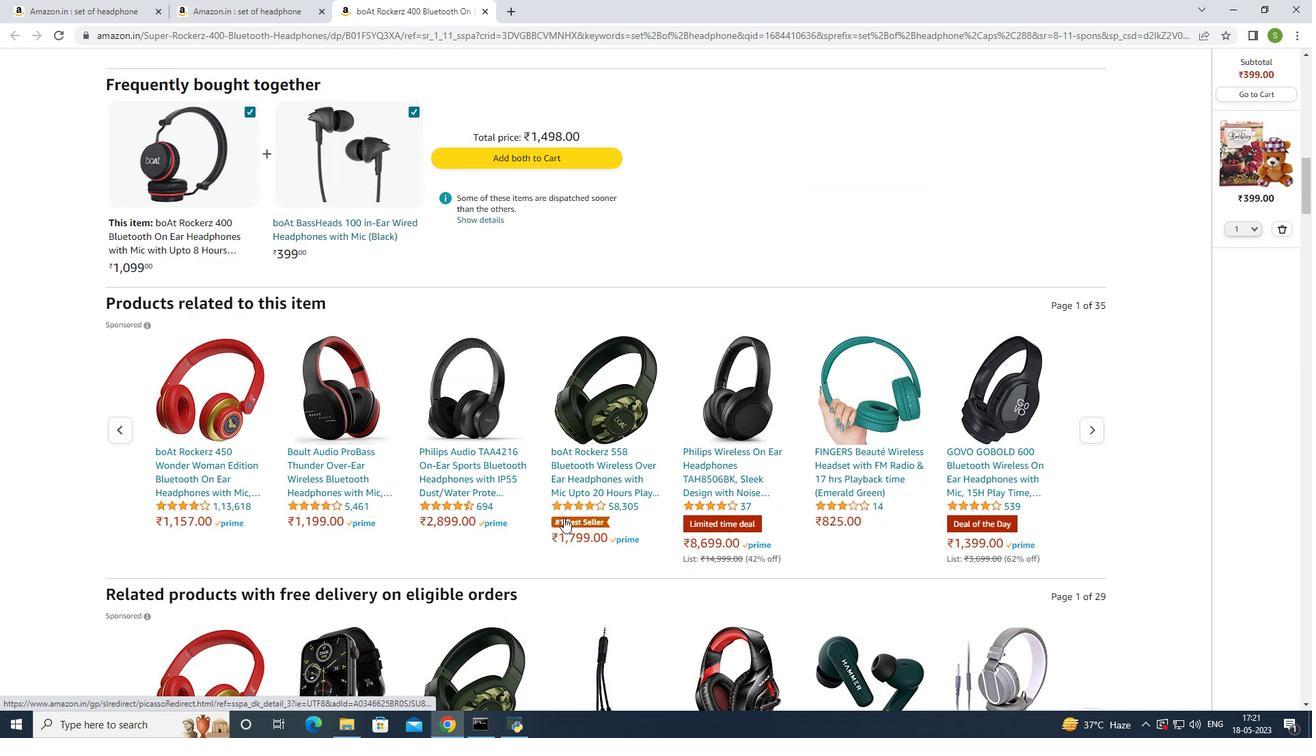 
Action: Mouse moved to (563, 517)
Screenshot: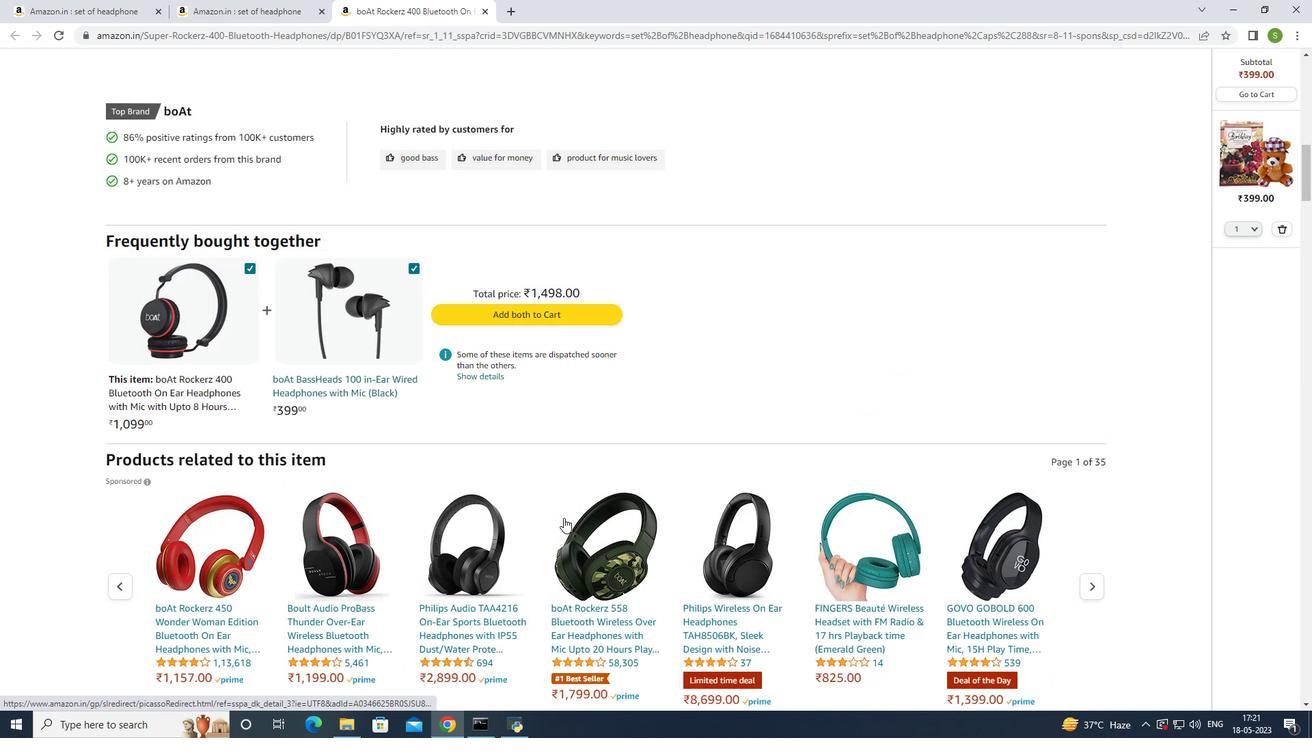 
Action: Mouse scrolled (563, 518) with delta (0, 0)
Screenshot: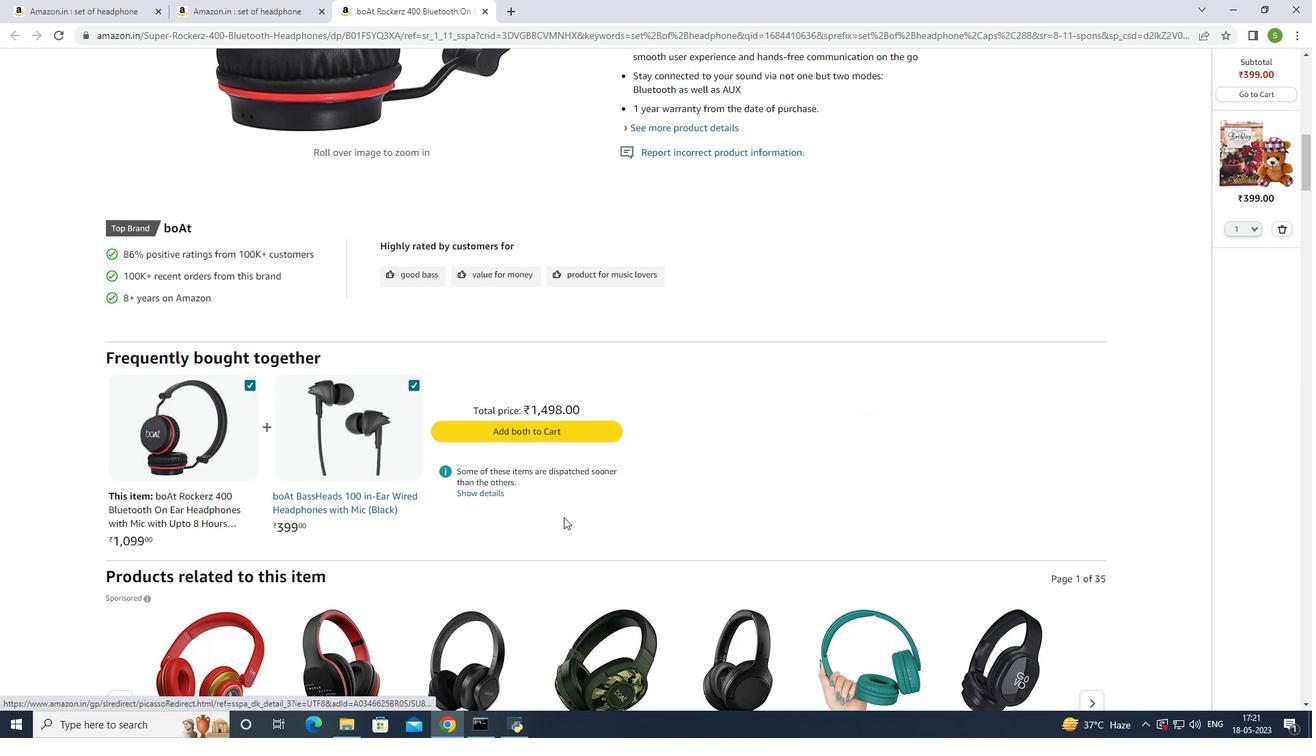 
Action: Mouse scrolled (563, 518) with delta (0, 0)
Screenshot: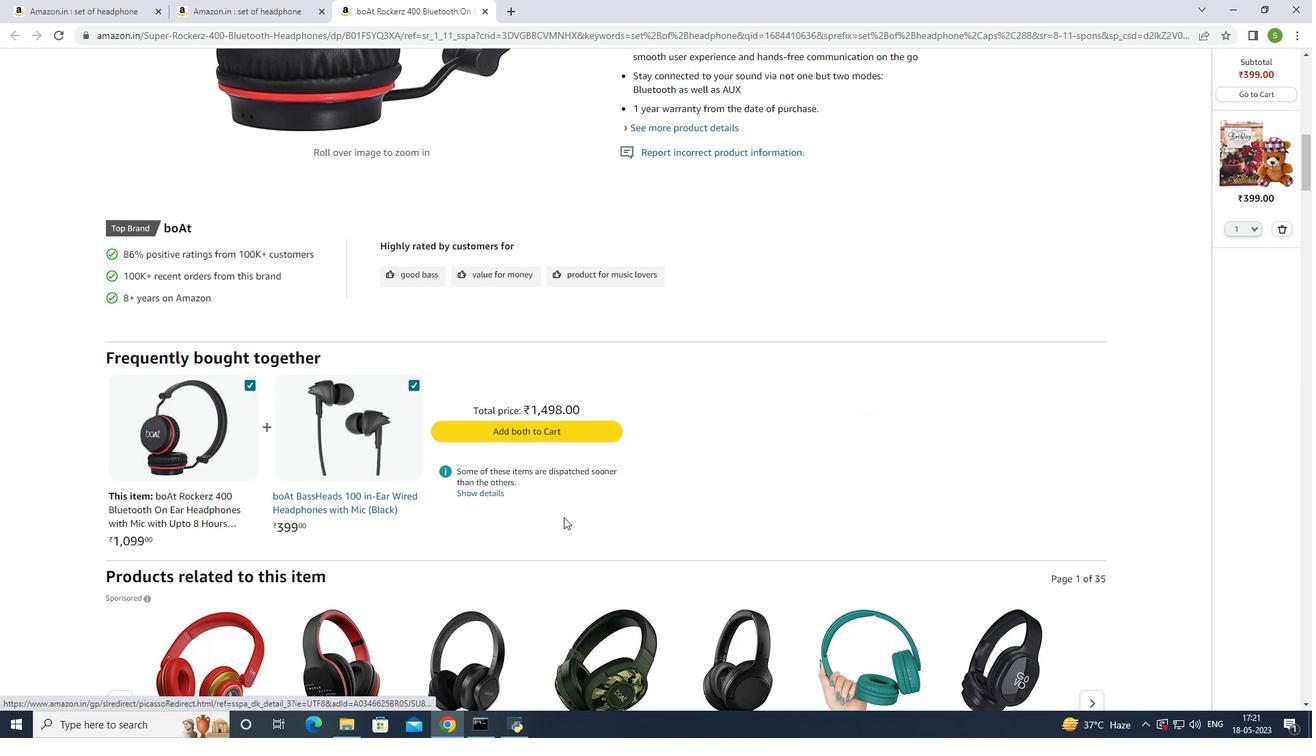 
Action: Mouse scrolled (563, 518) with delta (0, 0)
Screenshot: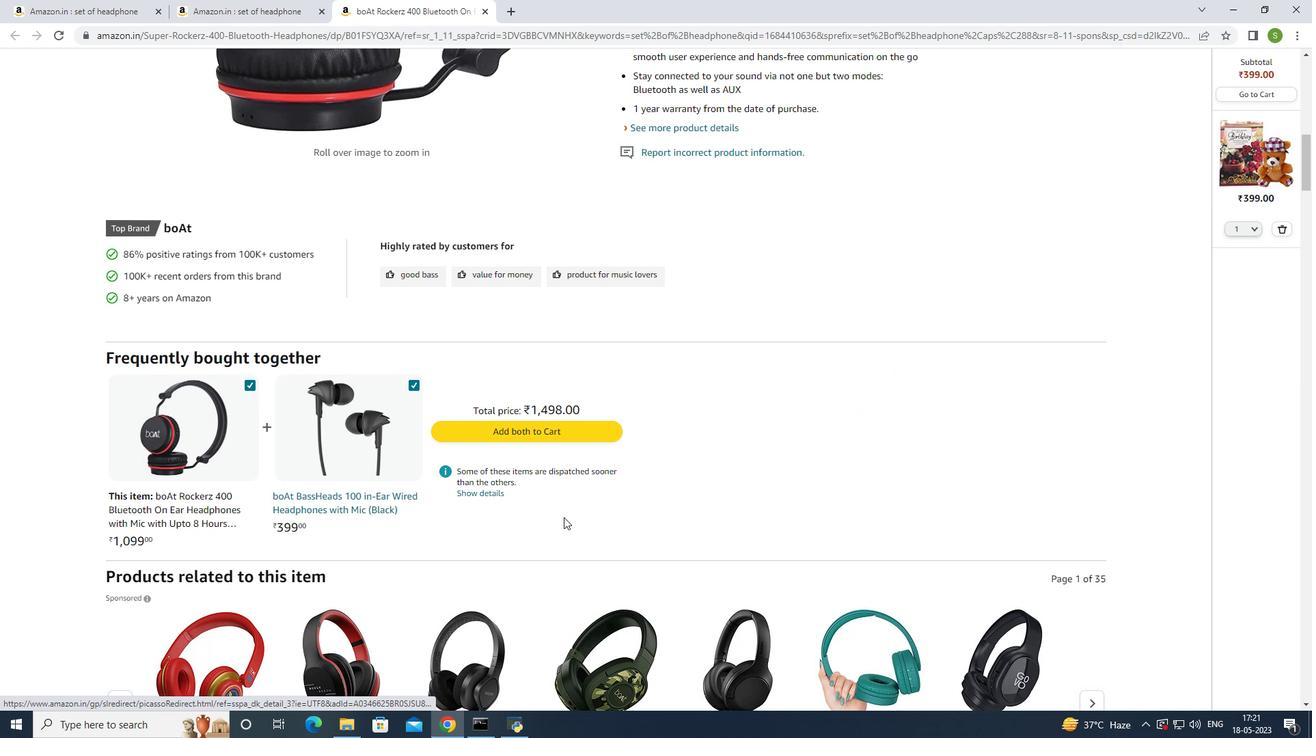 
Action: Mouse scrolled (563, 518) with delta (0, 0)
Screenshot: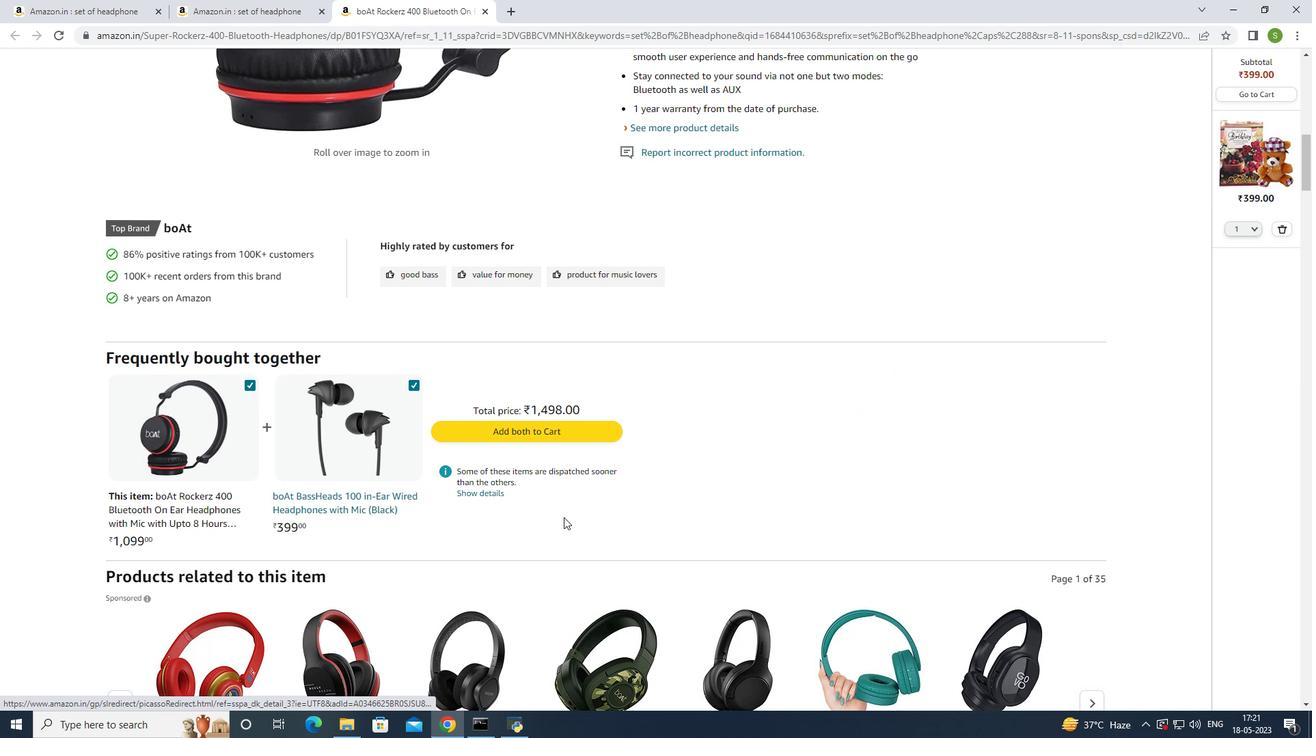 
Action: Mouse scrolled (563, 518) with delta (0, 0)
Screenshot: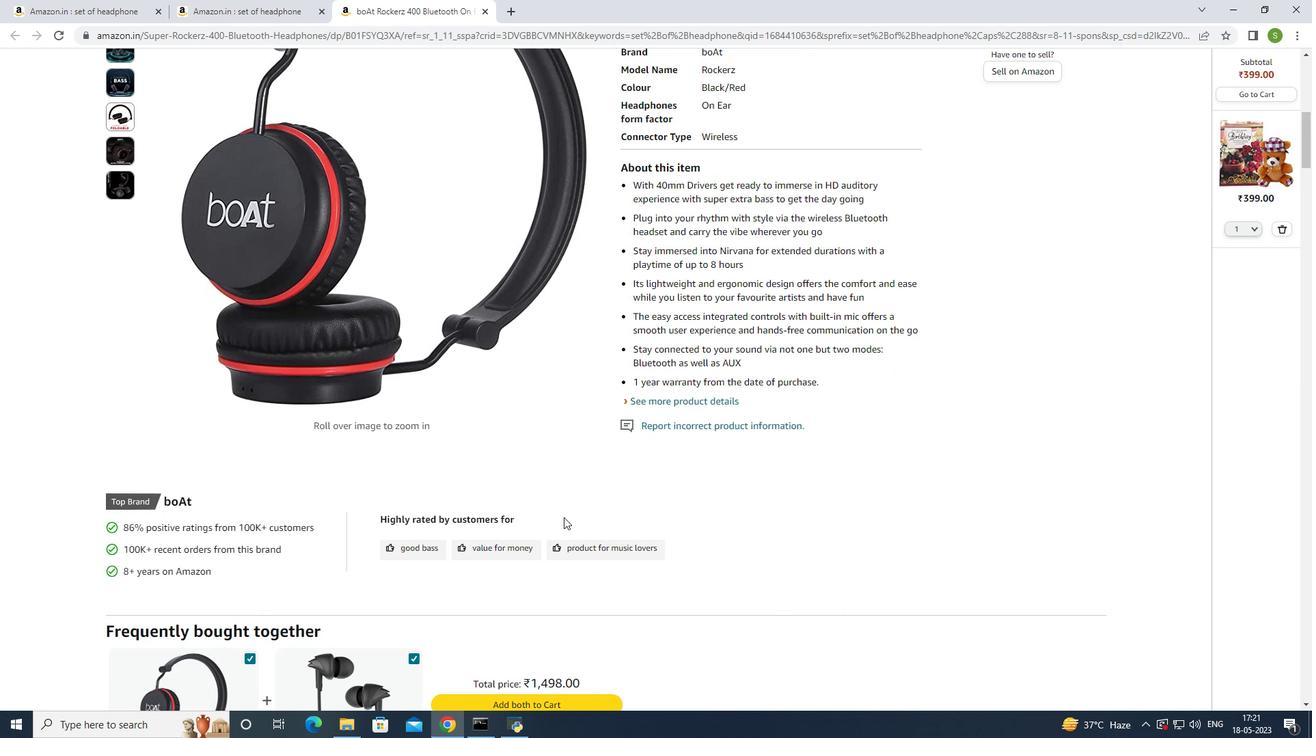 
Action: Mouse scrolled (563, 518) with delta (0, 0)
Screenshot: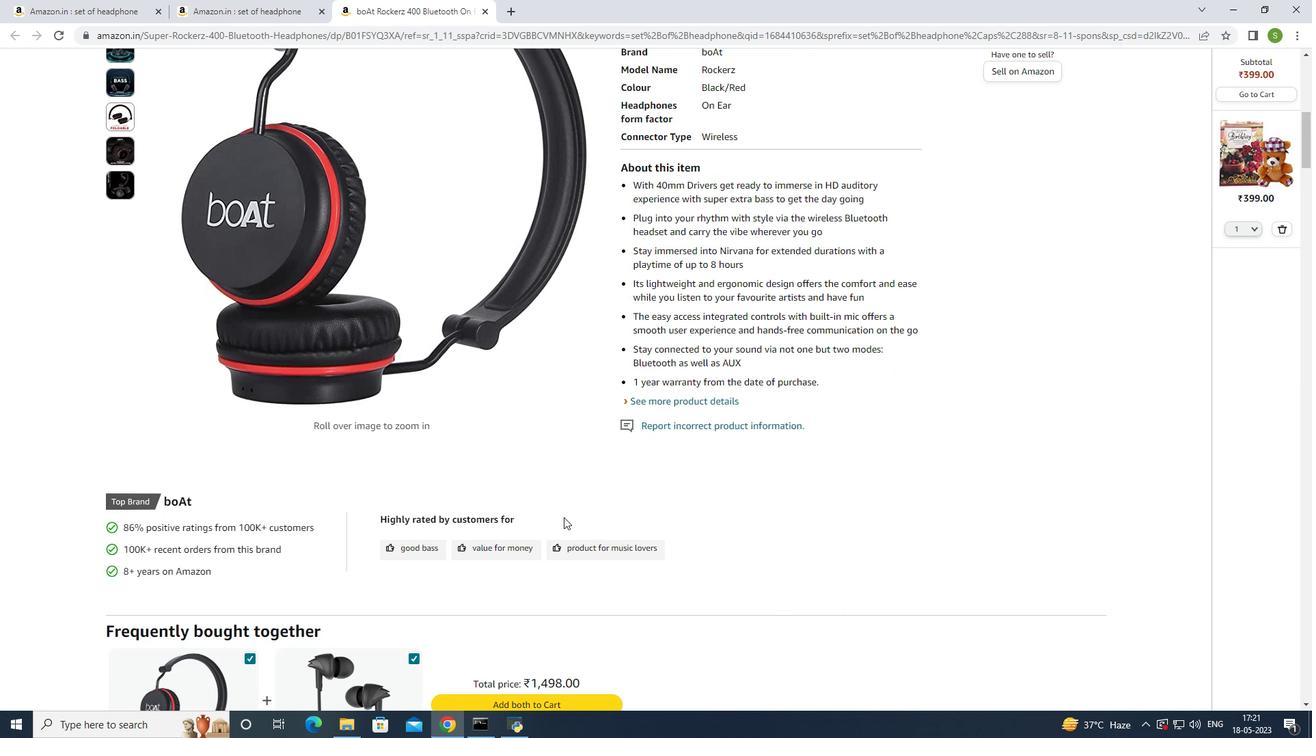 
Action: Mouse scrolled (563, 518) with delta (0, 0)
Screenshot: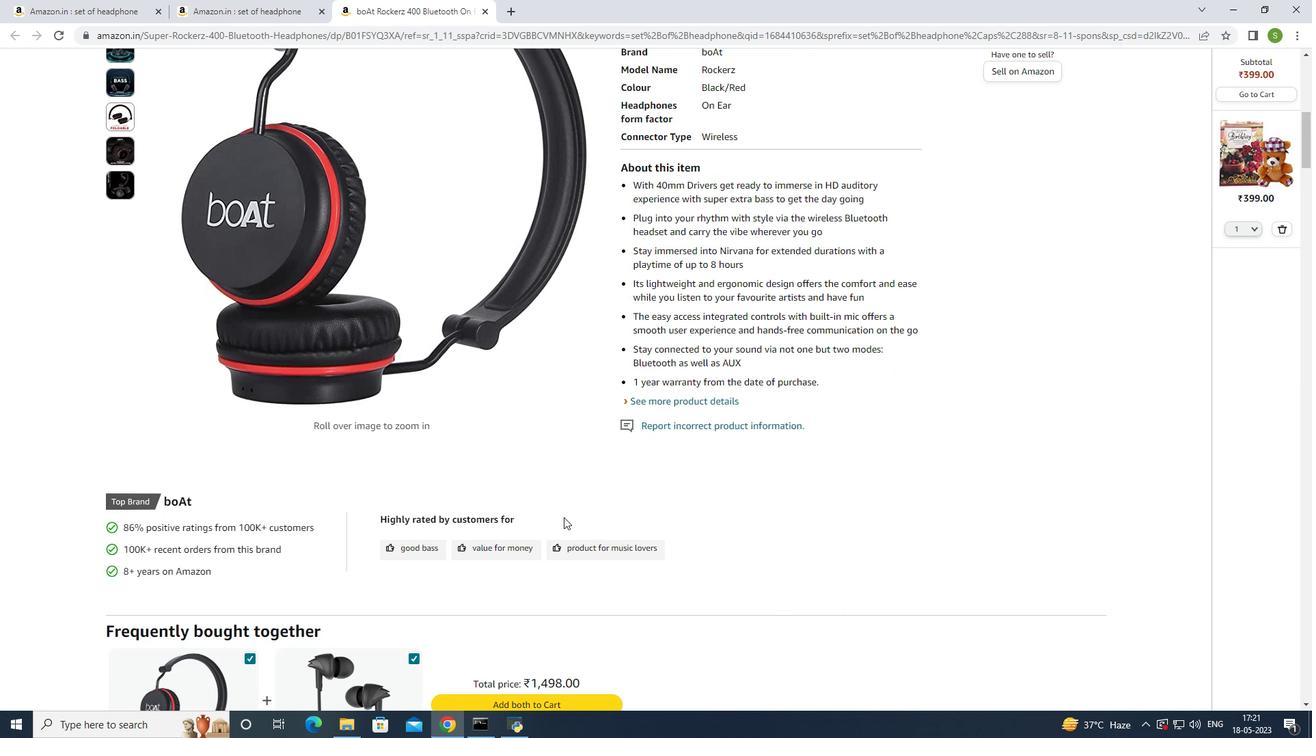 
Action: Mouse scrolled (563, 518) with delta (0, 0)
Screenshot: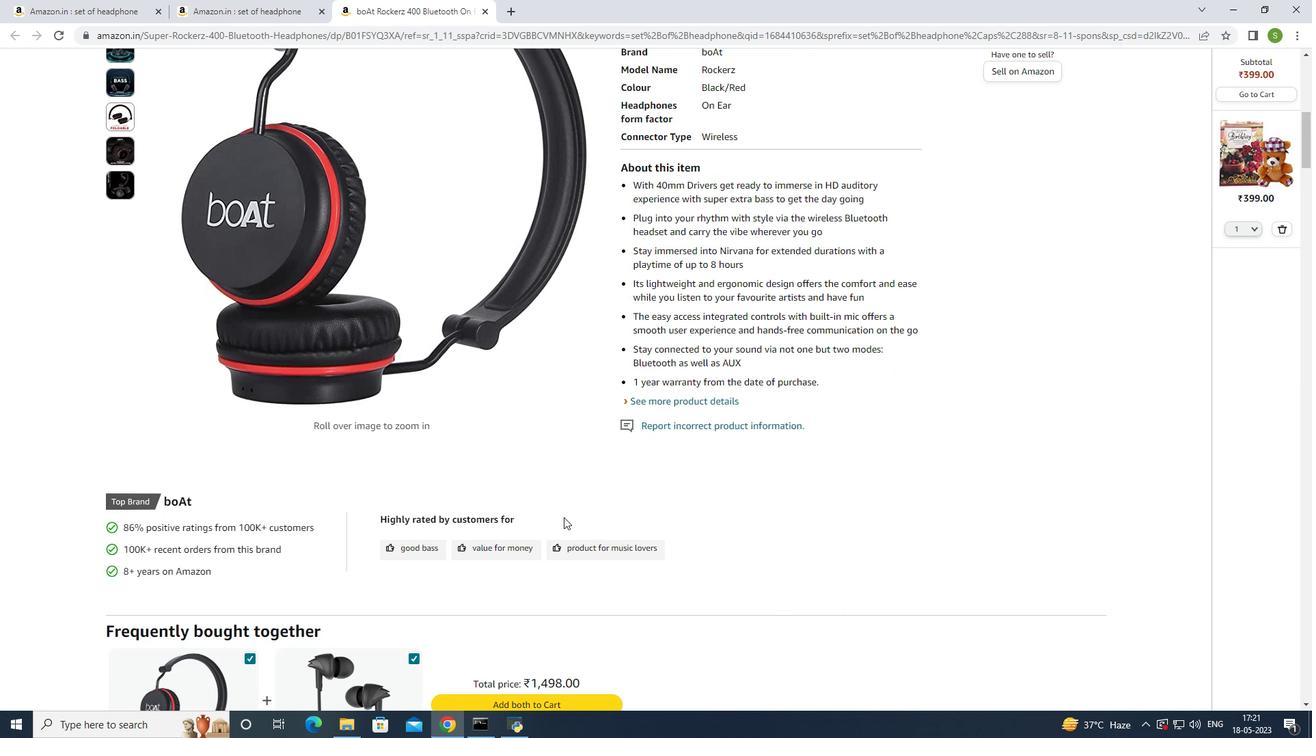 
Action: Mouse scrolled (563, 518) with delta (0, 0)
Screenshot: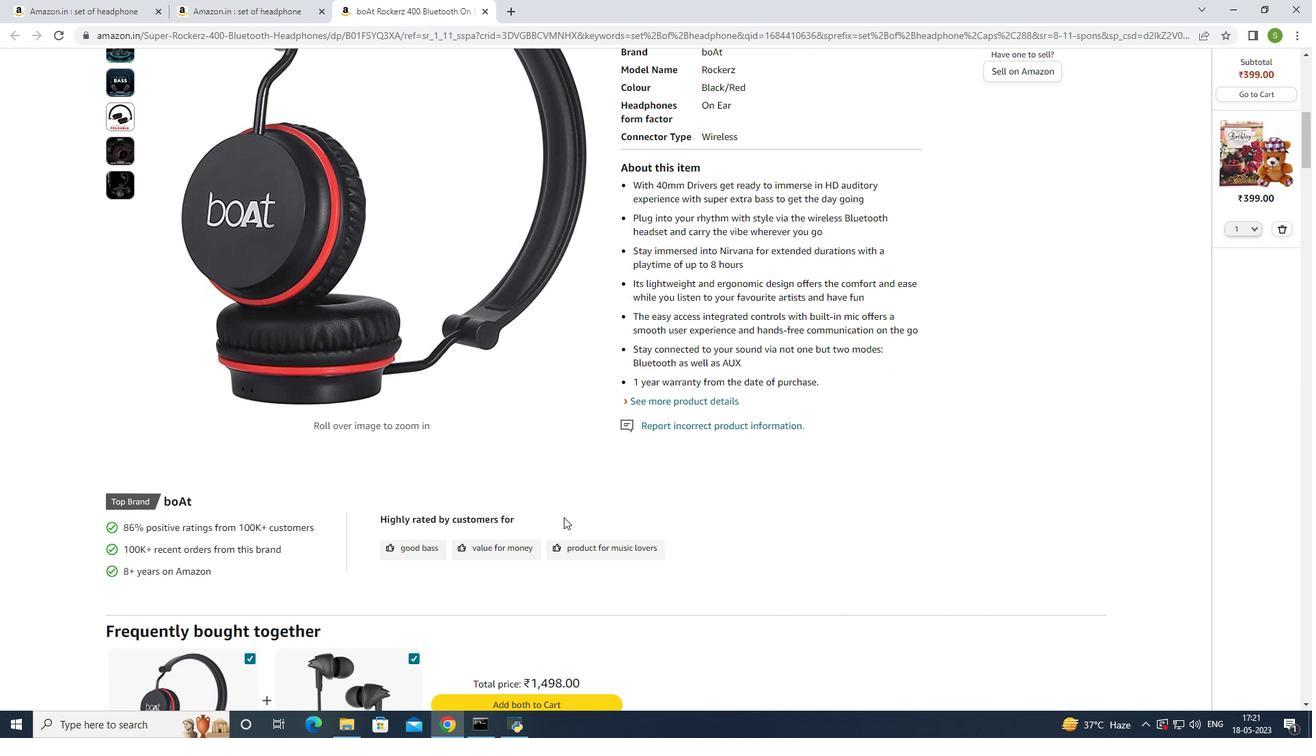 
Action: Mouse scrolled (563, 518) with delta (0, 0)
Screenshot: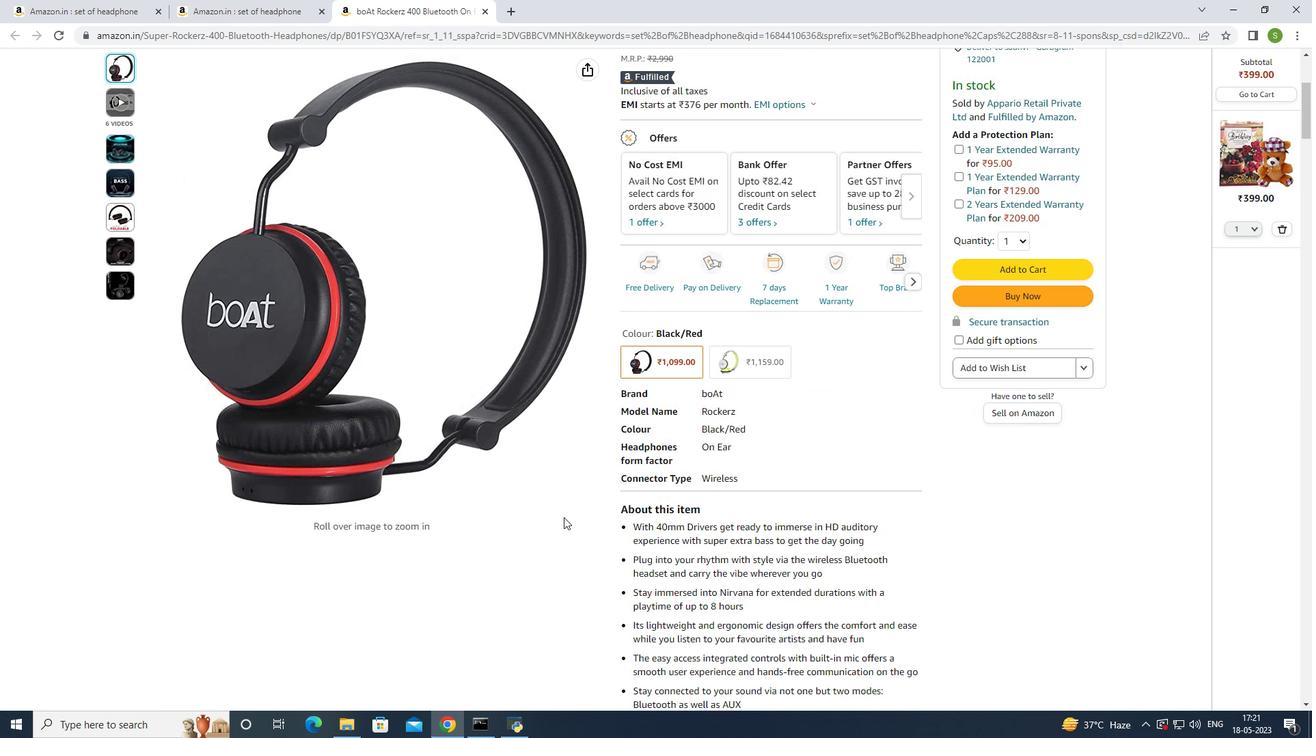 
Action: Mouse scrolled (563, 518) with delta (0, 0)
Screenshot: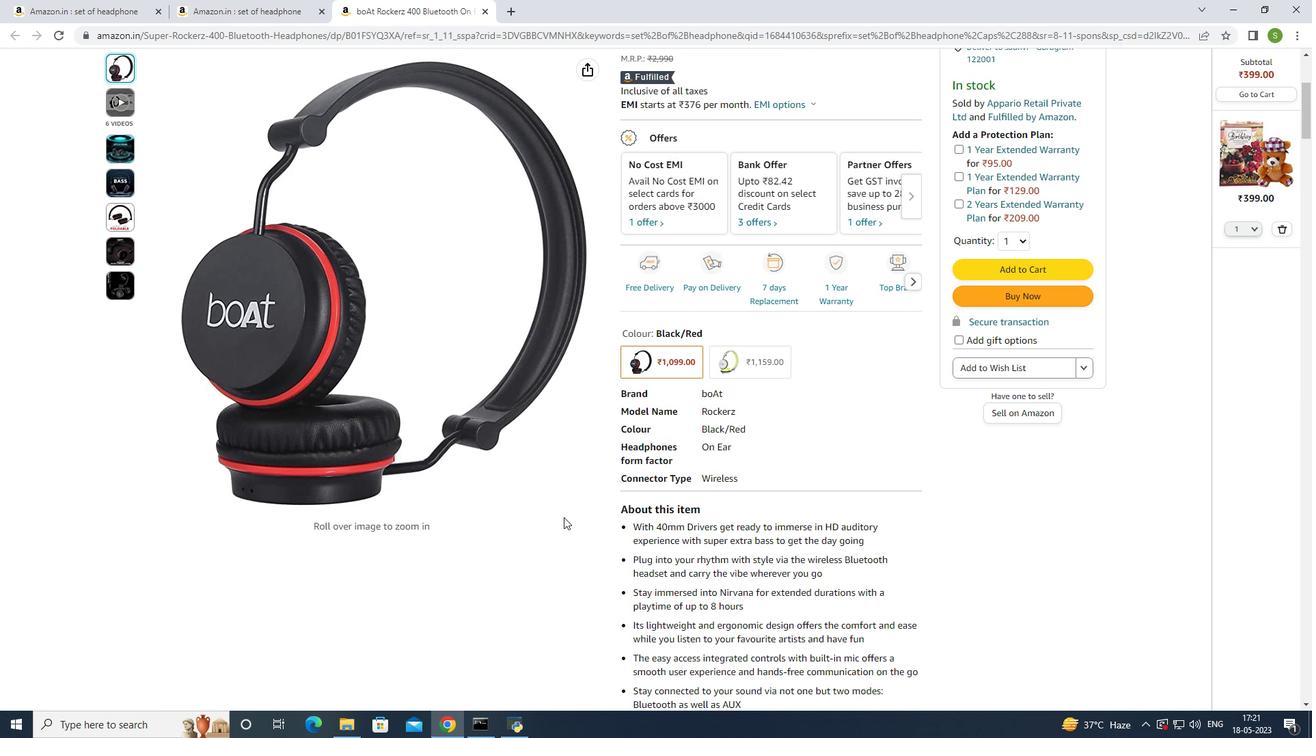 
Action: Mouse scrolled (563, 518) with delta (0, 0)
Screenshot: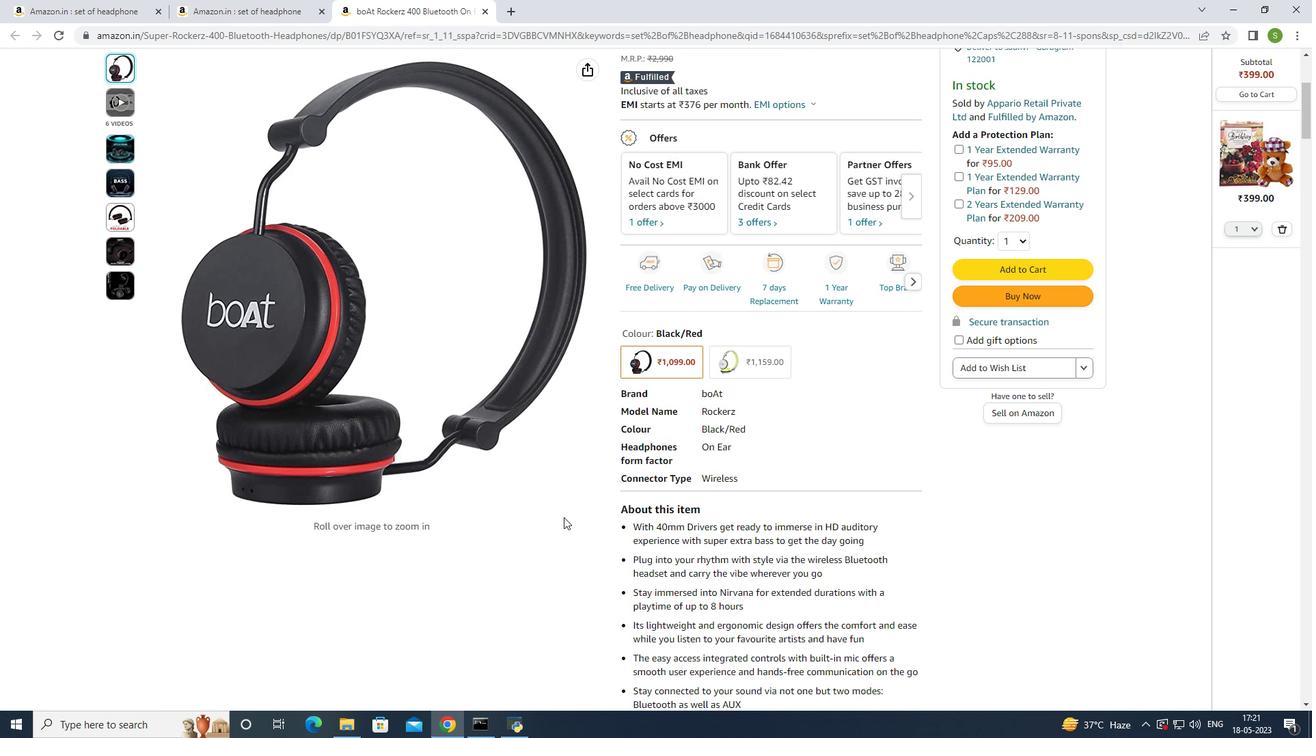 
Action: Mouse scrolled (563, 518) with delta (0, 0)
Screenshot: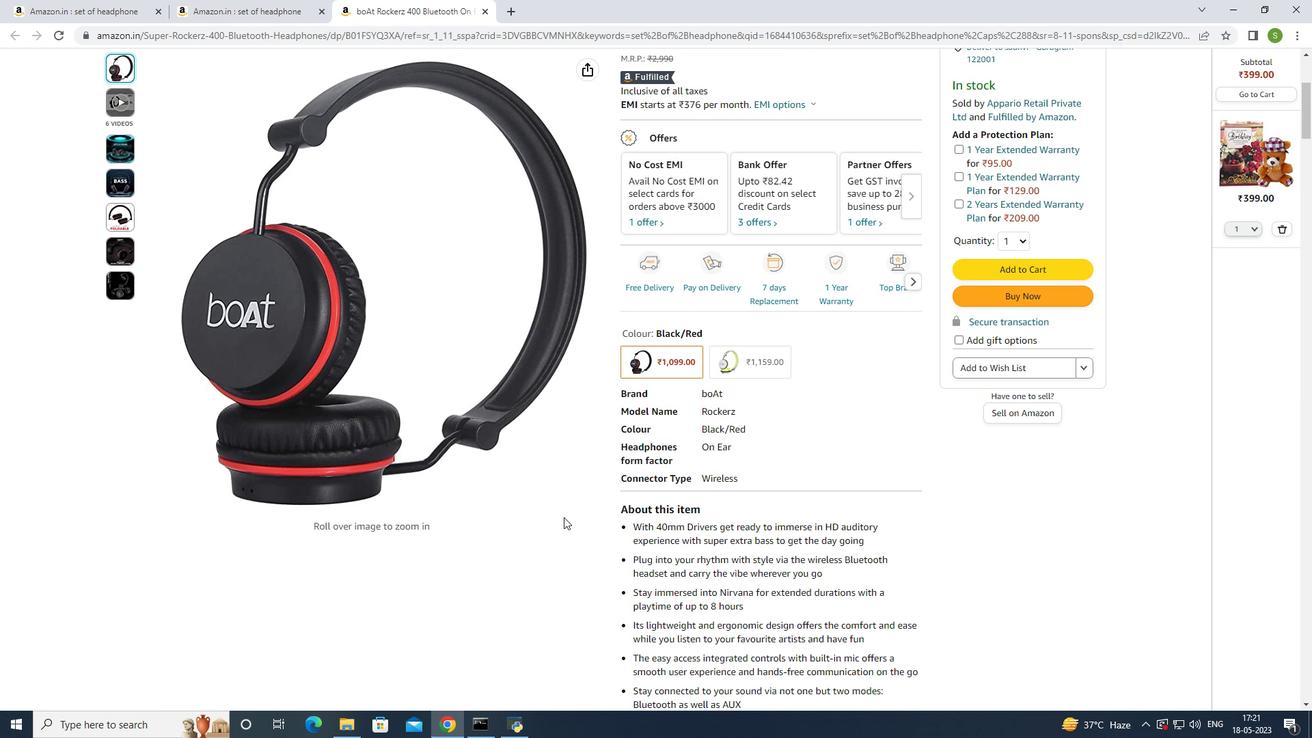 
Action: Mouse moved to (160, 161)
Screenshot: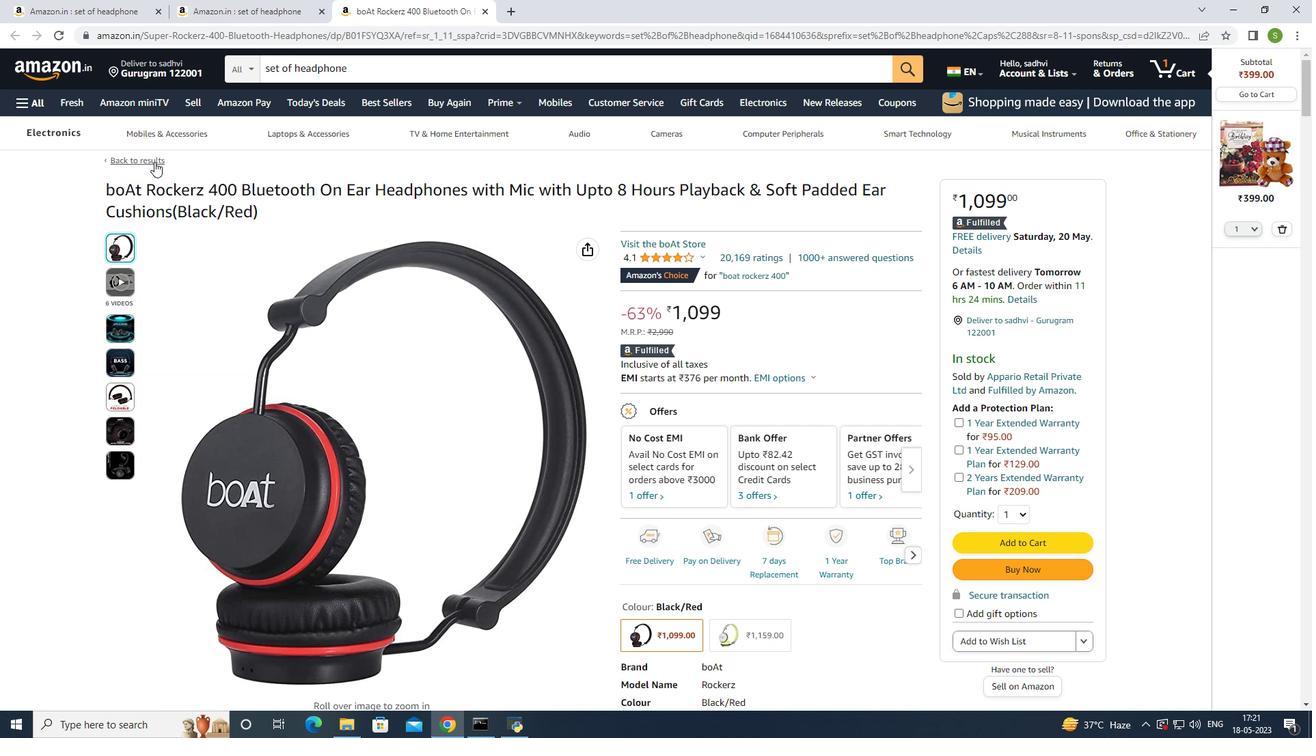 
Action: Mouse pressed left at (160, 161)
Screenshot: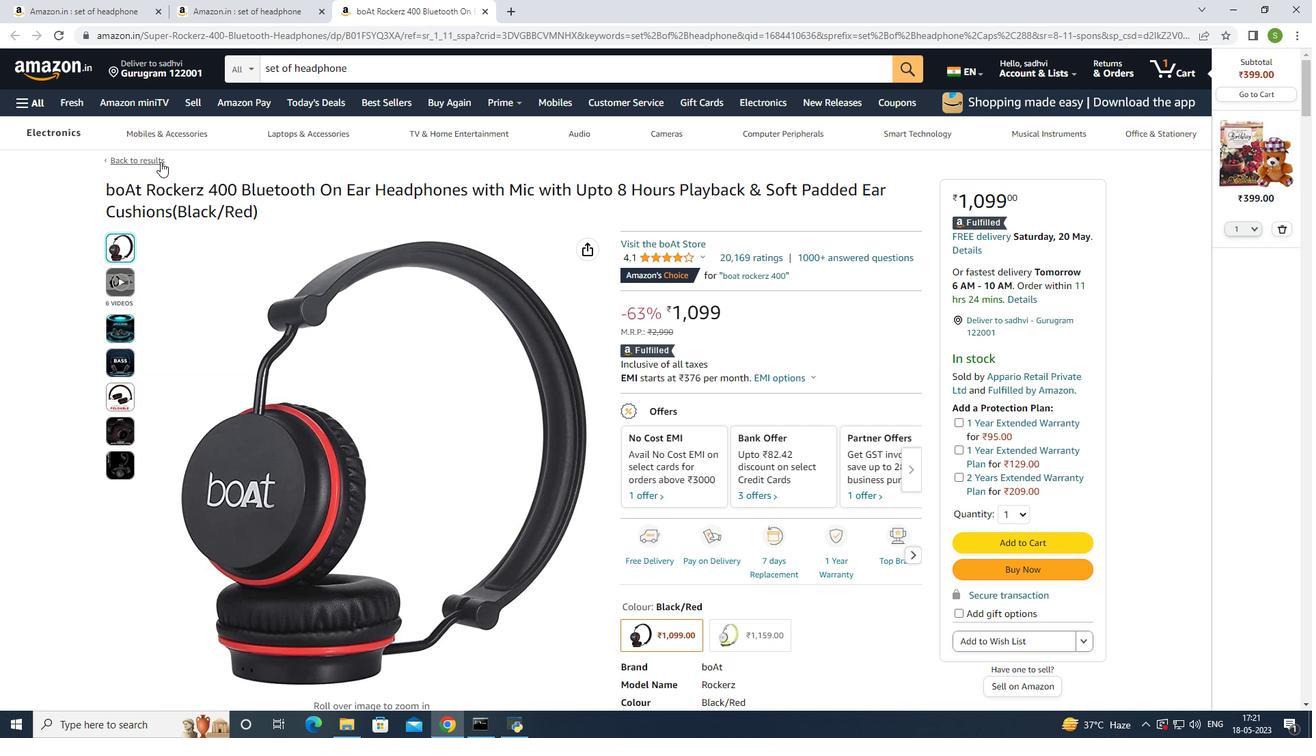 
Action: Mouse moved to (537, 417)
Screenshot: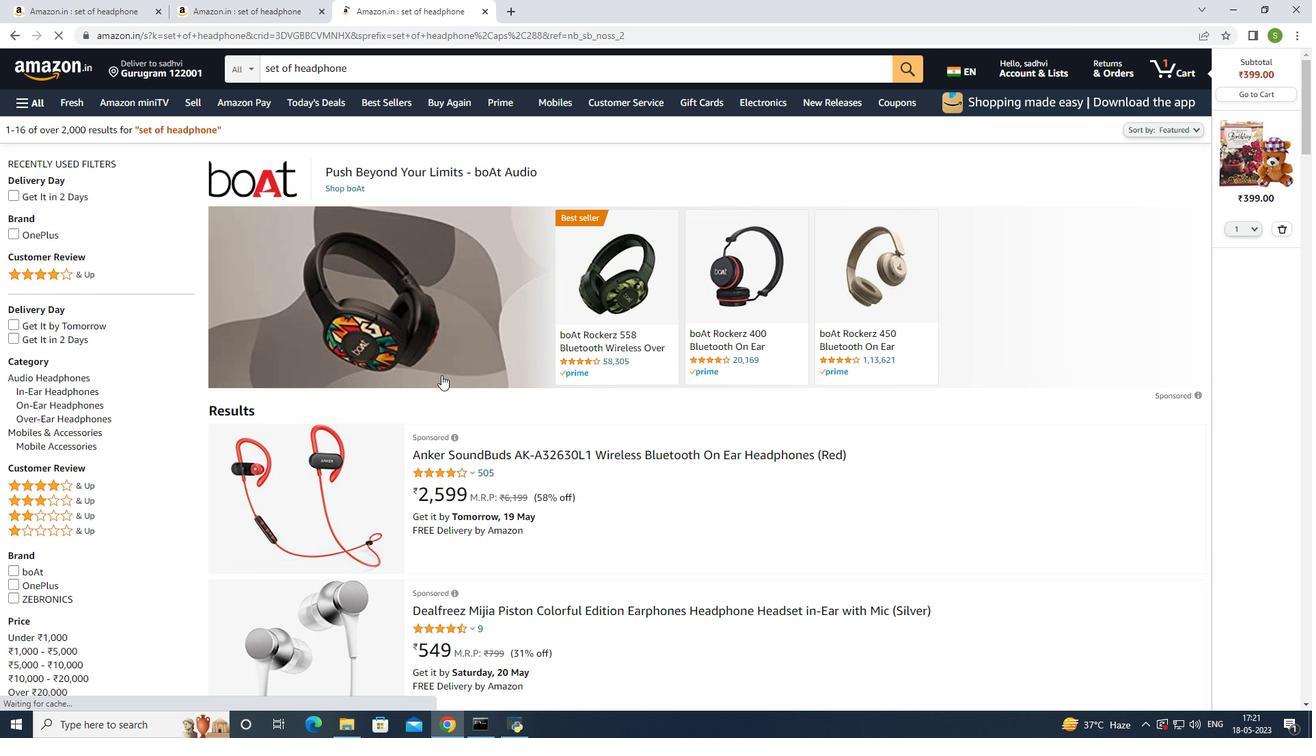 
Action: Mouse scrolled (537, 416) with delta (0, 0)
Screenshot: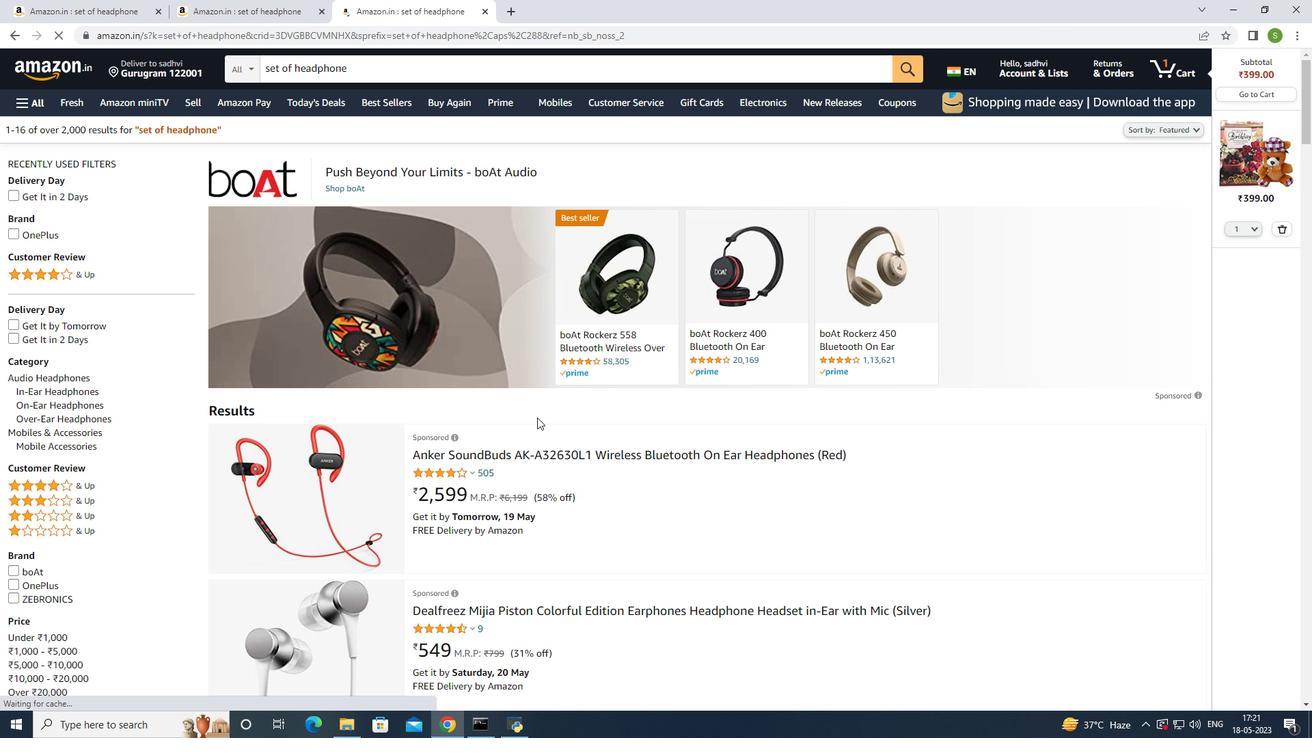 
Action: Mouse scrolled (537, 416) with delta (0, 0)
Screenshot: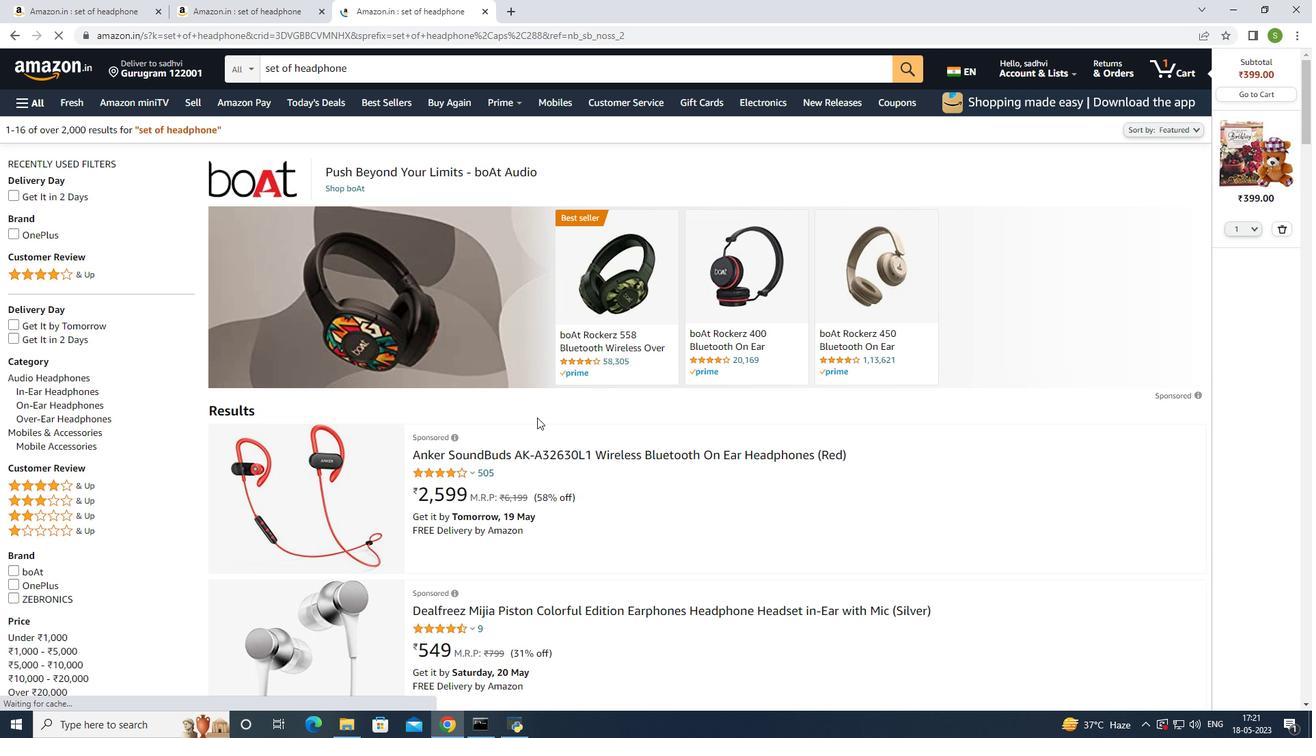 
Action: Mouse scrolled (537, 416) with delta (0, 0)
Screenshot: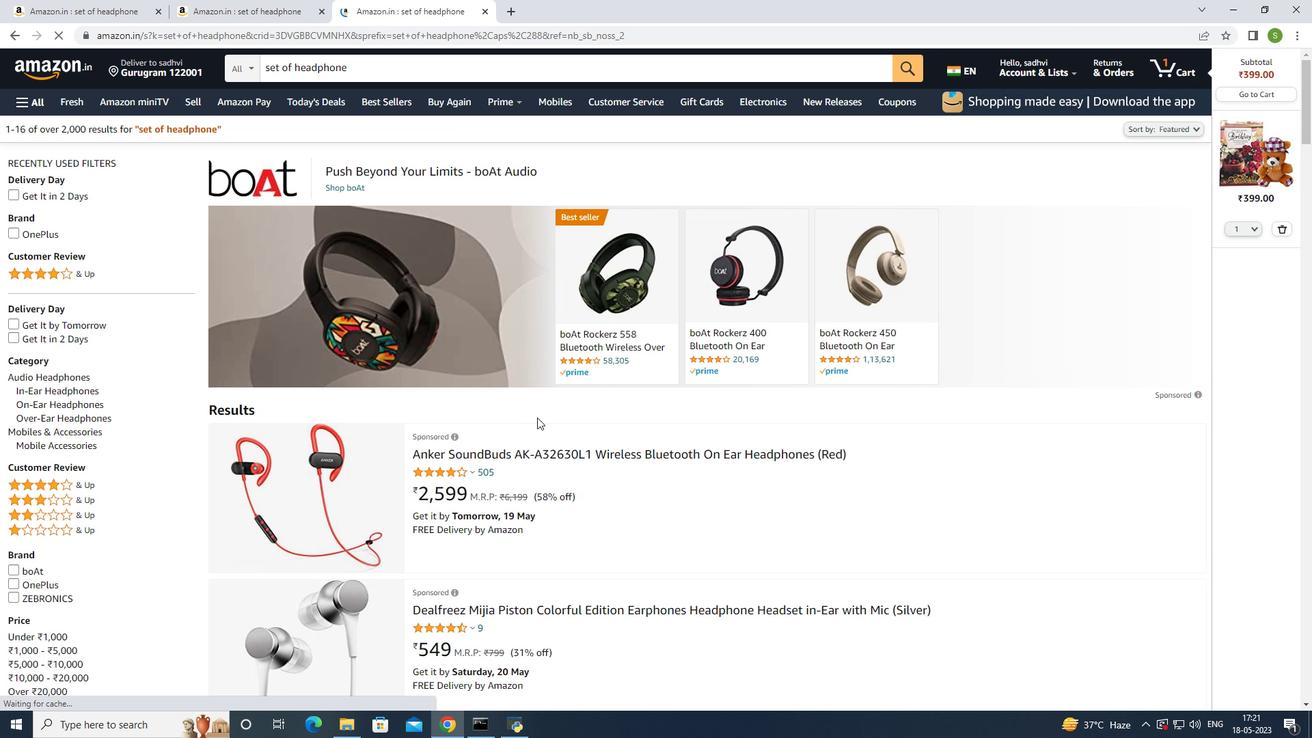 
Action: Mouse scrolled (537, 416) with delta (0, 0)
Screenshot: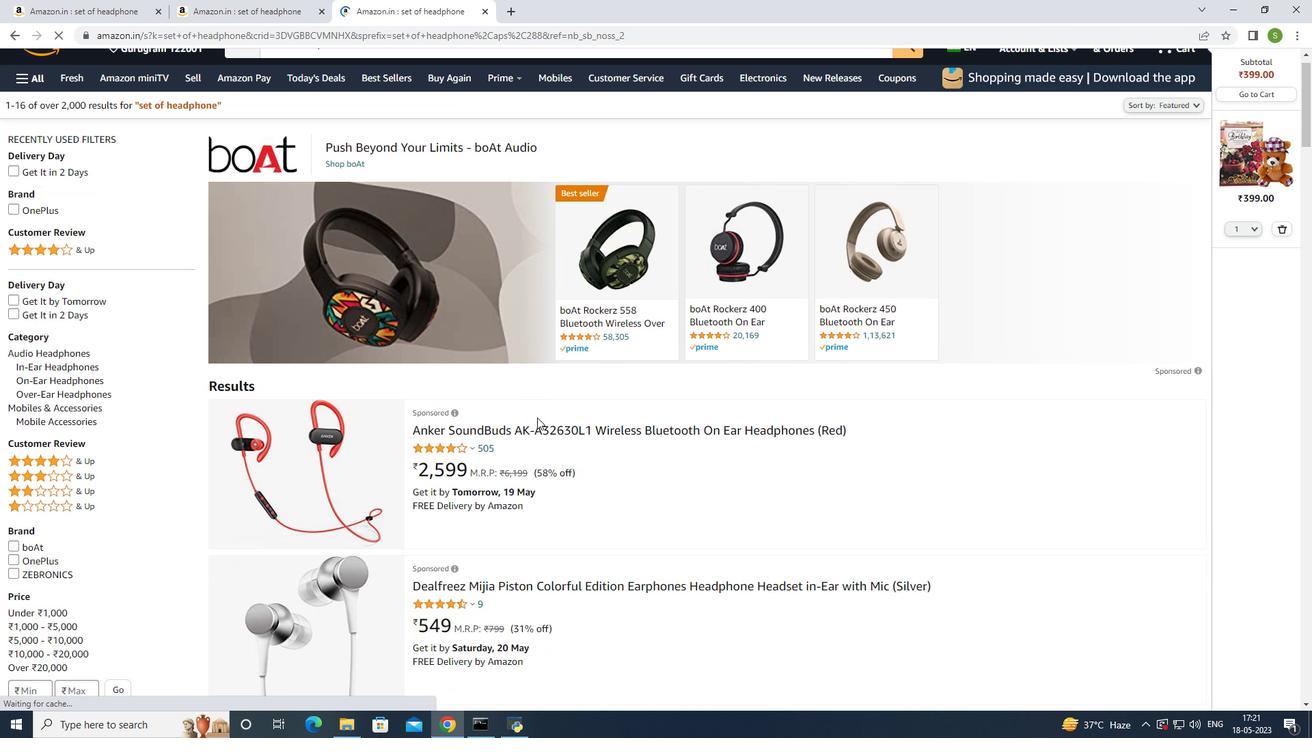 
Action: Mouse moved to (531, 438)
Screenshot: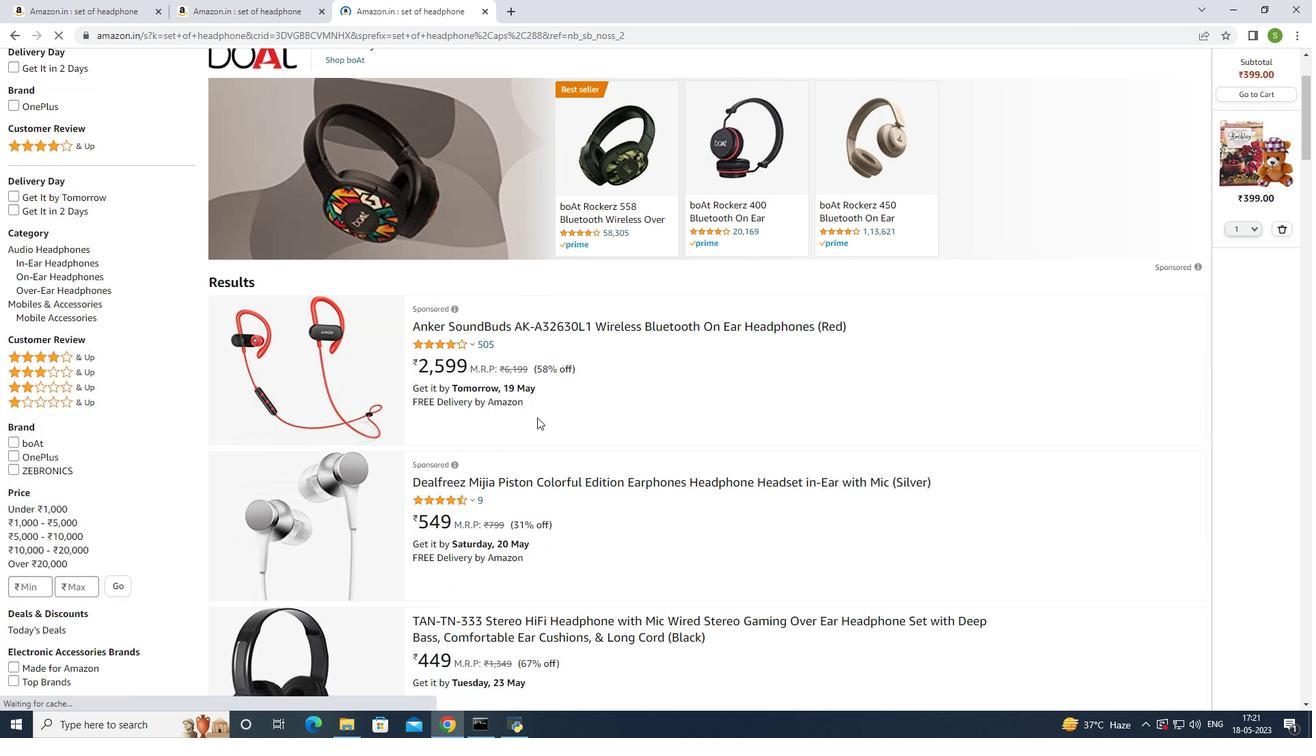 
Action: Mouse scrolled (531, 438) with delta (0, 0)
Screenshot: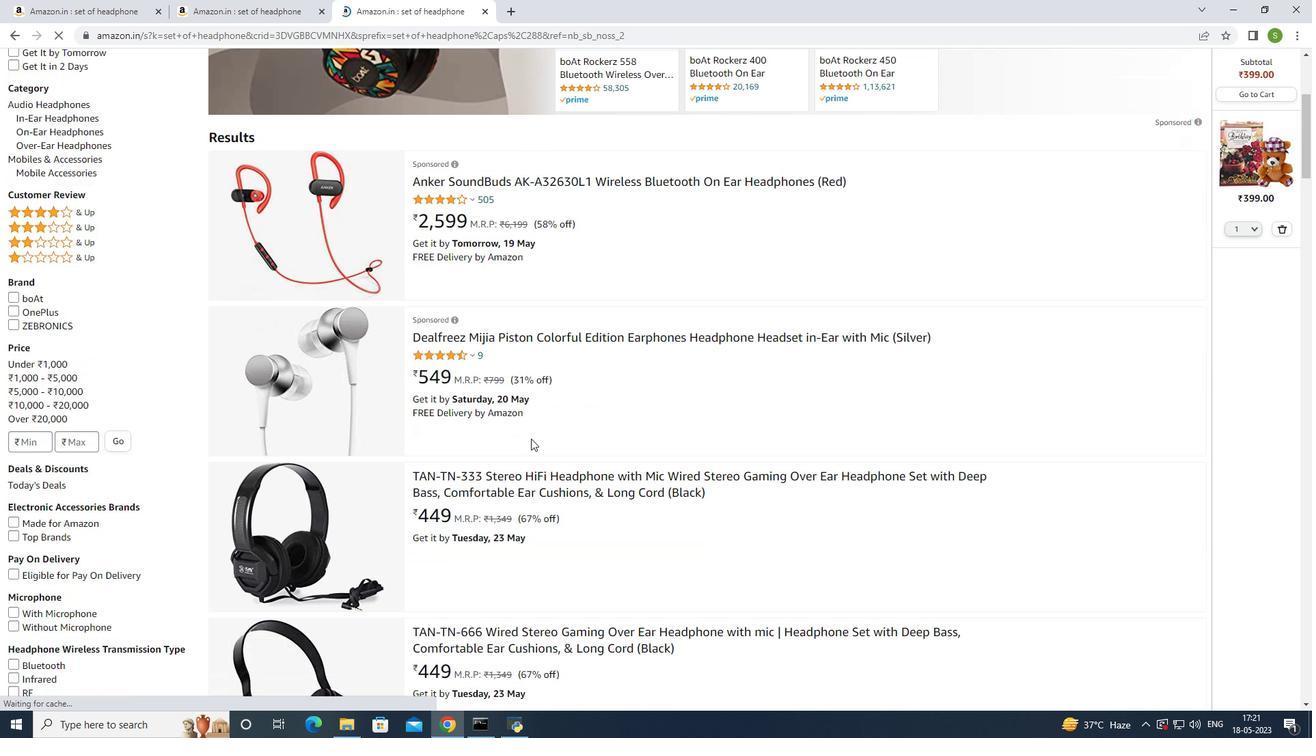 
Action: Mouse scrolled (531, 438) with delta (0, 0)
Screenshot: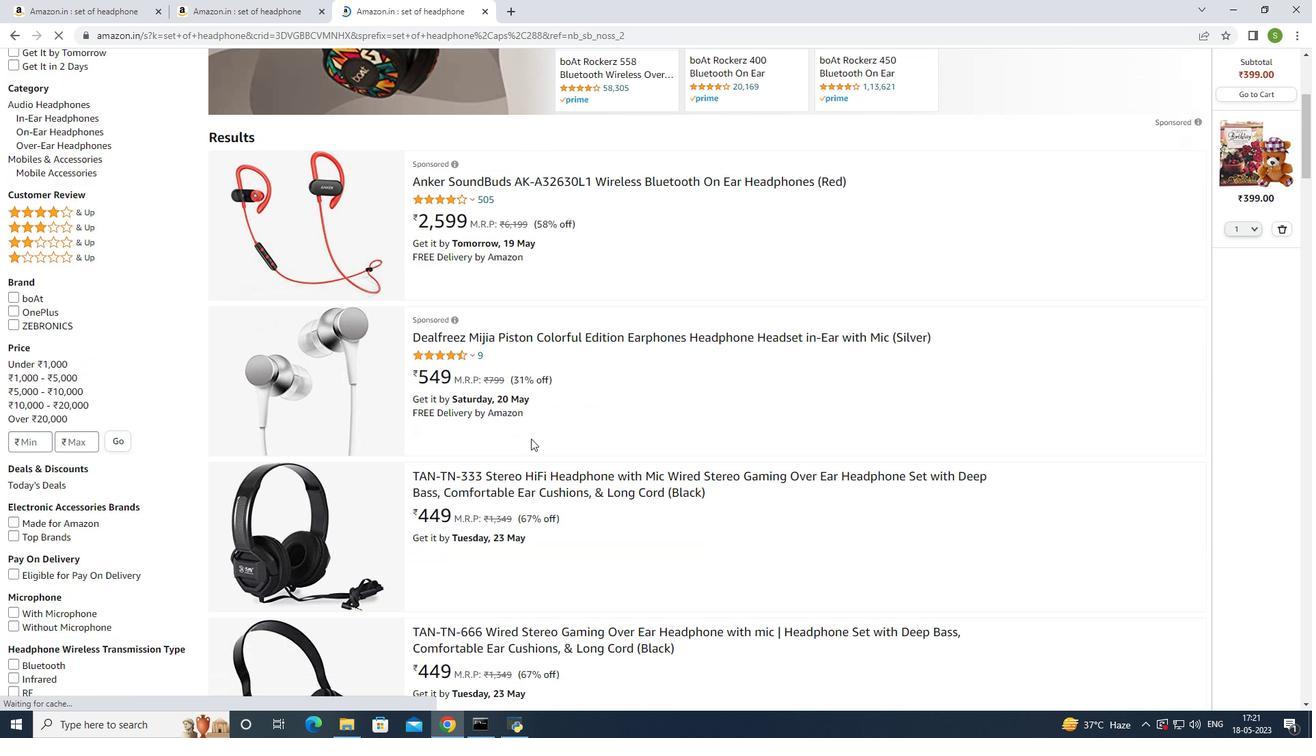 
Action: Mouse scrolled (531, 438) with delta (0, 0)
Screenshot: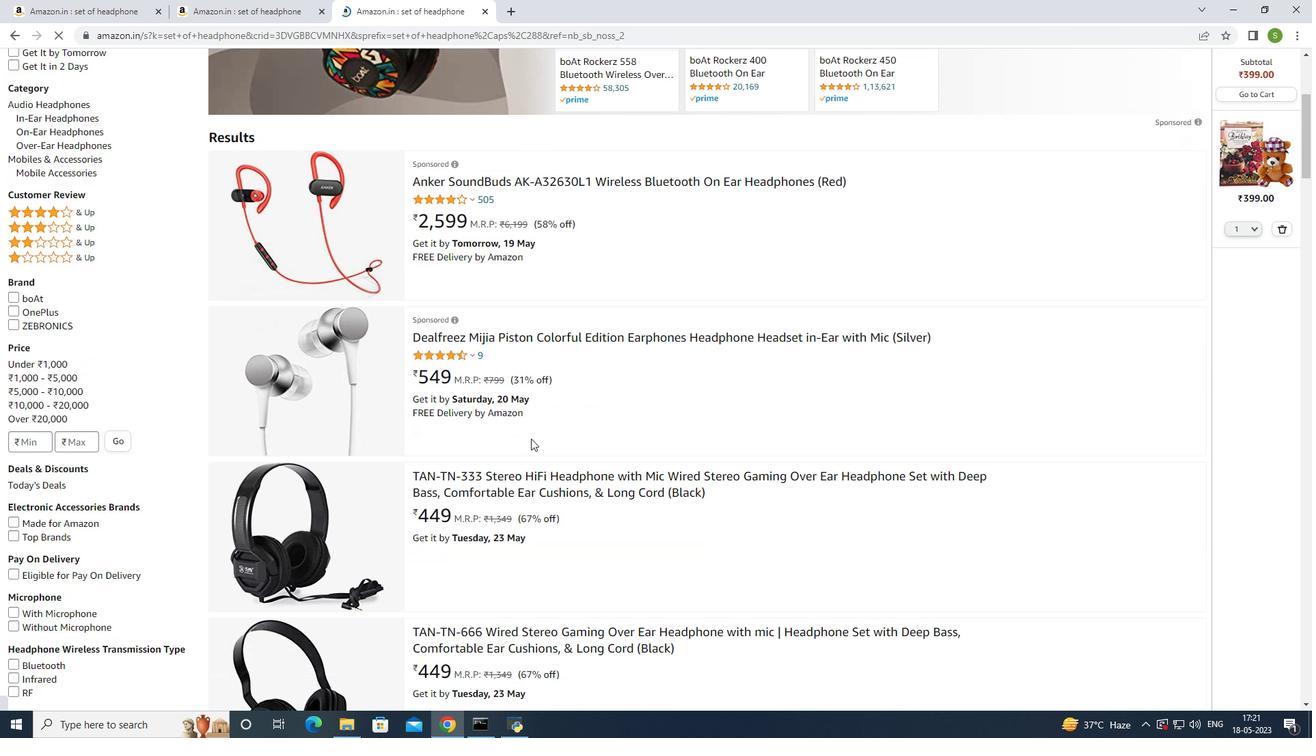
Action: Mouse scrolled (531, 438) with delta (0, 0)
Screenshot: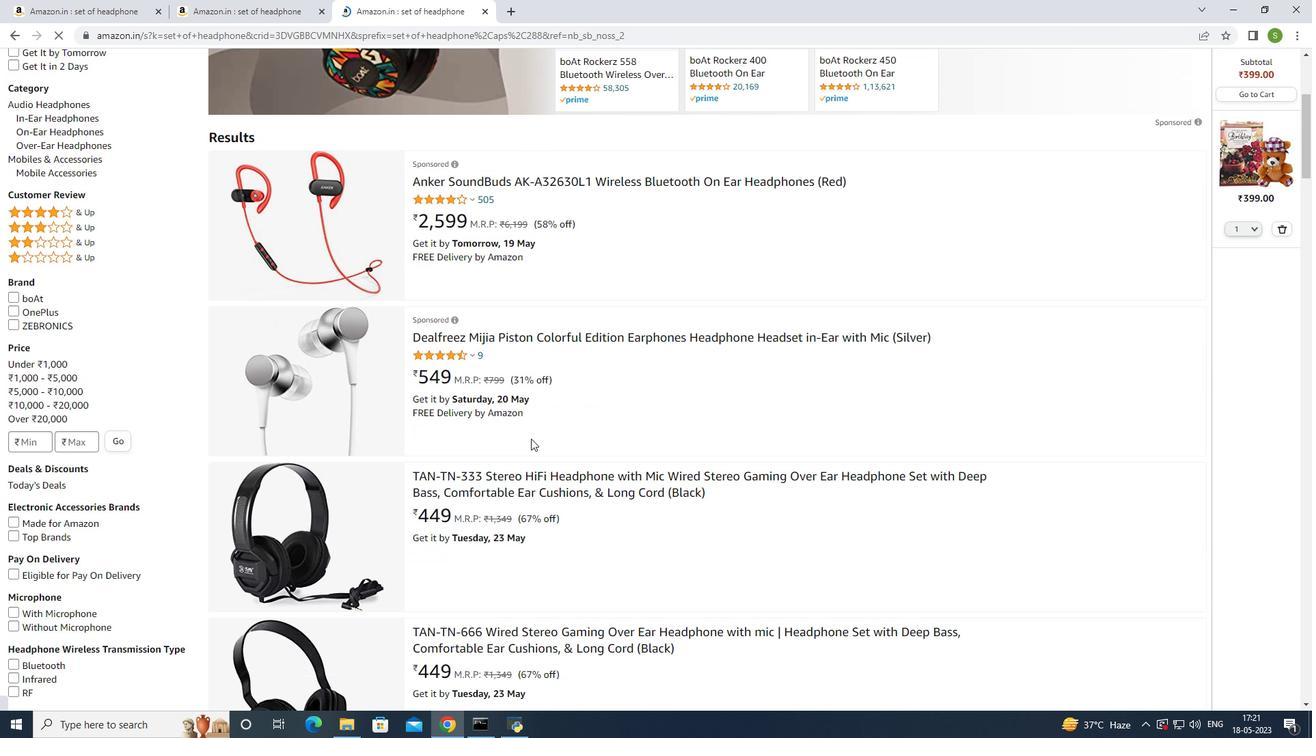
Action: Mouse scrolled (531, 438) with delta (0, 0)
Screenshot: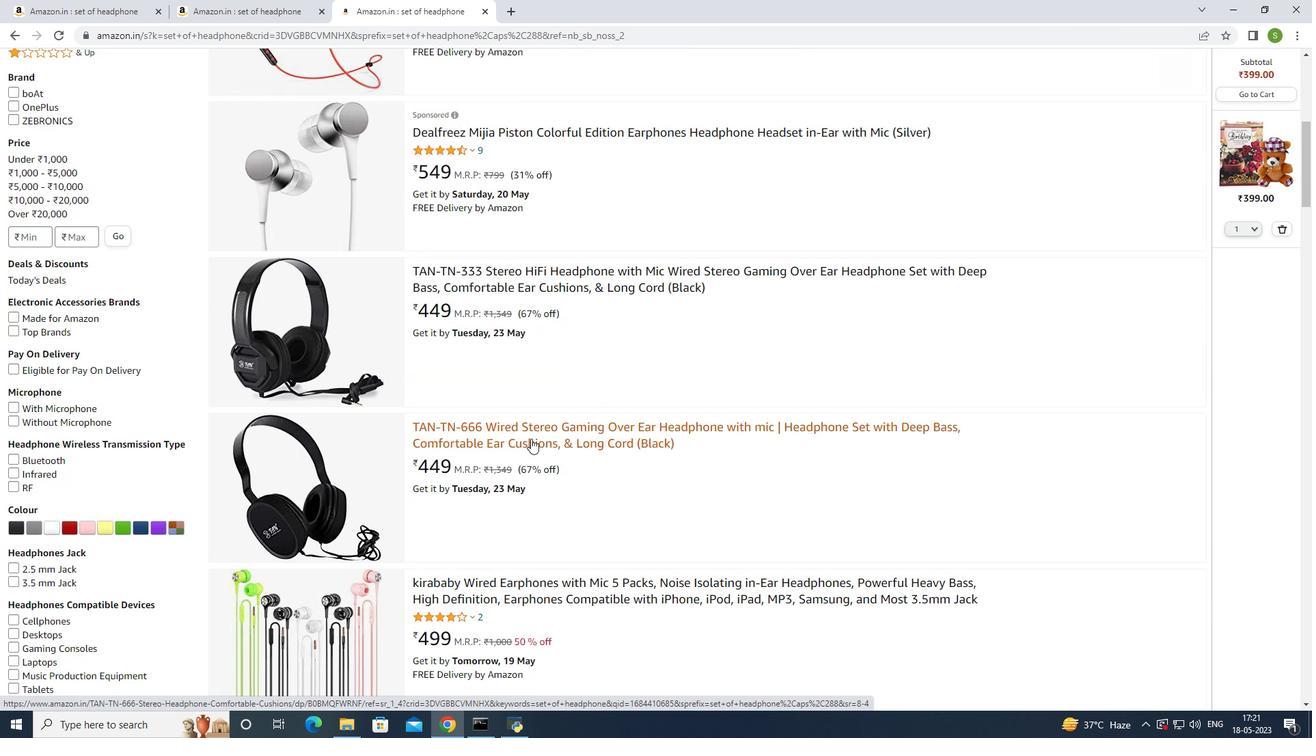 
Action: Mouse scrolled (531, 438) with delta (0, 0)
Screenshot: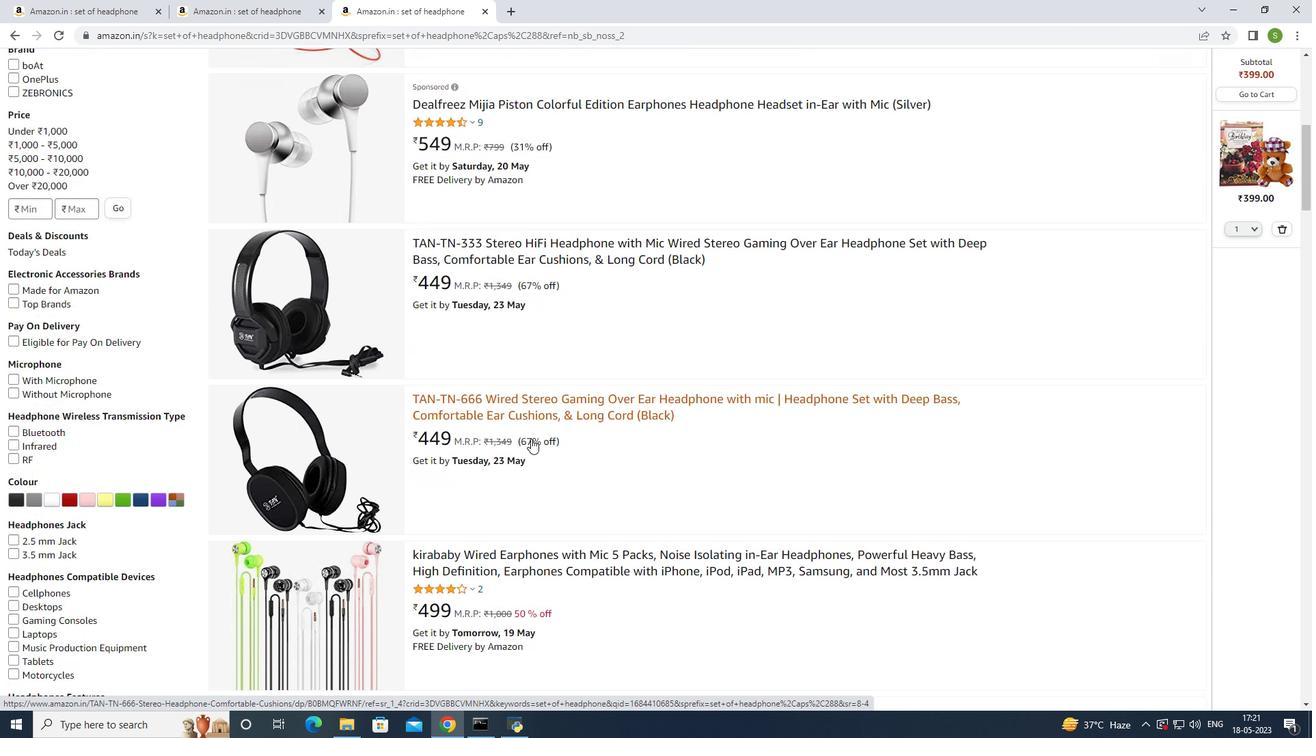 
Action: Mouse scrolled (531, 438) with delta (0, 0)
Screenshot: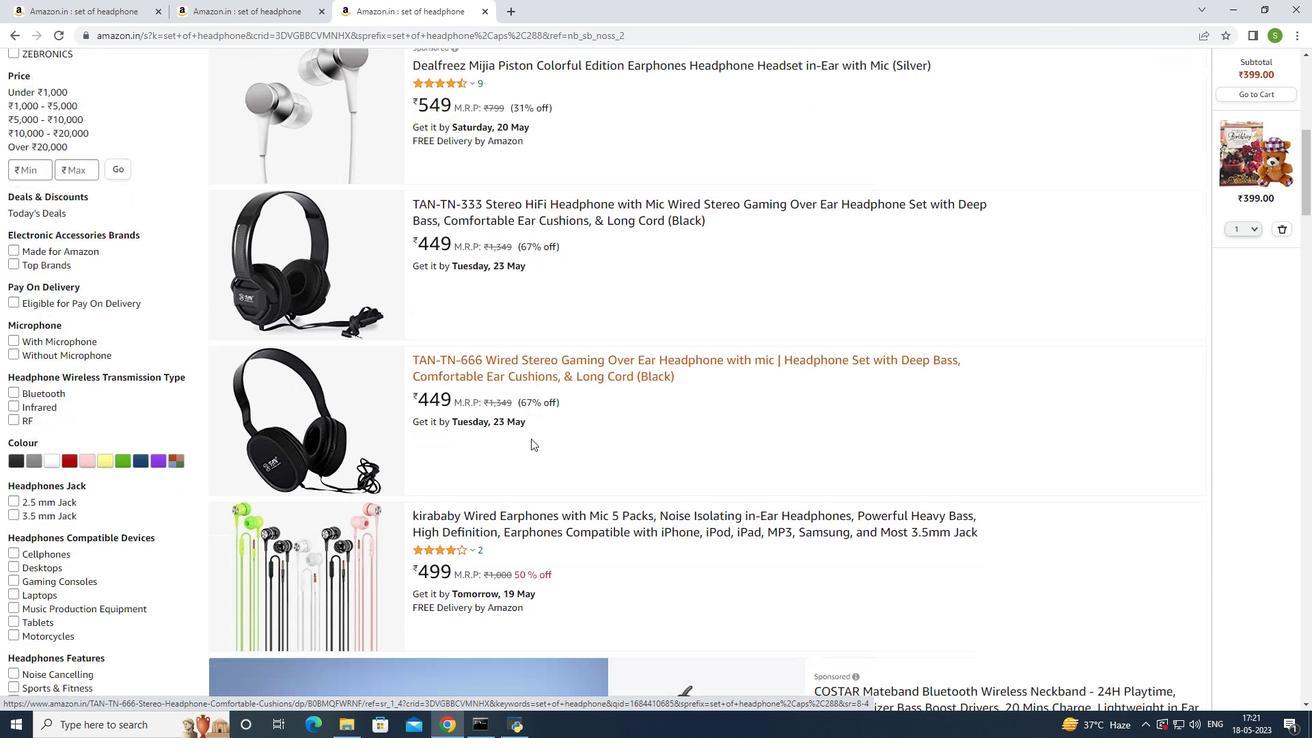 
Action: Mouse scrolled (531, 438) with delta (0, 0)
Screenshot: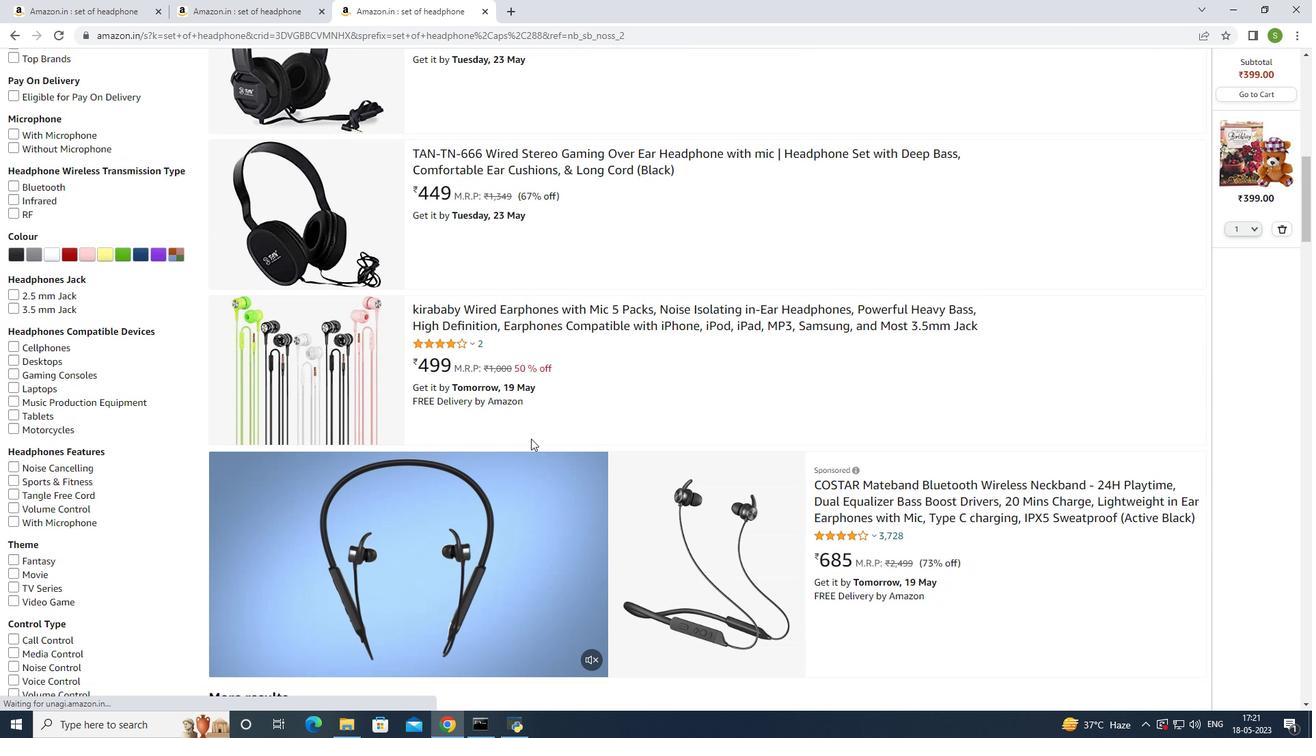 
Action: Mouse scrolled (531, 438) with delta (0, 0)
Screenshot: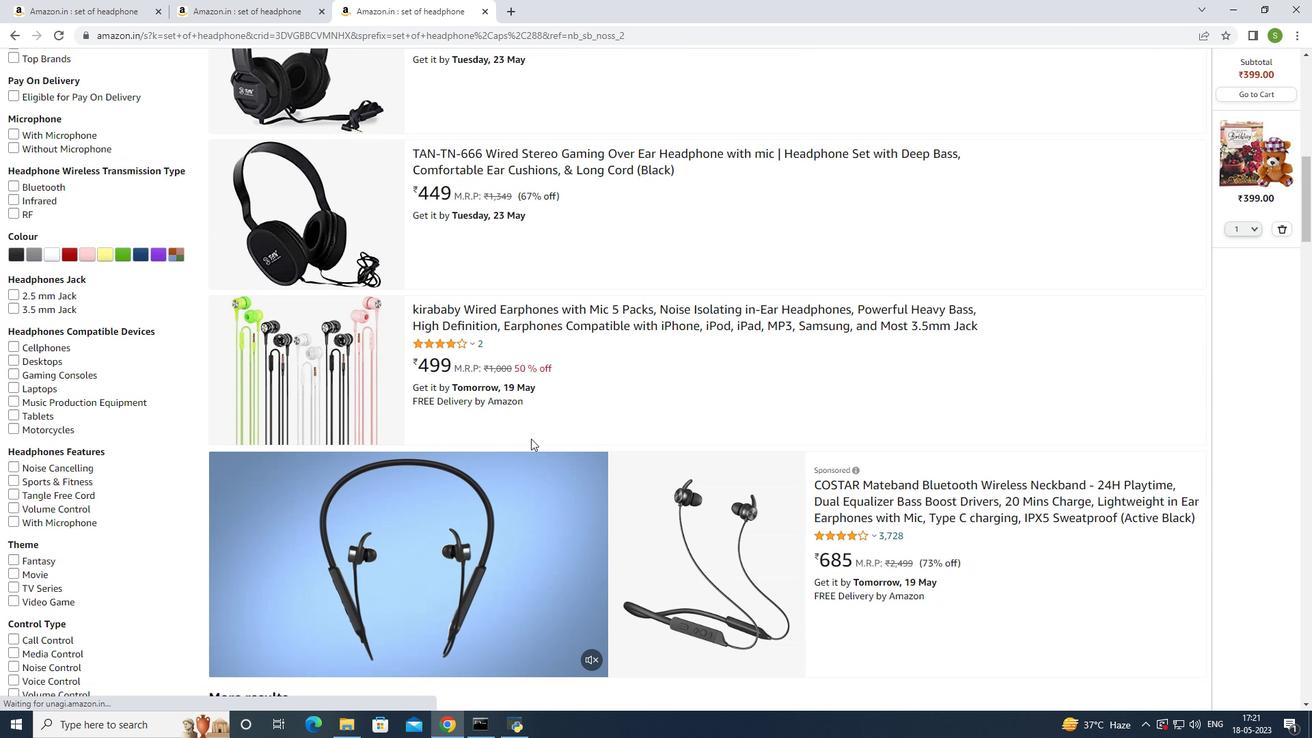 
Action: Mouse scrolled (531, 438) with delta (0, 0)
Screenshot: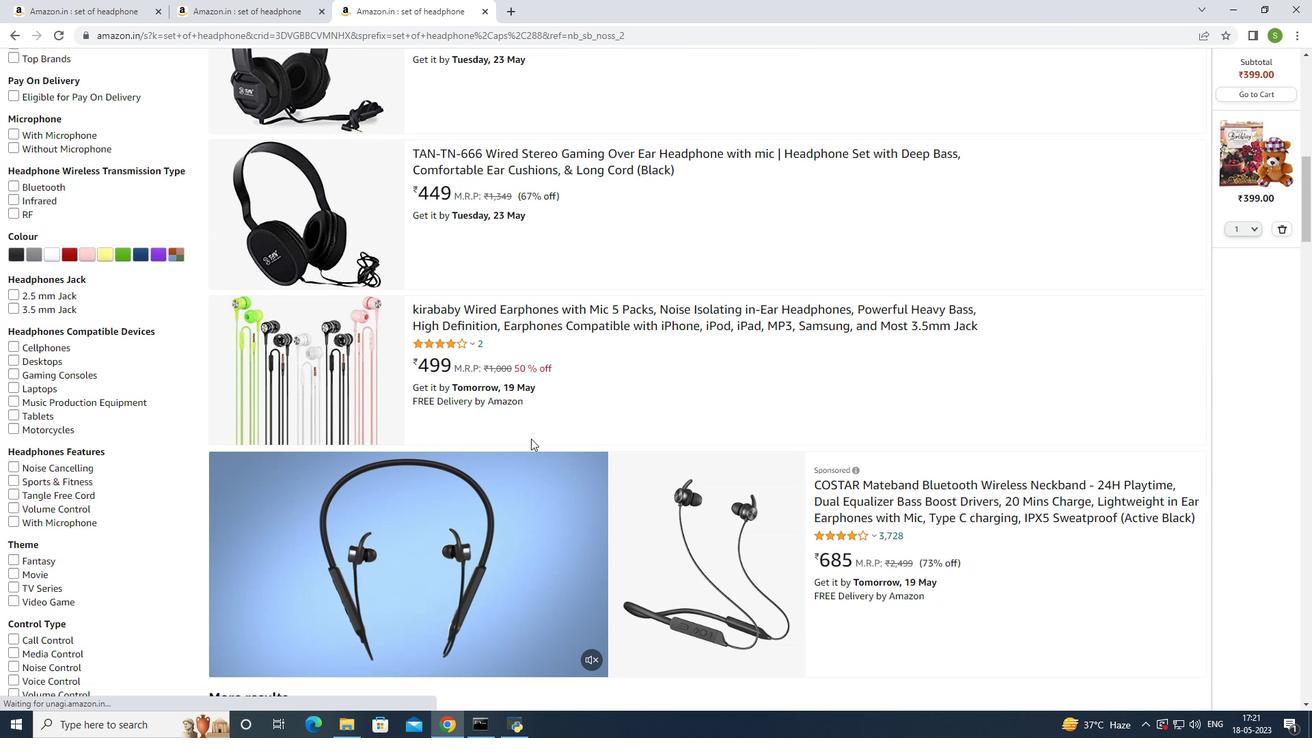 
Action: Mouse scrolled (531, 438) with delta (0, 0)
Screenshot: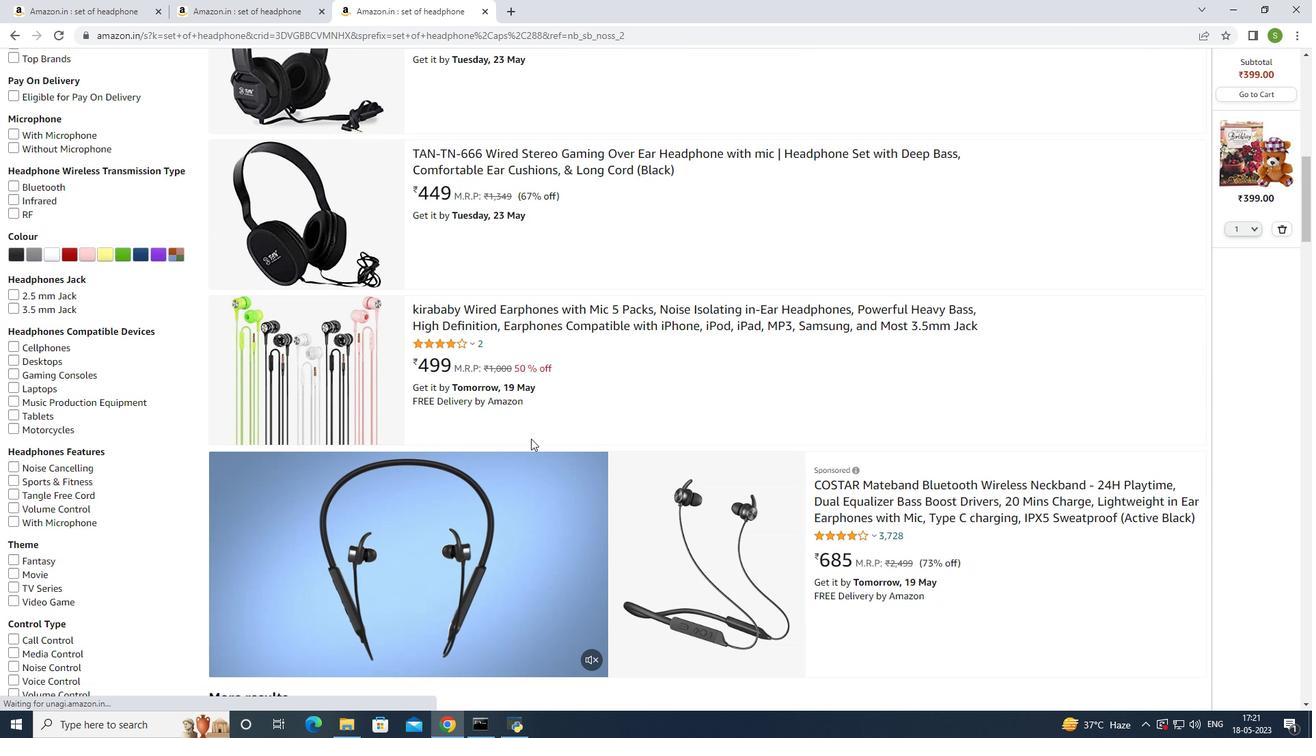 
Action: Mouse scrolled (531, 438) with delta (0, 0)
Screenshot: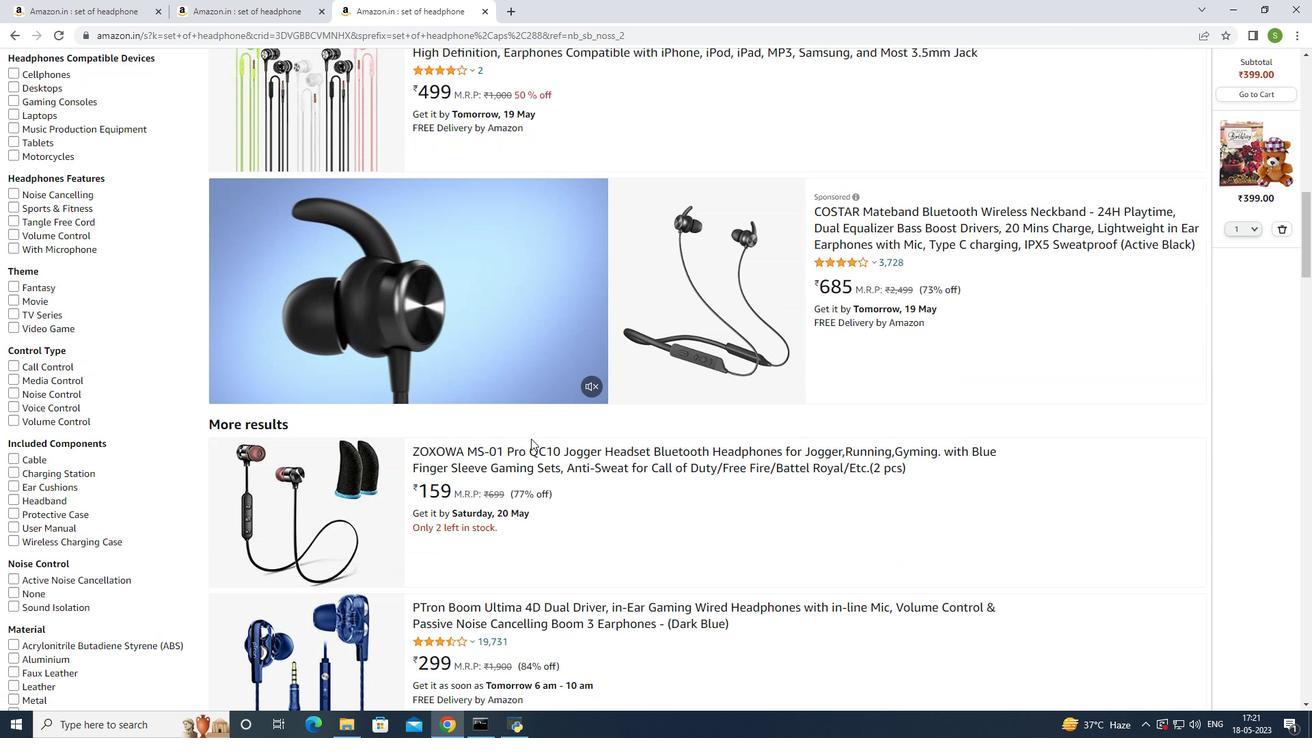 
Action: Mouse scrolled (531, 438) with delta (0, 0)
Screenshot: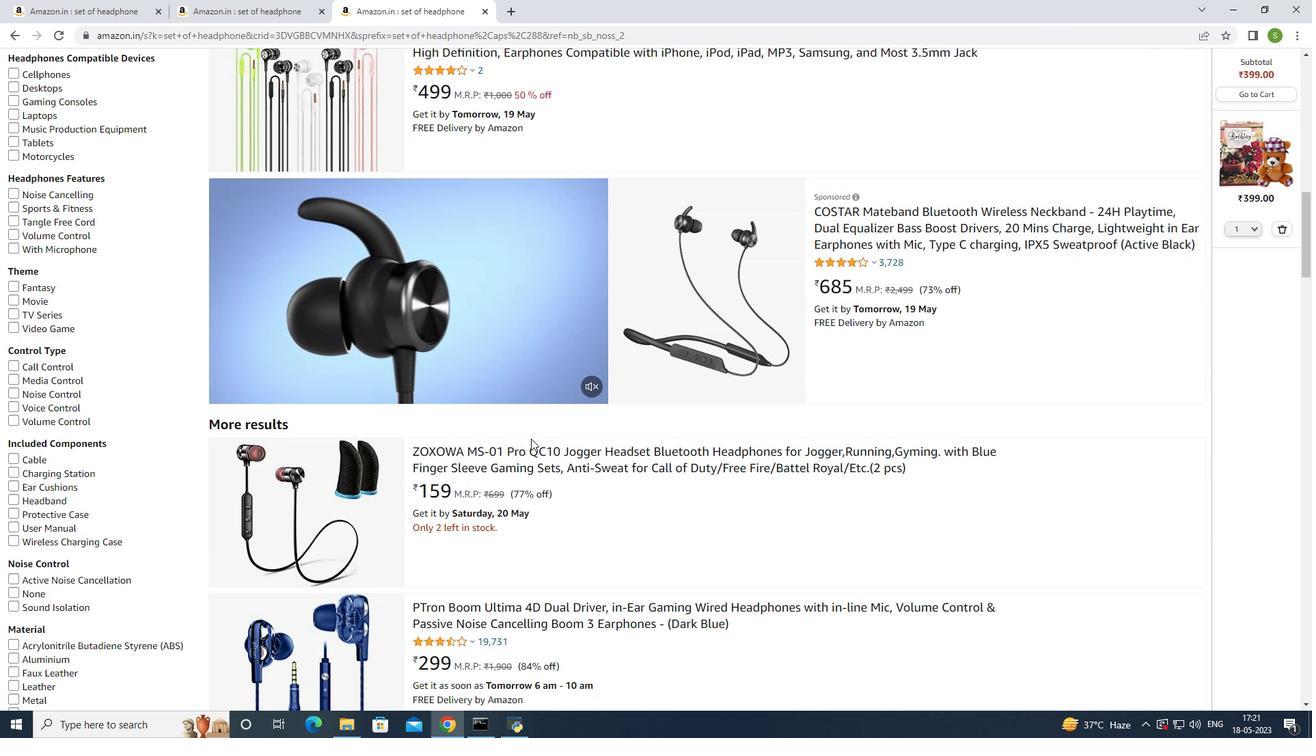 
Action: Mouse scrolled (531, 438) with delta (0, 0)
Screenshot: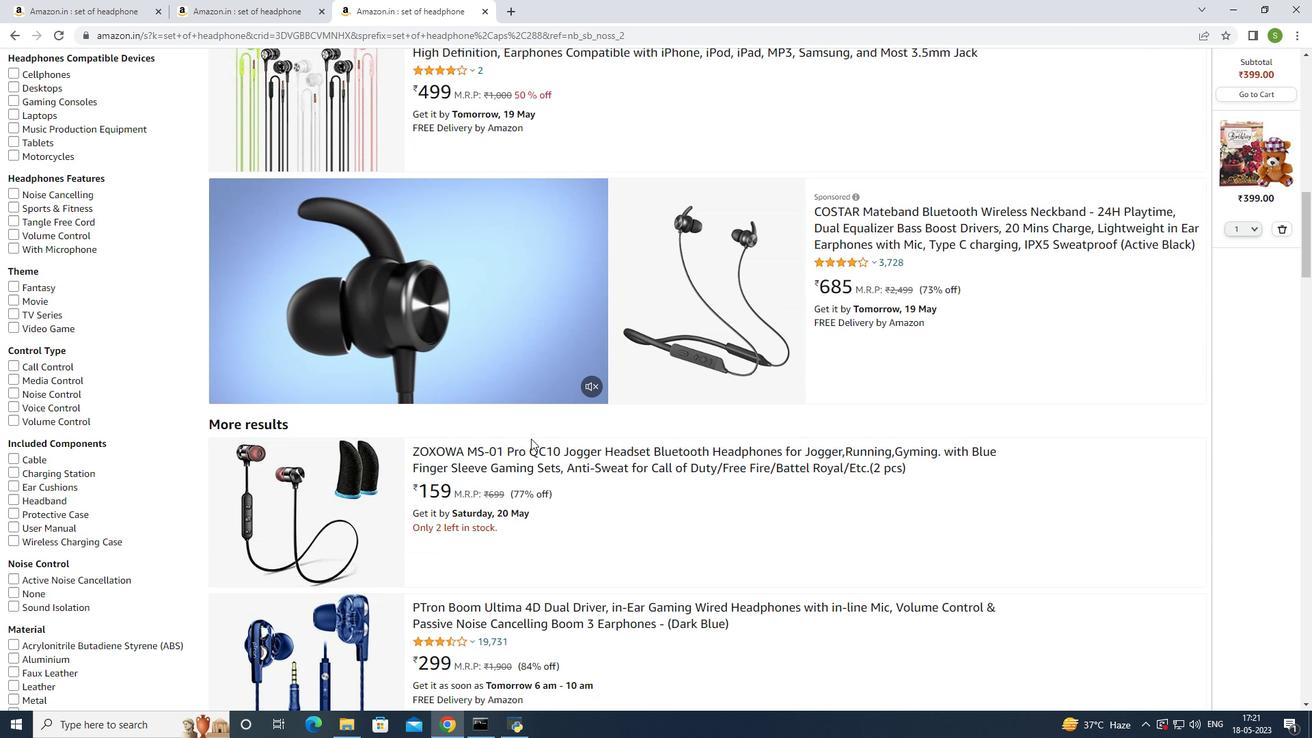 
Action: Mouse scrolled (531, 438) with delta (0, 0)
Screenshot: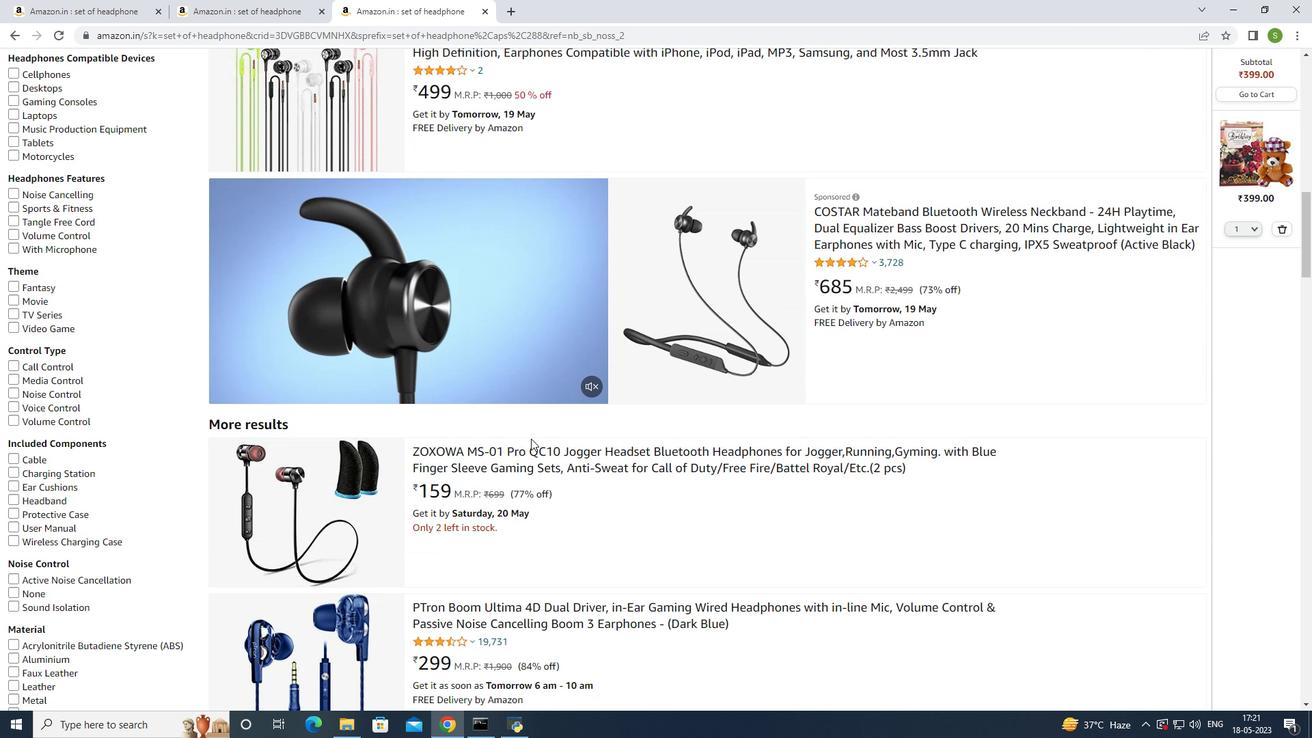 
Action: Mouse scrolled (531, 438) with delta (0, 0)
Screenshot: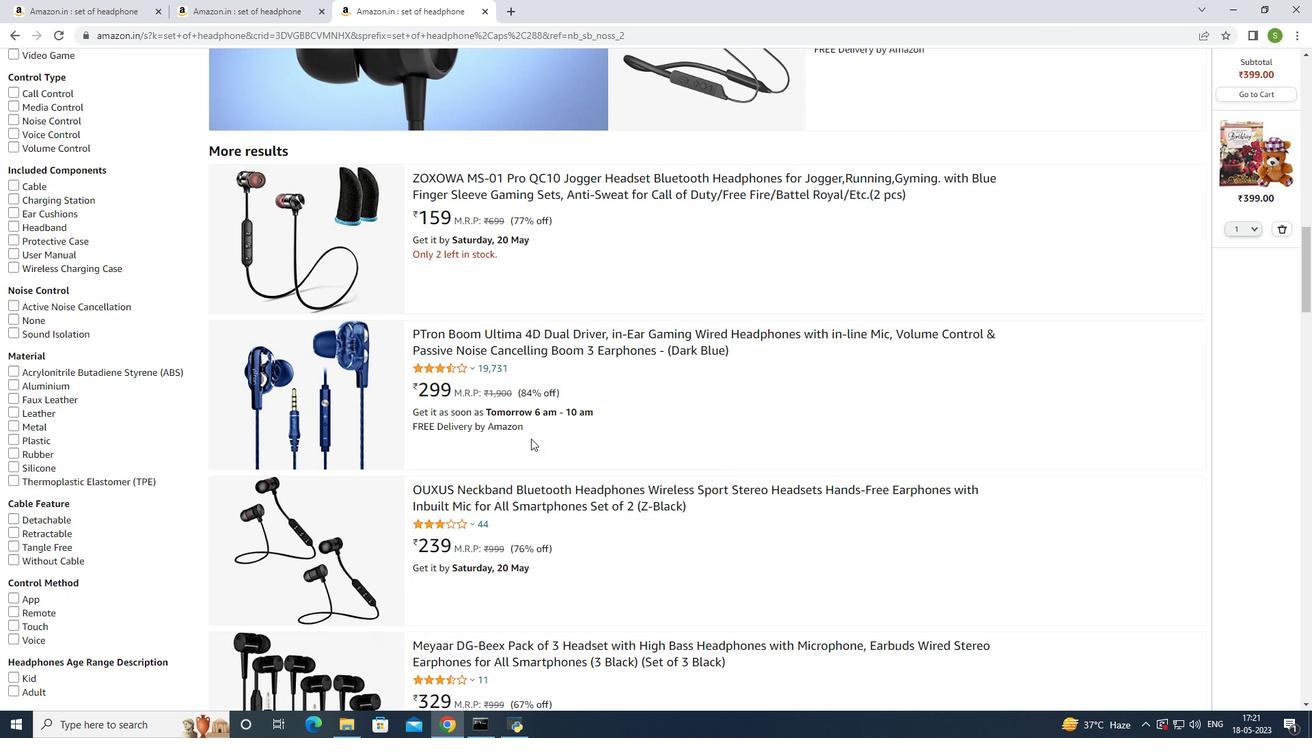
Action: Mouse scrolled (531, 438) with delta (0, 0)
Screenshot: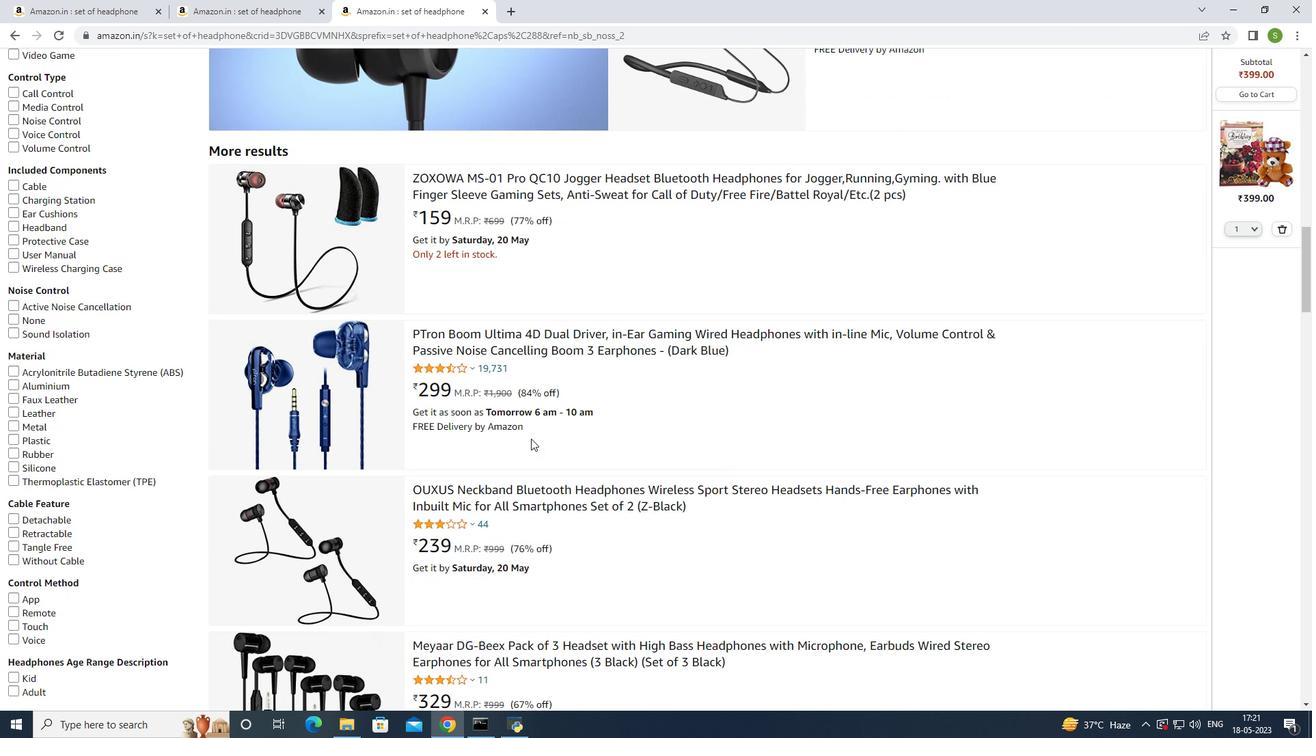 
Action: Mouse scrolled (531, 438) with delta (0, 0)
Screenshot: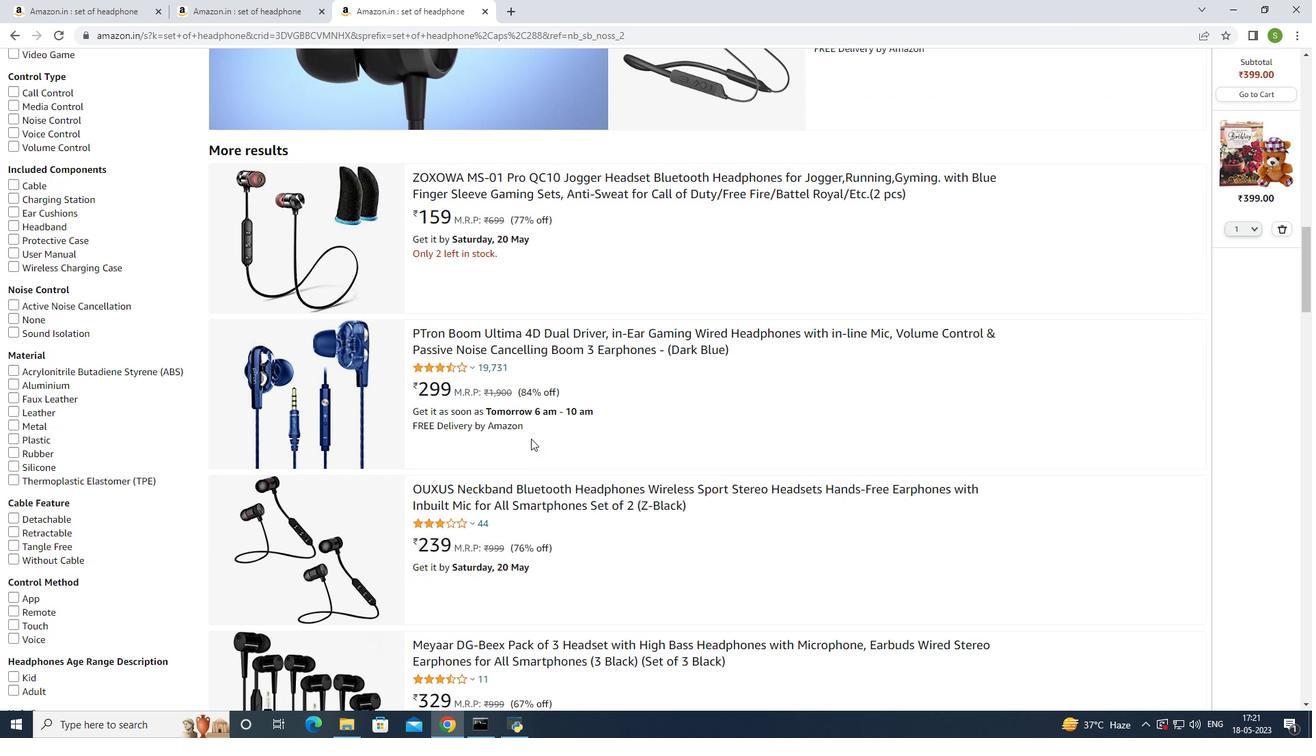 
Action: Mouse scrolled (531, 438) with delta (0, 0)
Screenshot: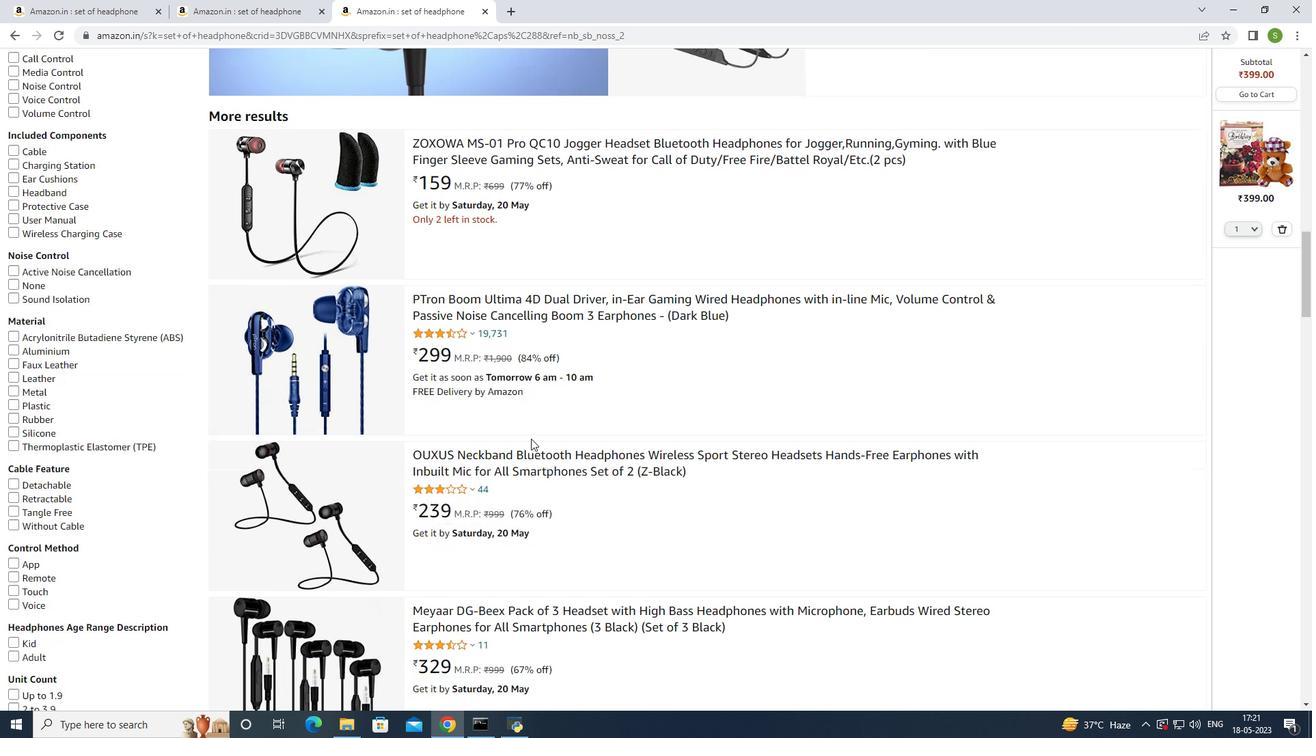 
Action: Mouse scrolled (531, 438) with delta (0, 0)
Screenshot: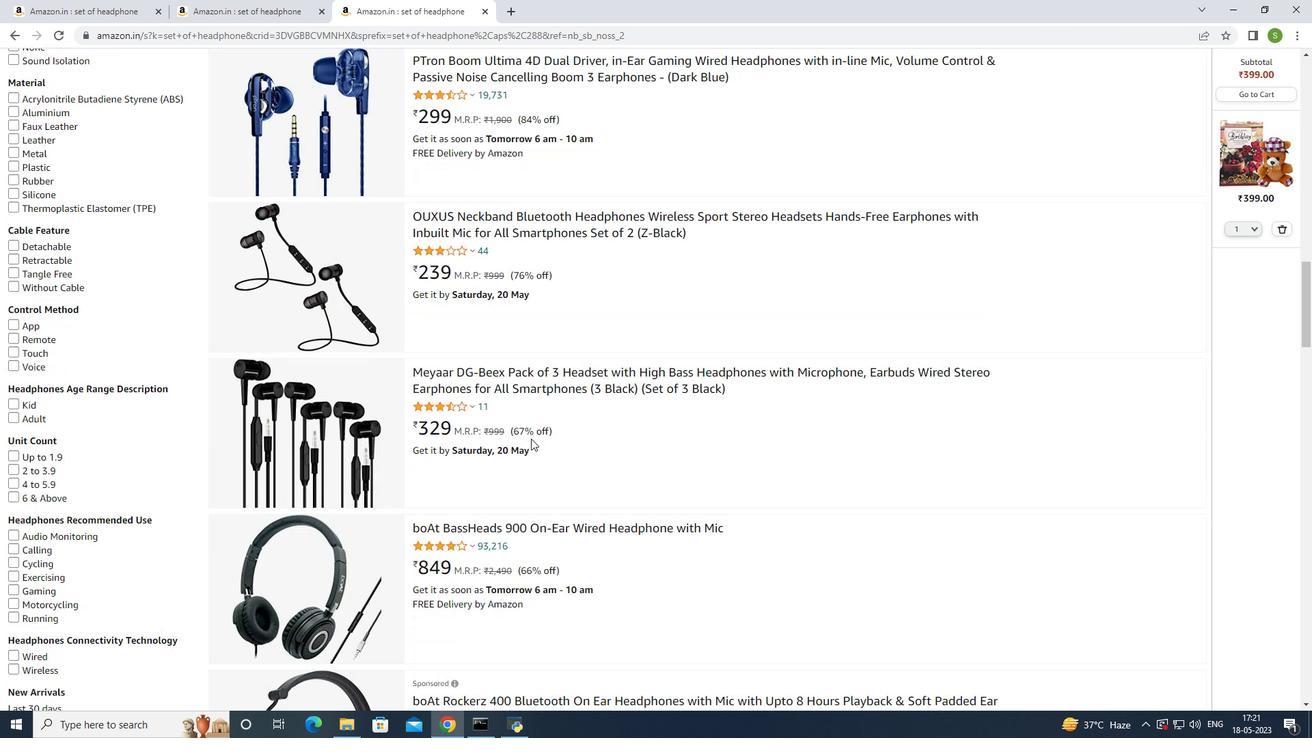 
Action: Mouse scrolled (531, 438) with delta (0, 0)
Screenshot: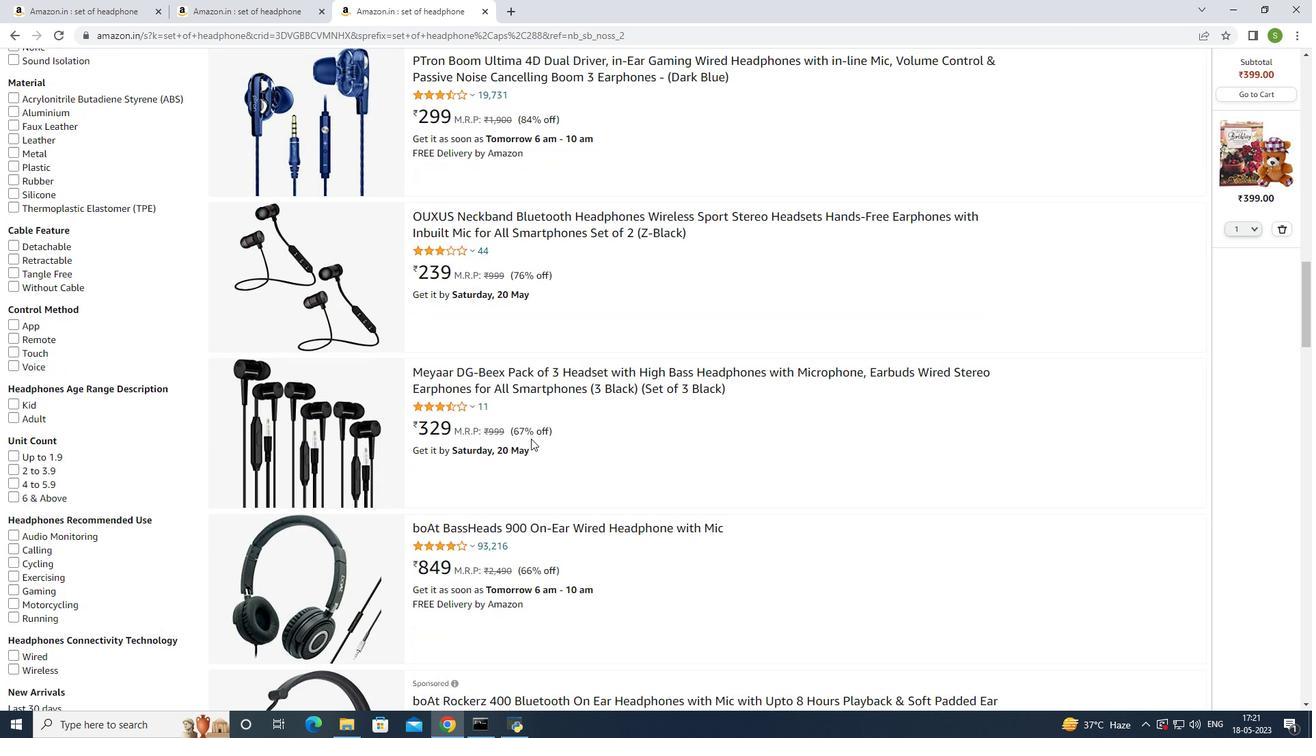 
Action: Mouse scrolled (531, 438) with delta (0, 0)
Screenshot: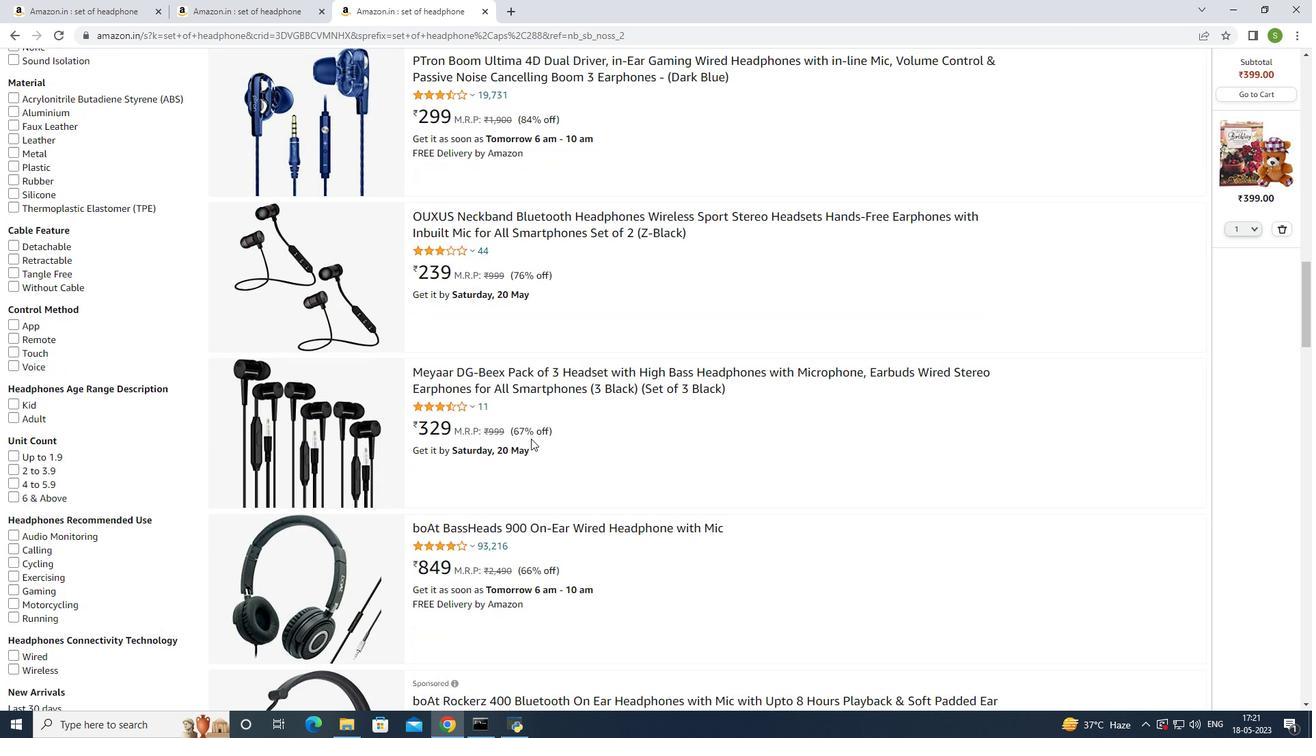
Action: Mouse scrolled (531, 438) with delta (0, 0)
Screenshot: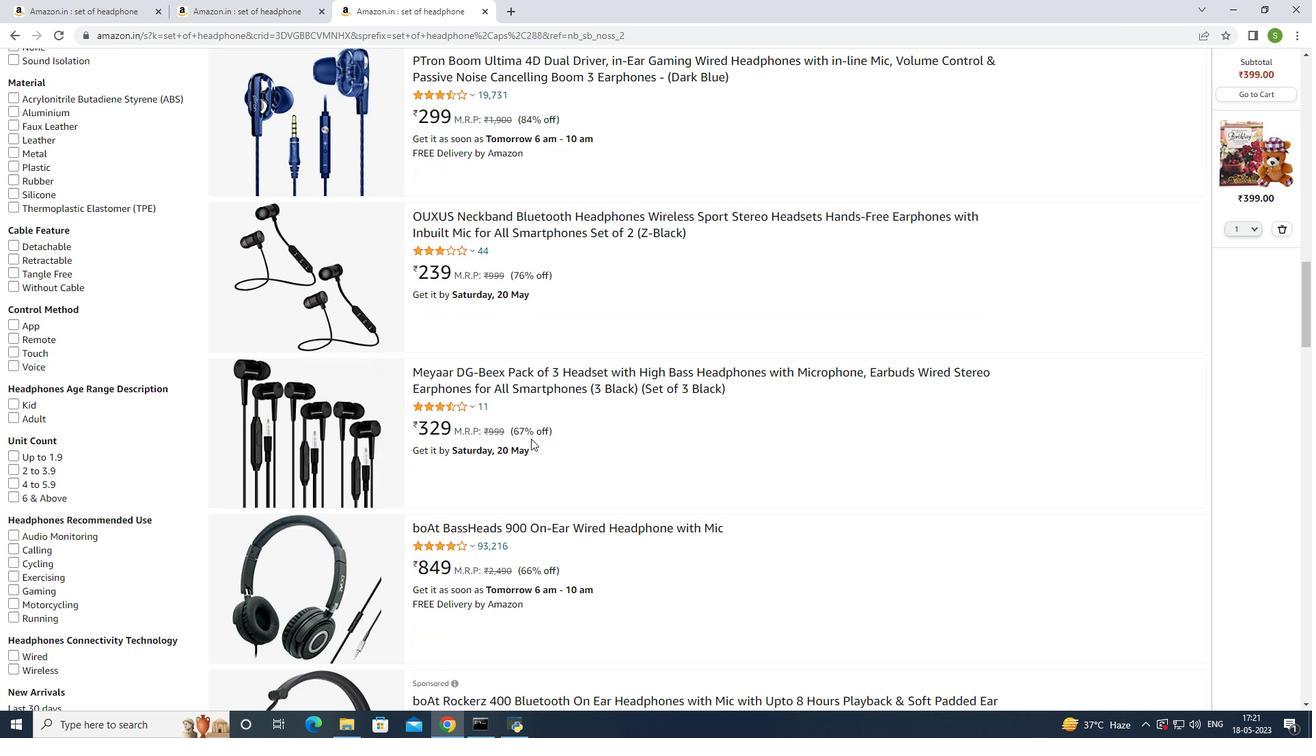 
Action: Mouse scrolled (531, 438) with delta (0, 0)
Screenshot: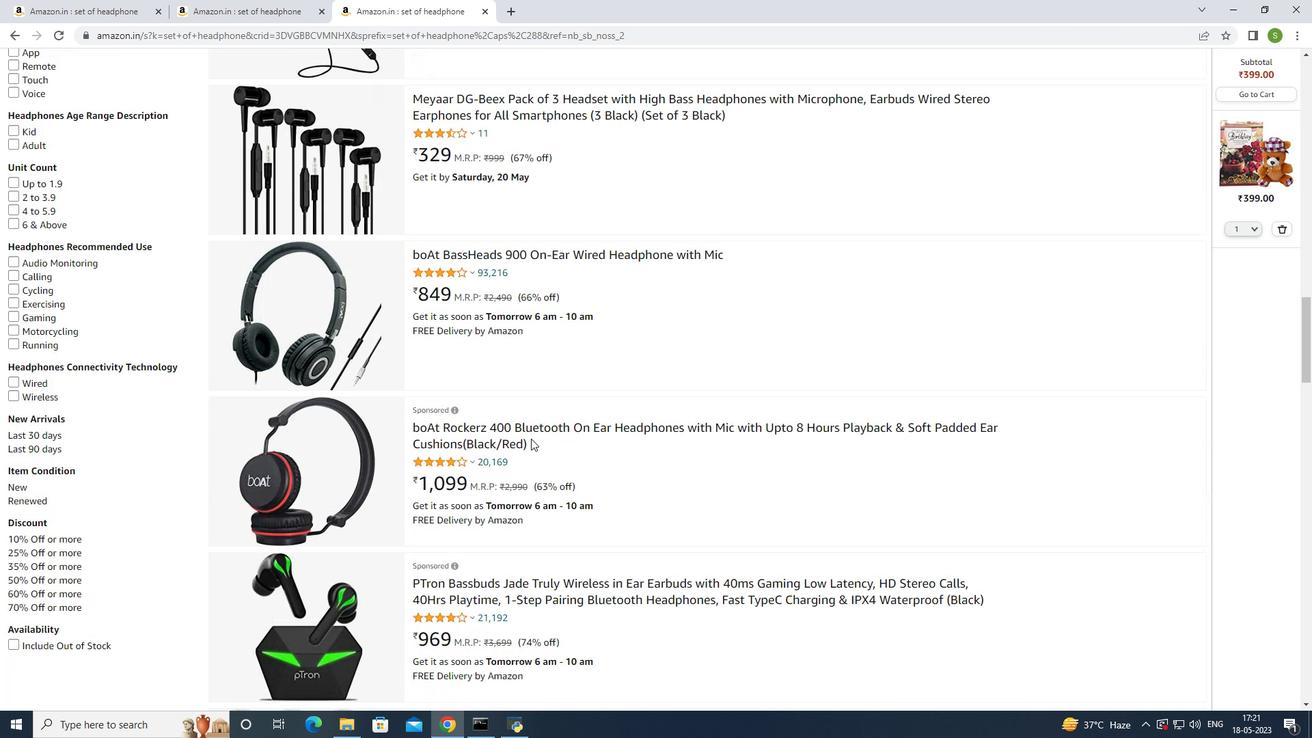 
Action: Mouse scrolled (531, 438) with delta (0, 0)
Screenshot: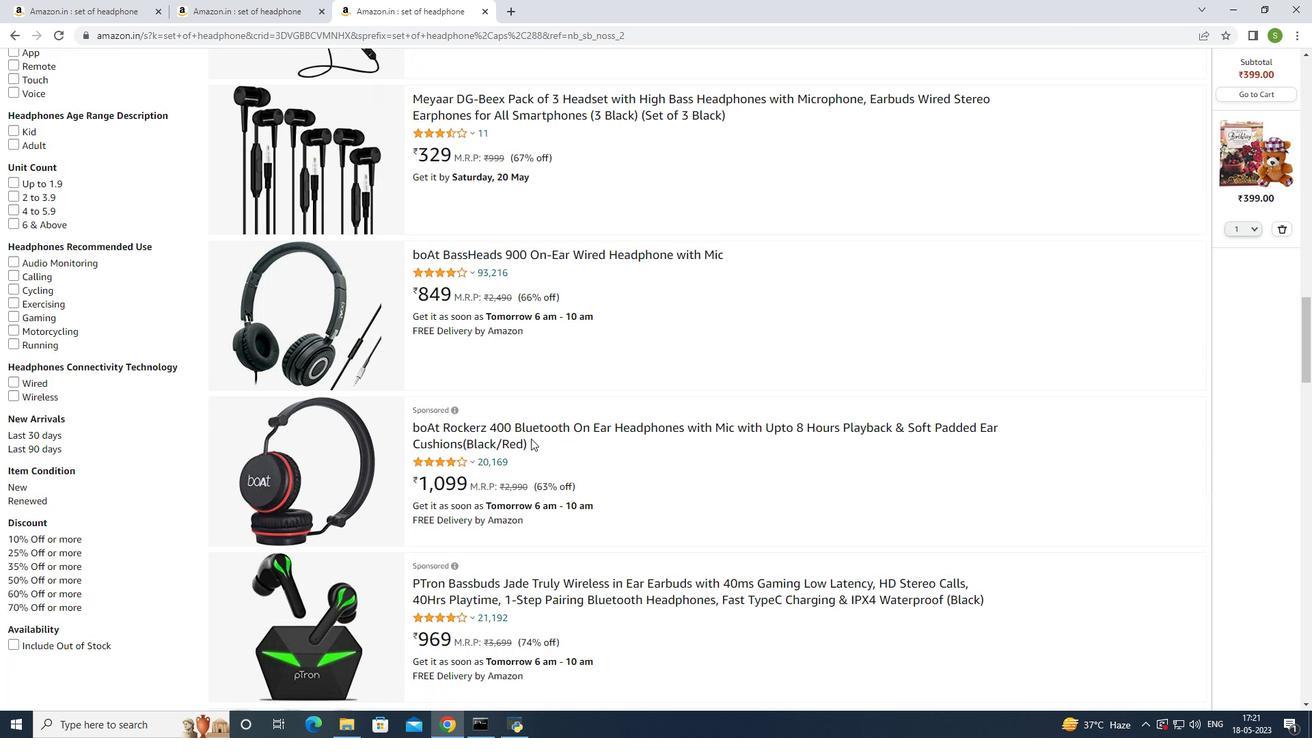 
Action: Mouse scrolled (531, 438) with delta (0, 0)
Screenshot: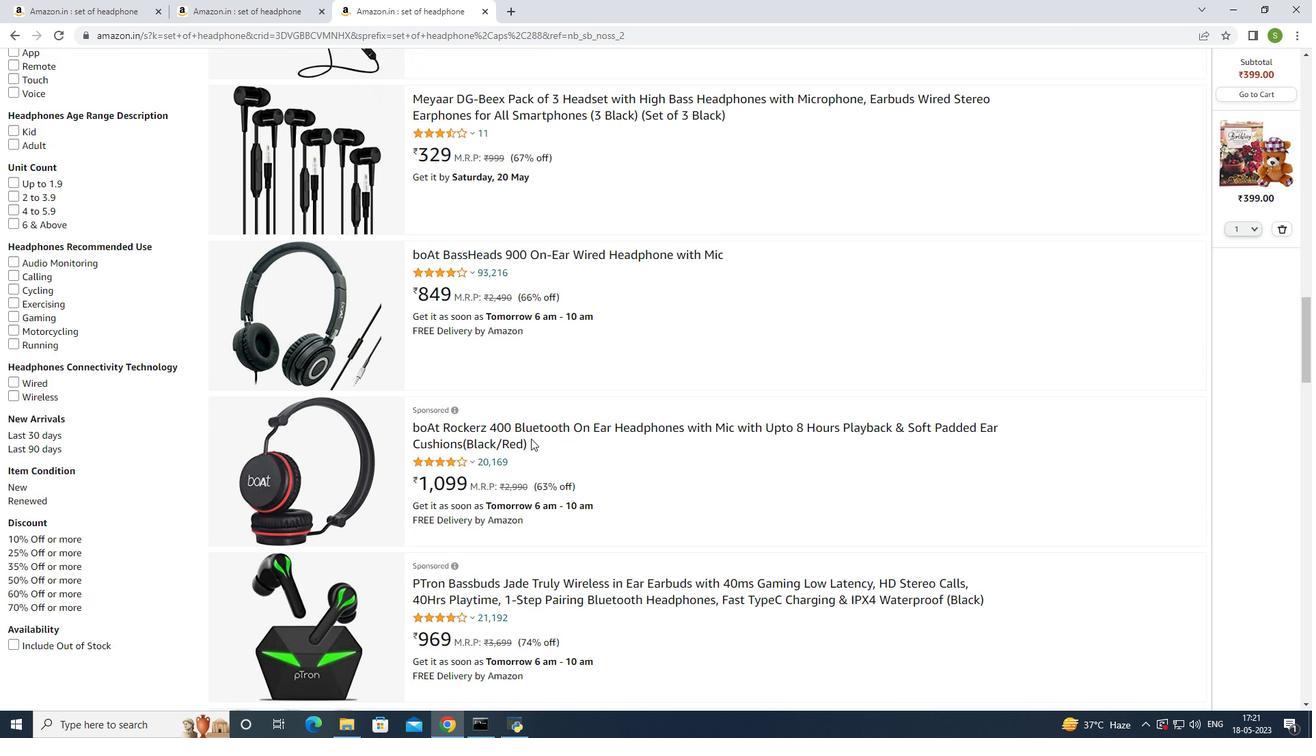 
Action: Mouse scrolled (531, 438) with delta (0, 0)
Screenshot: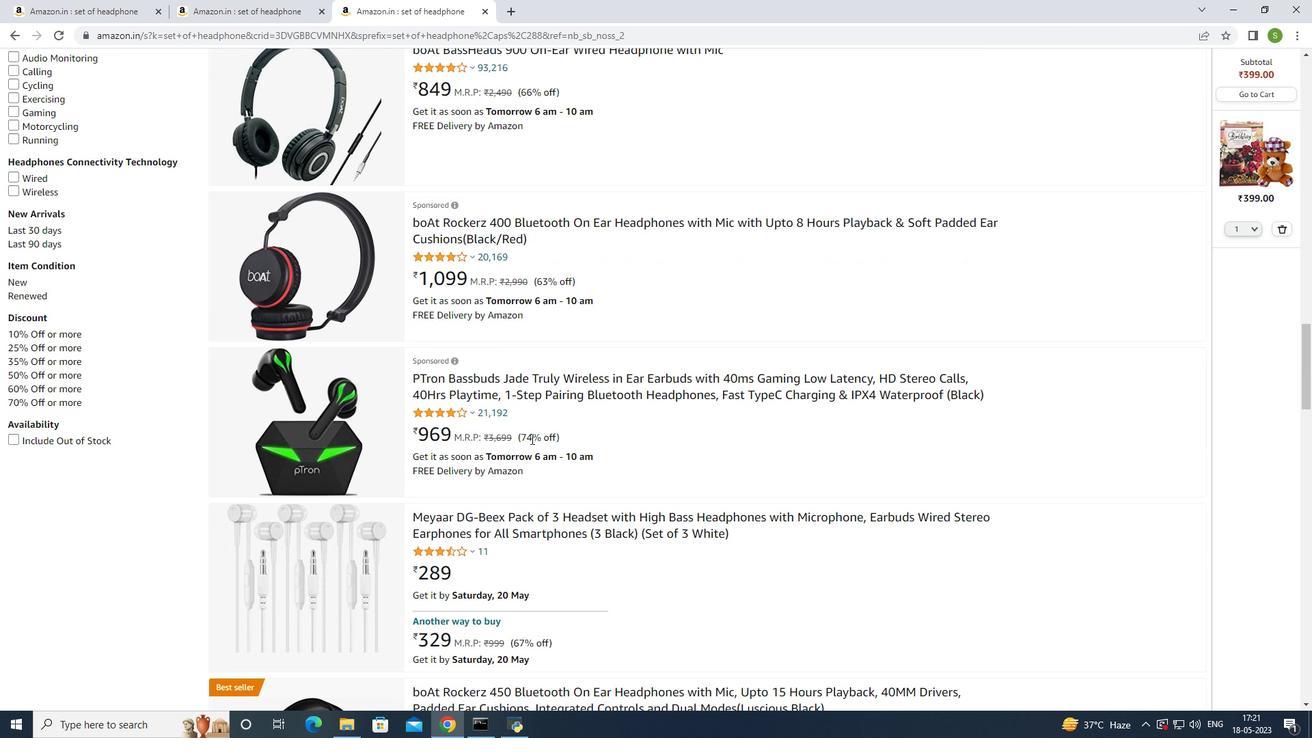 
Action: Mouse scrolled (531, 438) with delta (0, 0)
Screenshot: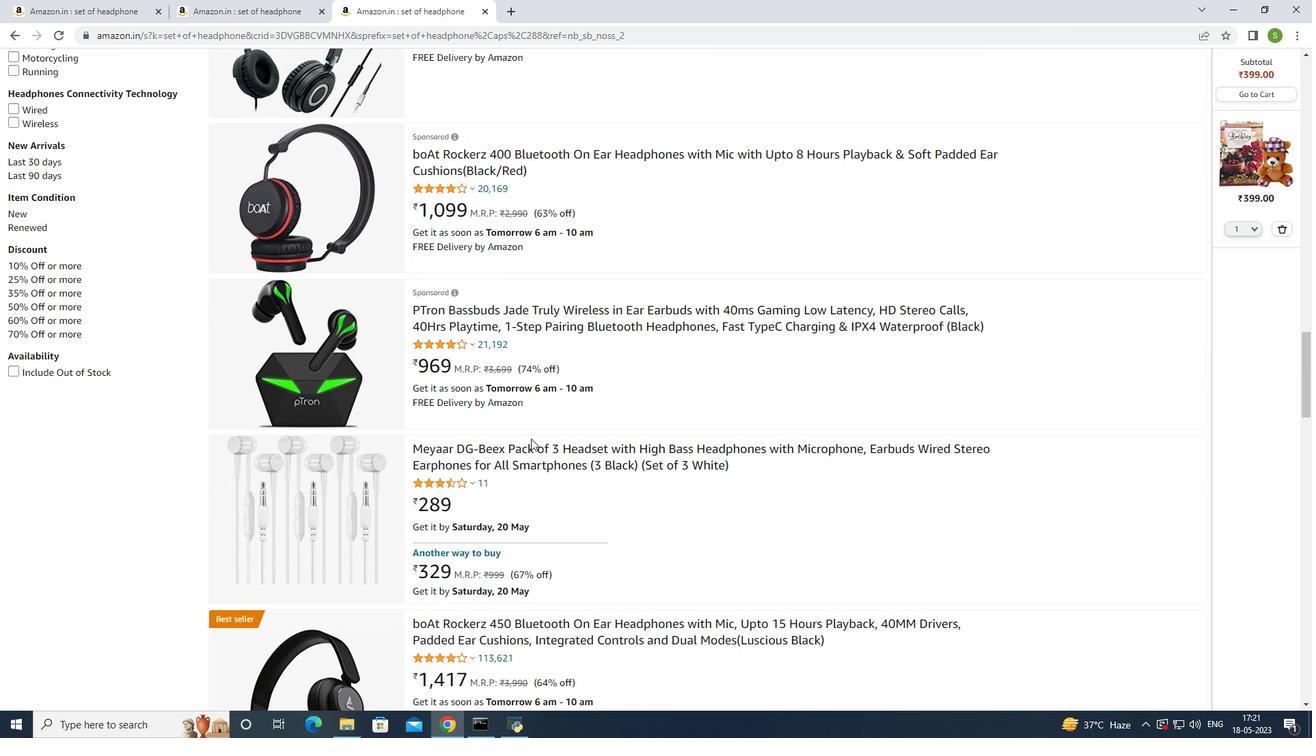 
Action: Mouse scrolled (531, 438) with delta (0, 0)
Screenshot: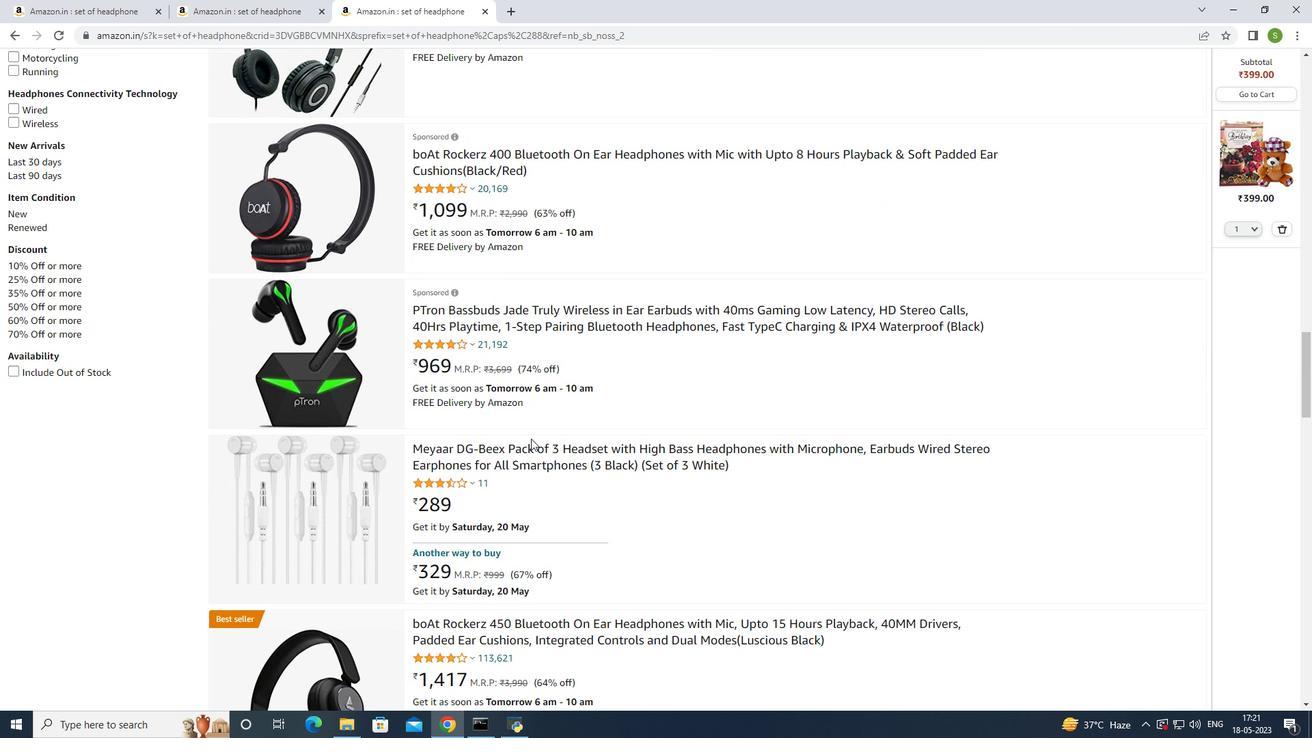 
Action: Mouse scrolled (531, 438) with delta (0, 0)
Screenshot: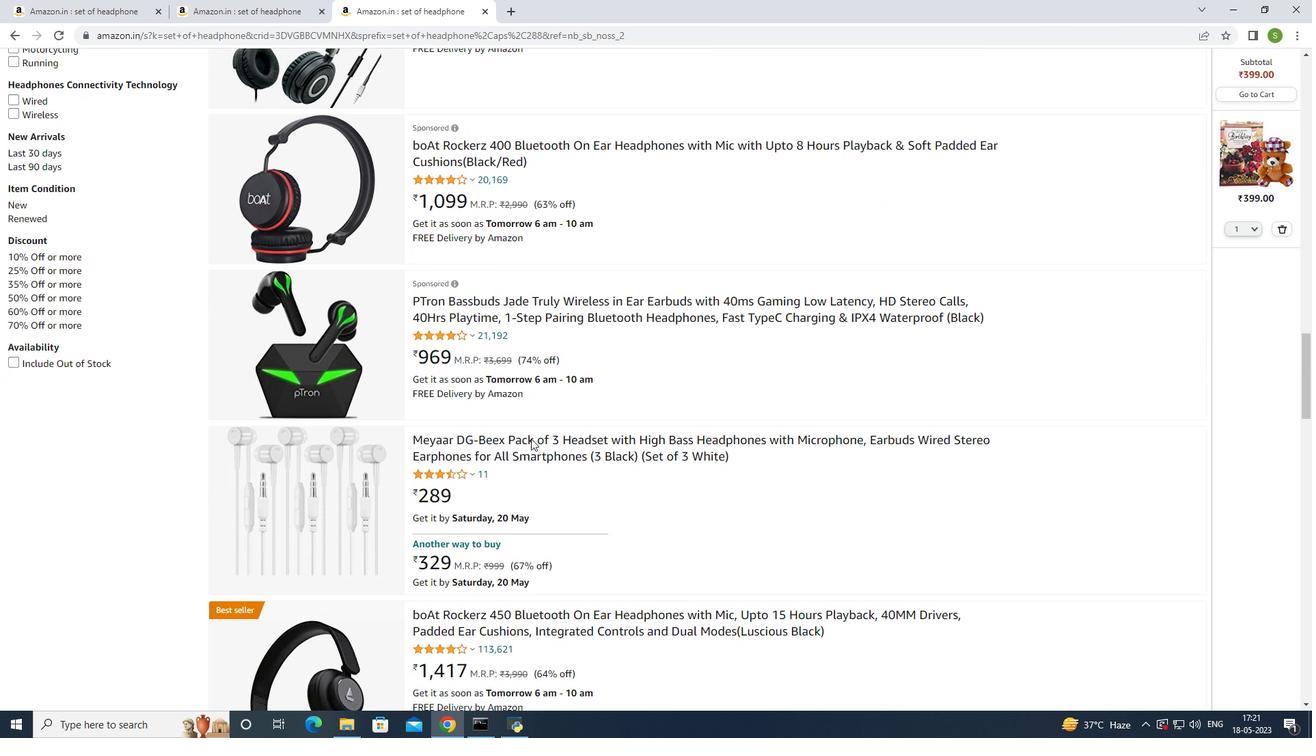 
Action: Mouse scrolled (531, 438) with delta (0, 0)
Screenshot: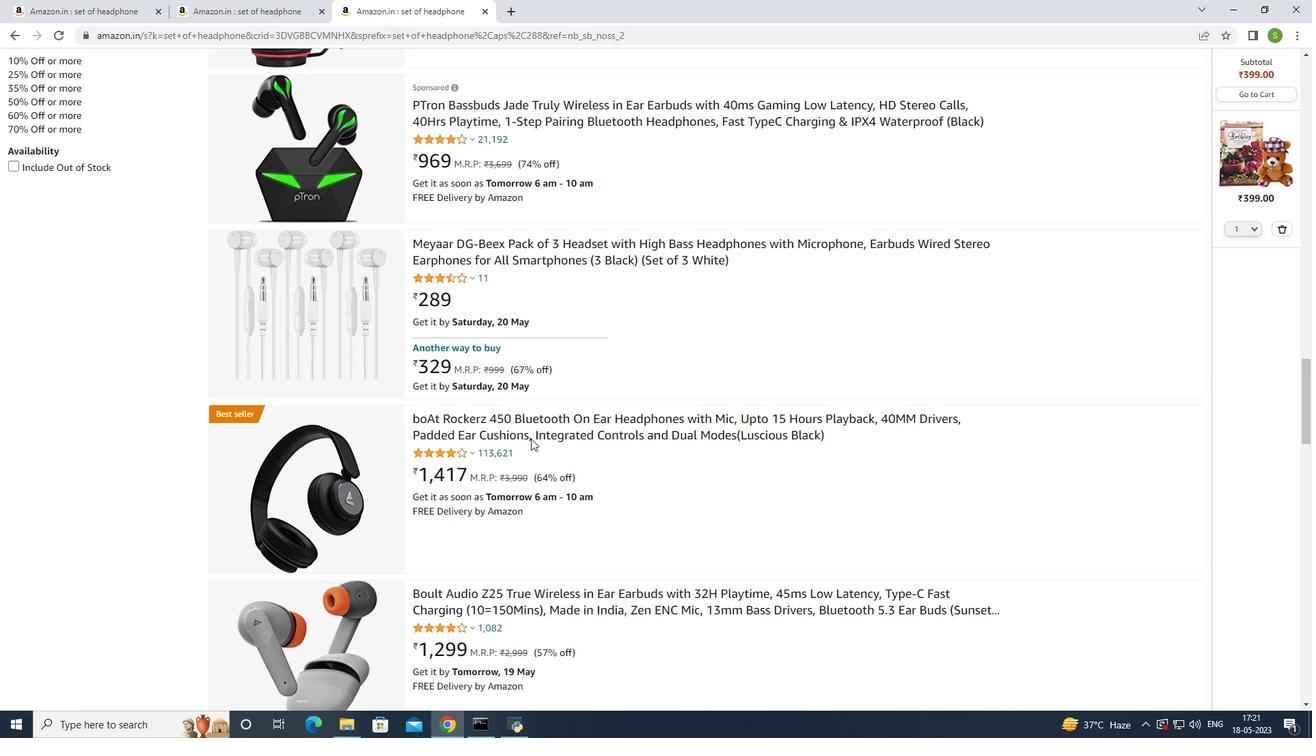 
Action: Mouse scrolled (531, 438) with delta (0, 0)
Screenshot: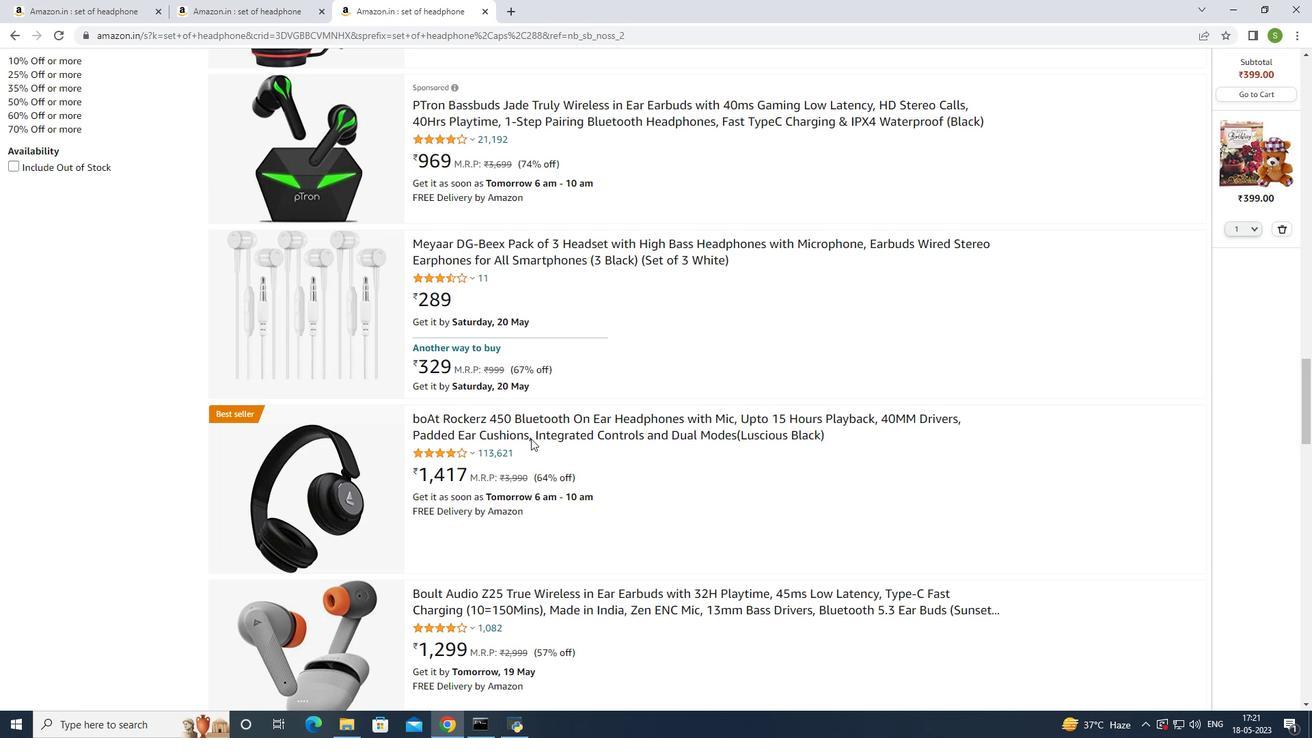 
Action: Mouse scrolled (531, 438) with delta (0, 0)
Screenshot: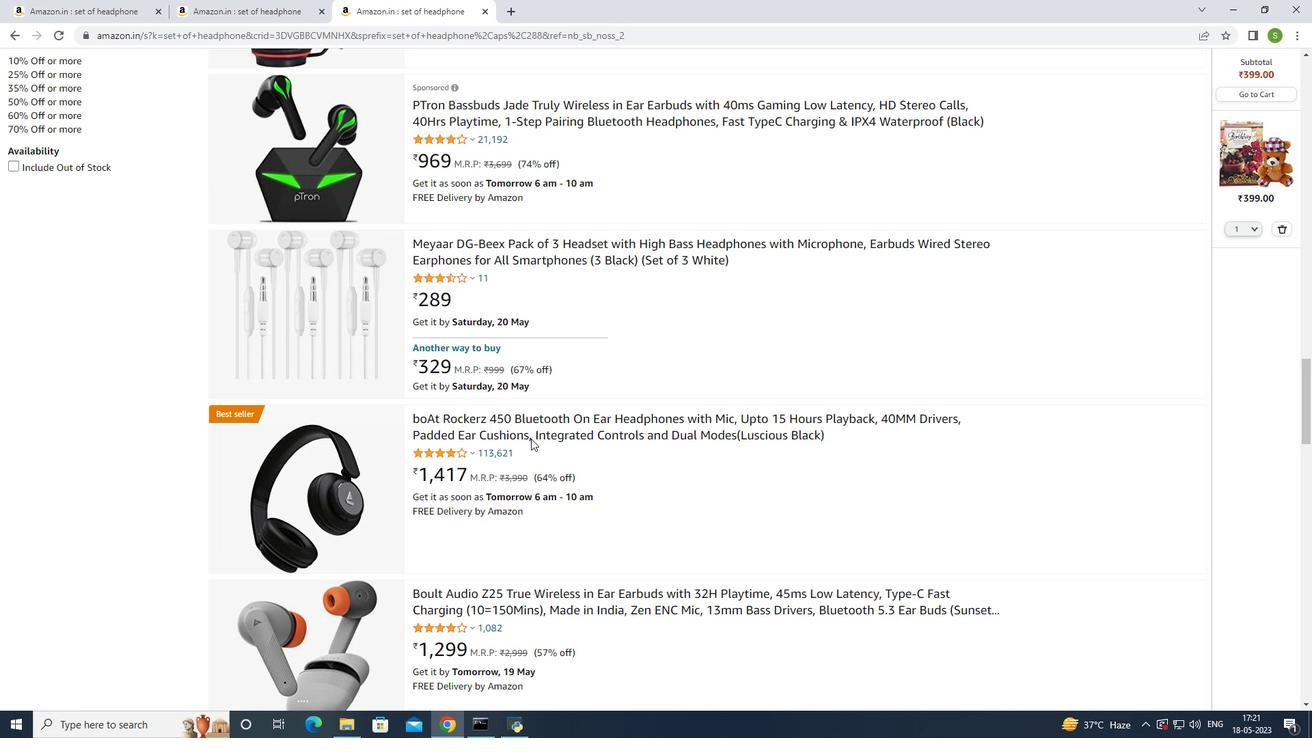 
Action: Mouse scrolled (531, 438) with delta (0, 0)
Screenshot: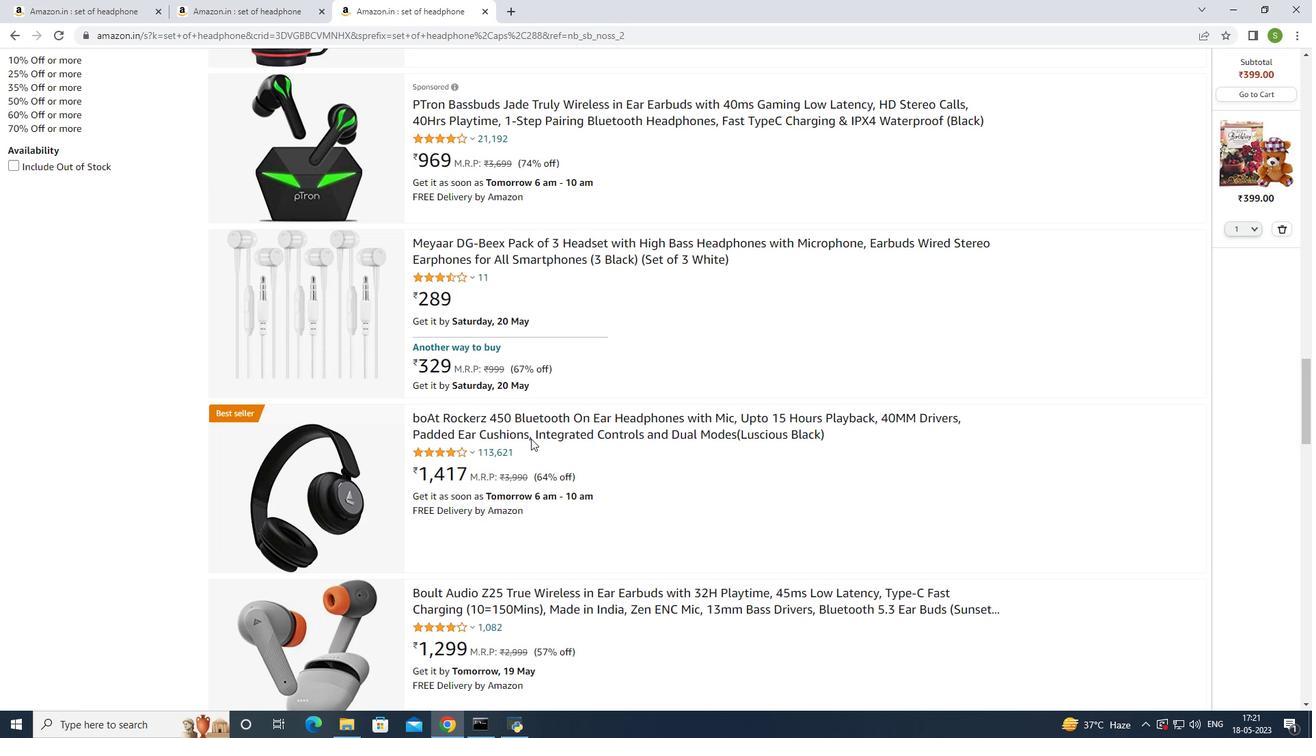 
Action: Mouse moved to (448, 387)
Screenshot: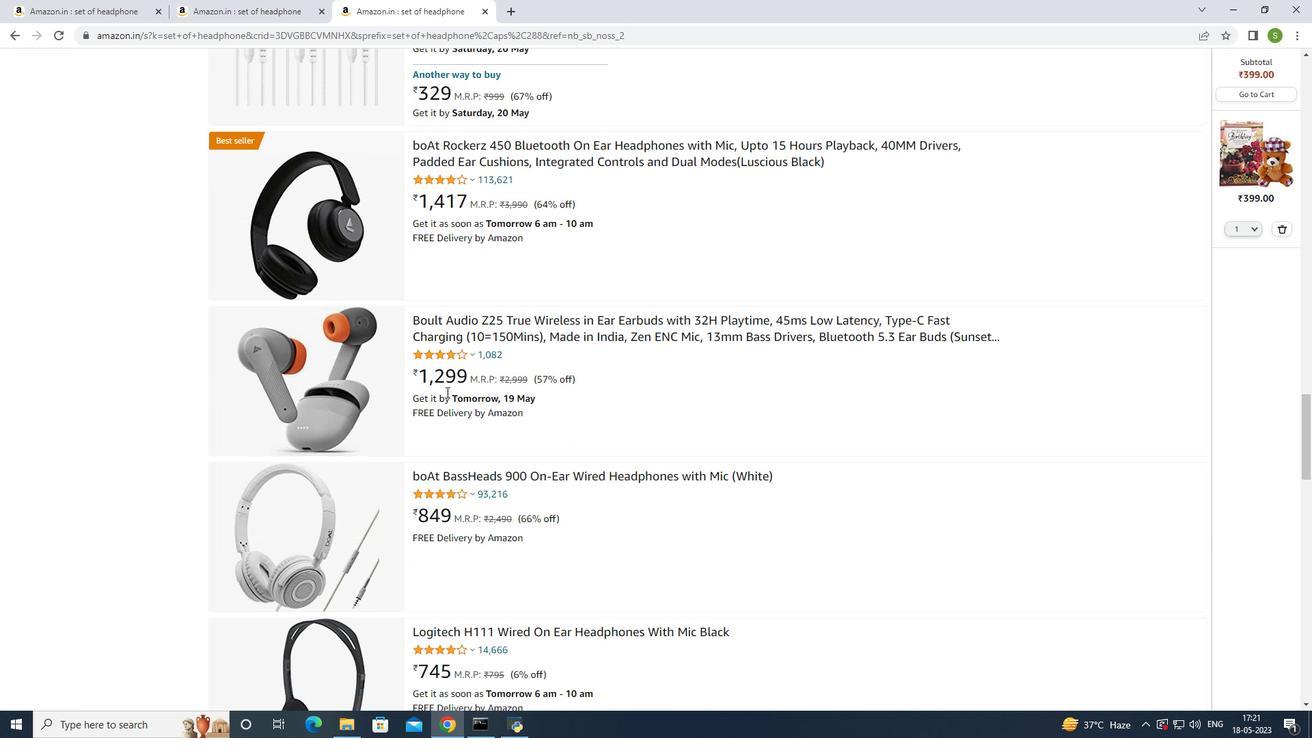 
Action: Mouse pressed left at (448, 387)
Screenshot: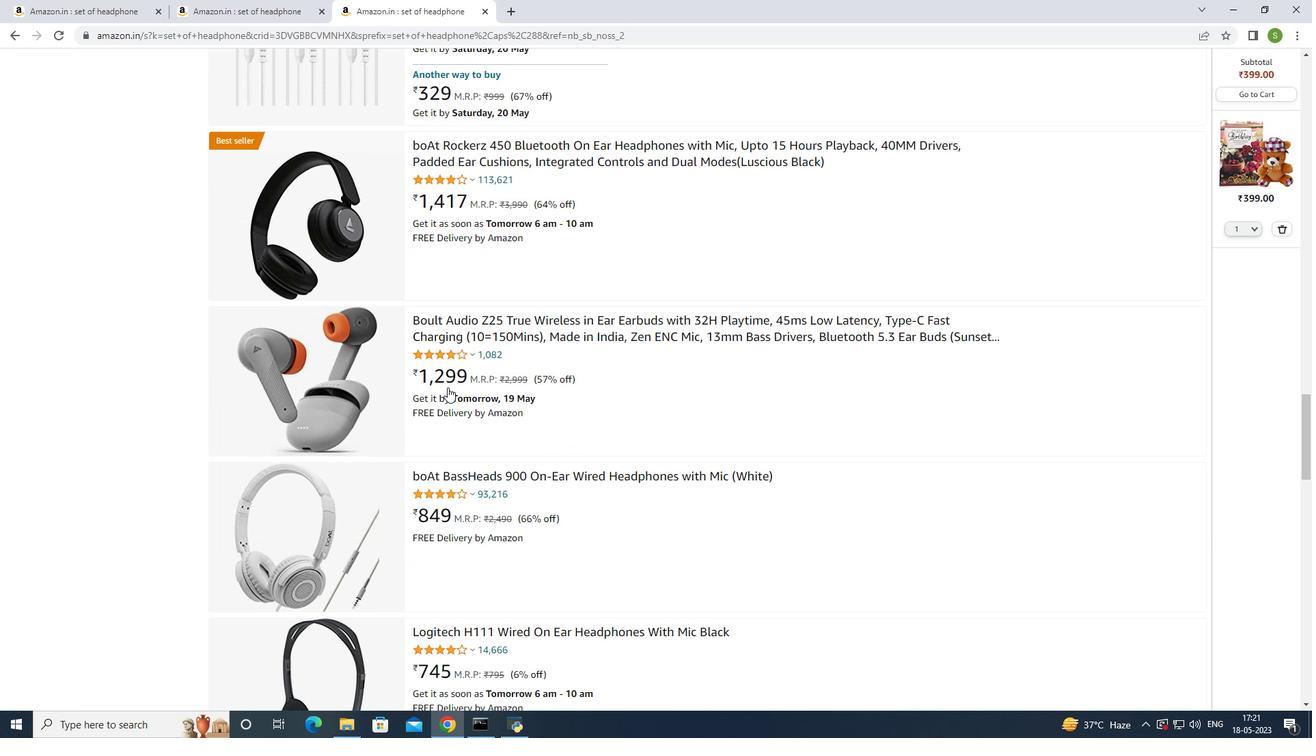 
Action: Mouse pressed left at (448, 387)
Screenshot: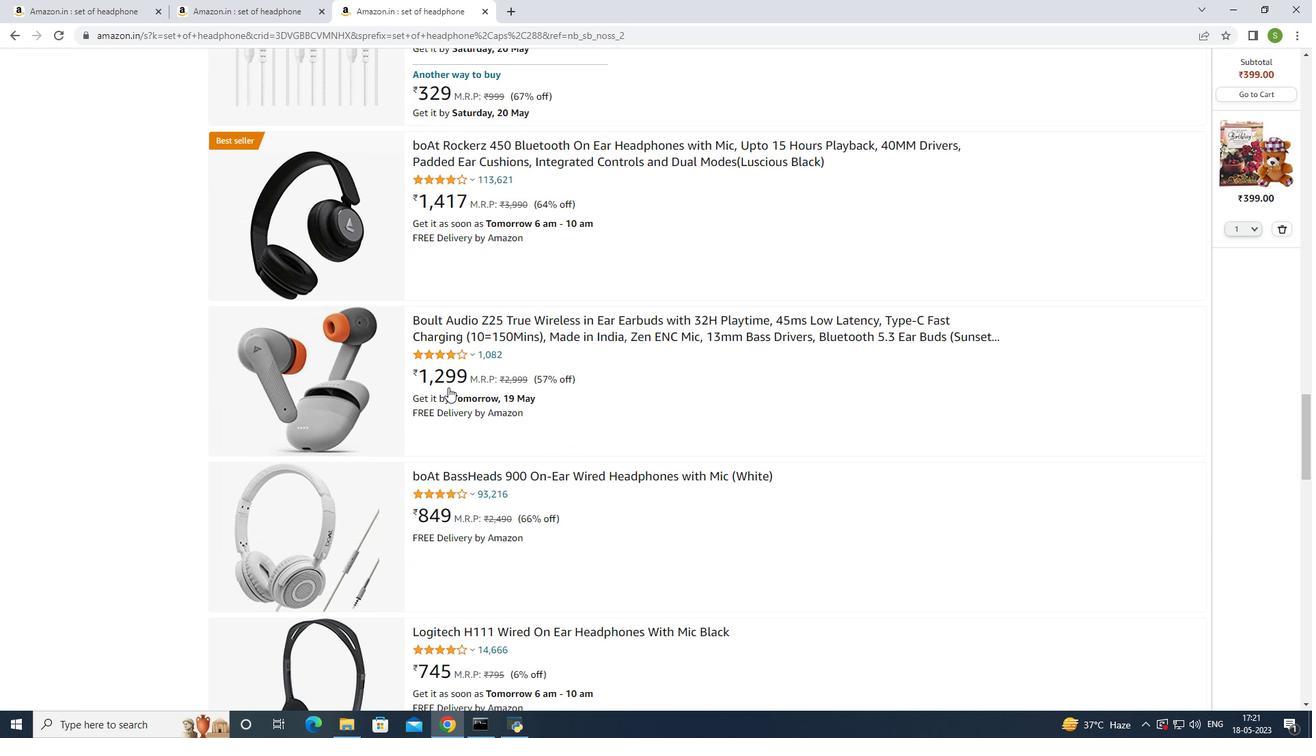 
Action: Mouse moved to (151, 189)
Screenshot: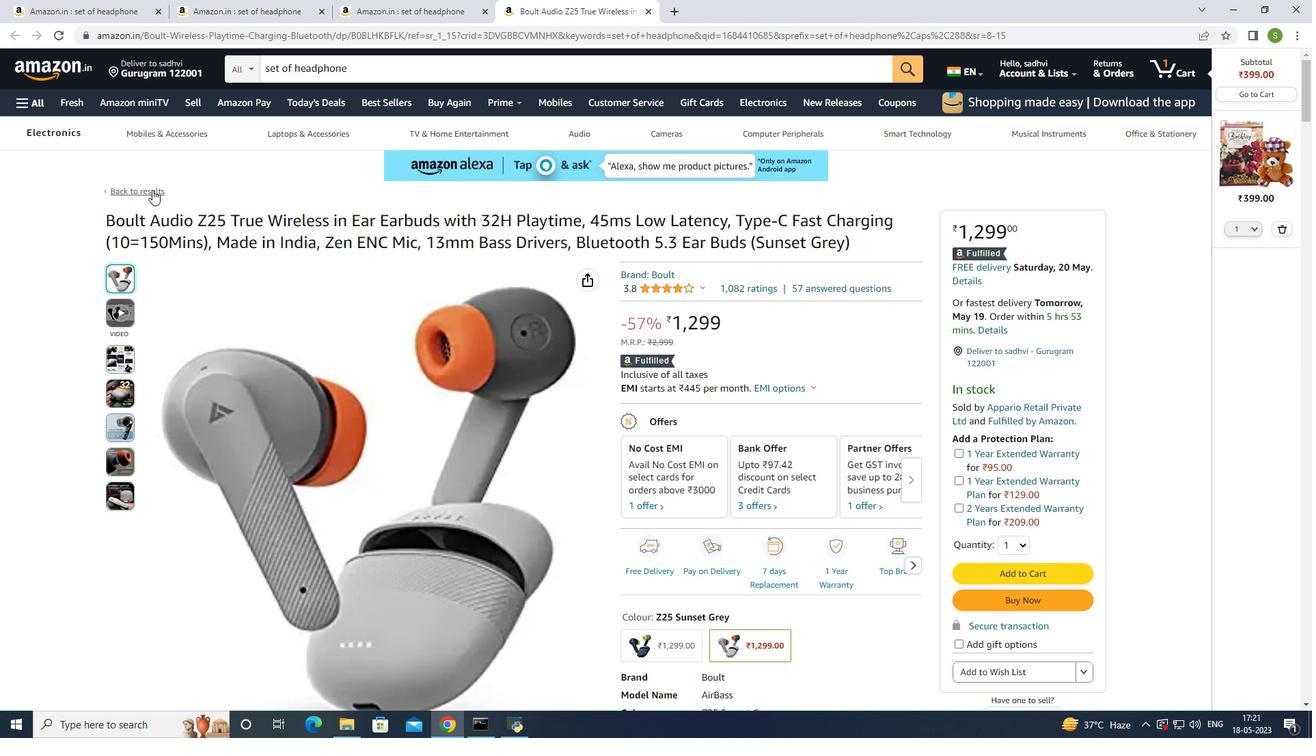
Action: Mouse pressed left at (151, 189)
Screenshot: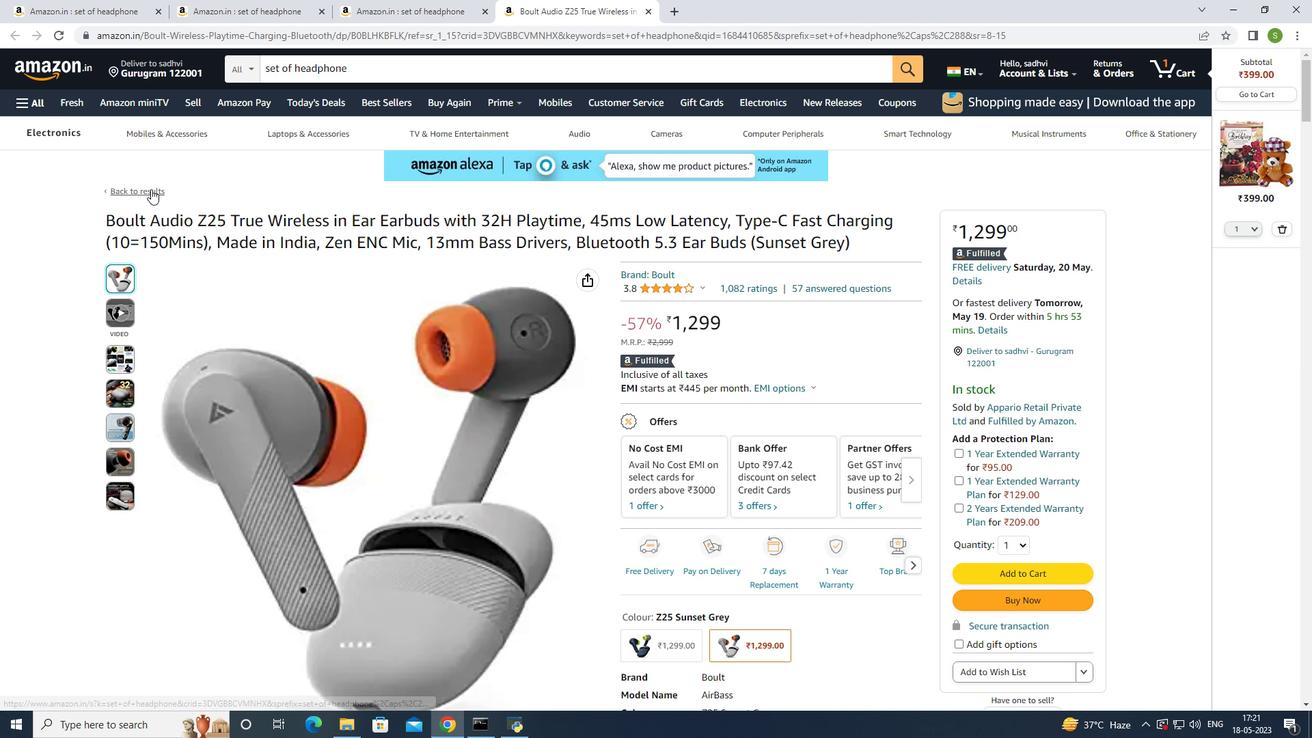 
Action: Mouse moved to (399, 378)
Screenshot: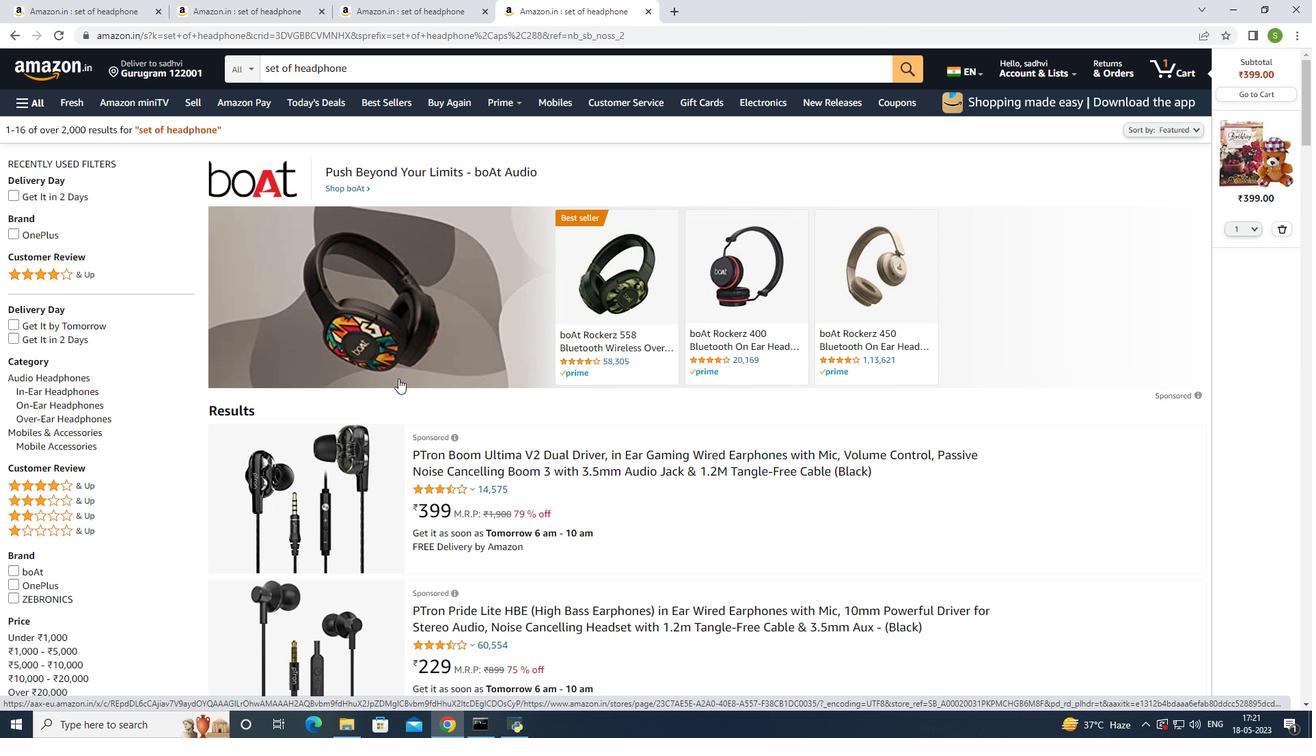 
Action: Mouse scrolled (399, 377) with delta (0, 0)
Screenshot: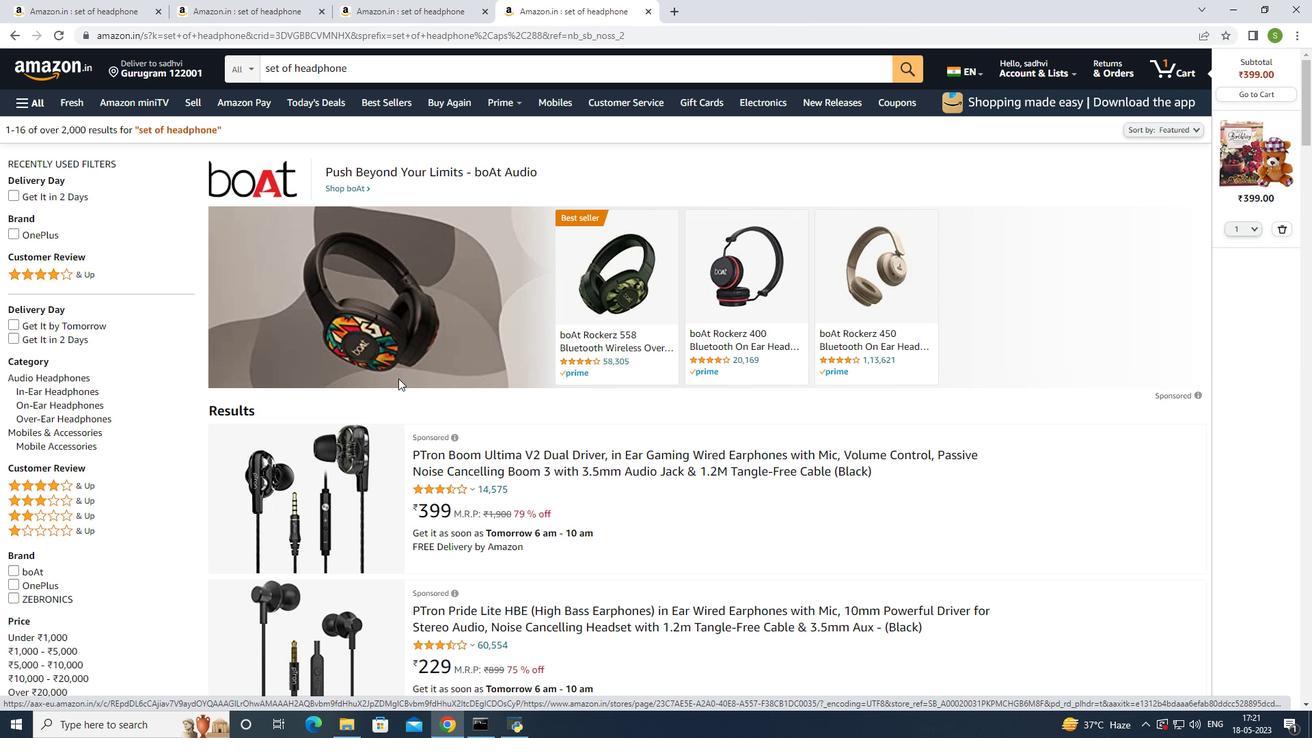 
Action: Mouse scrolled (399, 377) with delta (0, 0)
Screenshot: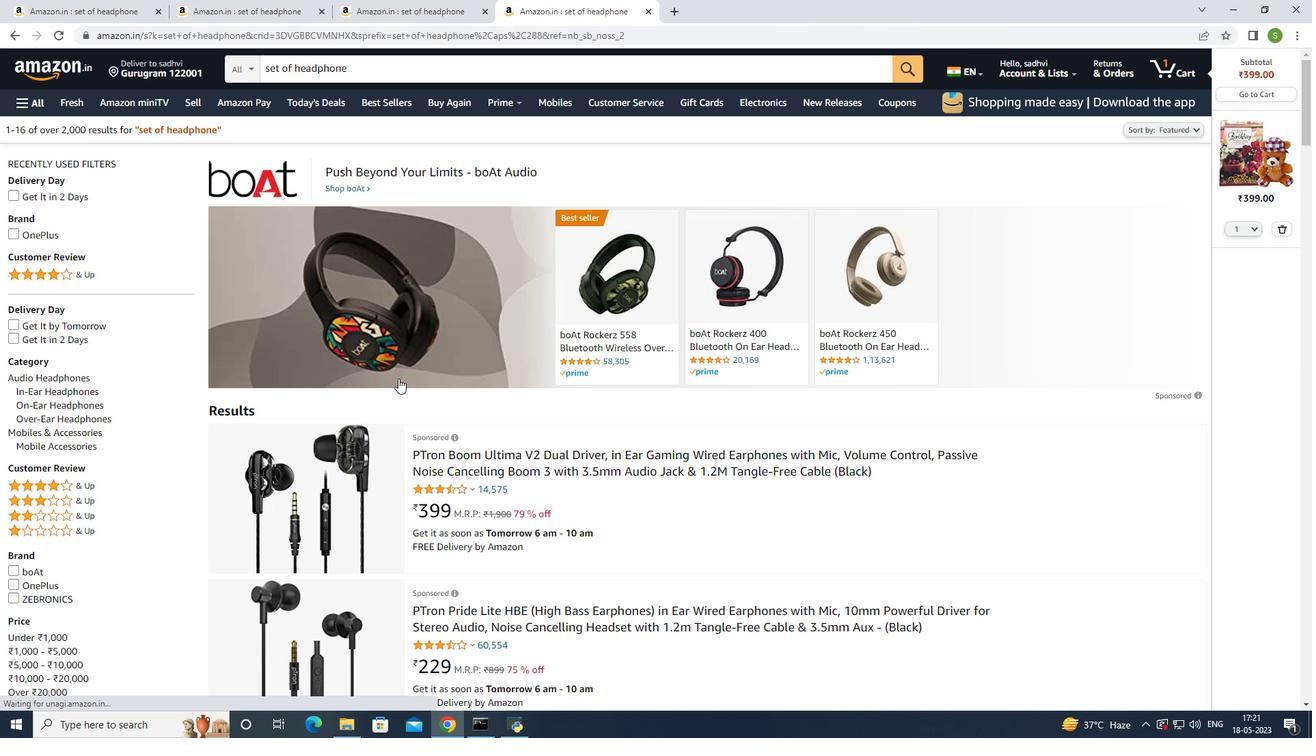 
Action: Mouse scrolled (399, 377) with delta (0, 0)
Screenshot: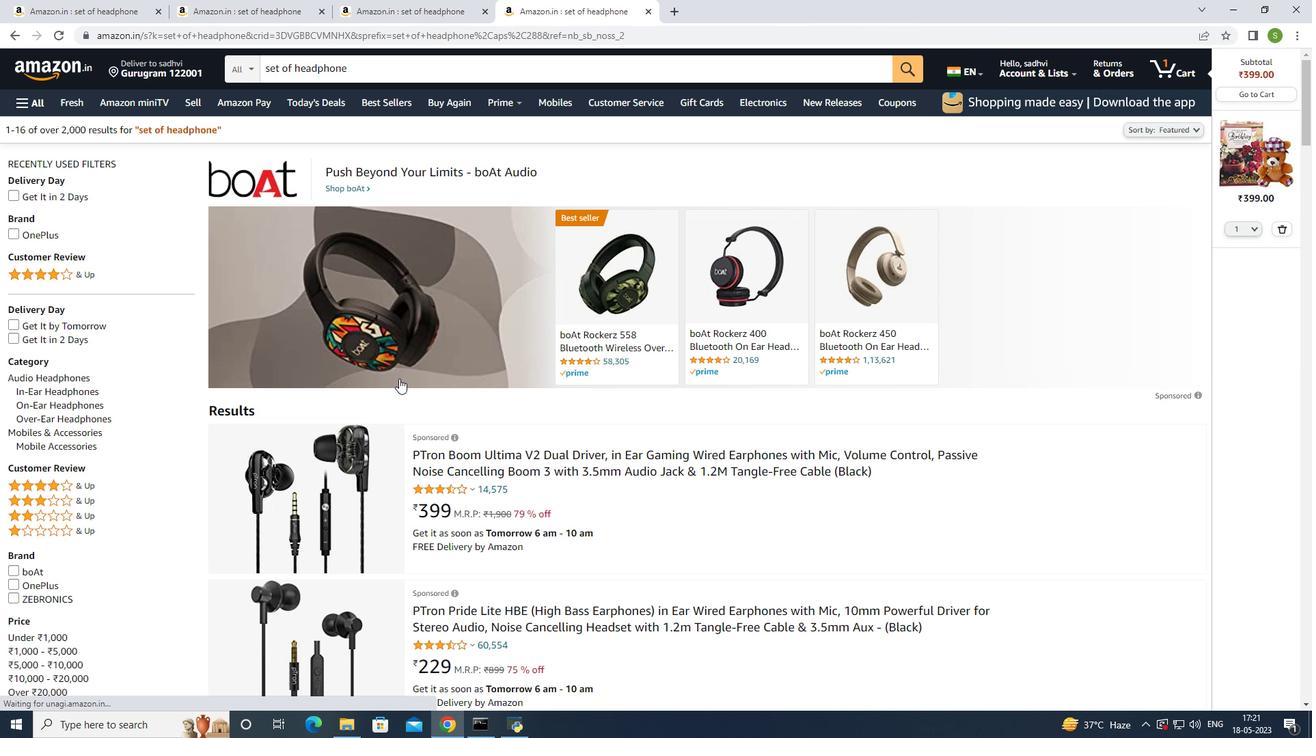 
Action: Mouse scrolled (399, 377) with delta (0, 0)
Screenshot: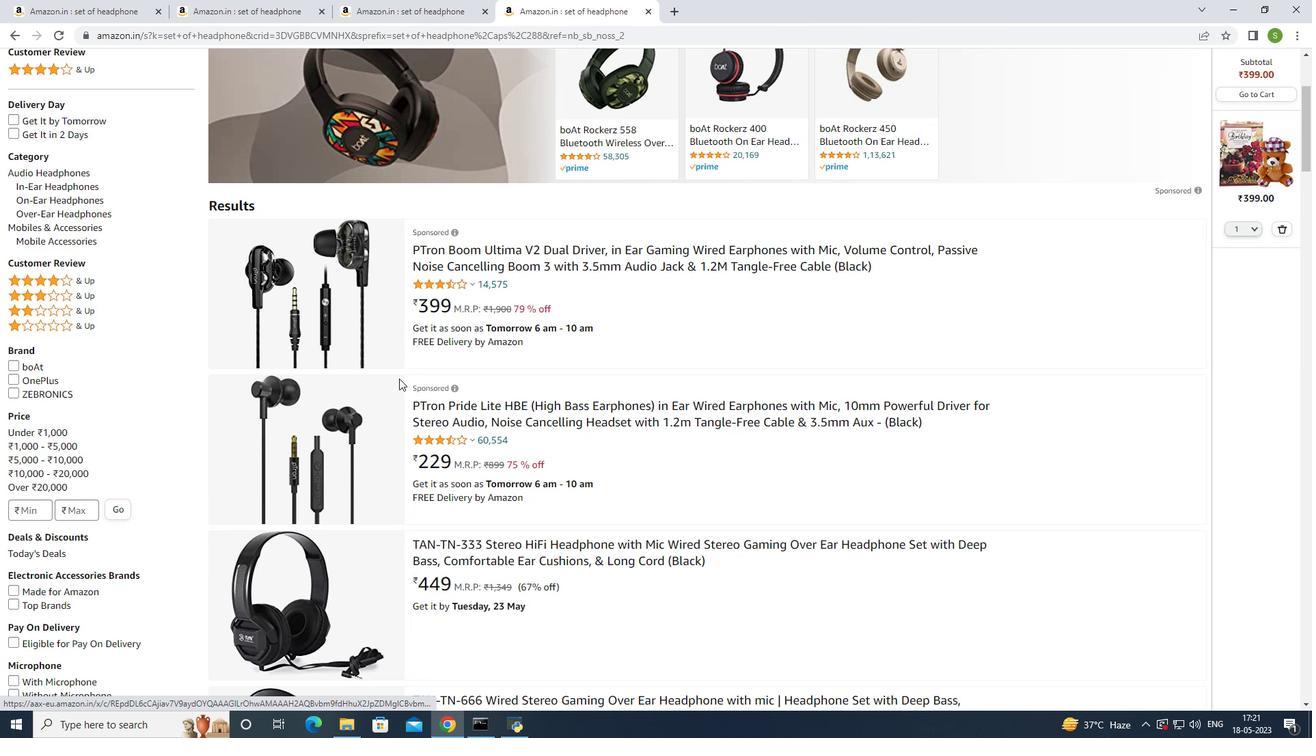 
Action: Mouse scrolled (399, 377) with delta (0, 0)
Screenshot: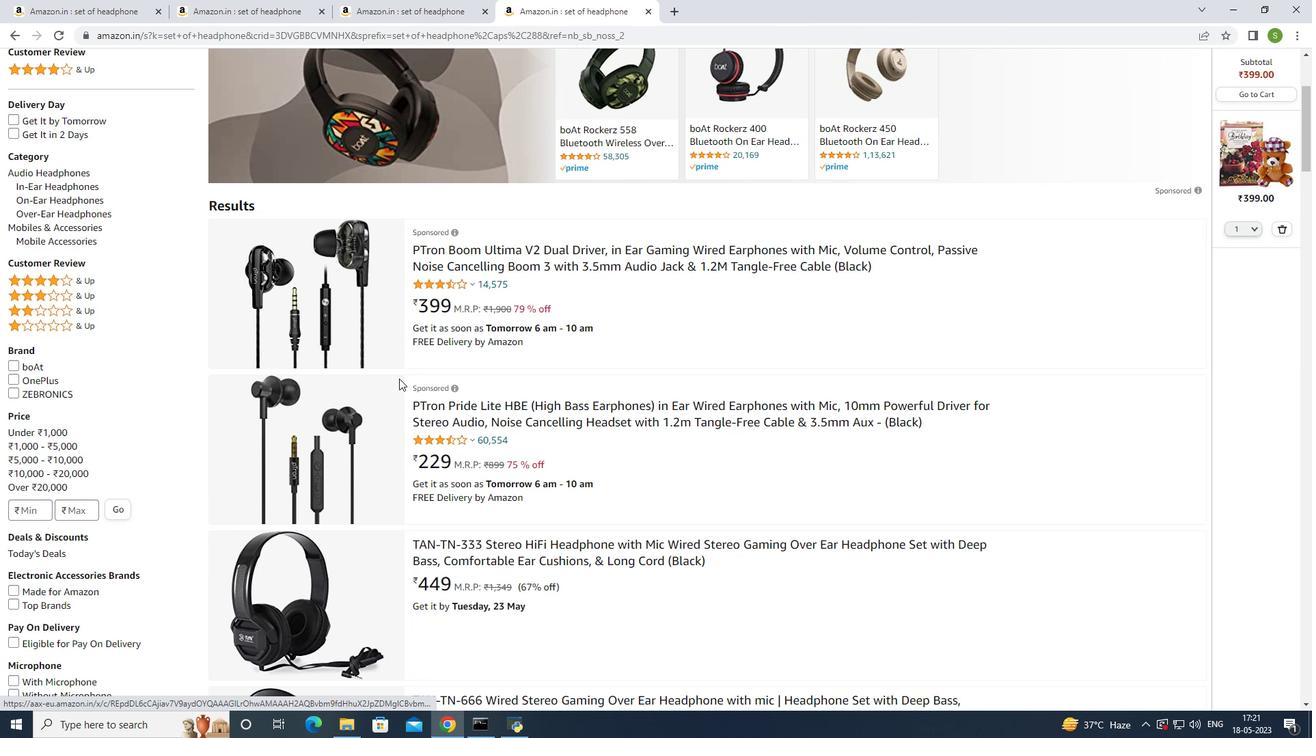 
Action: Mouse scrolled (399, 377) with delta (0, 0)
Screenshot: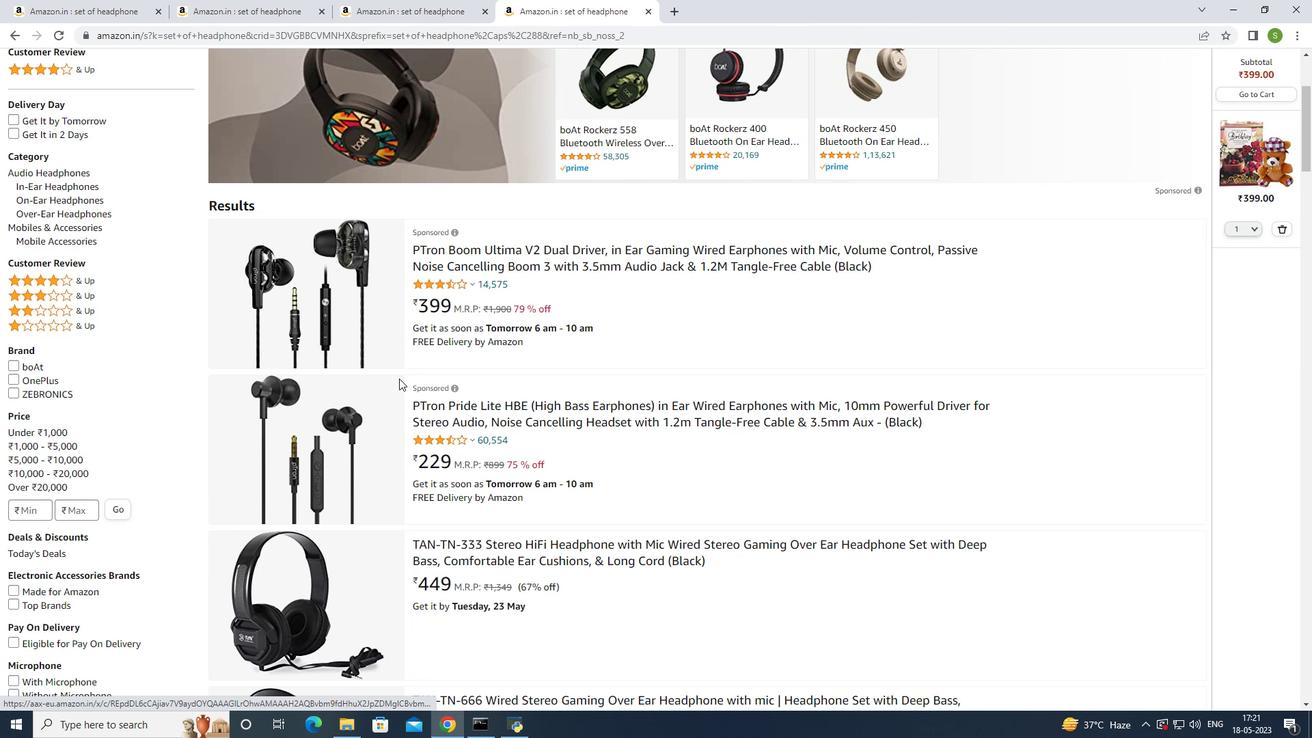 
Action: Mouse moved to (452, 524)
Screenshot: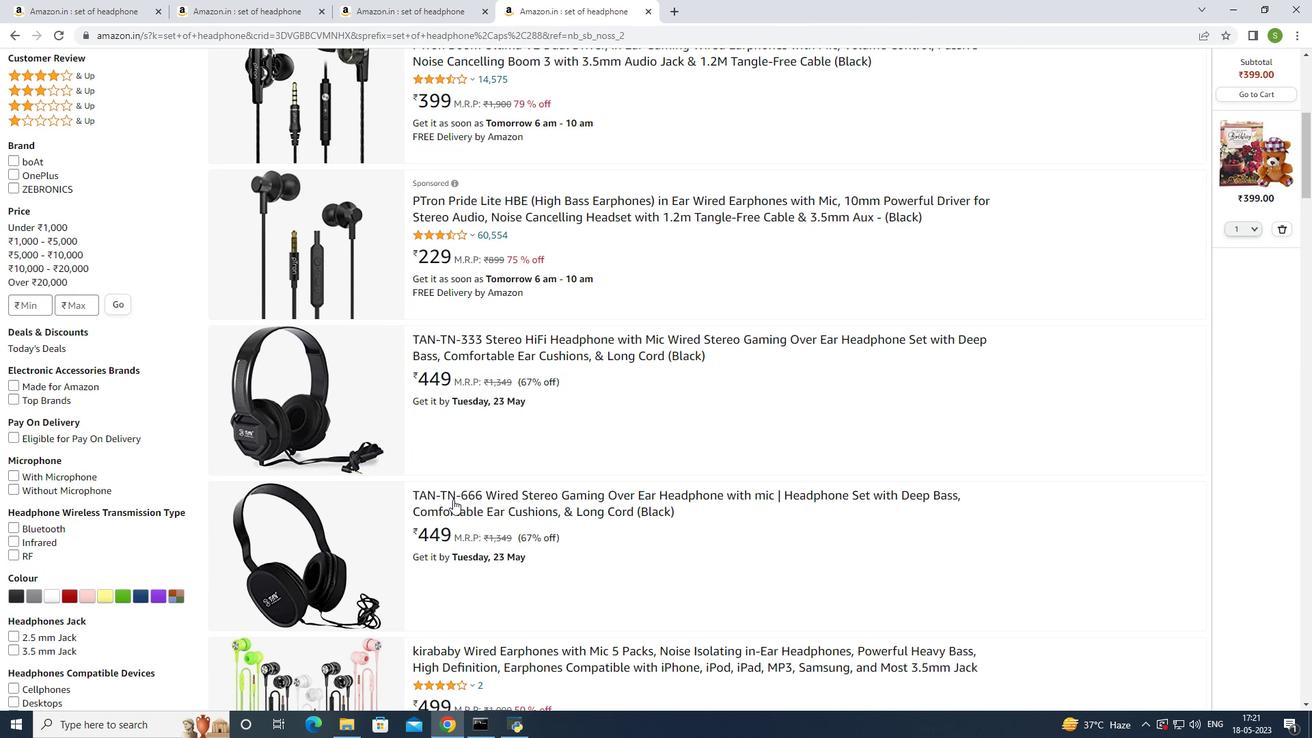
Action: Mouse scrolled (452, 524) with delta (0, 0)
Screenshot: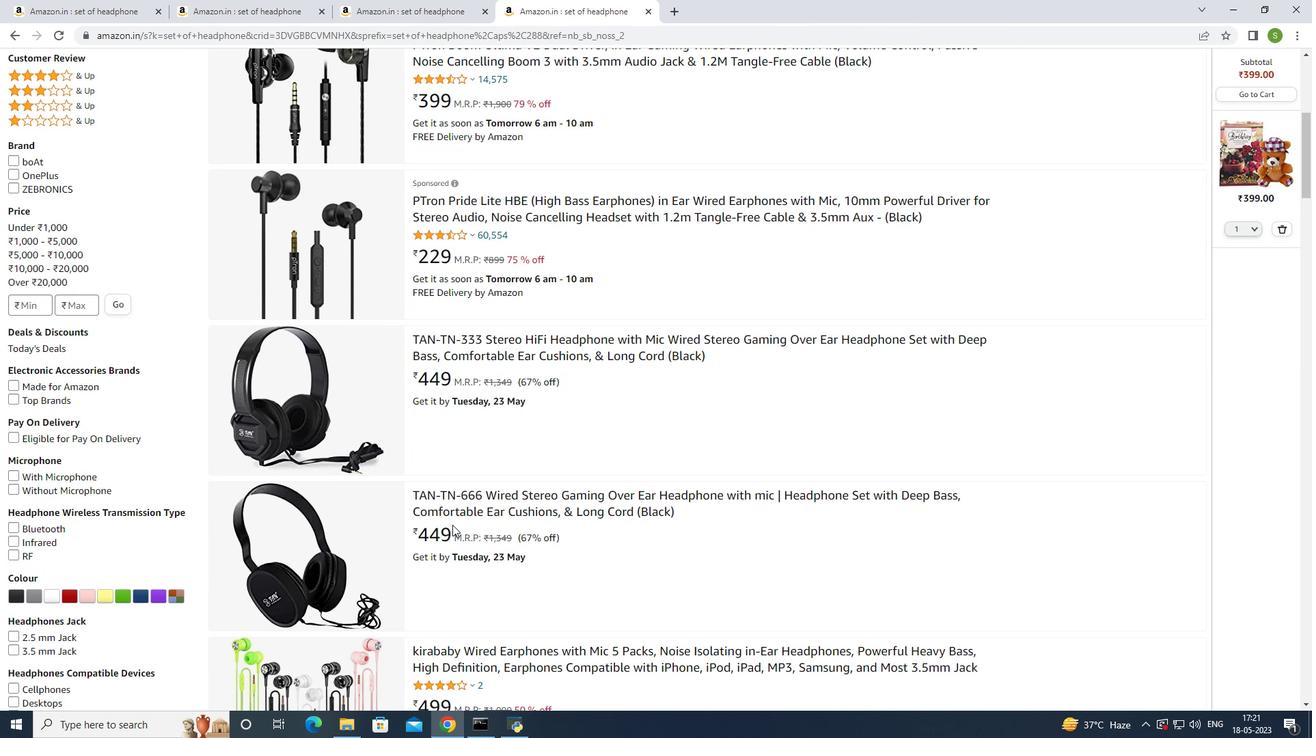 
Action: Mouse scrolled (452, 524) with delta (0, 0)
Screenshot: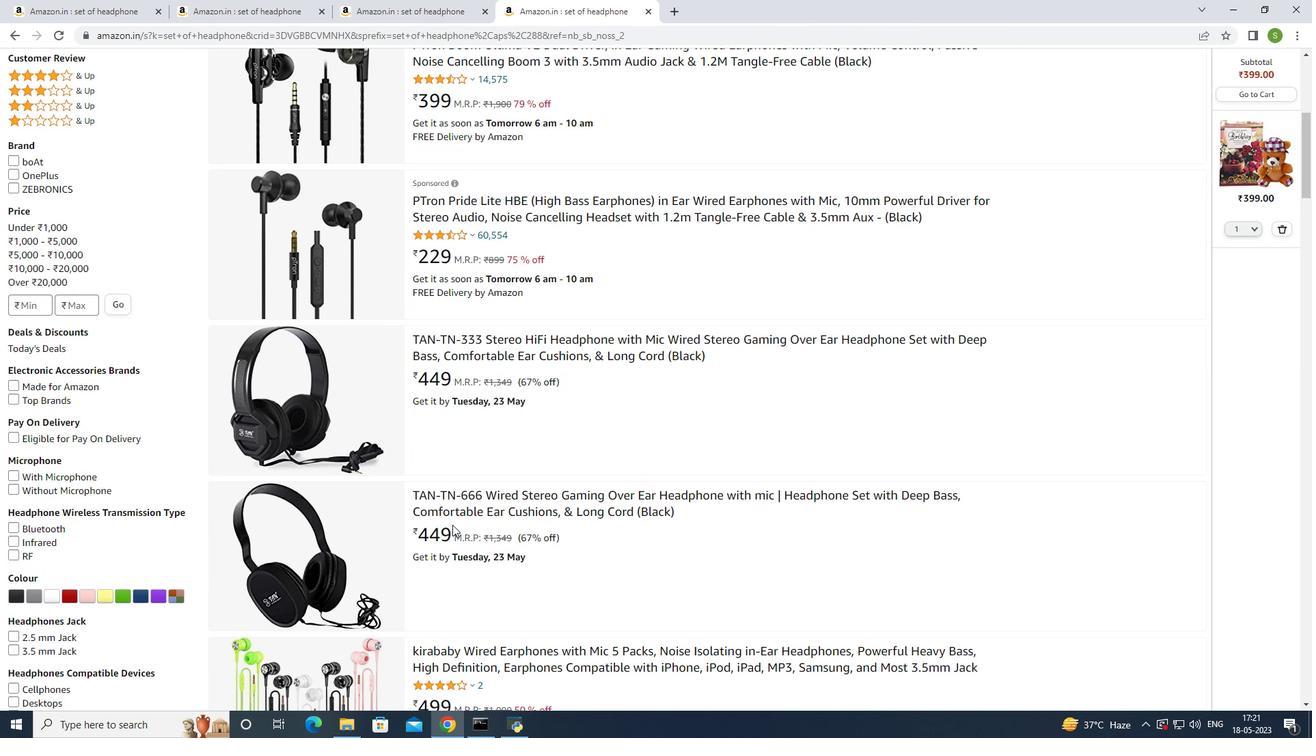 
Action: Mouse scrolled (452, 524) with delta (0, 0)
Screenshot: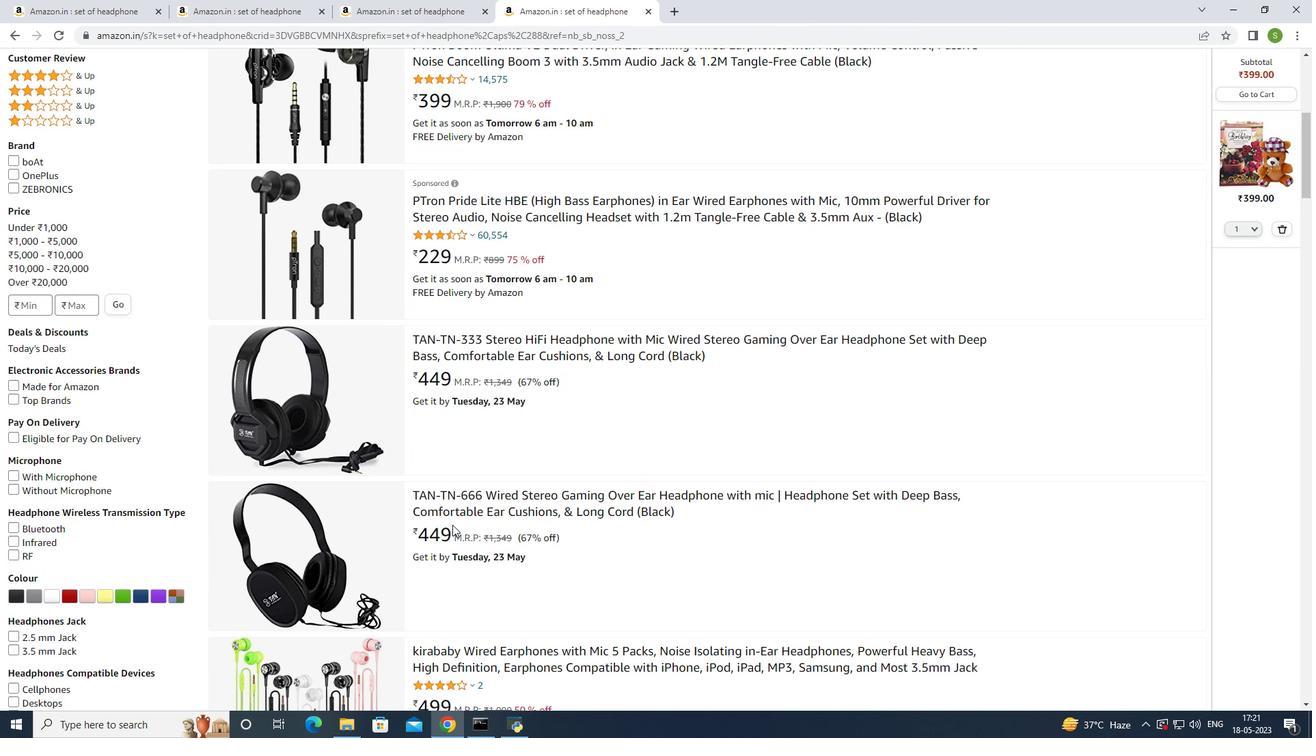 
Action: Mouse moved to (483, 188)
Screenshot: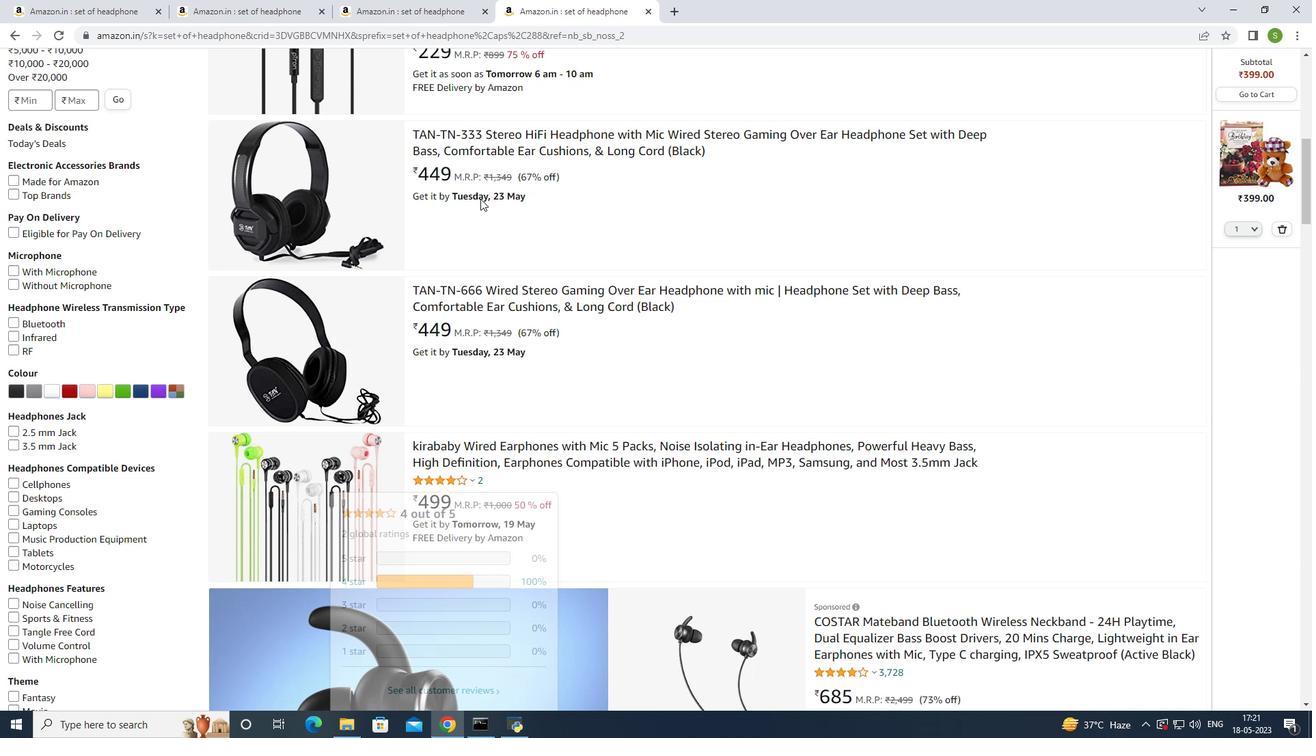 
Action: Mouse pressed left at (483, 188)
Screenshot: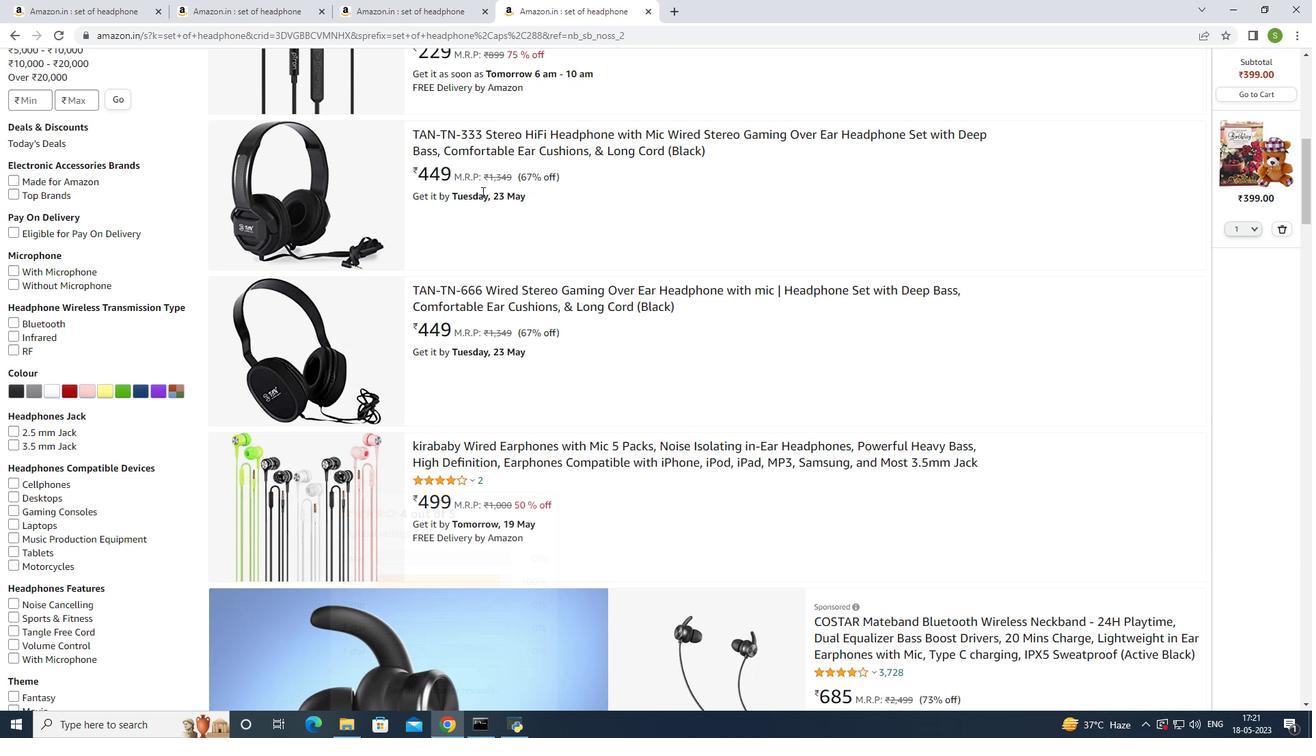 
Action: Mouse pressed left at (483, 188)
Screenshot: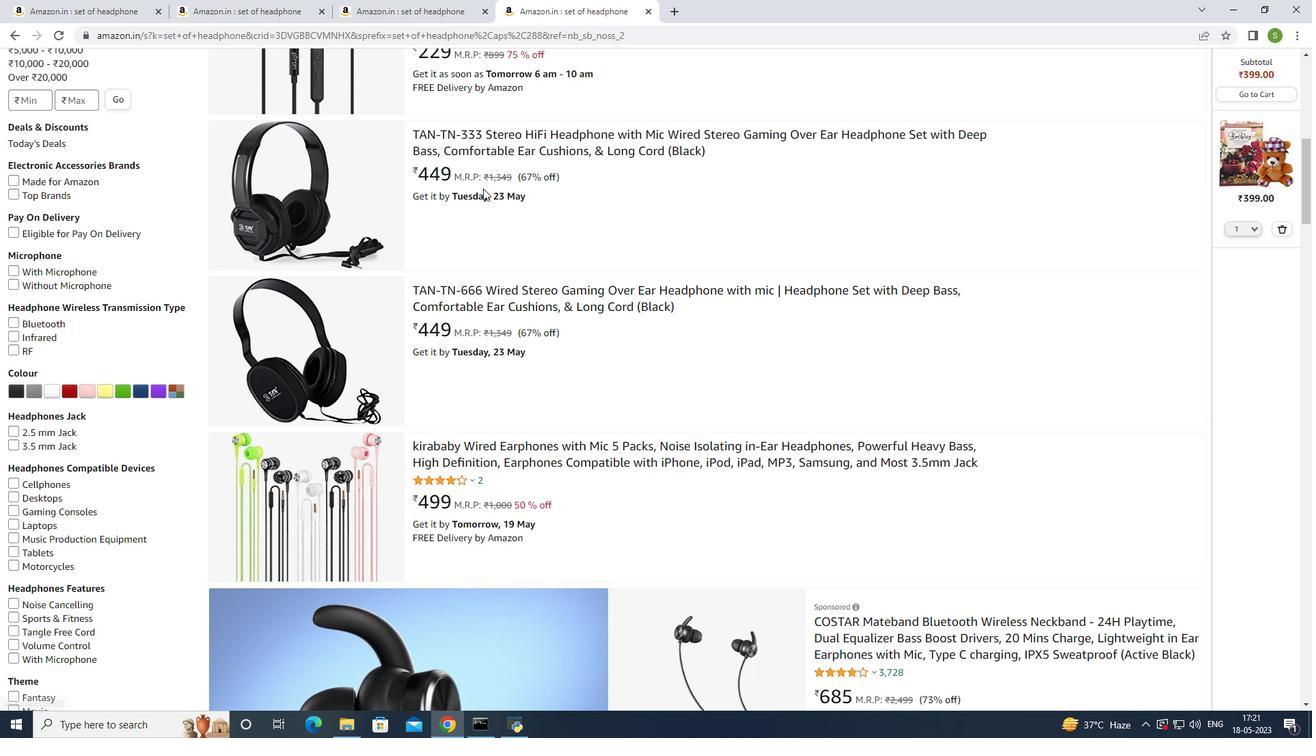 
Action: Mouse moved to (505, 154)
Screenshot: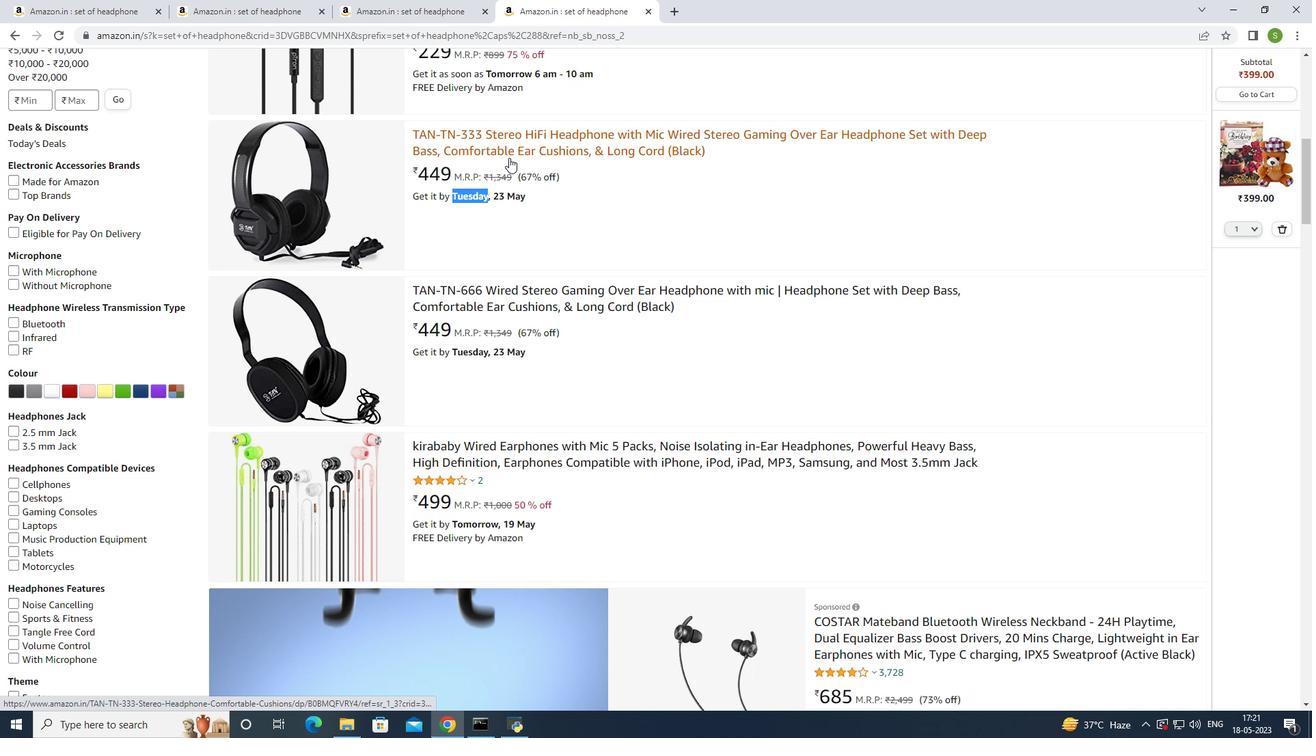 
Action: Mouse pressed left at (505, 154)
Screenshot: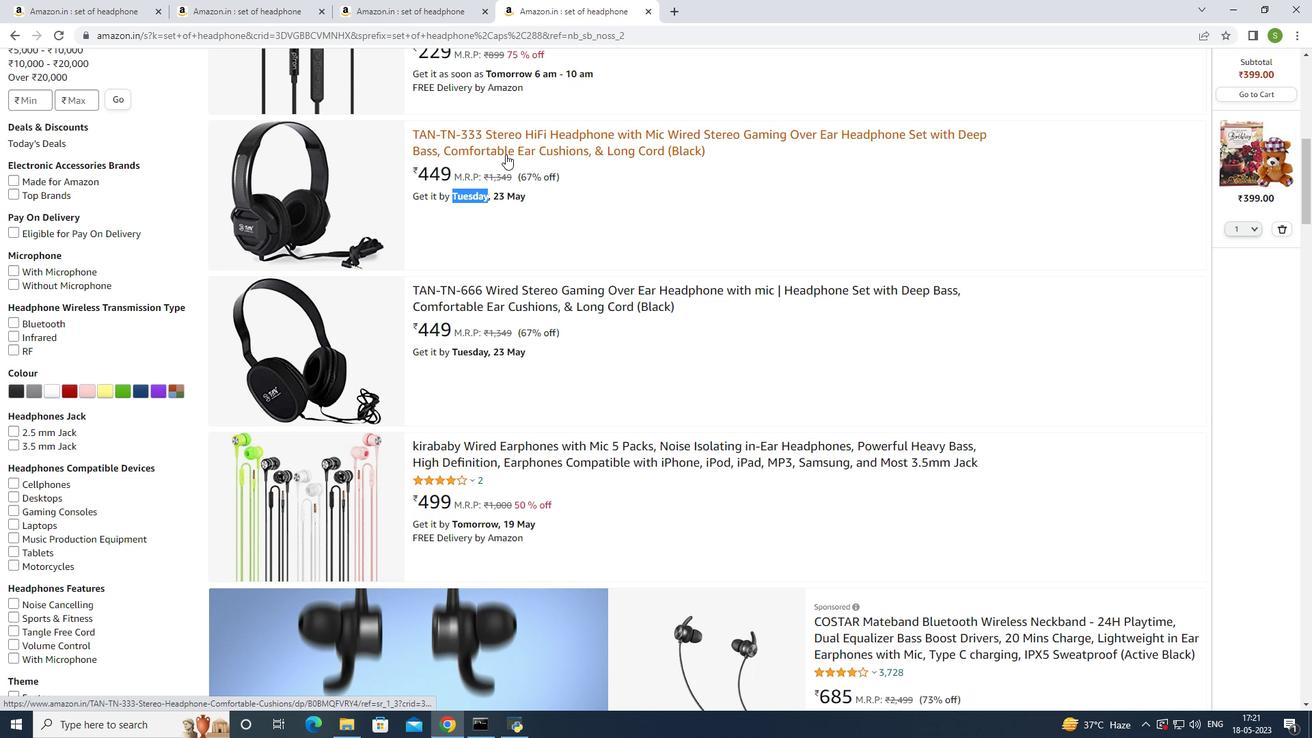 
Action: Mouse pressed left at (505, 154)
Screenshot: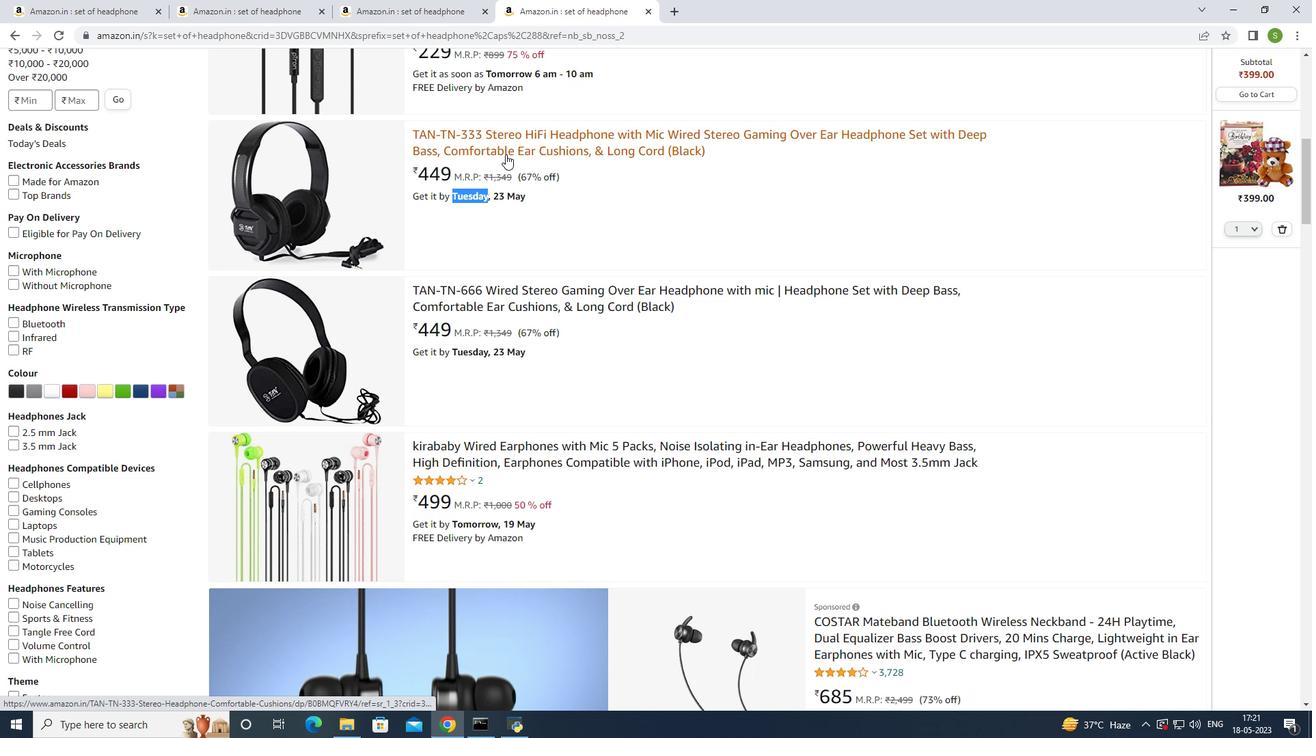 
Action: Mouse moved to (522, 502)
Screenshot: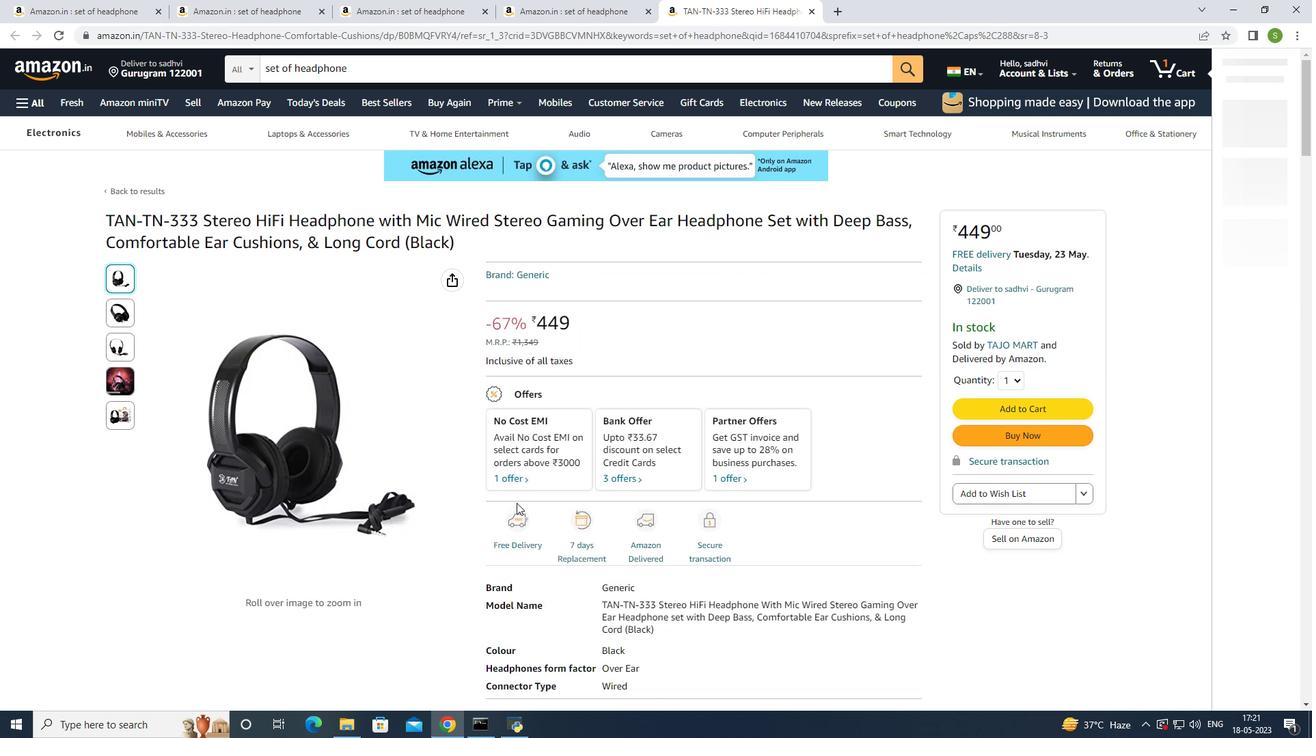 
Action: Mouse scrolled (522, 501) with delta (0, 0)
Screenshot: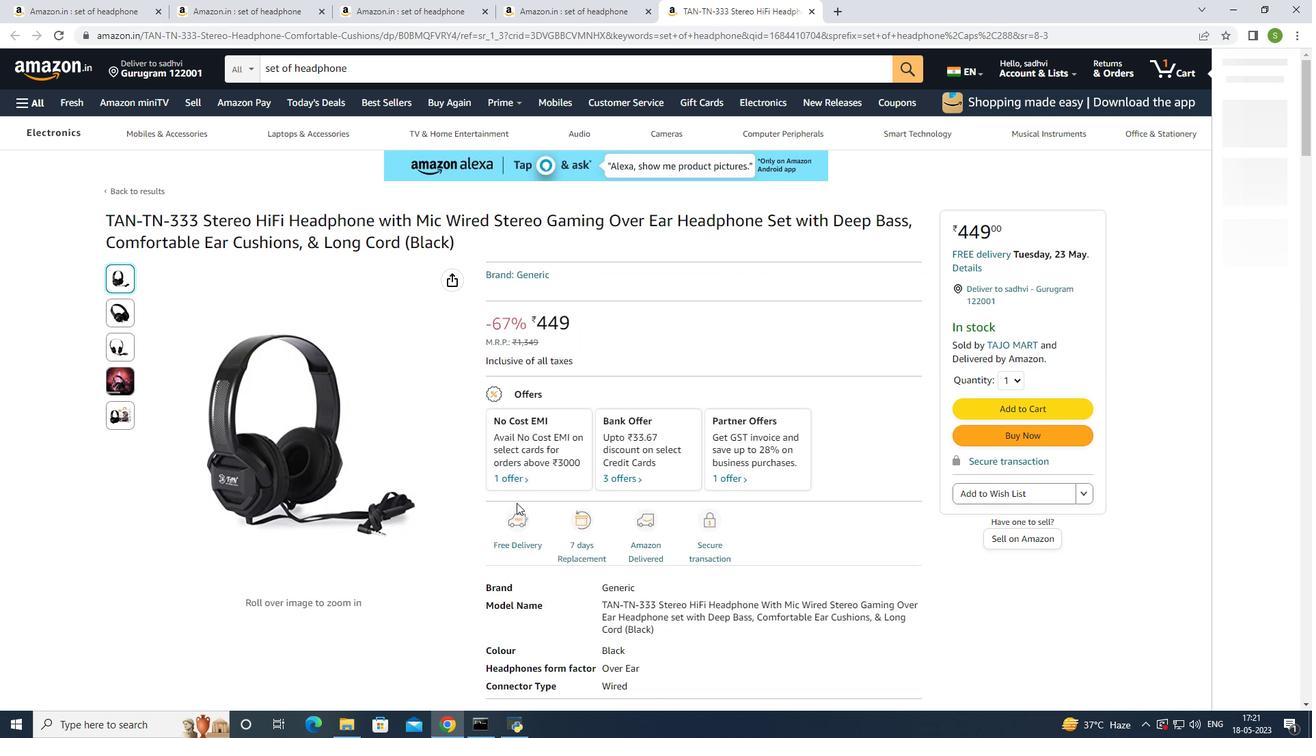 
Action: Mouse scrolled (522, 501) with delta (0, 0)
Screenshot: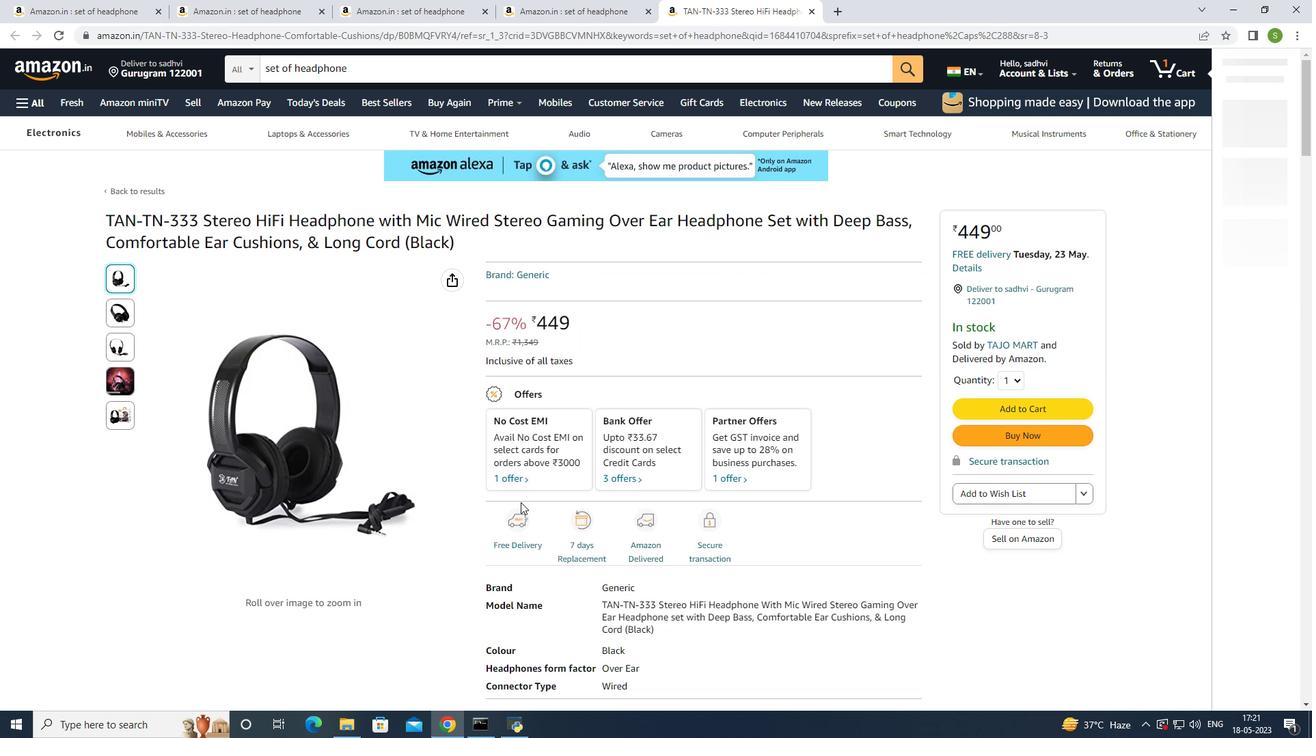 
Action: Mouse scrolled (522, 501) with delta (0, 0)
Screenshot: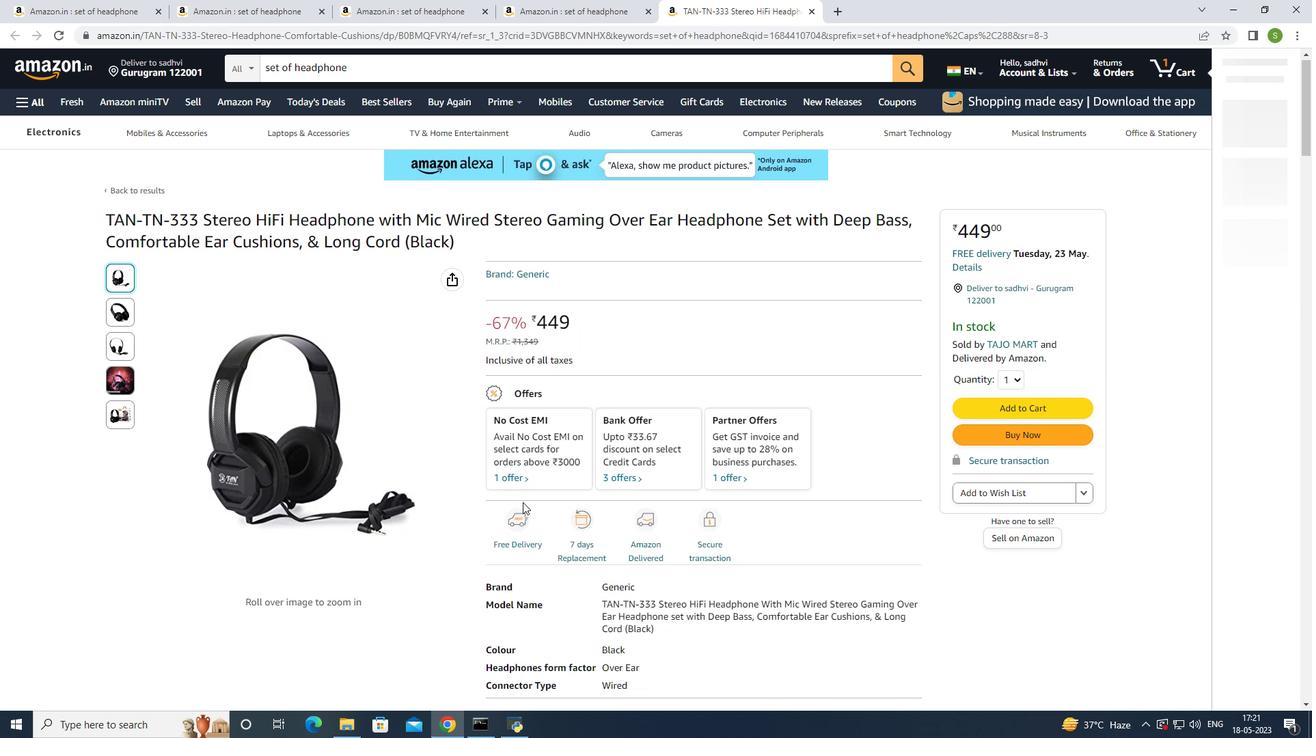 
Action: Mouse scrolled (522, 501) with delta (0, 0)
Screenshot: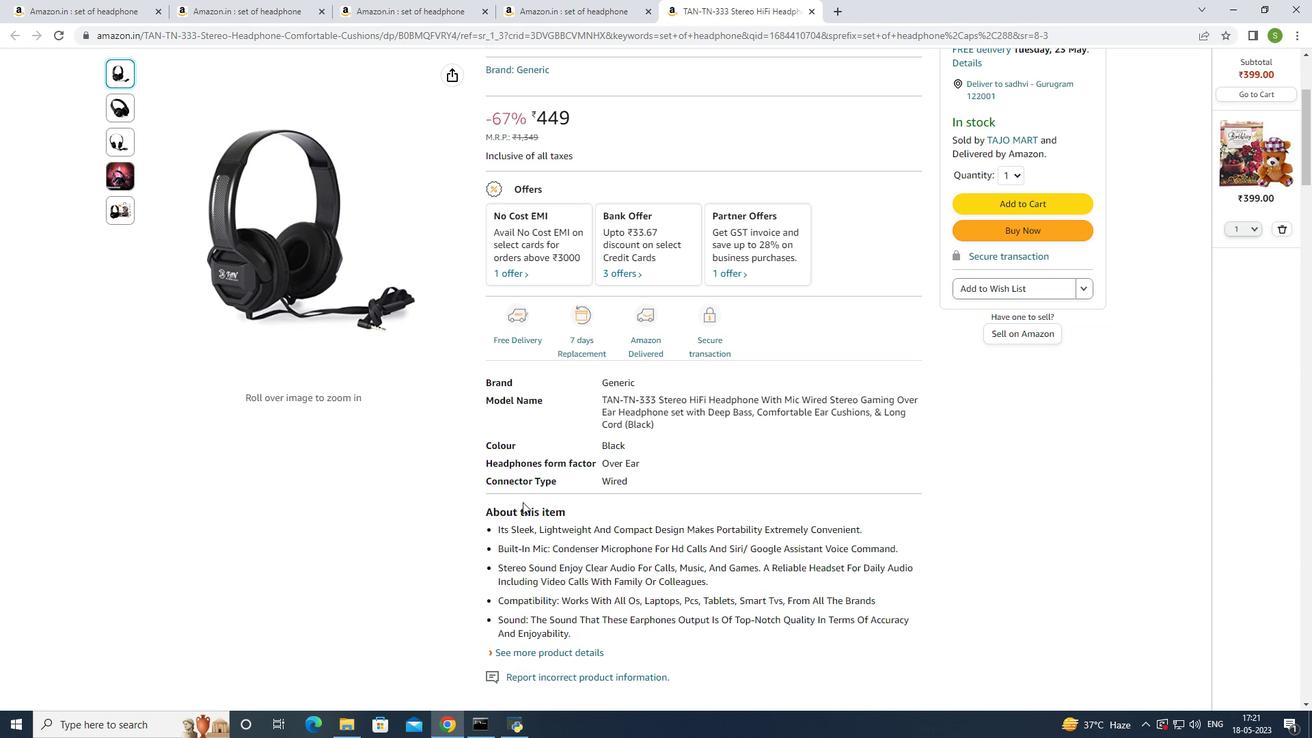 
Action: Mouse scrolled (522, 501) with delta (0, 0)
Screenshot: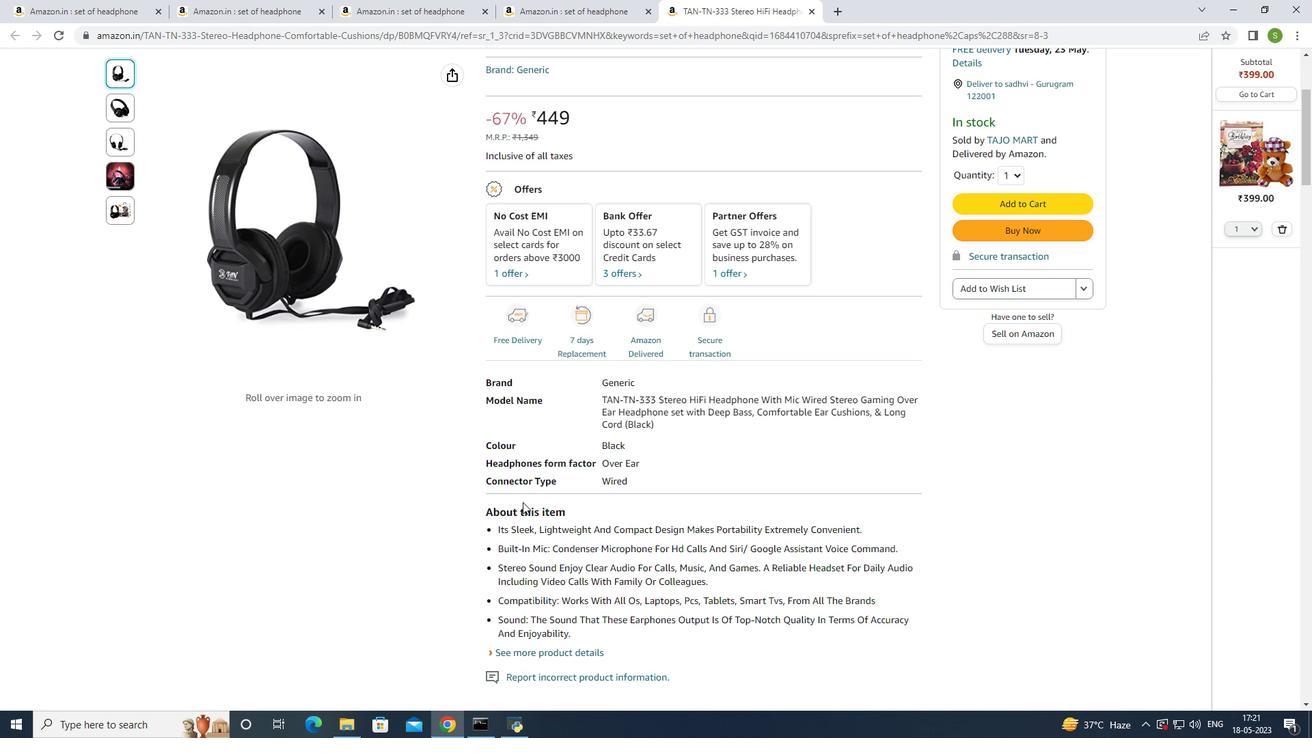 
Action: Mouse scrolled (522, 501) with delta (0, 0)
Screenshot: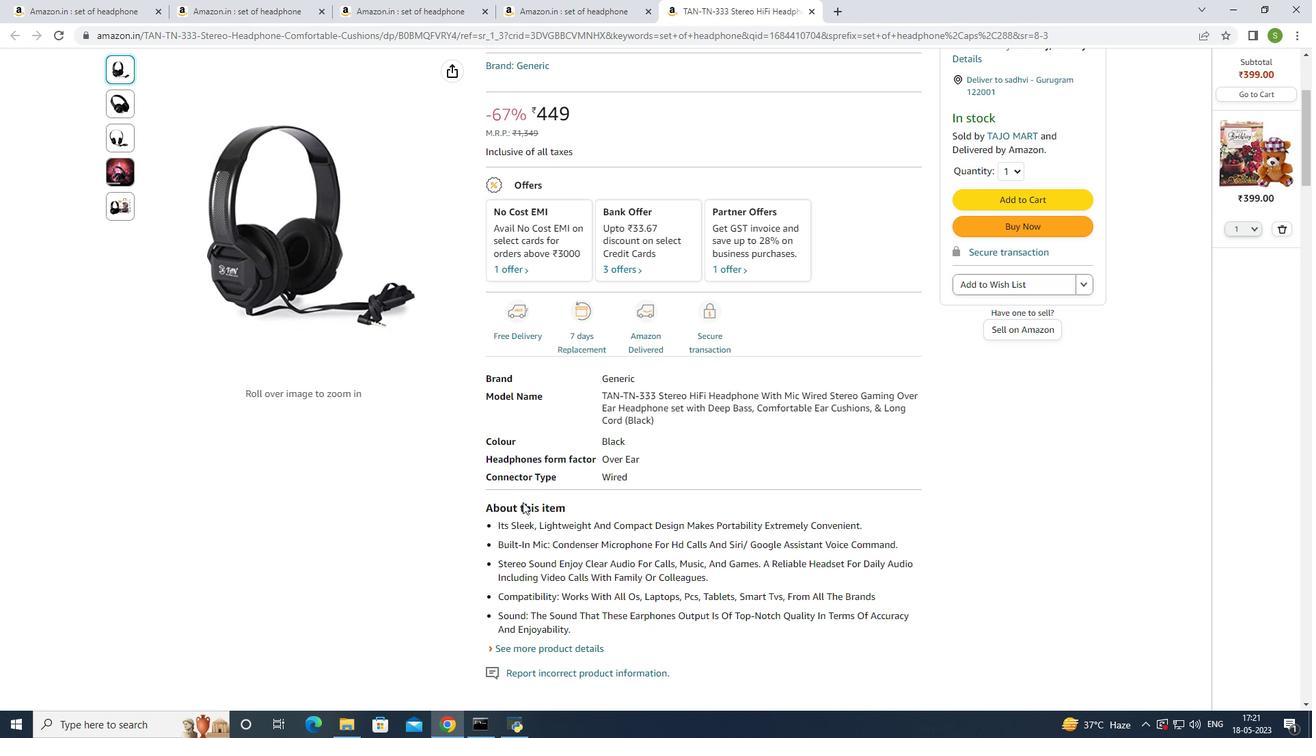 
Action: Mouse moved to (524, 499)
Screenshot: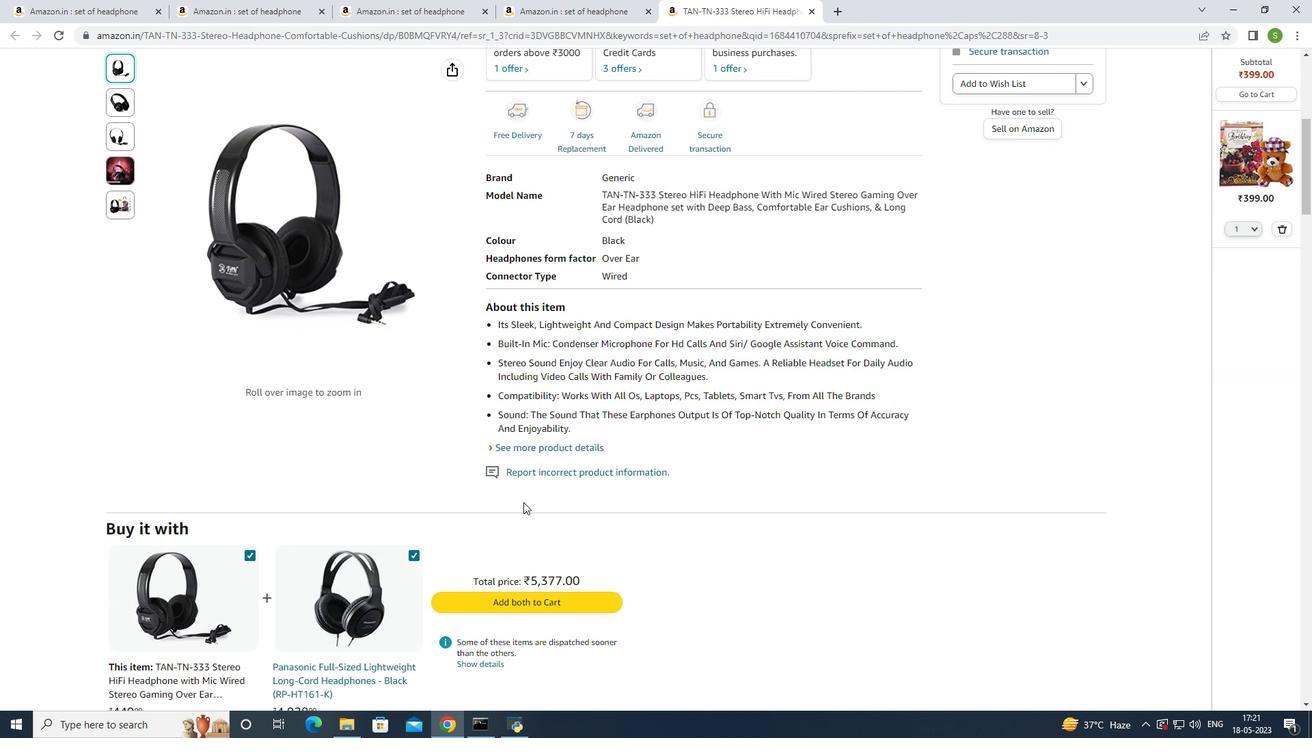 
Action: Mouse scrolled (524, 498) with delta (0, 0)
Screenshot: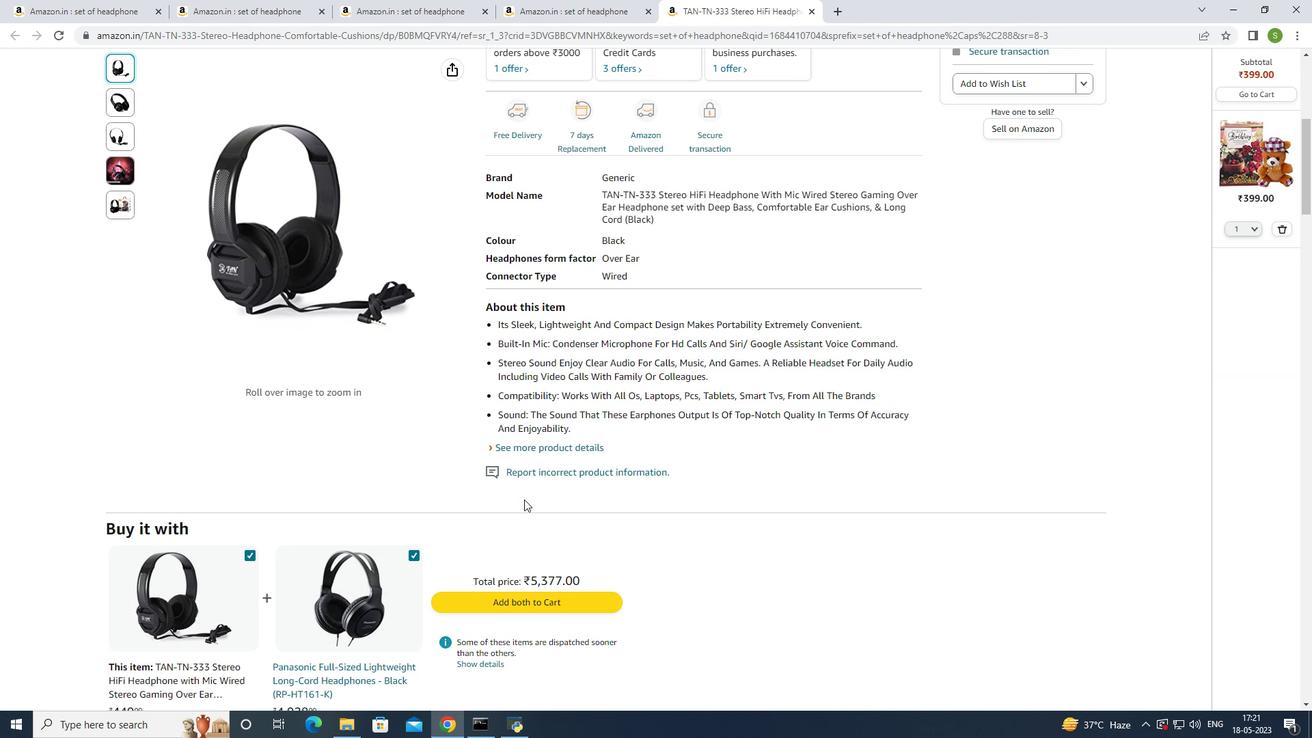 
Action: Mouse scrolled (524, 498) with delta (0, 0)
Screenshot: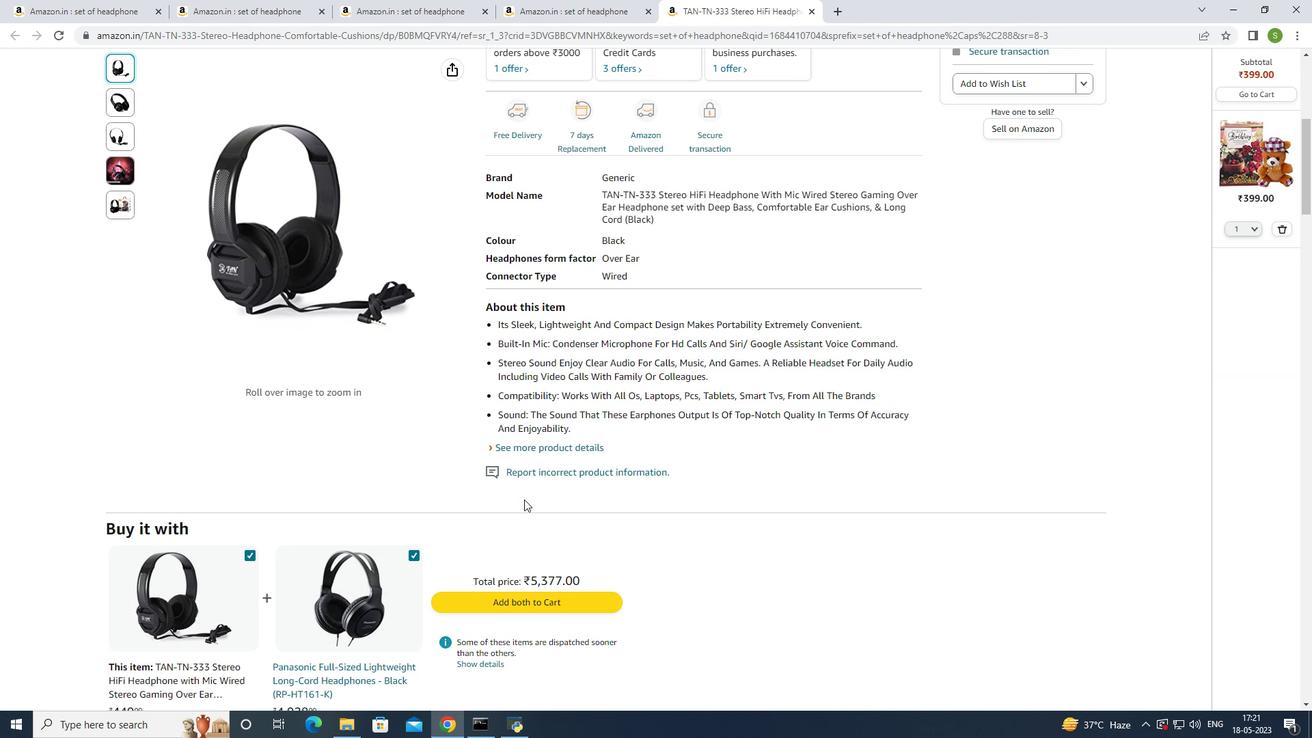 
Action: Mouse scrolled (524, 498) with delta (0, 0)
Screenshot: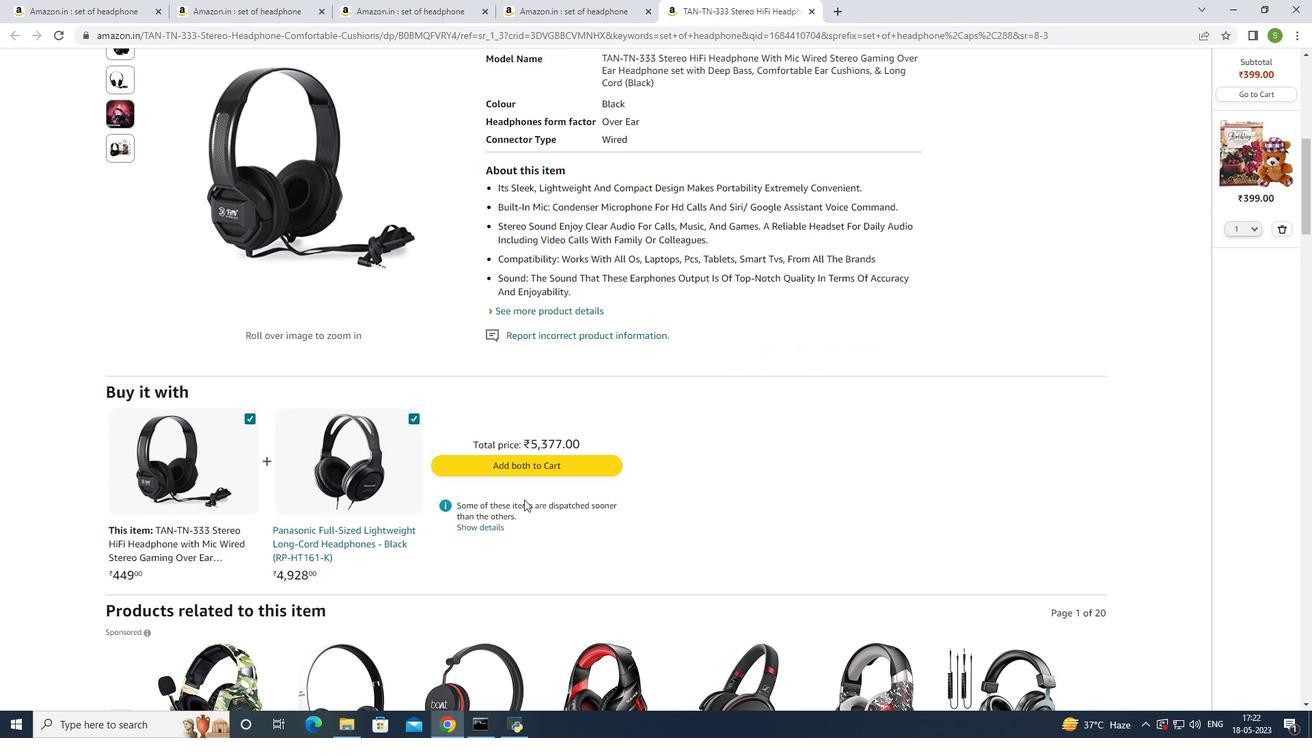 
Action: Mouse scrolled (524, 498) with delta (0, 0)
Screenshot: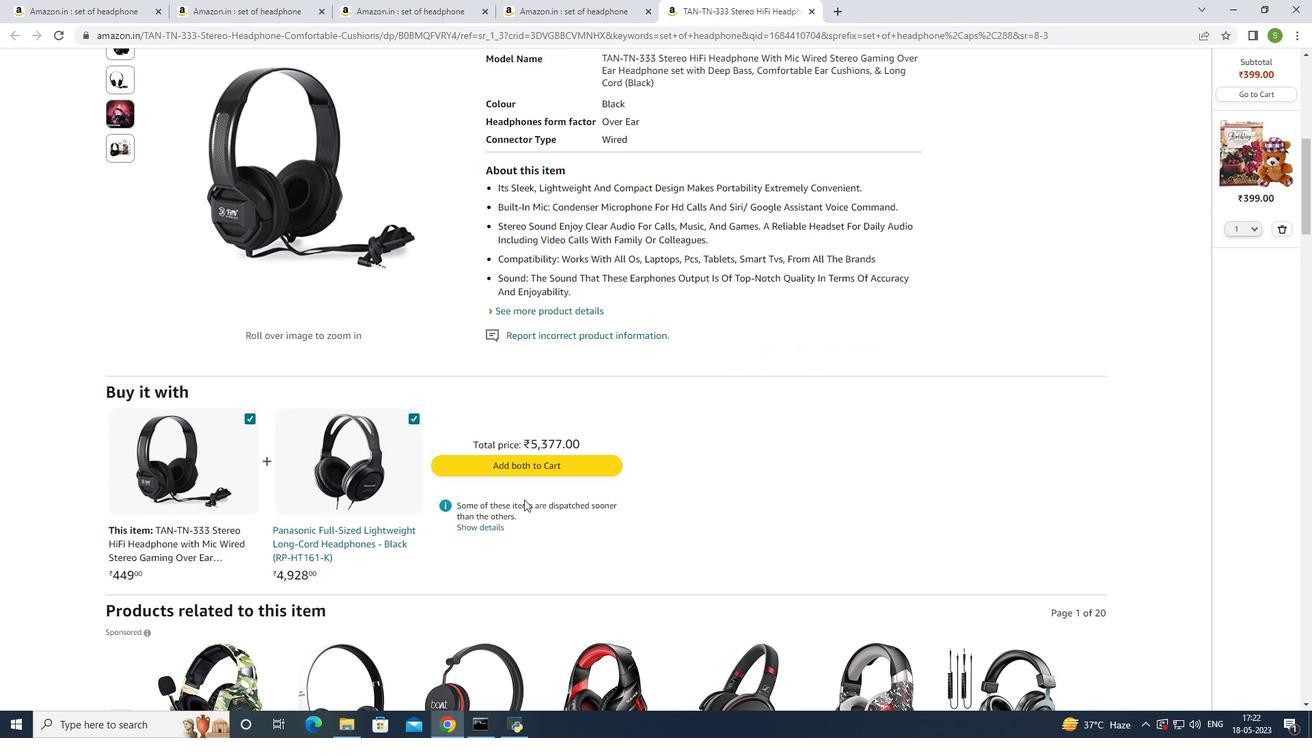 
Action: Mouse scrolled (524, 498) with delta (0, 0)
Screenshot: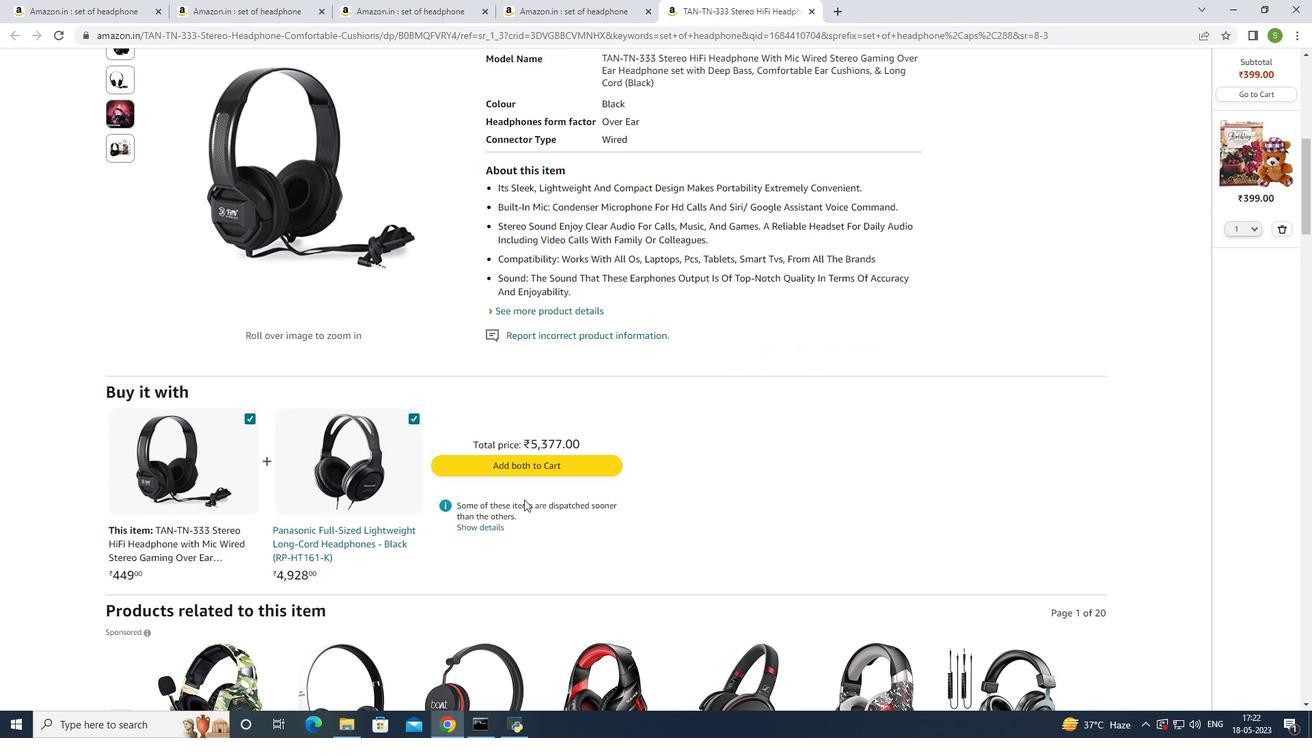 
Action: Mouse moved to (455, 499)
Screenshot: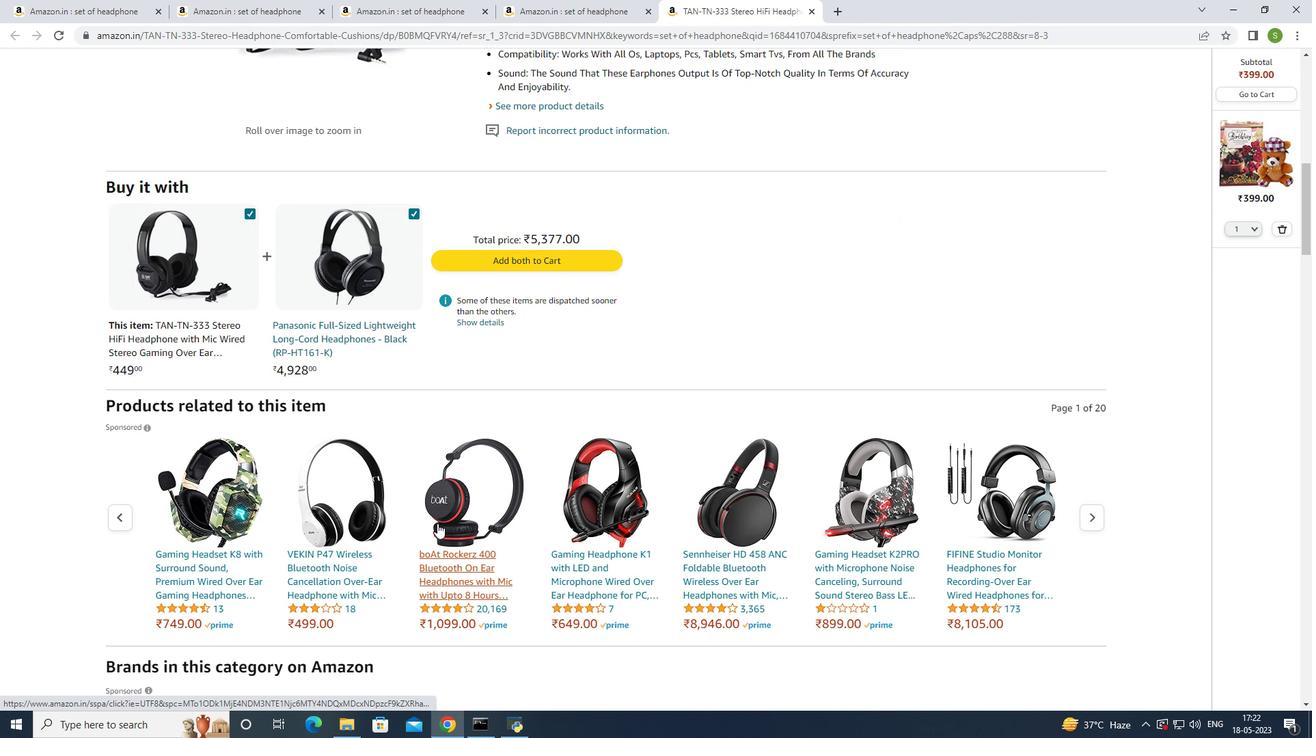 
Action: Mouse pressed left at (455, 499)
Screenshot: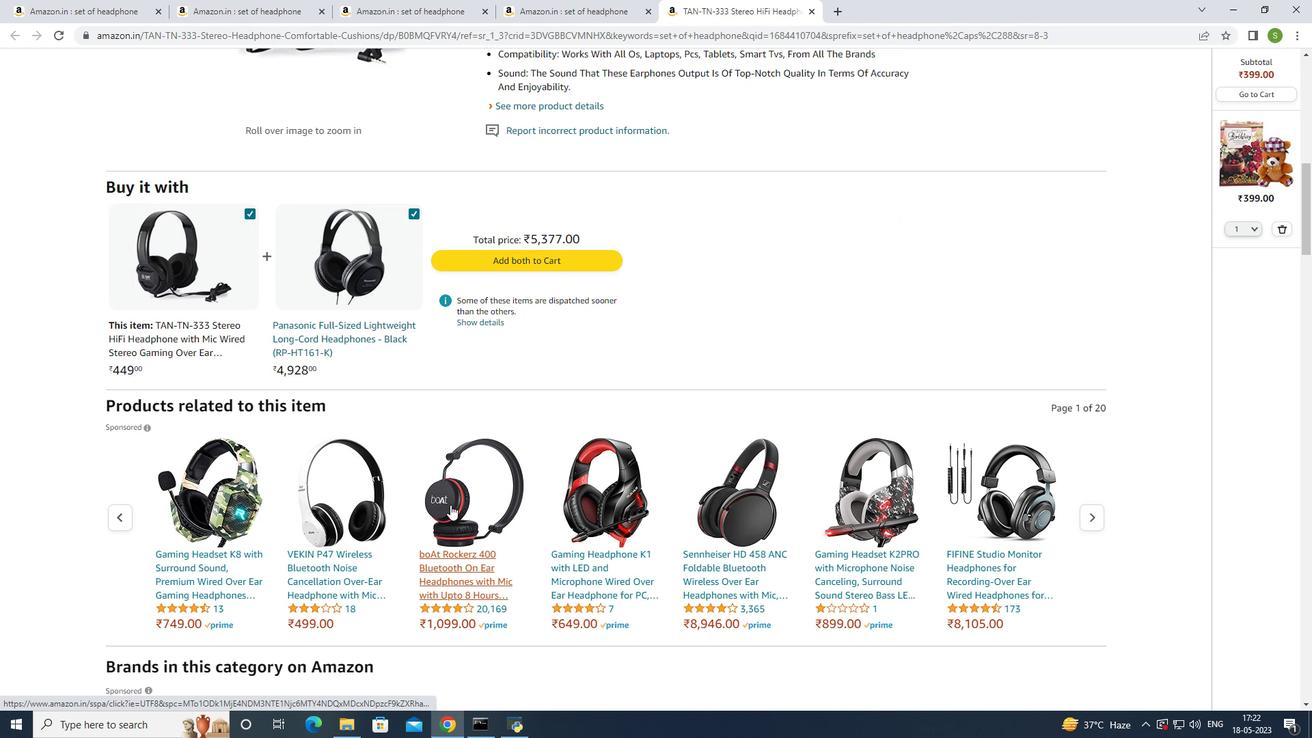 
Action: Mouse moved to (1038, 574)
Screenshot: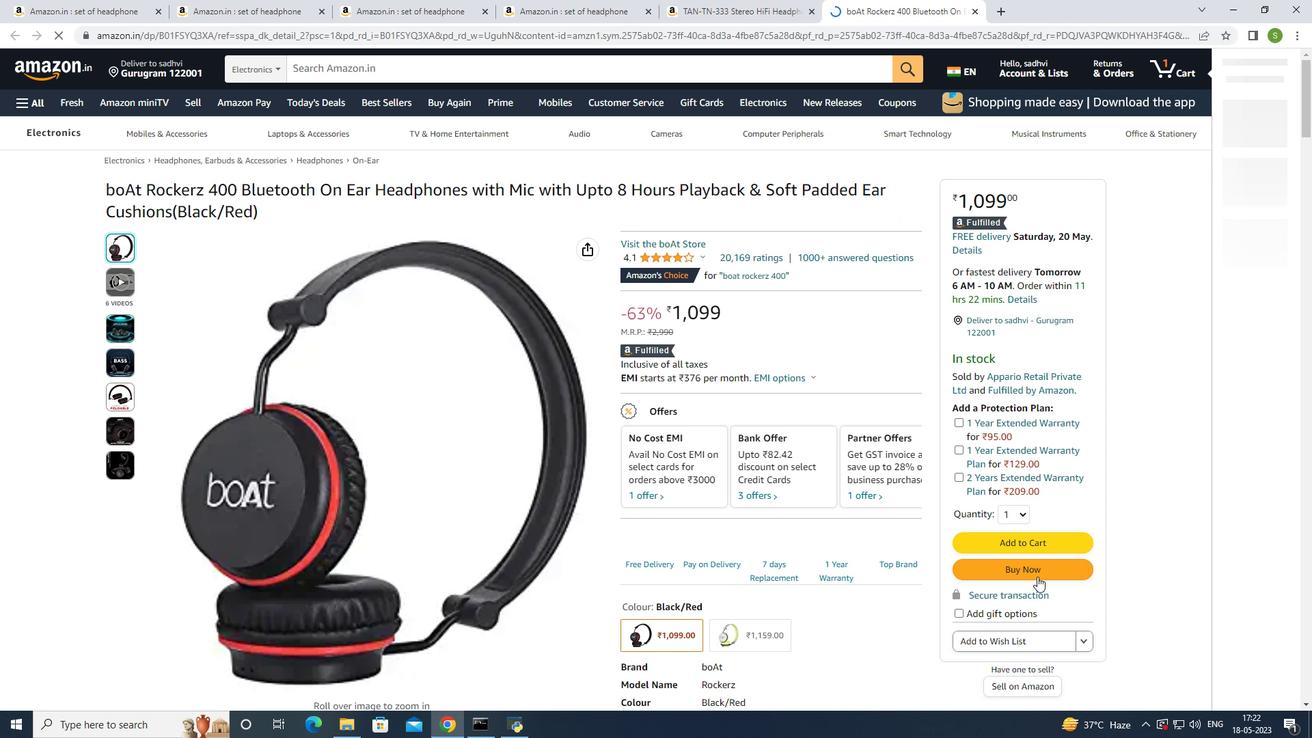
Action: Mouse pressed left at (1038, 574)
Screenshot: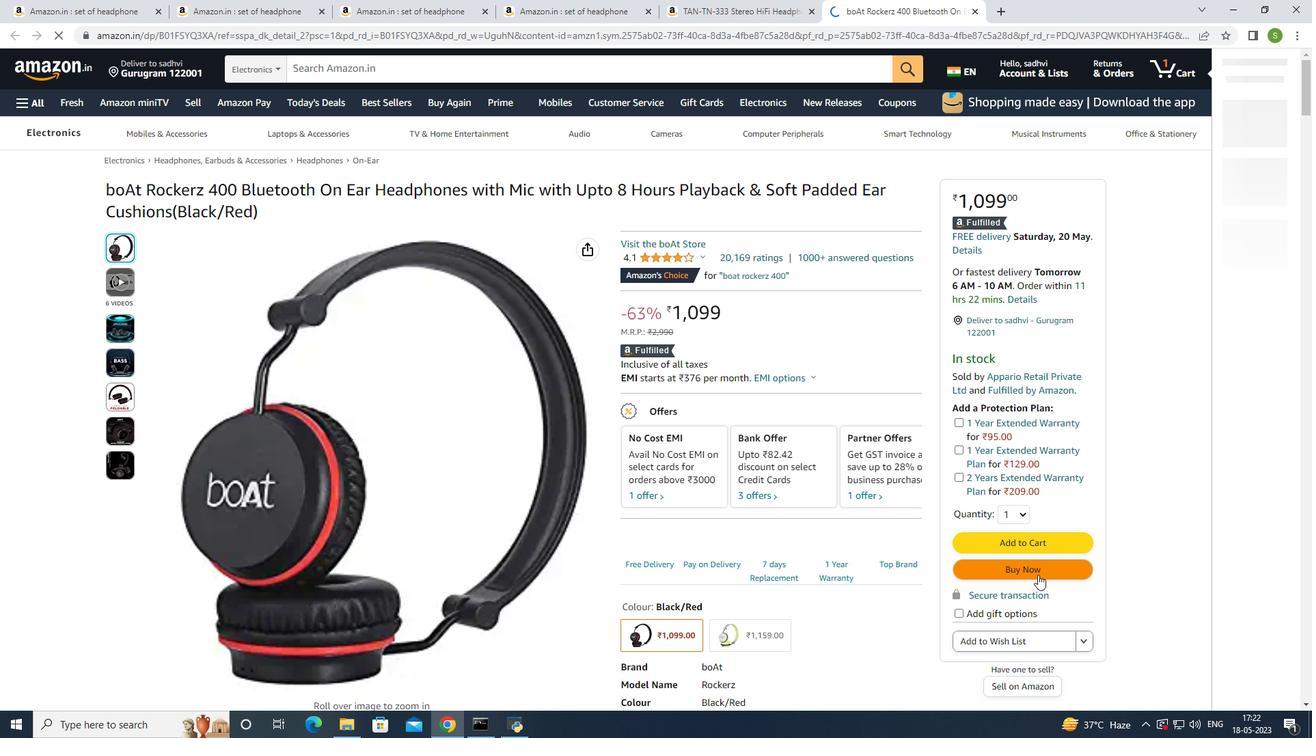 
Action: Mouse moved to (345, 335)
Screenshot: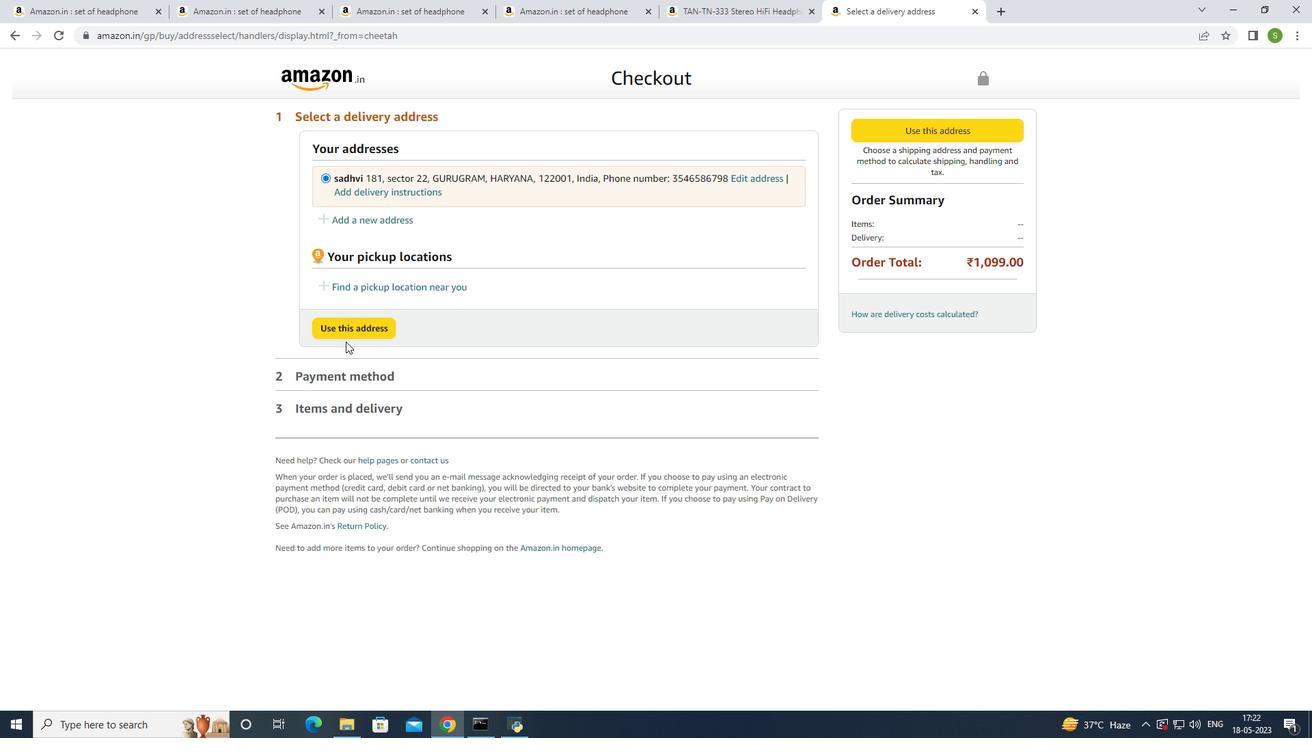 
Action: Mouse pressed left at (345, 335)
Screenshot: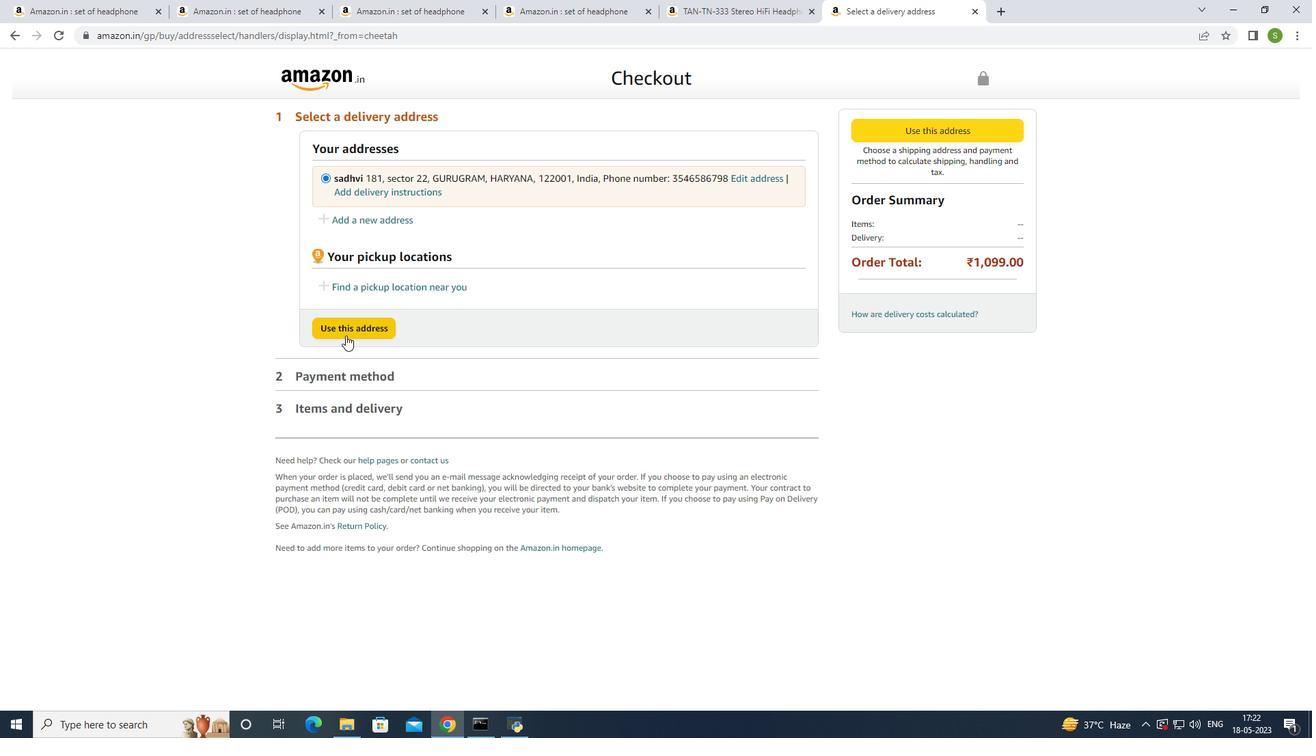 
Action: Mouse moved to (407, 303)
Screenshot: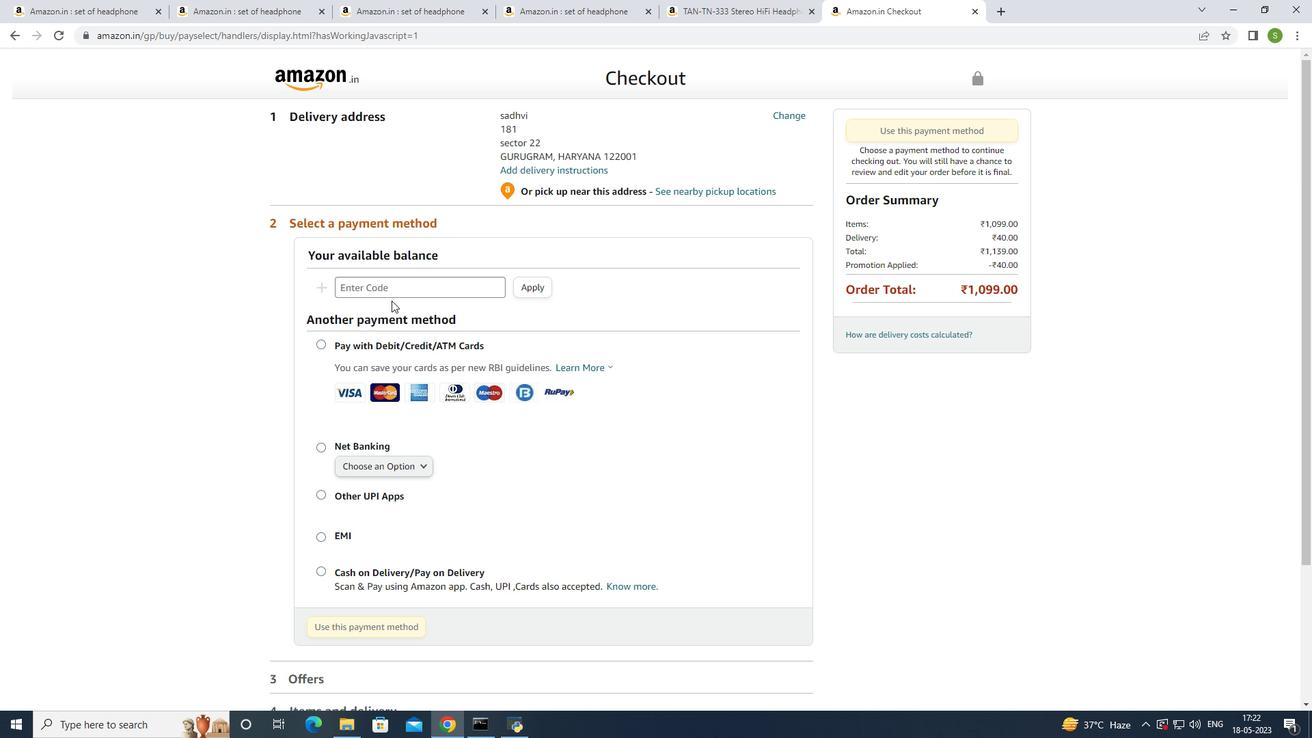 
